 Task: Find Airbnb properties in Hilton Head Island with access amazing views.
Action: Mouse moved to (518, 73)
Screenshot: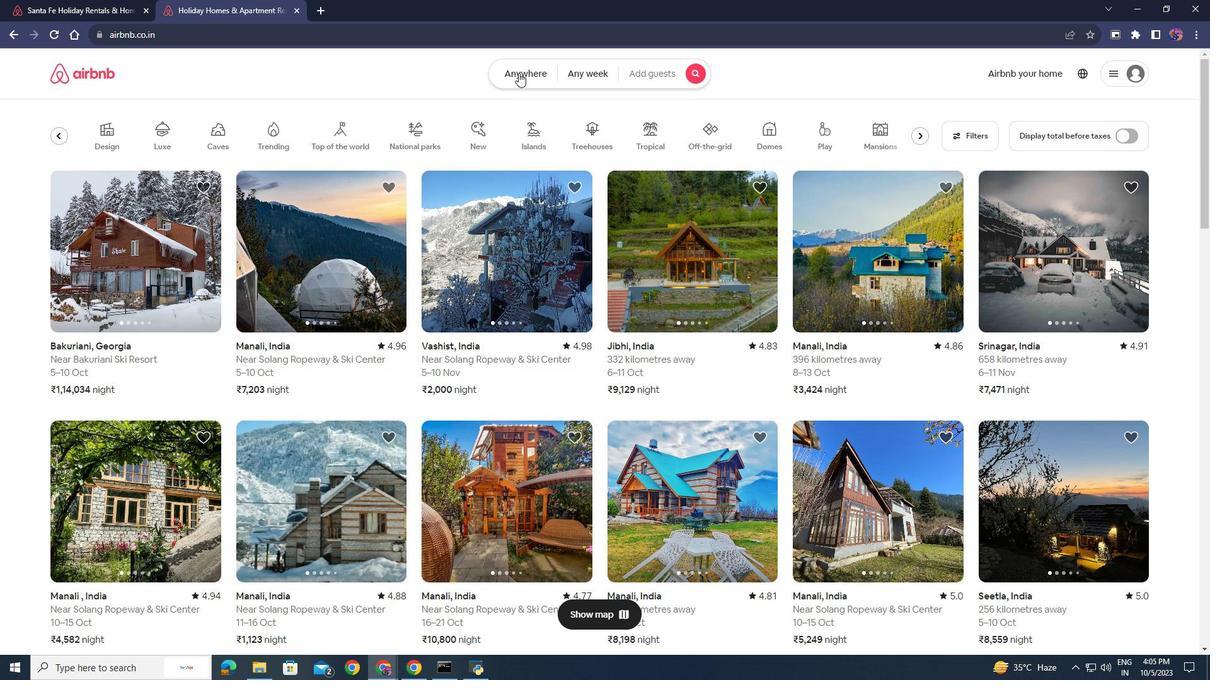 
Action: Mouse pressed left at (518, 73)
Screenshot: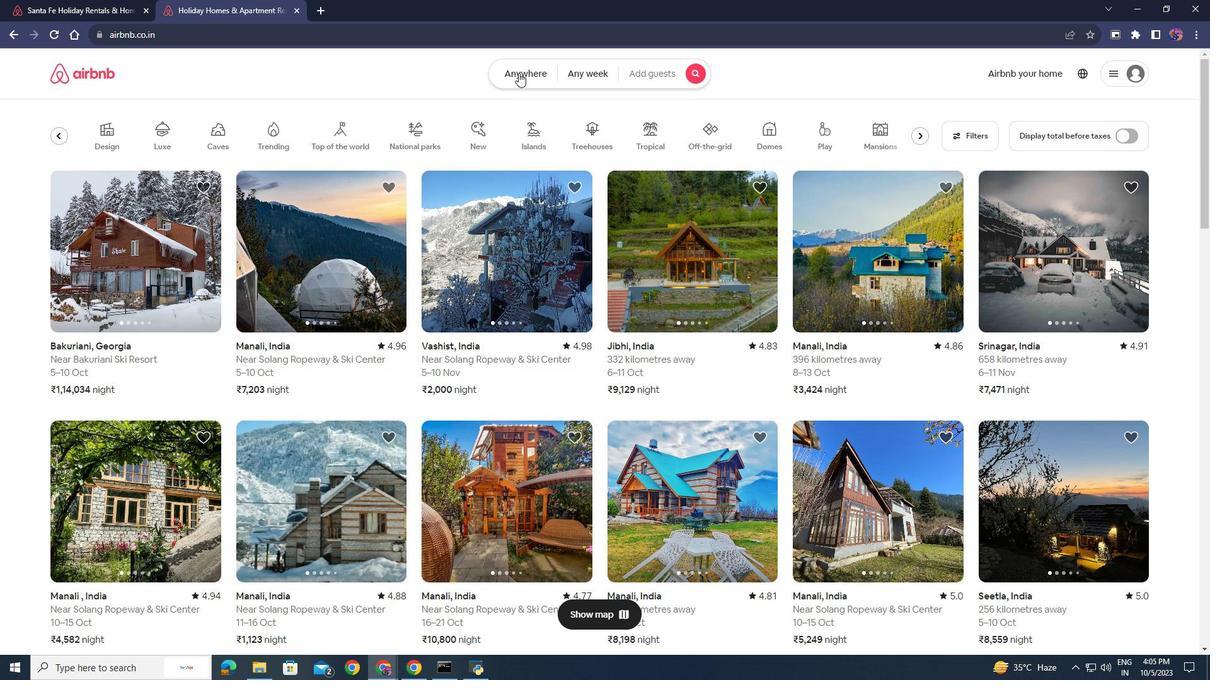
Action: Mouse moved to (402, 122)
Screenshot: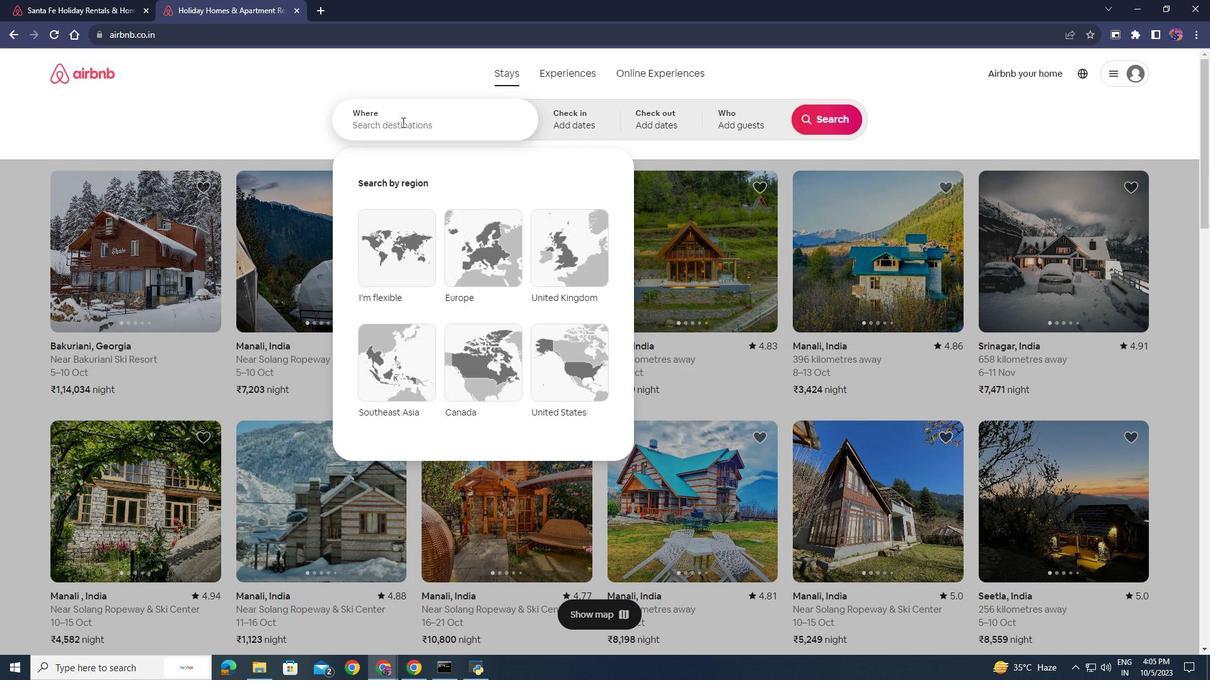 
Action: Mouse pressed left at (402, 122)
Screenshot: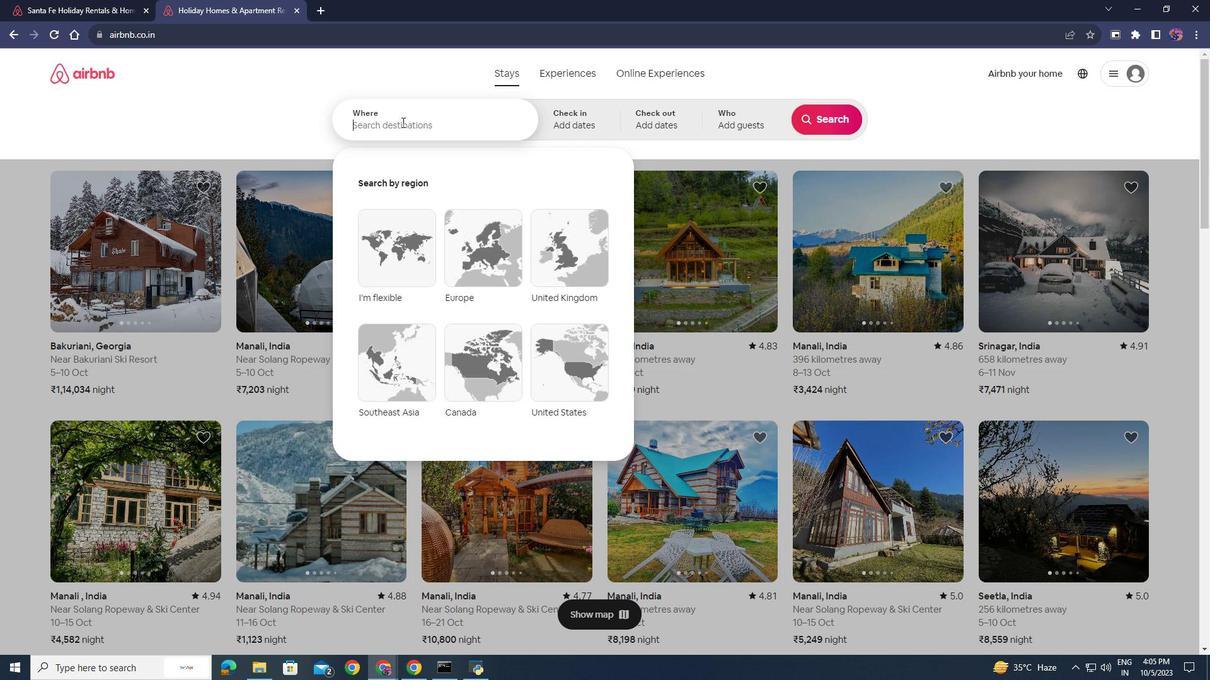 
Action: Key pressed hilton<Key.space>head<Key.space>island<Key.enter>
Screenshot: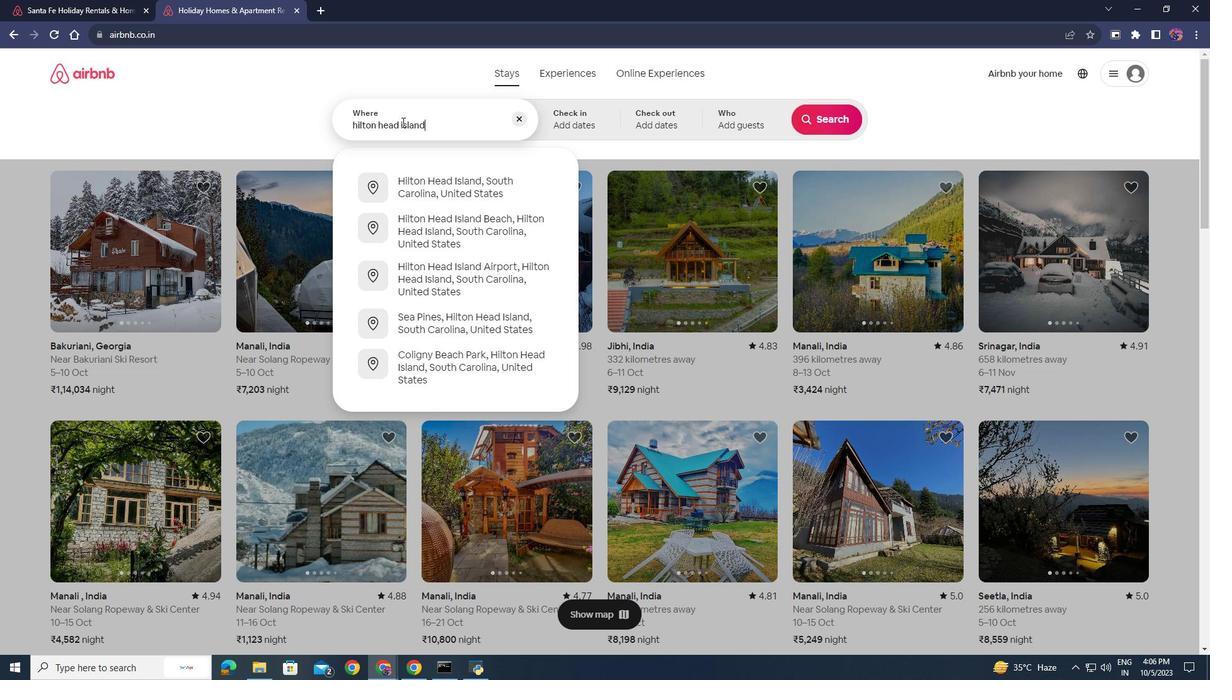 
Action: Mouse moved to (810, 115)
Screenshot: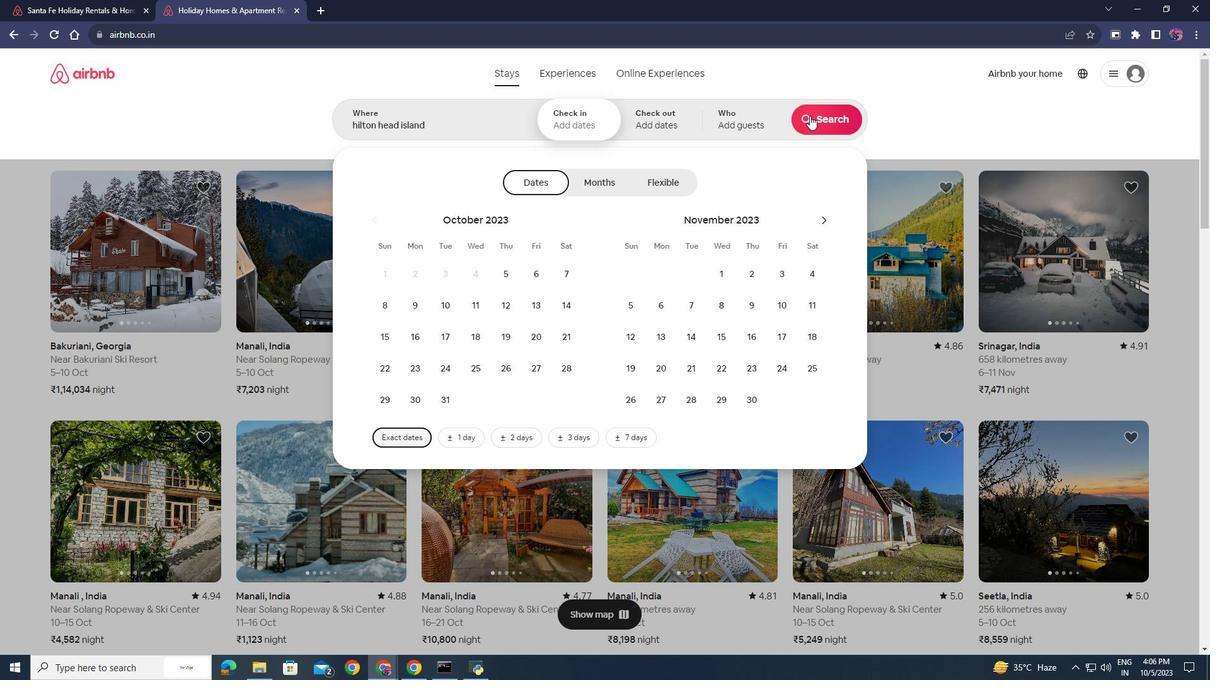 
Action: Mouse pressed left at (810, 115)
Screenshot: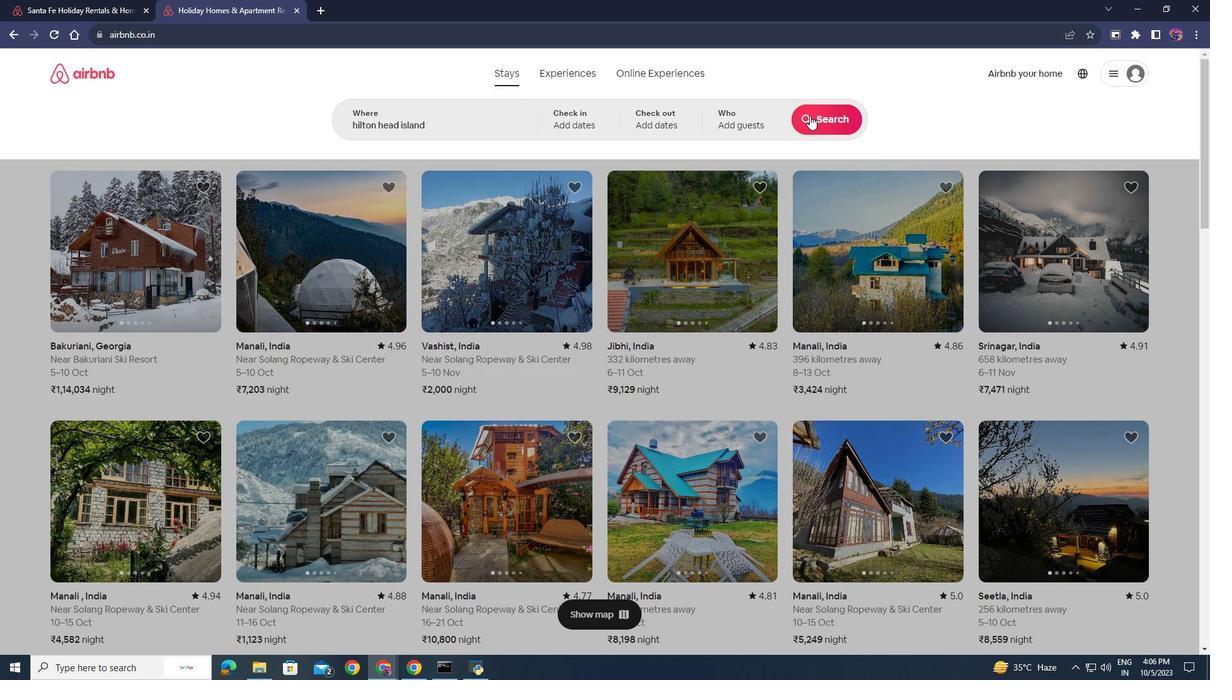
Action: Mouse moved to (194, 122)
Screenshot: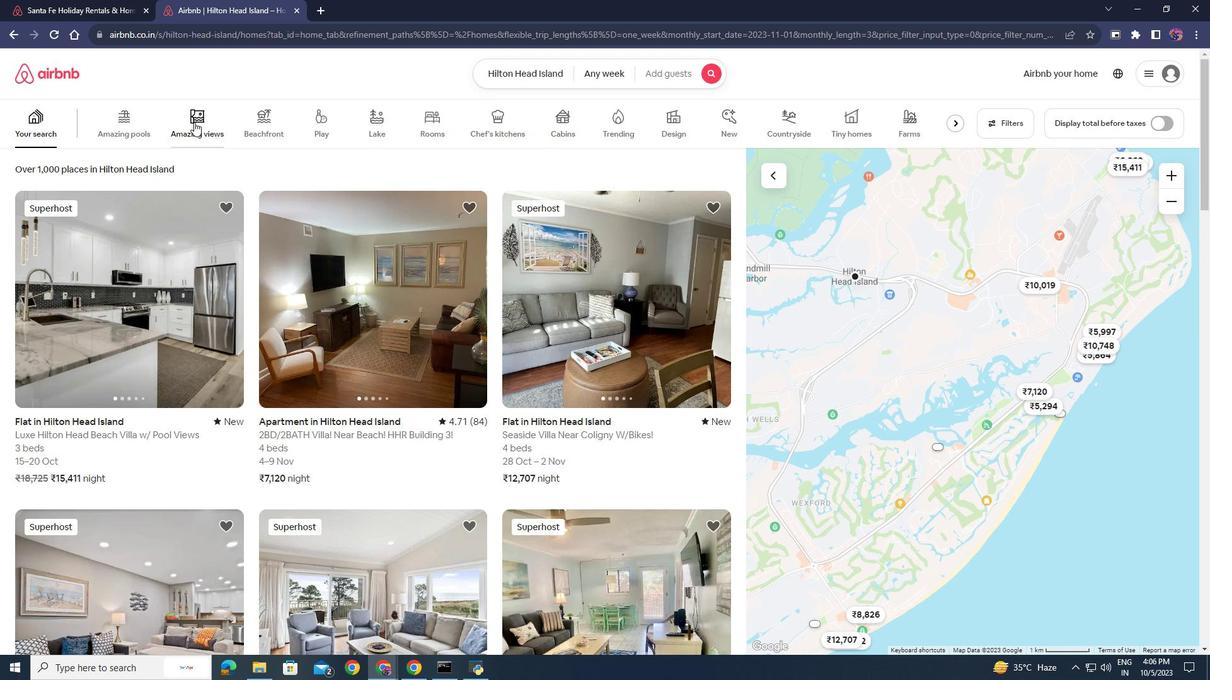
Action: Mouse pressed left at (194, 122)
Screenshot: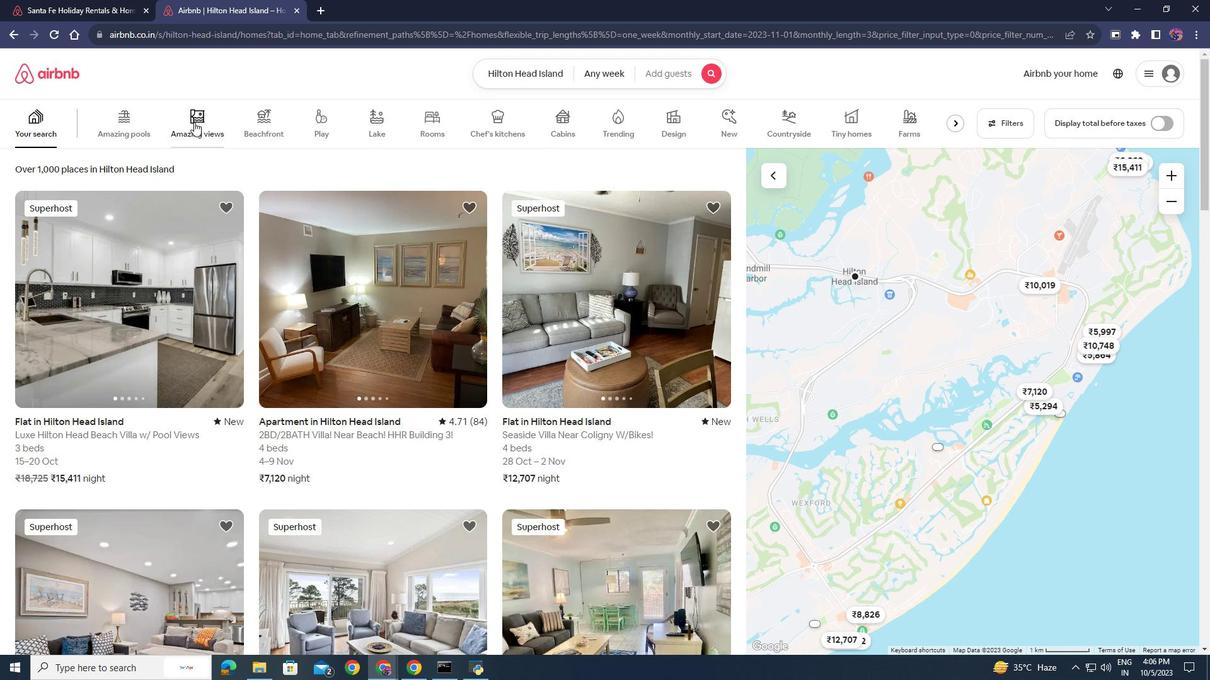 
Action: Mouse moved to (233, 346)
Screenshot: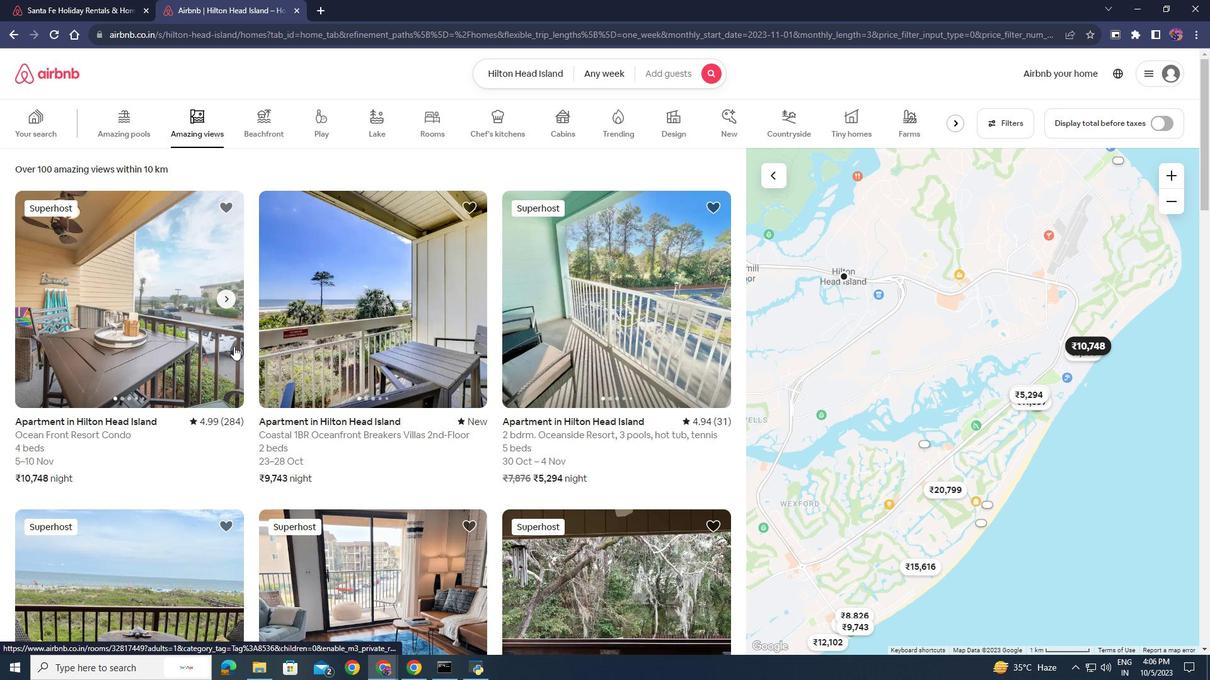 
Action: Mouse scrolled (233, 346) with delta (0, 0)
Screenshot: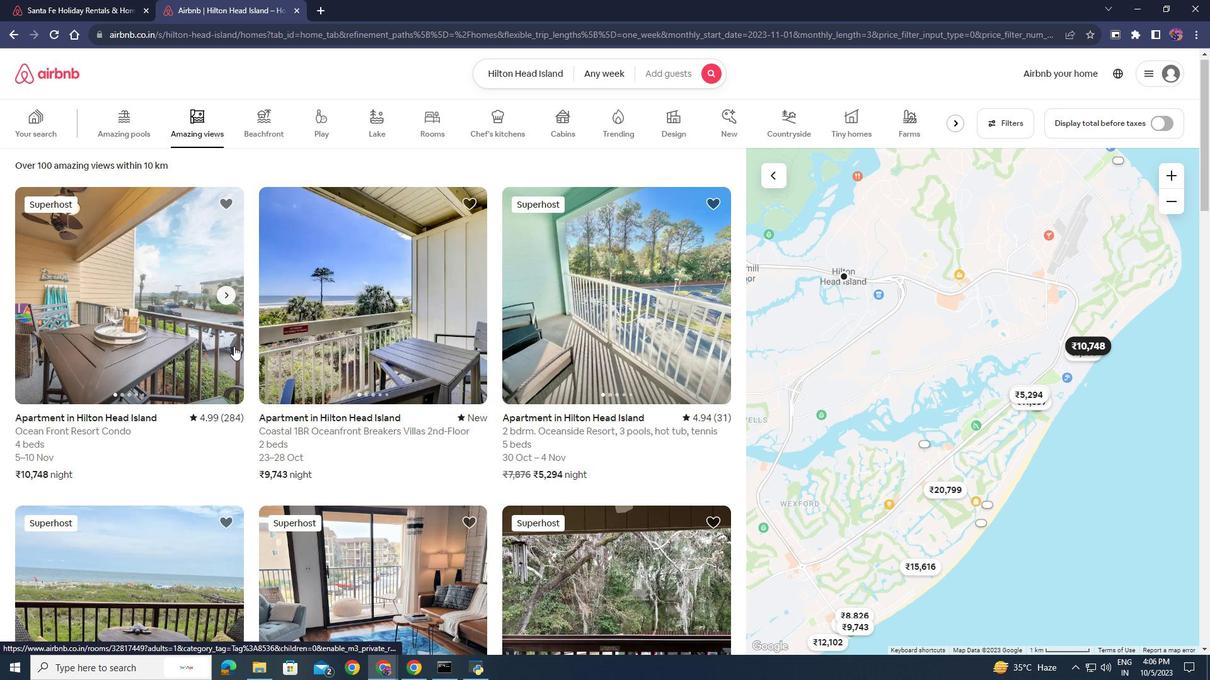
Action: Mouse scrolled (233, 346) with delta (0, 0)
Screenshot: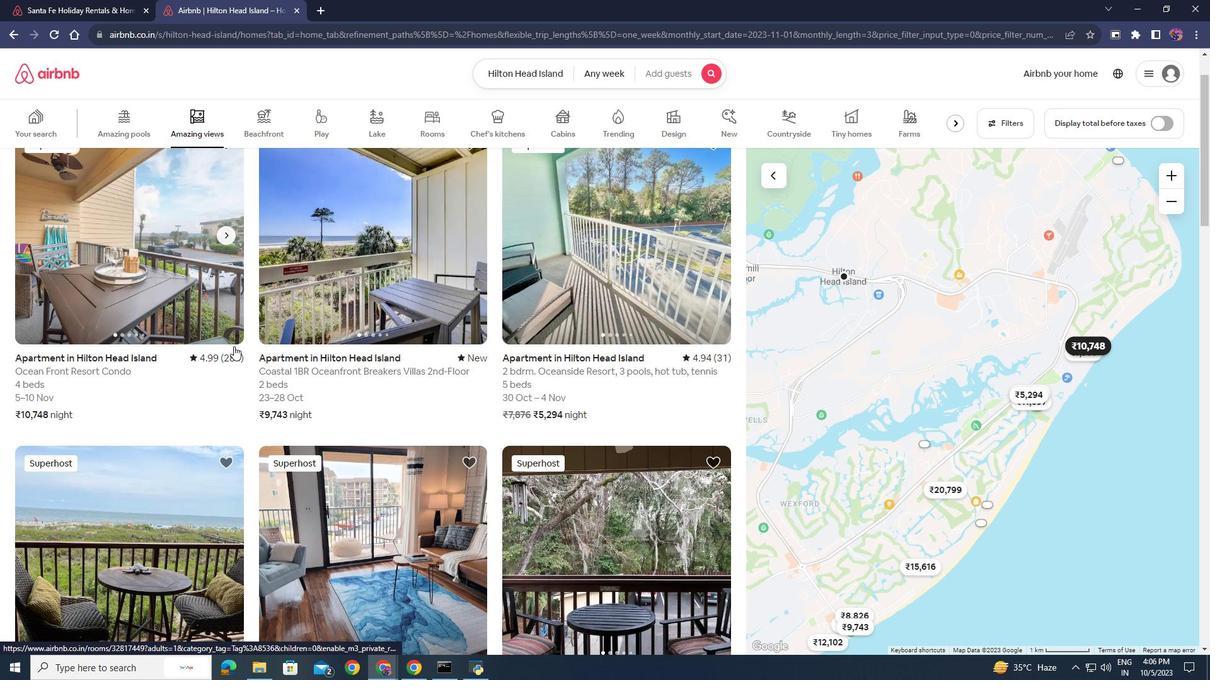 
Action: Mouse scrolled (233, 346) with delta (0, 0)
Screenshot: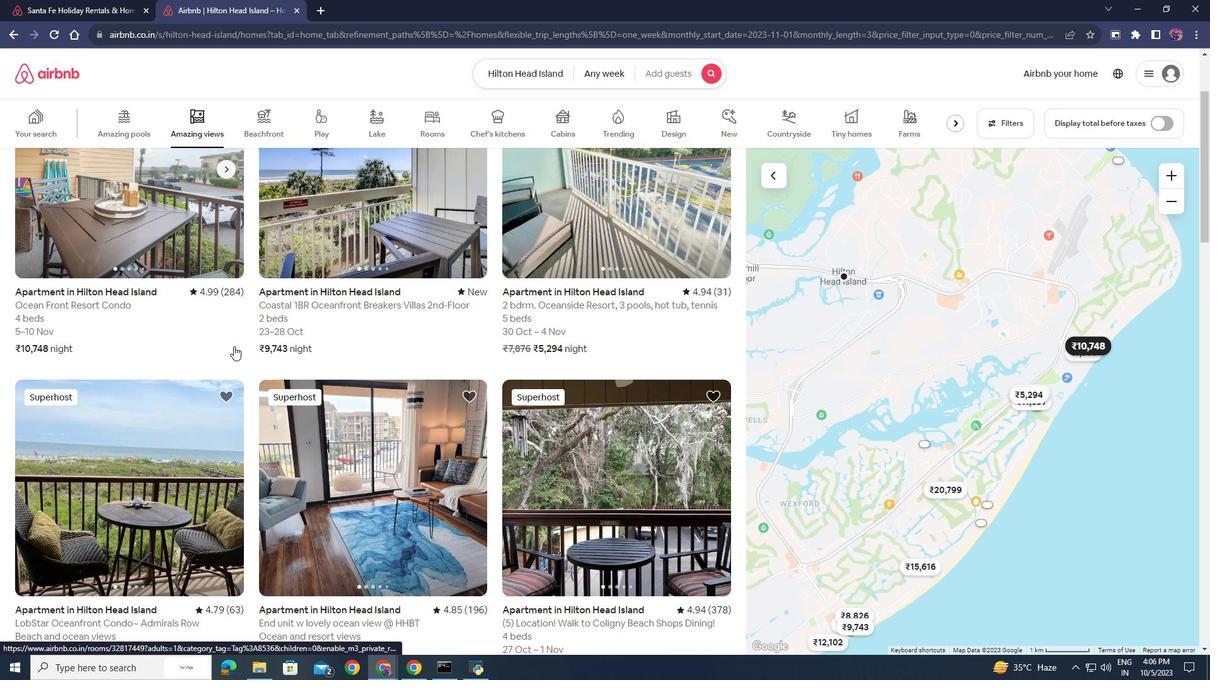 
Action: Mouse scrolled (233, 346) with delta (0, 0)
Screenshot: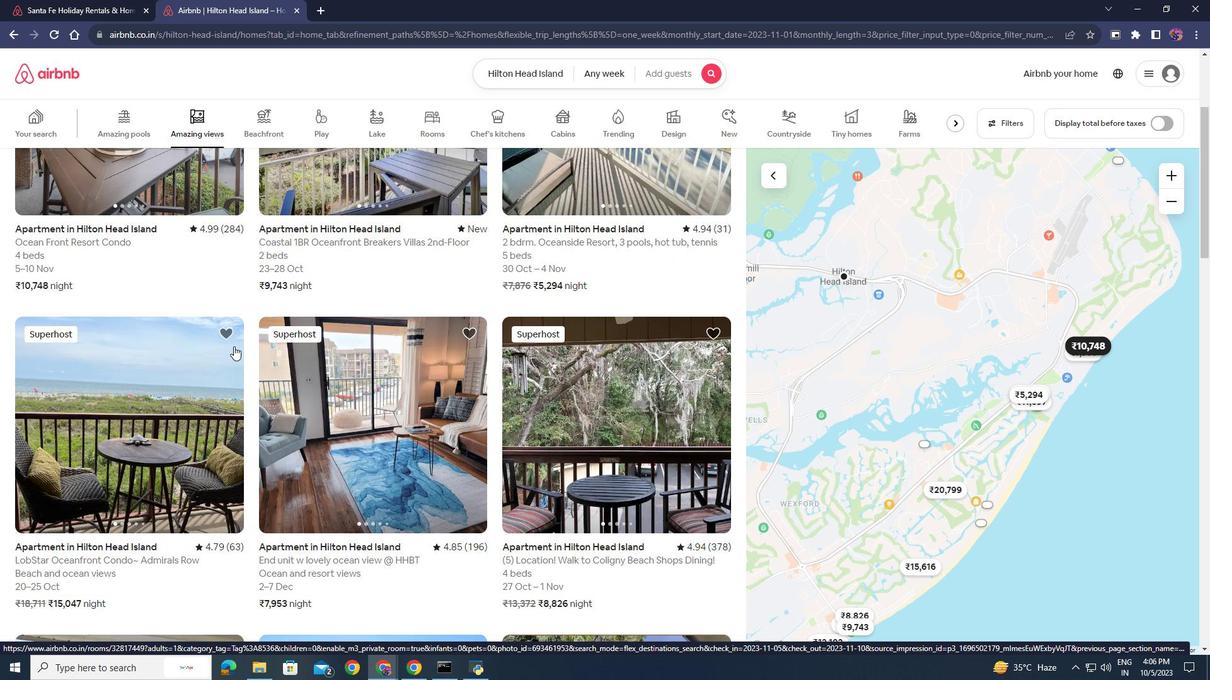 
Action: Mouse scrolled (233, 346) with delta (0, 0)
Screenshot: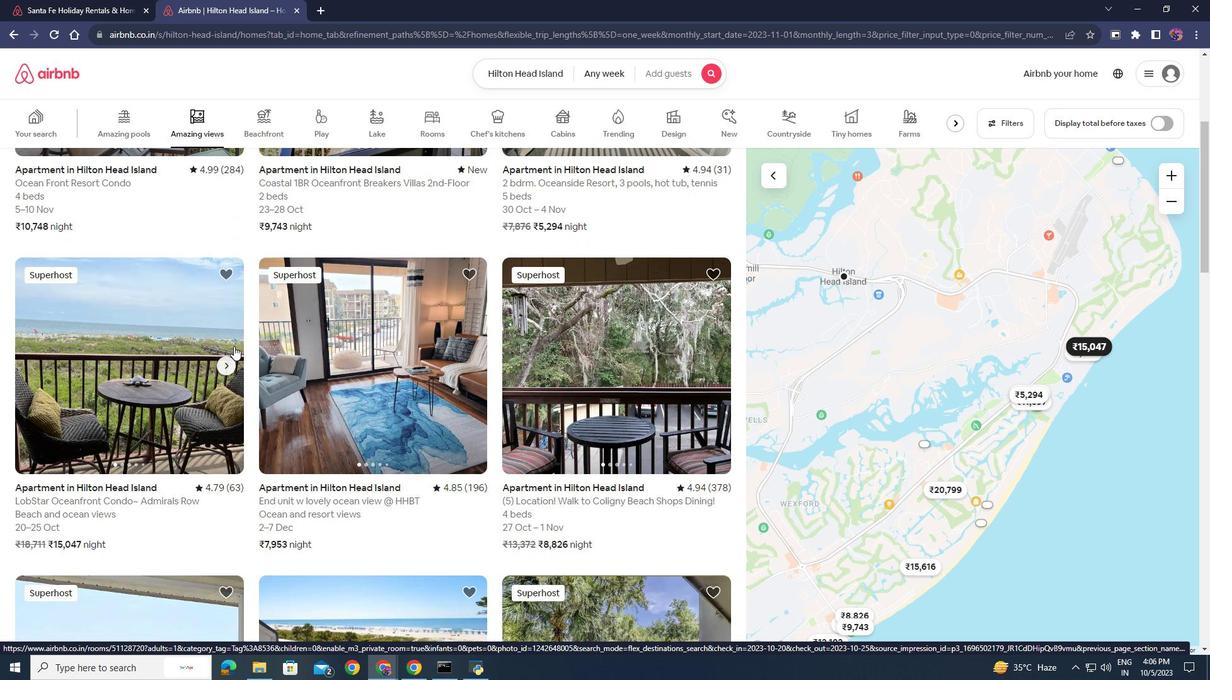 
Action: Mouse scrolled (233, 346) with delta (0, 0)
Screenshot: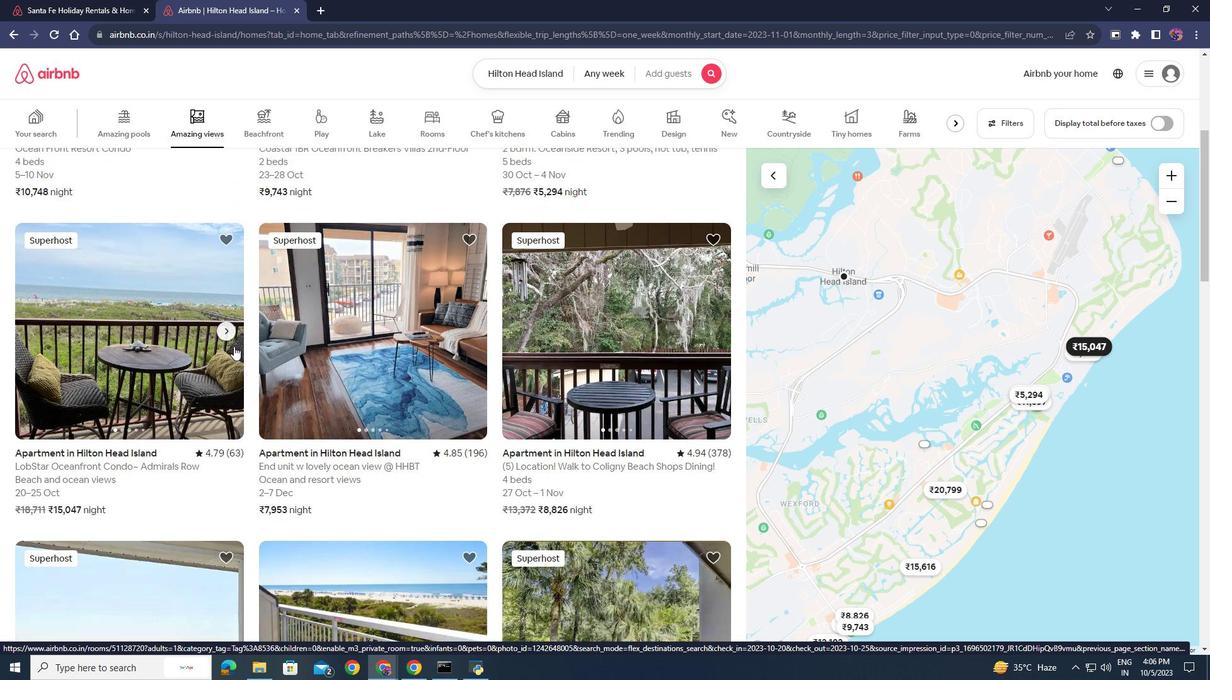 
Action: Mouse scrolled (233, 346) with delta (0, 0)
Screenshot: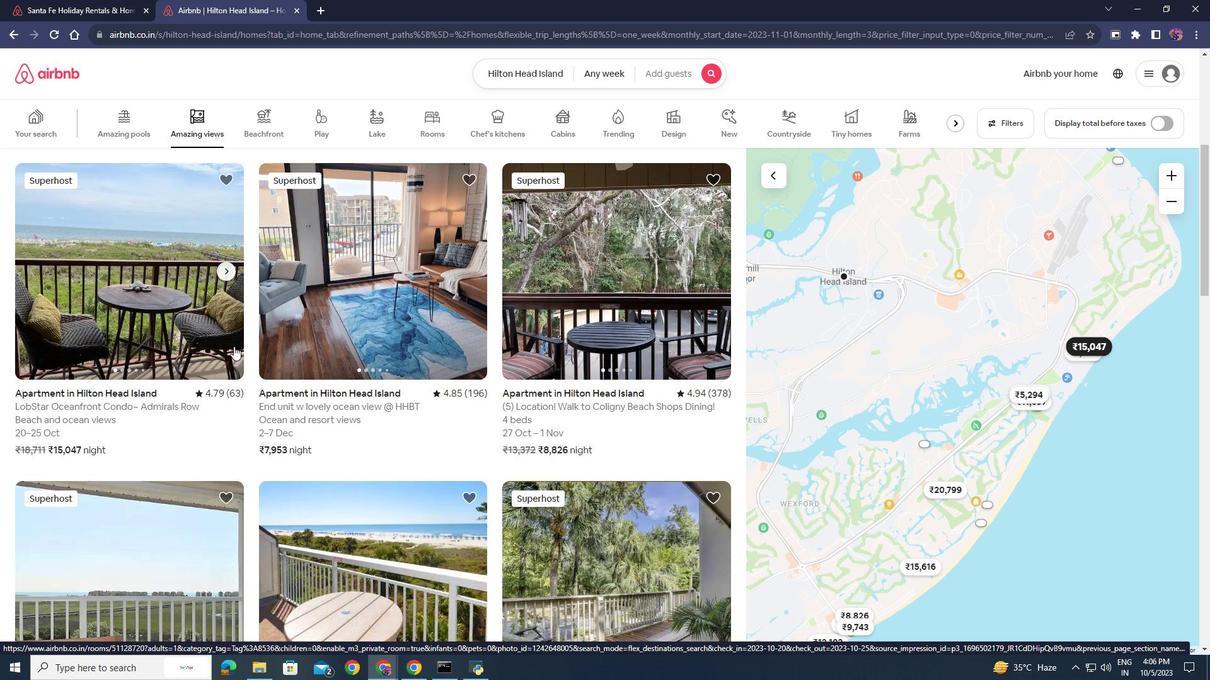 
Action: Mouse scrolled (233, 346) with delta (0, 0)
Screenshot: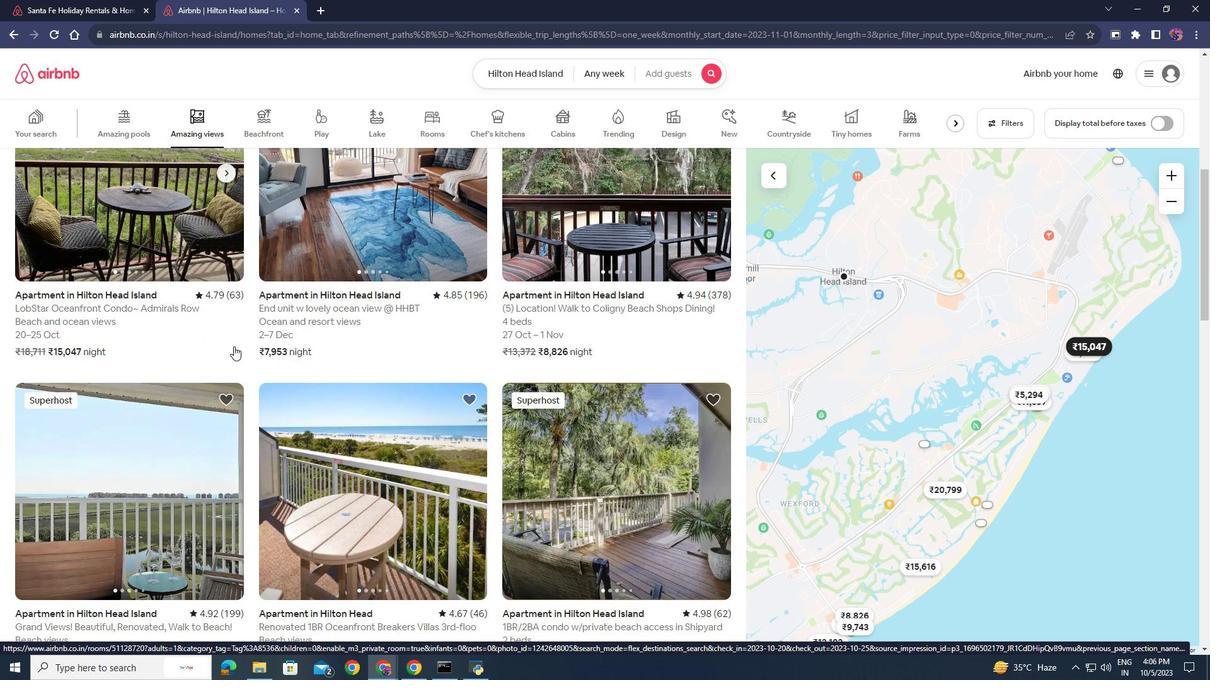 
Action: Mouse scrolled (233, 346) with delta (0, 0)
Screenshot: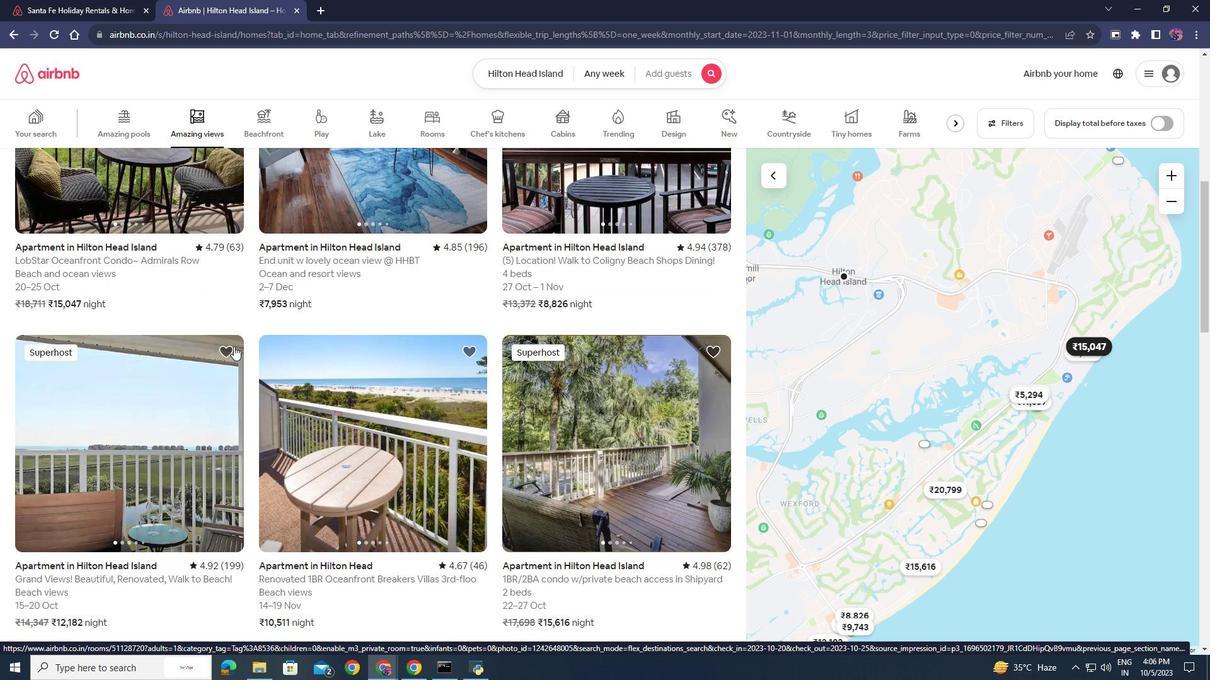 
Action: Mouse scrolled (233, 346) with delta (0, 0)
Screenshot: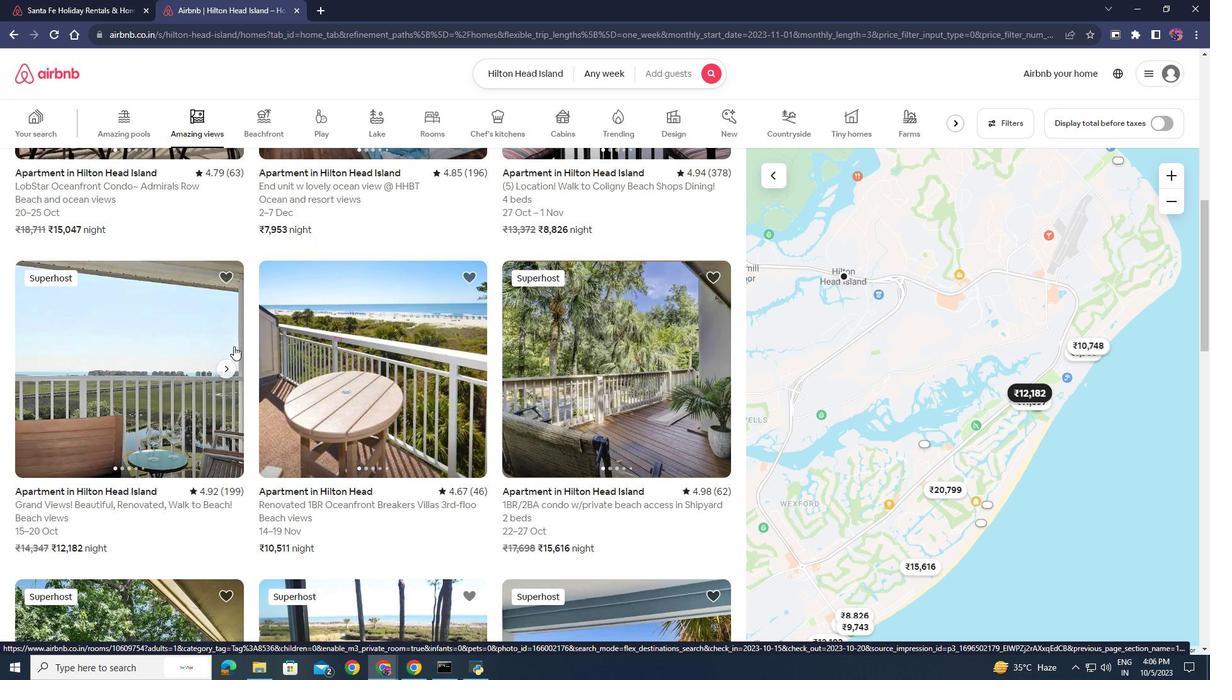 
Action: Mouse scrolled (233, 346) with delta (0, 0)
Screenshot: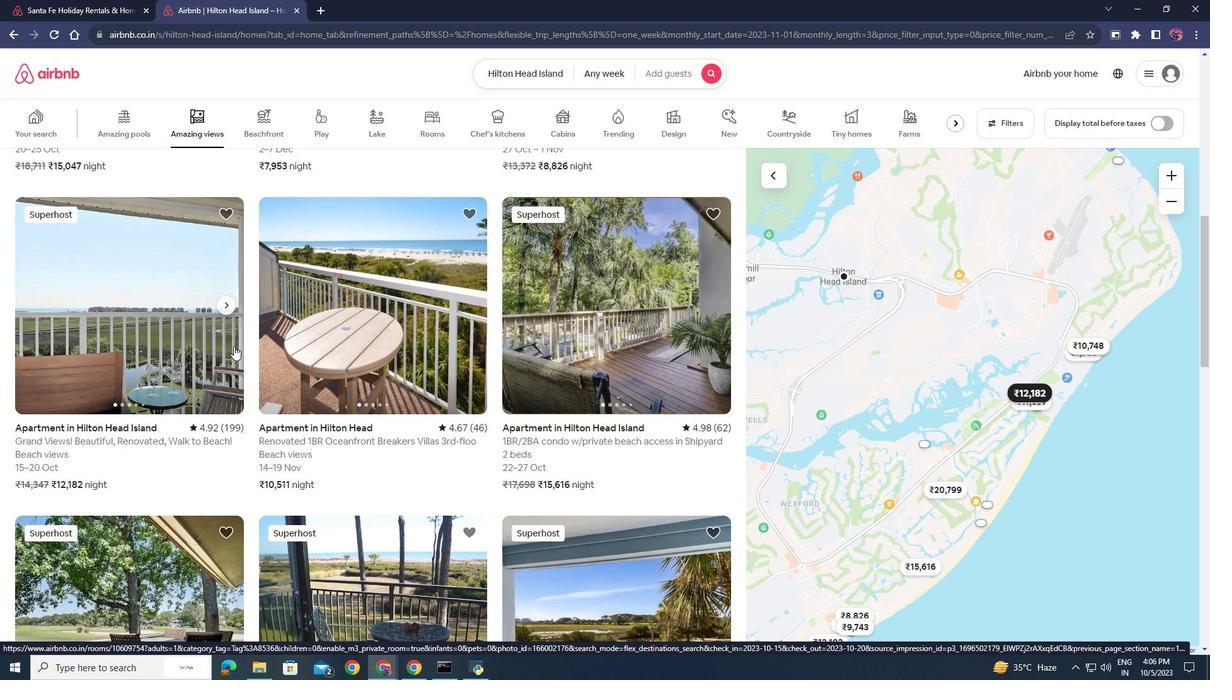 
Action: Mouse scrolled (233, 346) with delta (0, 0)
Screenshot: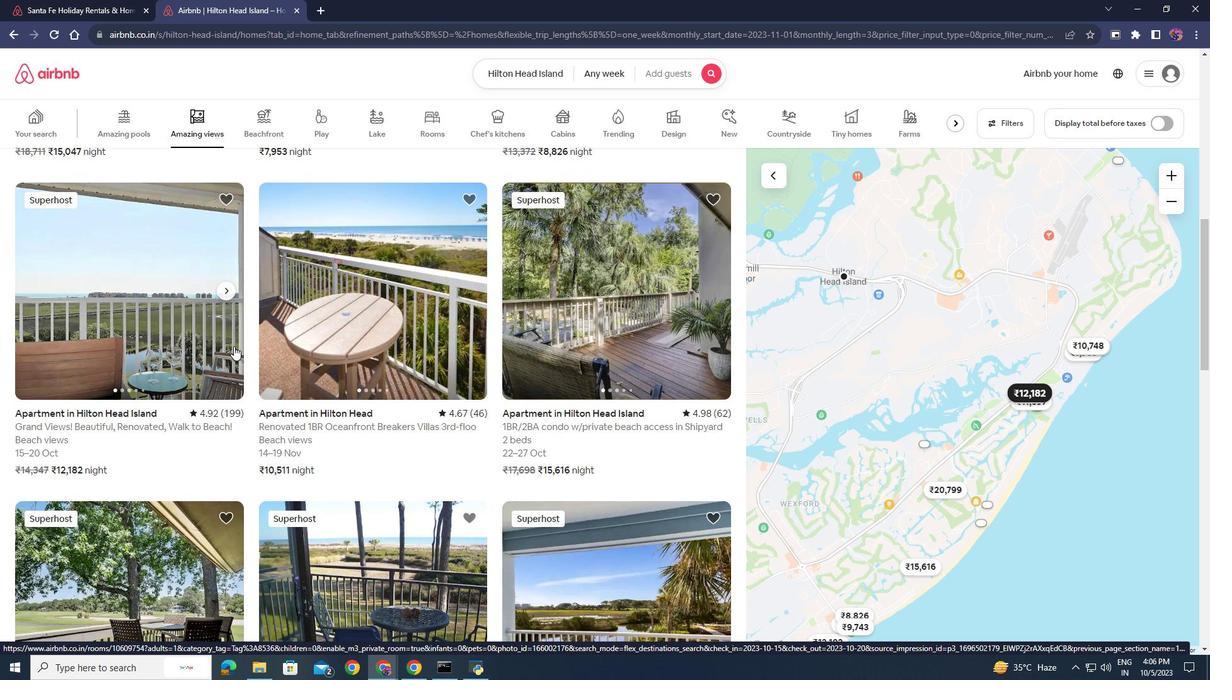 
Action: Mouse scrolled (233, 346) with delta (0, 0)
Screenshot: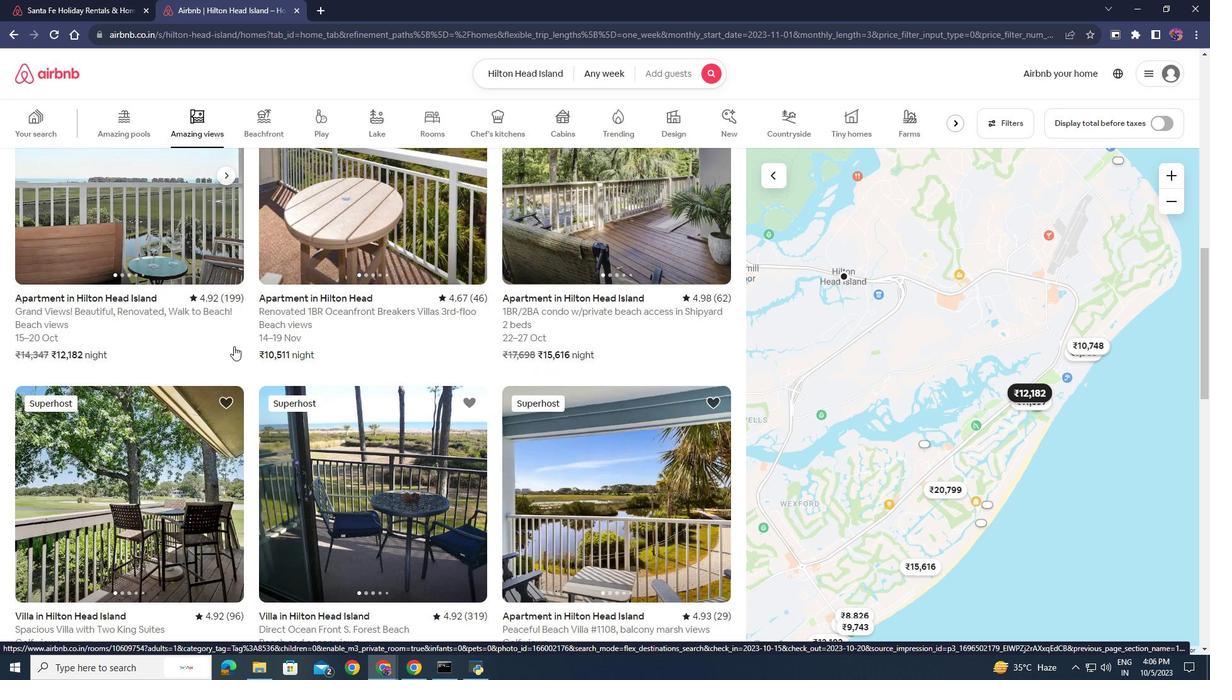 
Action: Mouse scrolled (233, 346) with delta (0, 0)
Screenshot: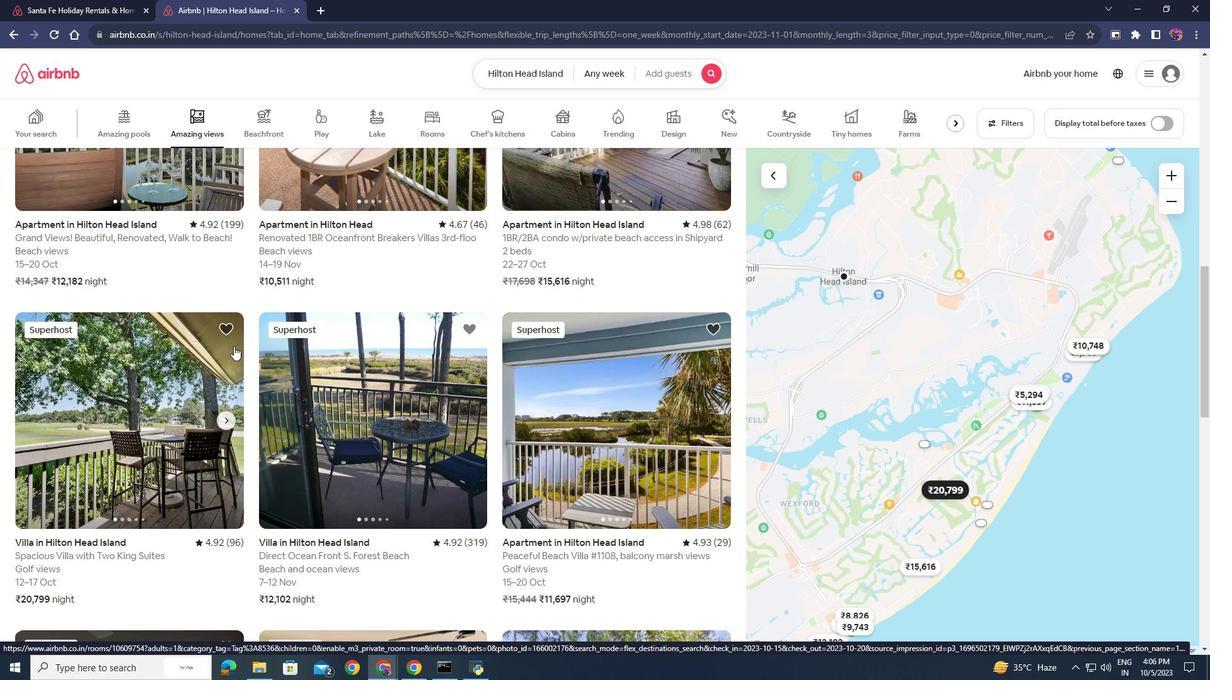 
Action: Mouse scrolled (233, 346) with delta (0, 0)
Screenshot: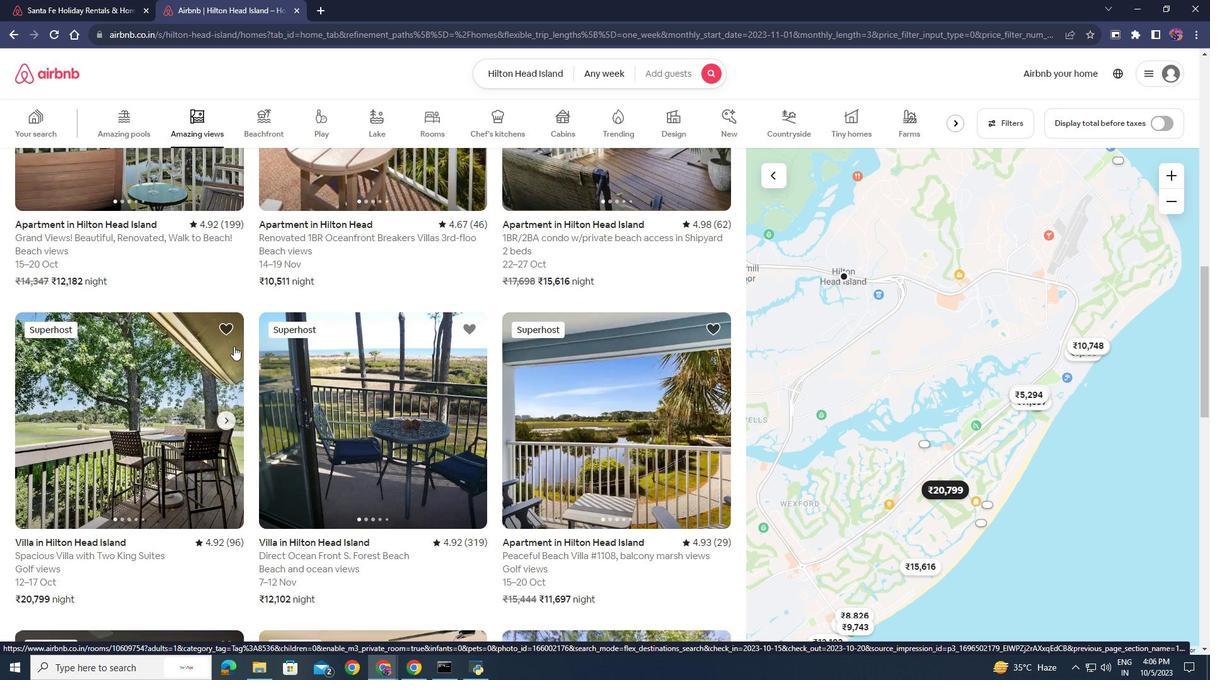
Action: Mouse scrolled (233, 346) with delta (0, 0)
Screenshot: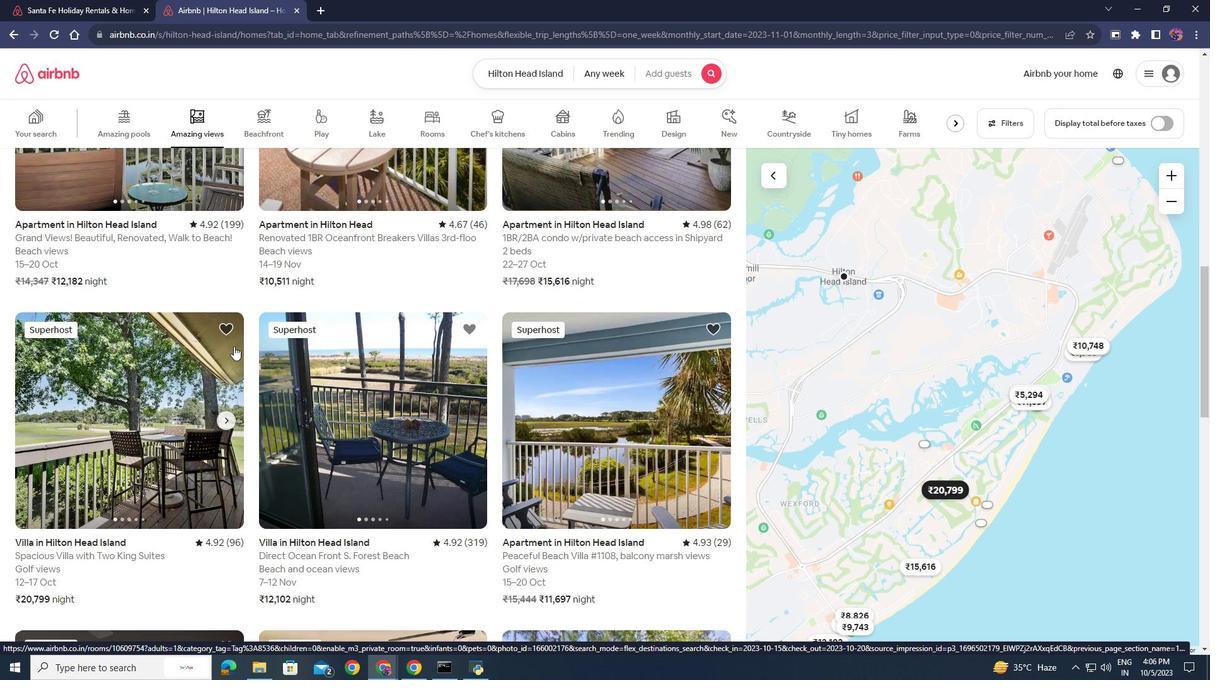 
Action: Mouse scrolled (233, 346) with delta (0, 0)
Screenshot: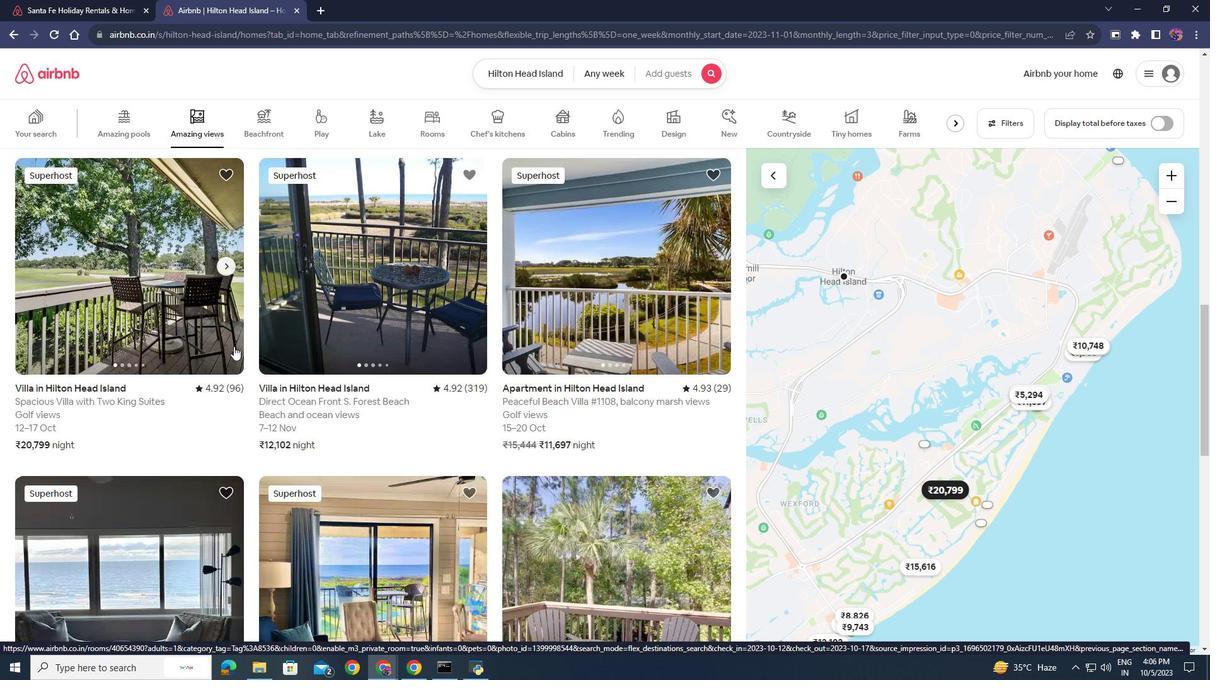 
Action: Mouse scrolled (233, 346) with delta (0, 0)
Screenshot: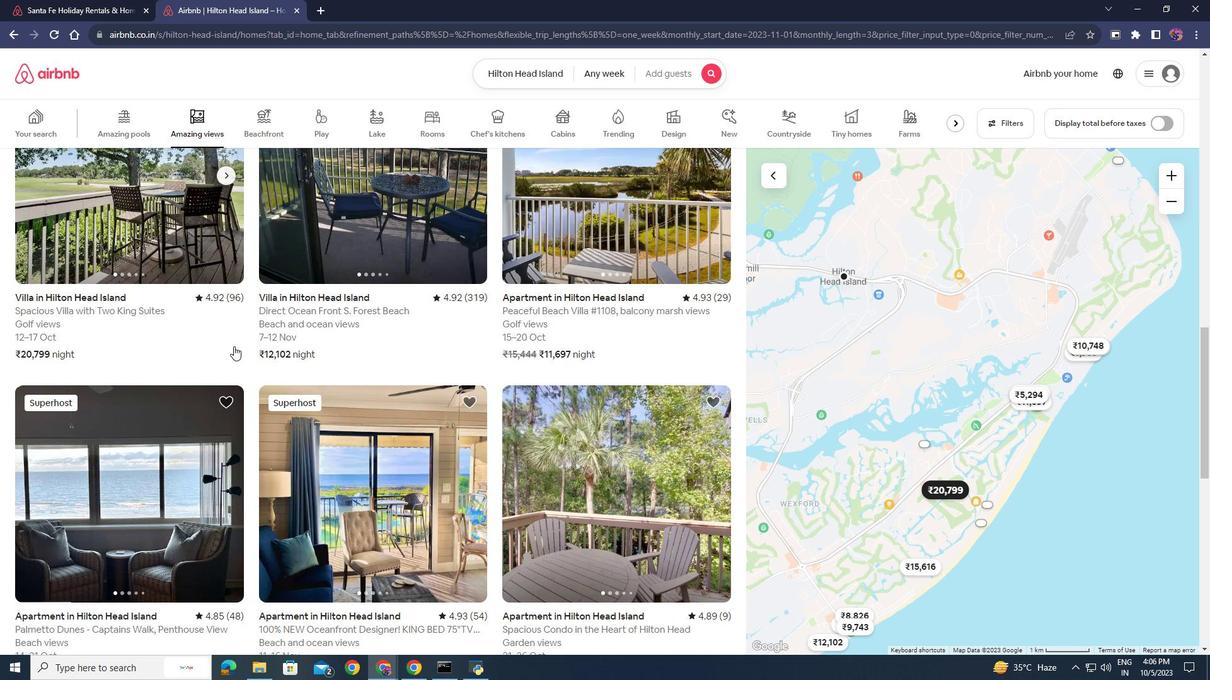 
Action: Mouse scrolled (233, 346) with delta (0, 0)
Screenshot: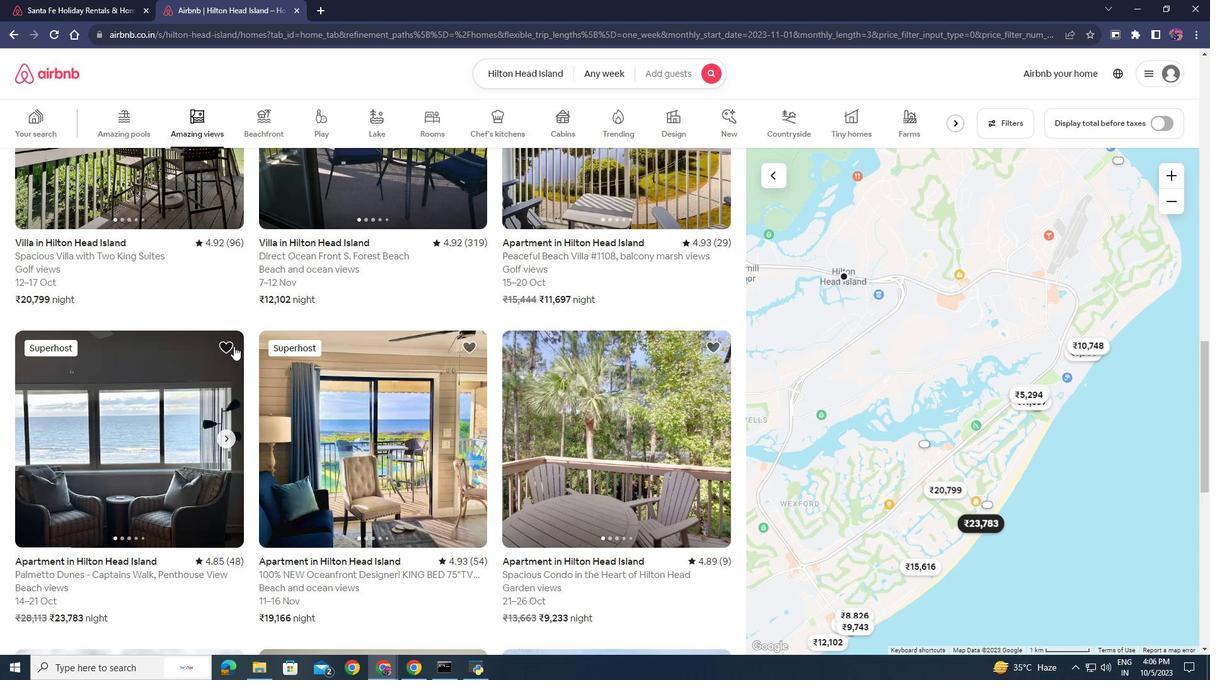
Action: Mouse scrolled (233, 346) with delta (0, 0)
Screenshot: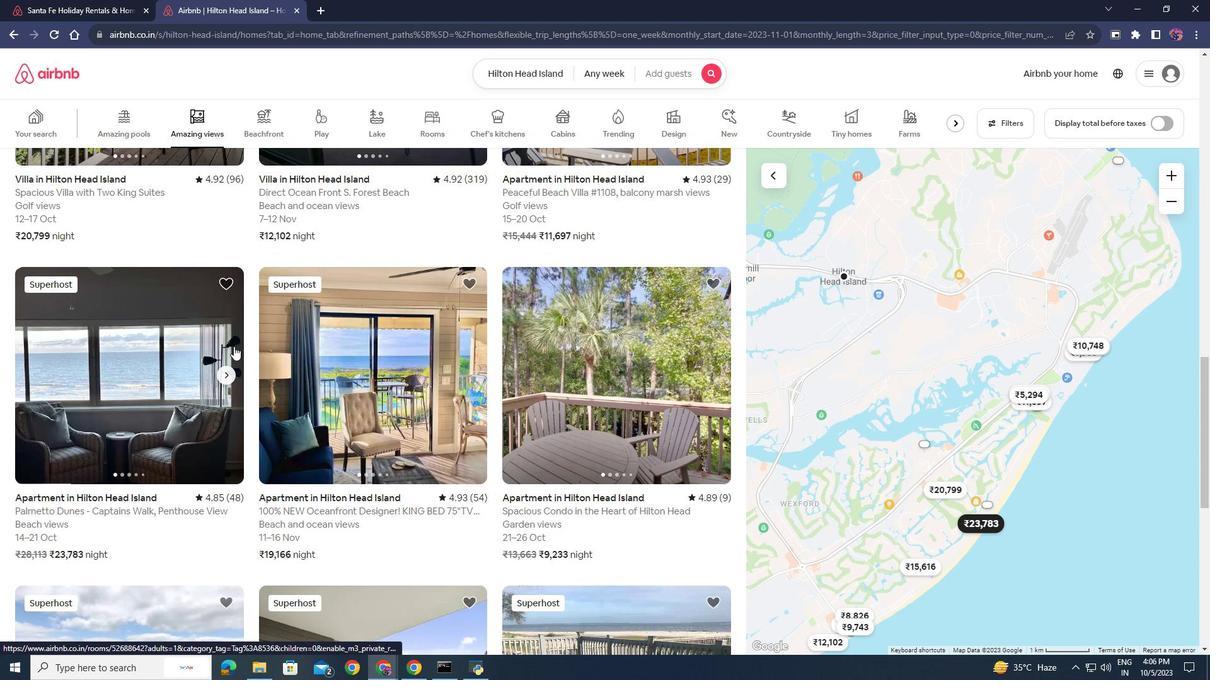 
Action: Mouse scrolled (233, 346) with delta (0, 0)
Screenshot: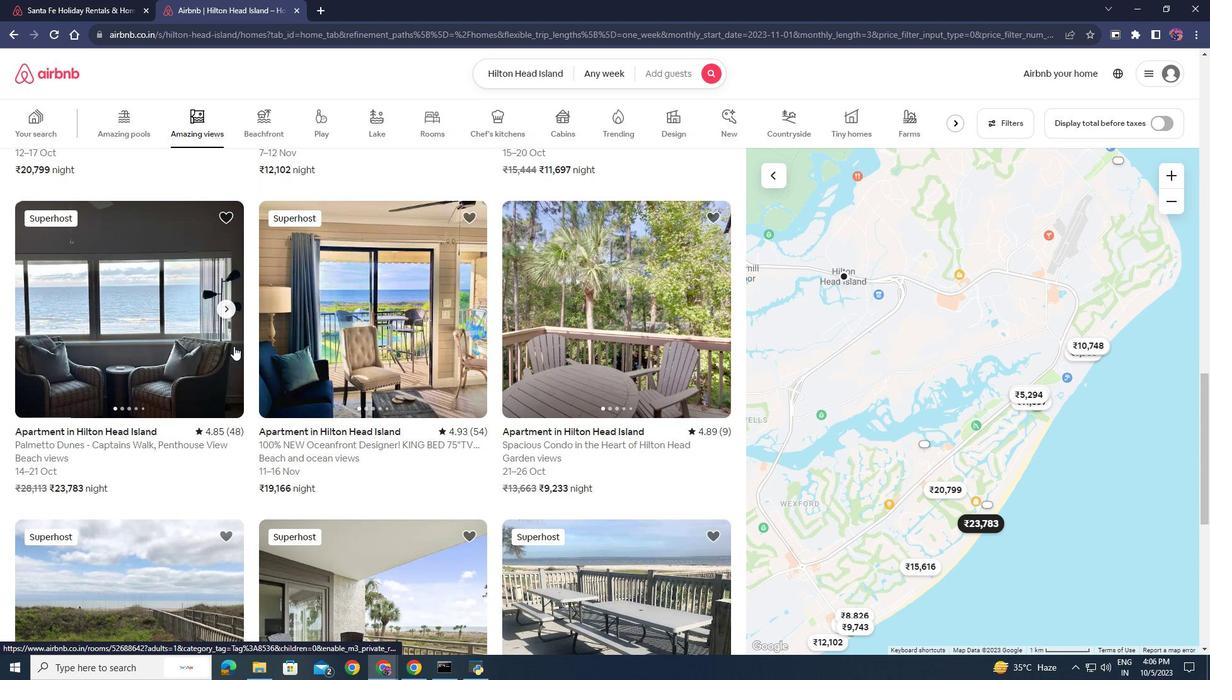 
Action: Mouse scrolled (233, 346) with delta (0, 0)
Screenshot: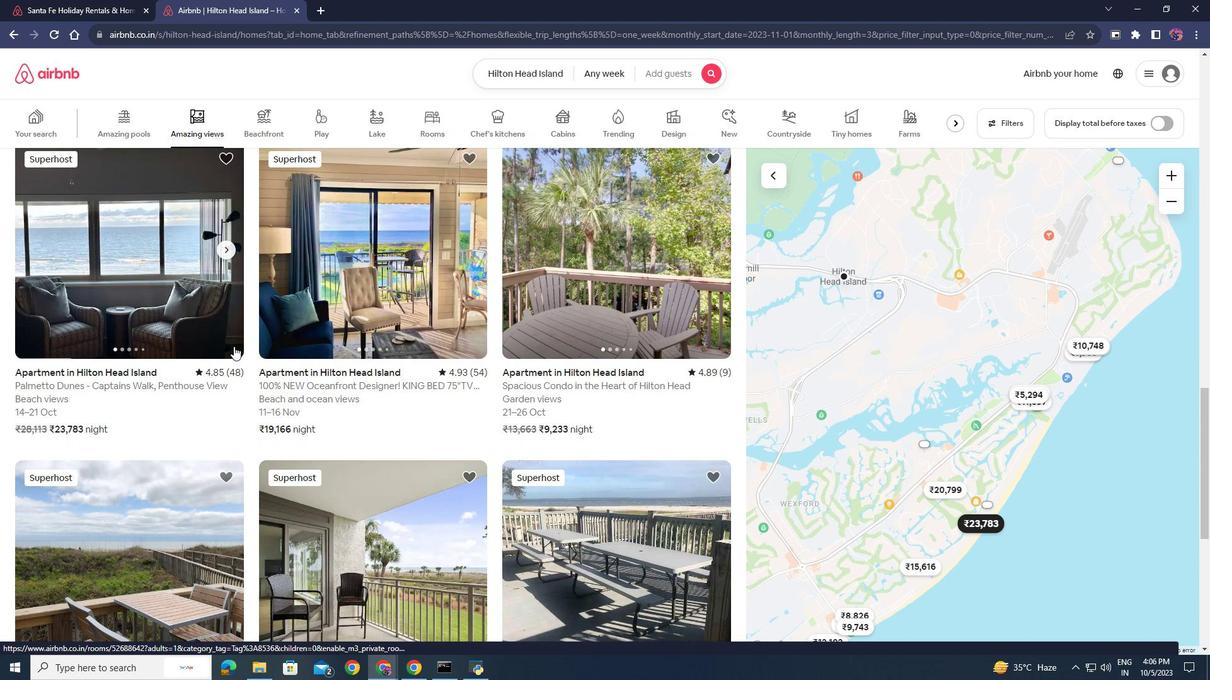 
Action: Mouse scrolled (233, 346) with delta (0, 0)
Screenshot: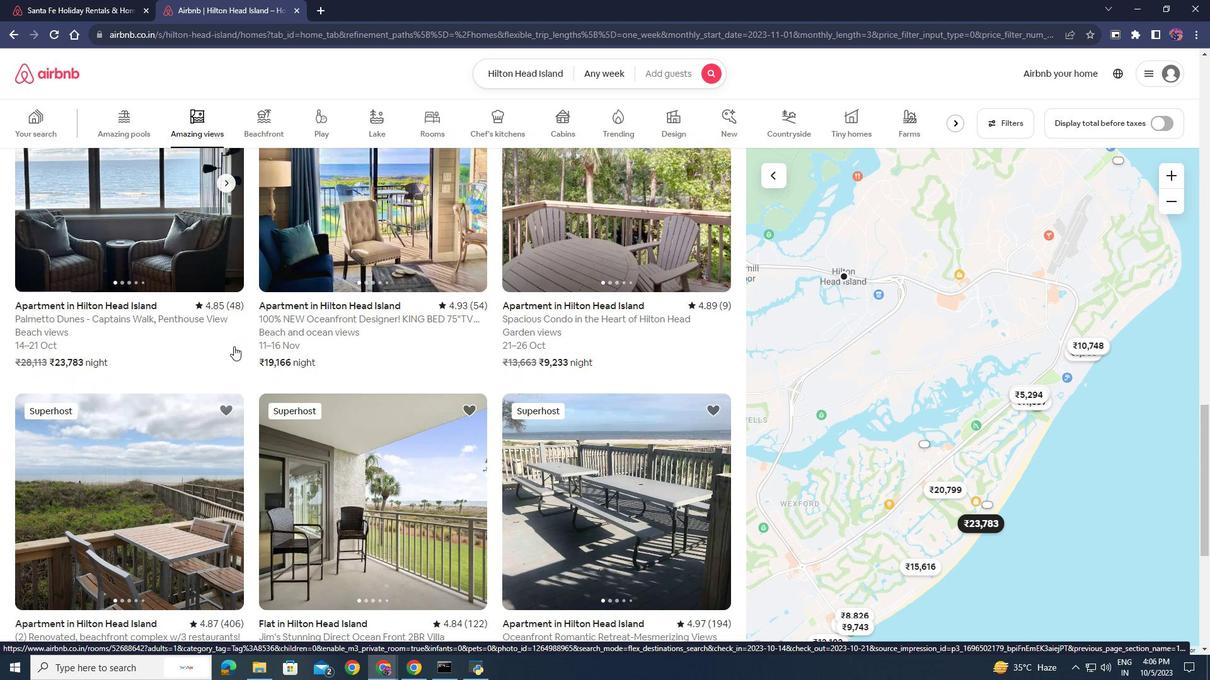 
Action: Mouse scrolled (233, 346) with delta (0, 0)
Screenshot: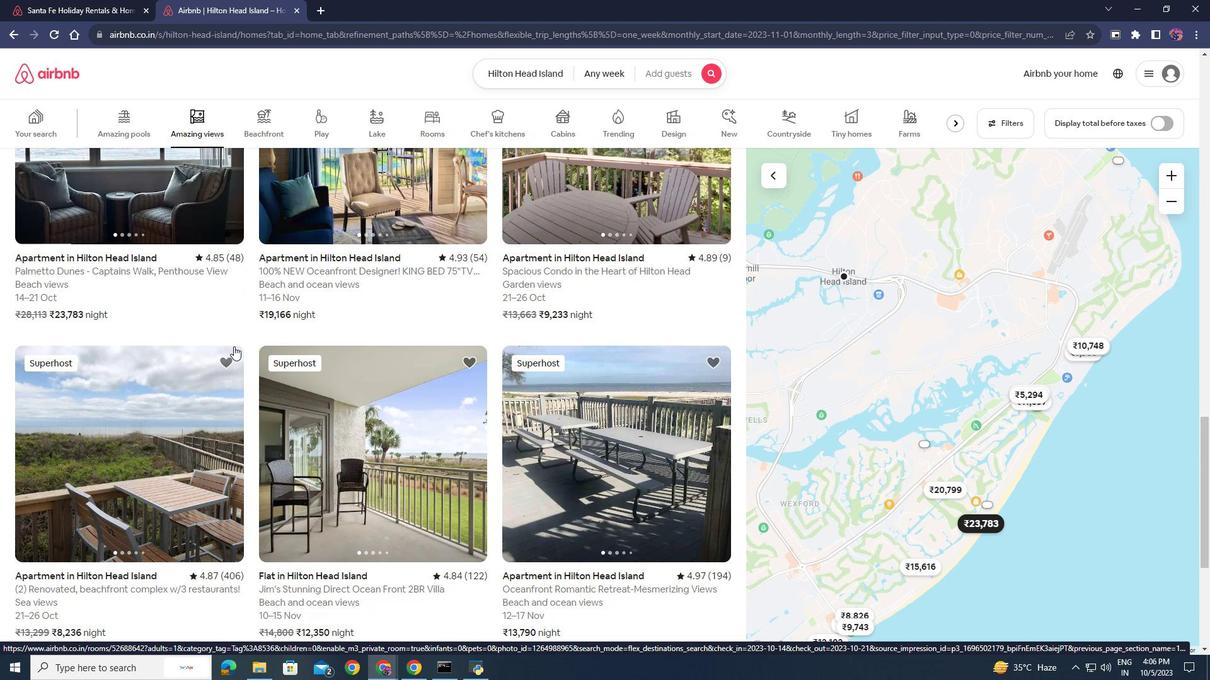 
Action: Mouse scrolled (233, 346) with delta (0, 0)
Screenshot: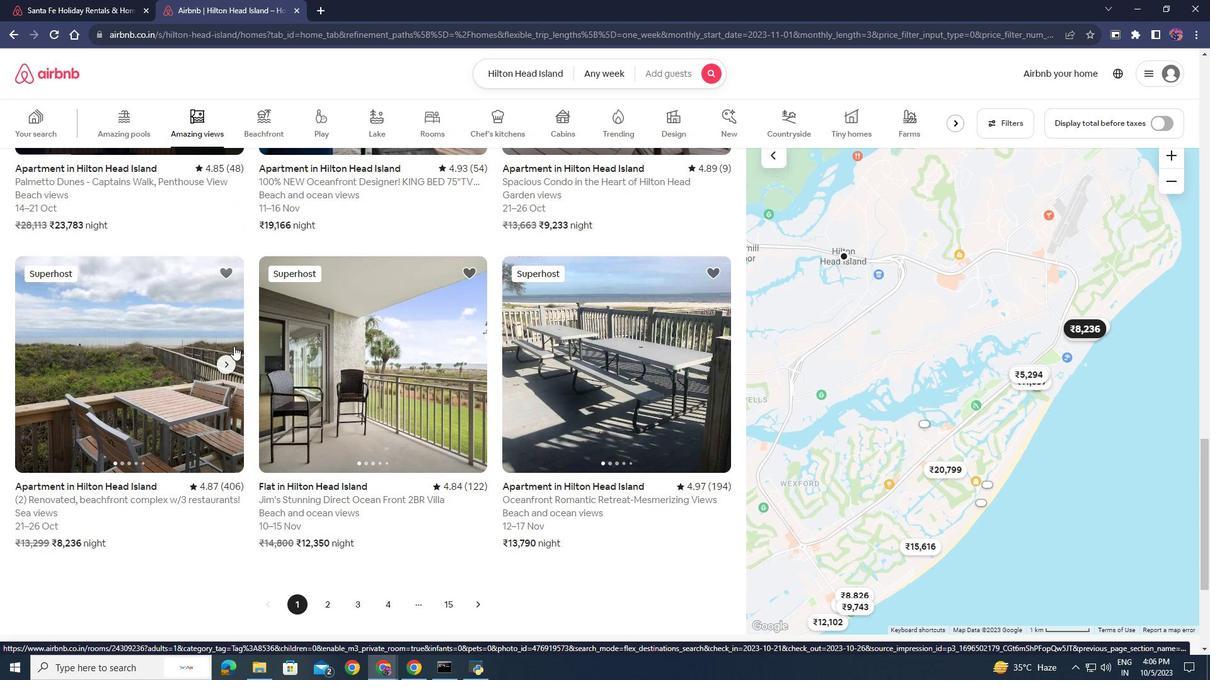 
Action: Mouse scrolled (233, 346) with delta (0, 0)
Screenshot: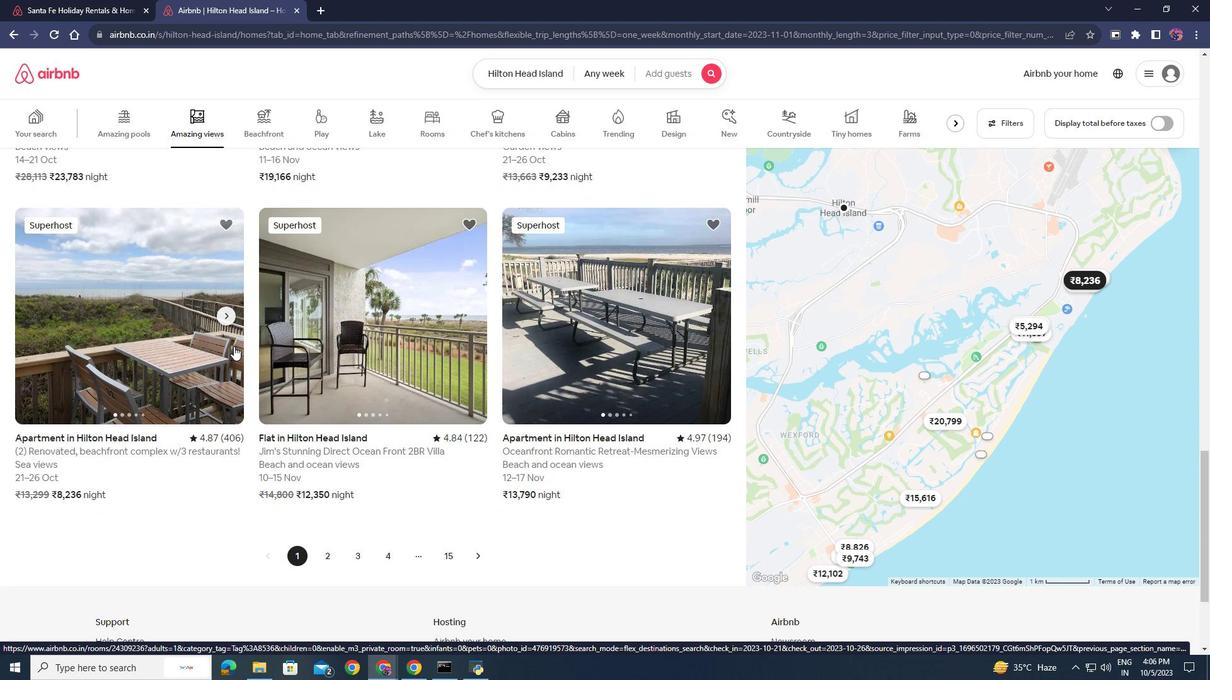 
Action: Mouse scrolled (233, 346) with delta (0, 0)
Screenshot: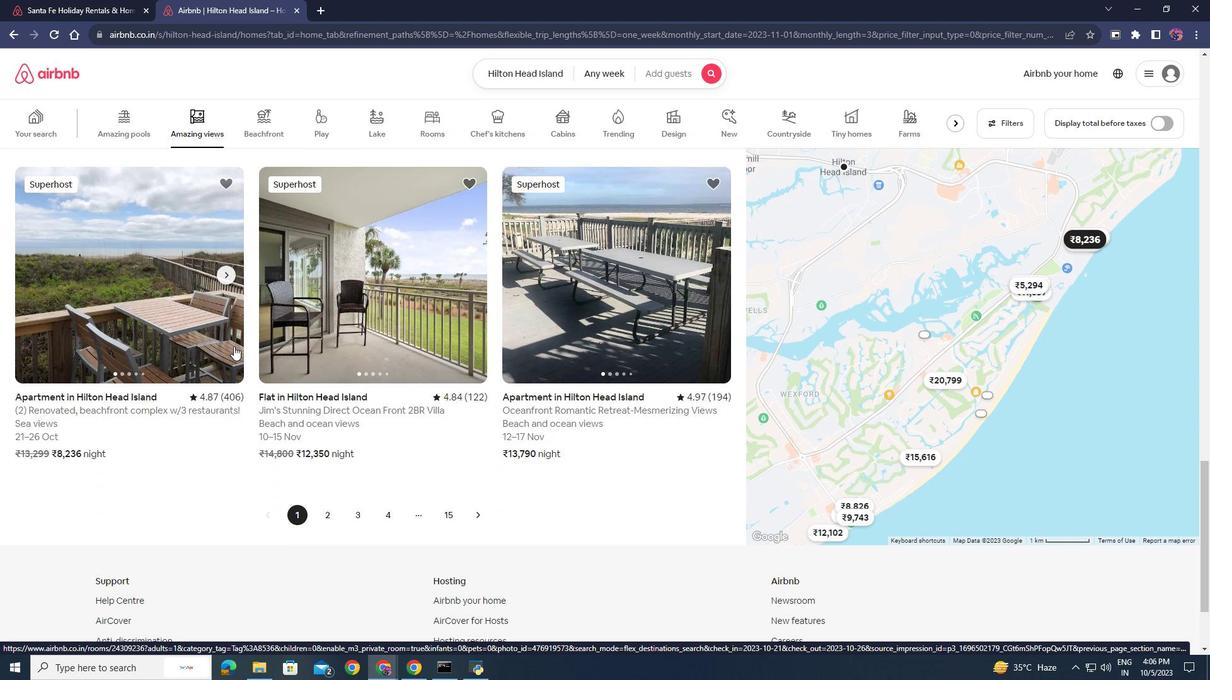 
Action: Mouse scrolled (233, 346) with delta (0, 0)
Screenshot: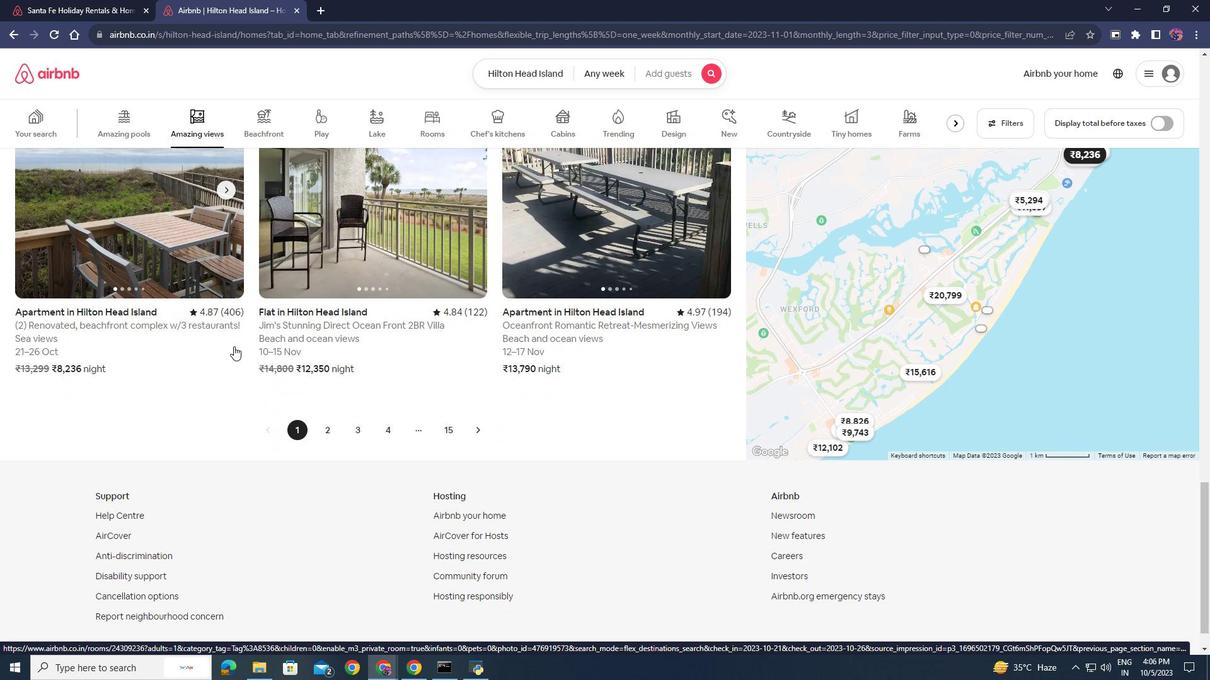 
Action: Mouse scrolled (233, 347) with delta (0, 0)
Screenshot: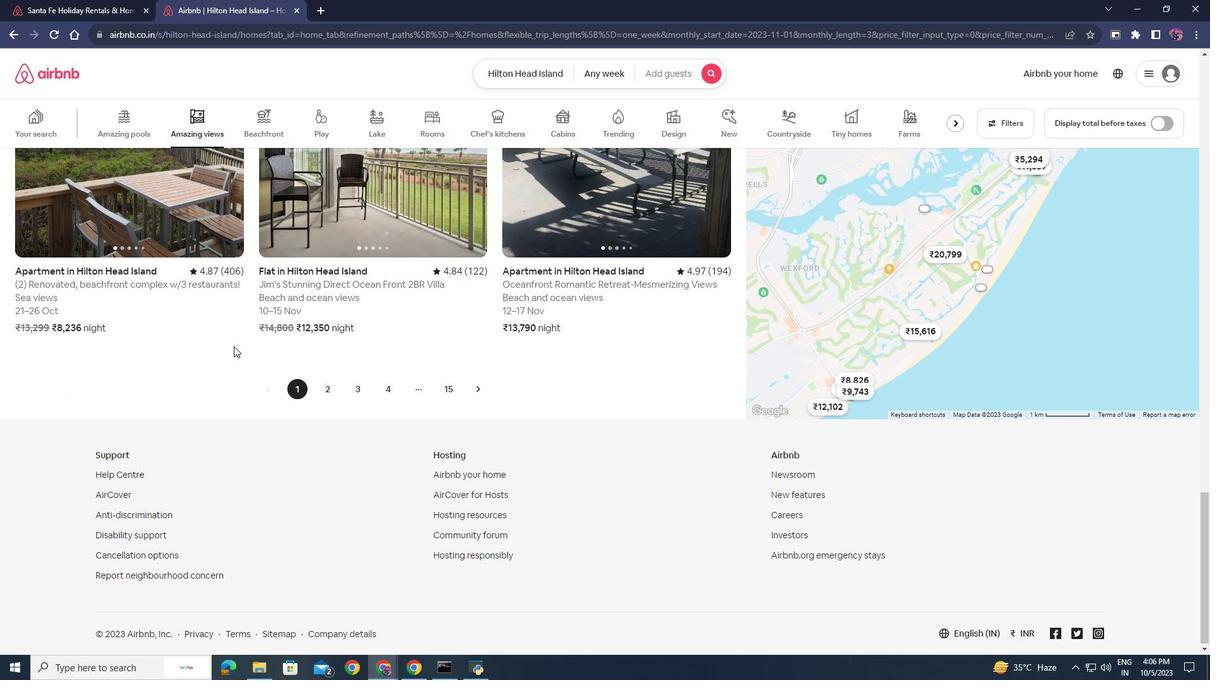
Action: Mouse scrolled (233, 347) with delta (0, 0)
Screenshot: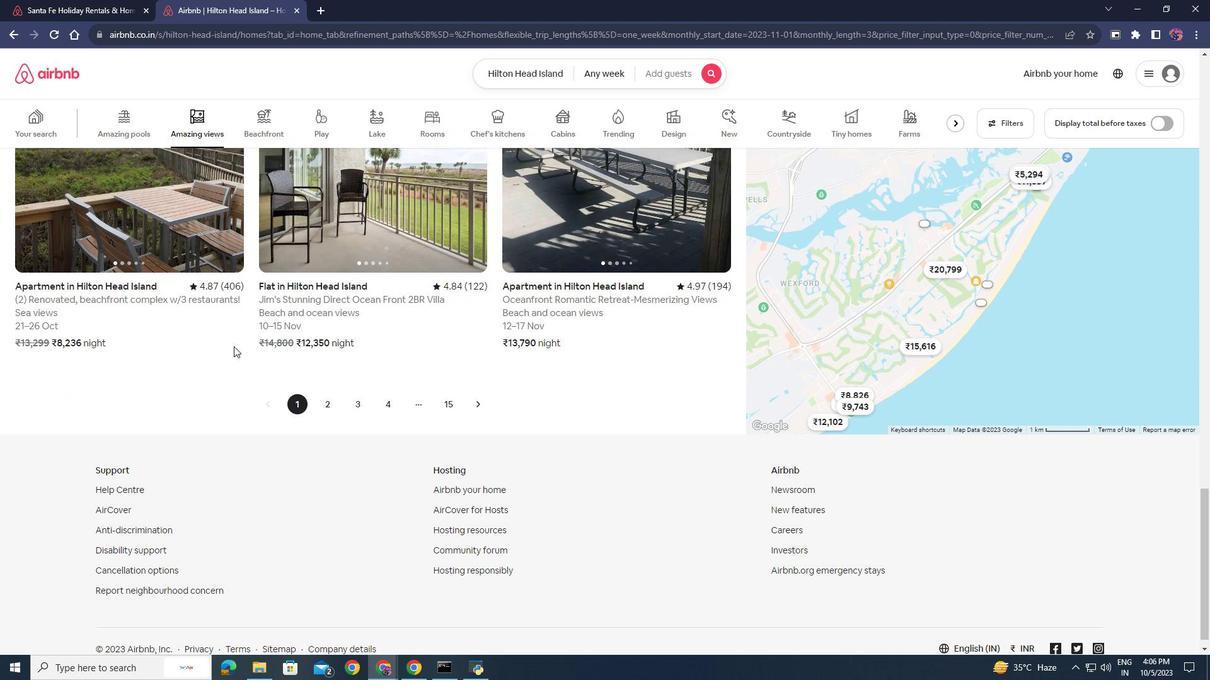
Action: Mouse scrolled (233, 347) with delta (0, 0)
Screenshot: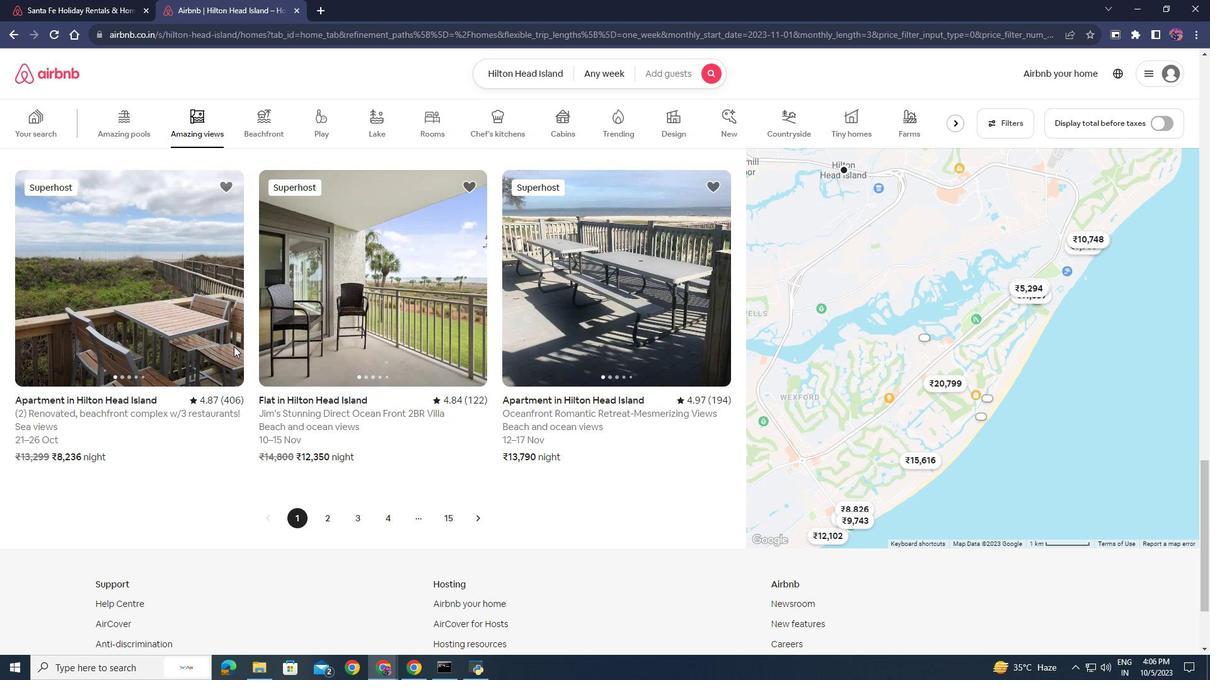 
Action: Mouse scrolled (233, 347) with delta (0, 0)
Screenshot: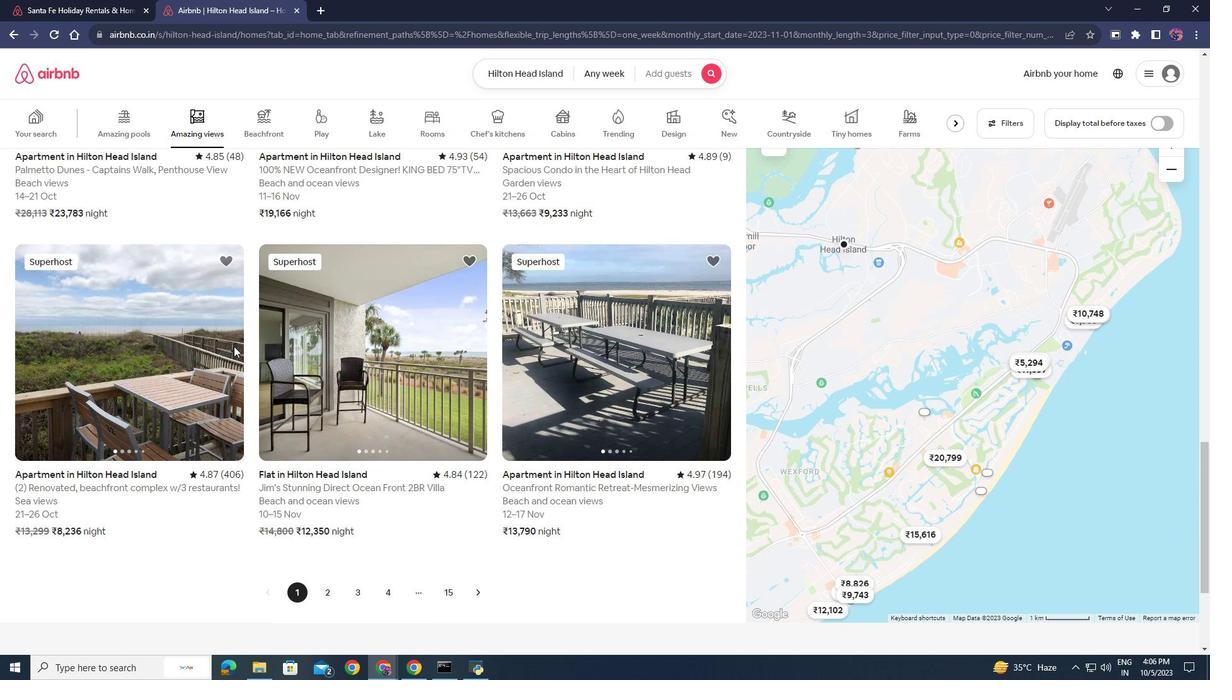 
Action: Mouse scrolled (233, 347) with delta (0, 0)
Screenshot: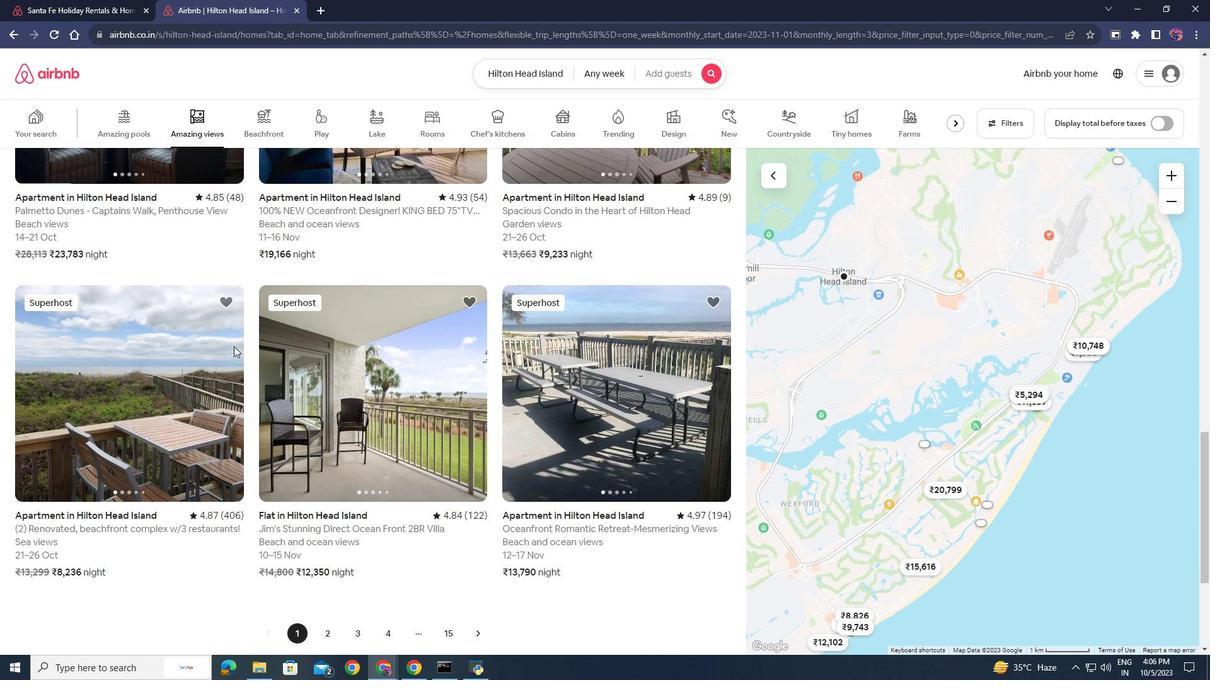 
Action: Mouse scrolled (233, 347) with delta (0, 0)
Screenshot: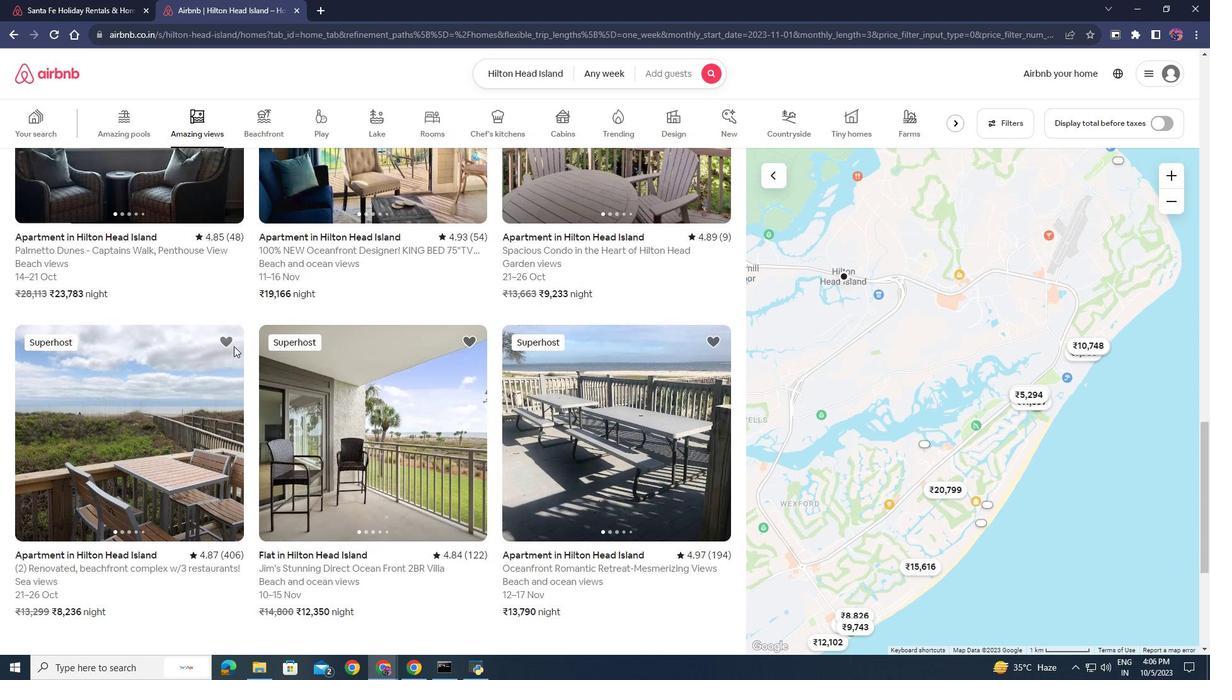 
Action: Mouse scrolled (233, 347) with delta (0, 0)
Screenshot: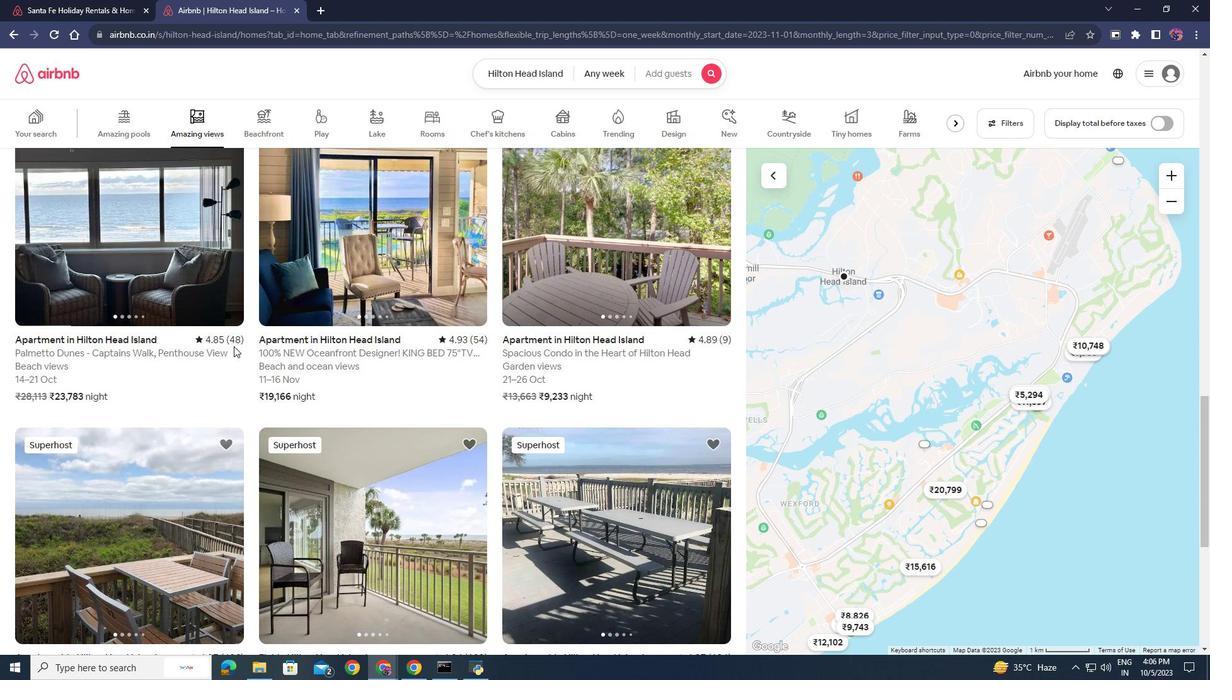 
Action: Mouse scrolled (233, 347) with delta (0, 0)
Screenshot: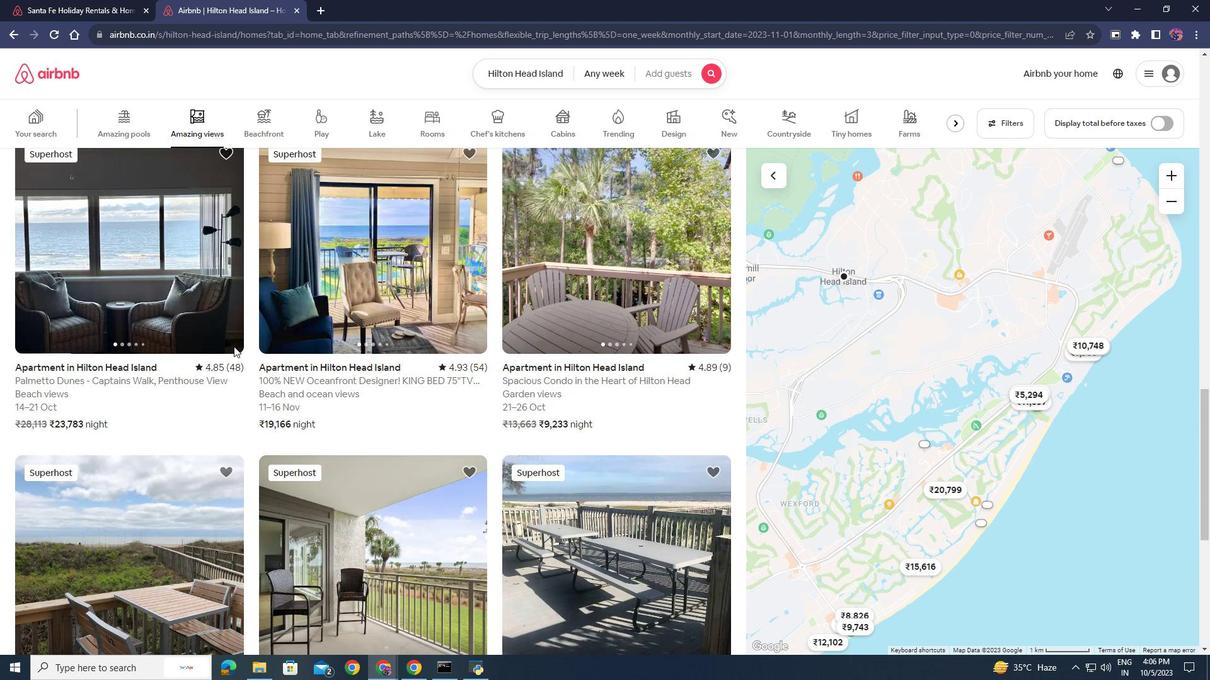 
Action: Mouse moved to (228, 334)
Screenshot: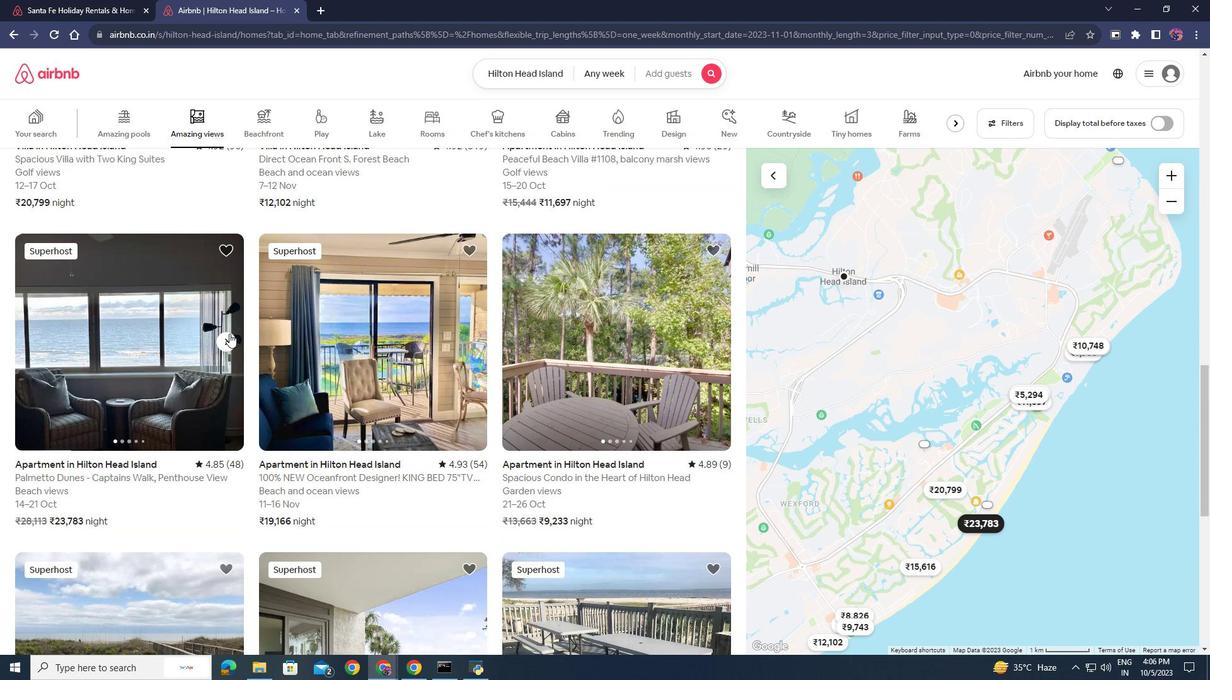 
Action: Mouse scrolled (228, 334) with delta (0, 0)
Screenshot: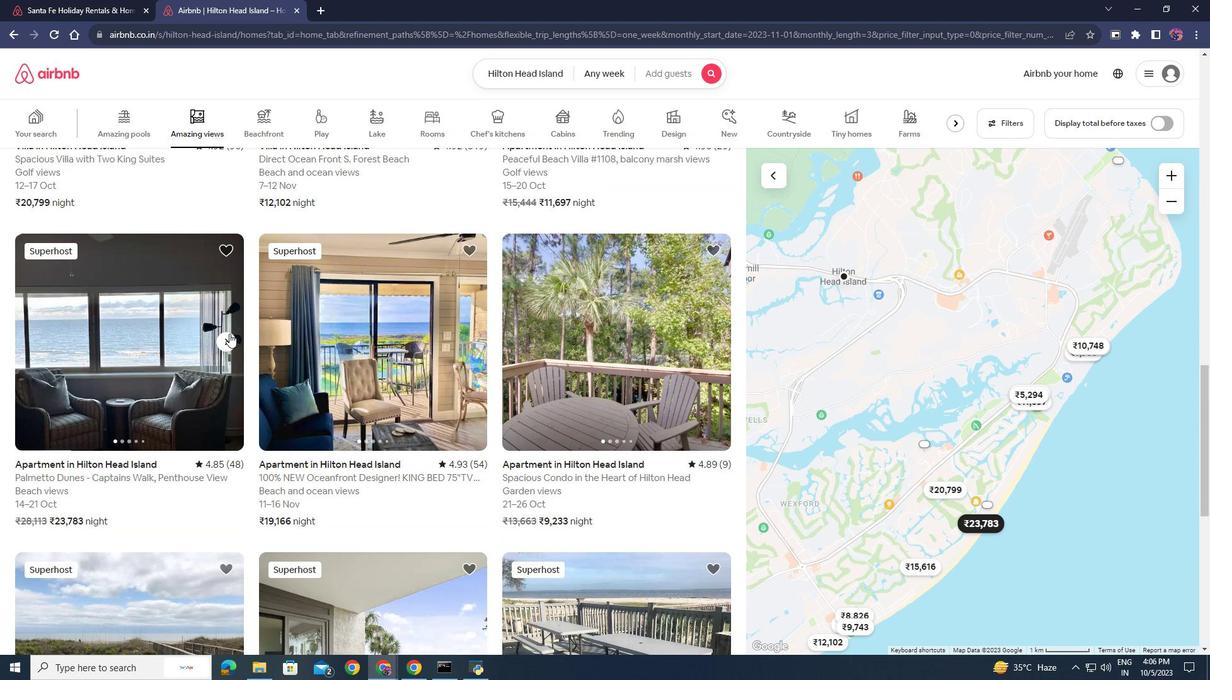 
Action: Mouse moved to (228, 334)
Screenshot: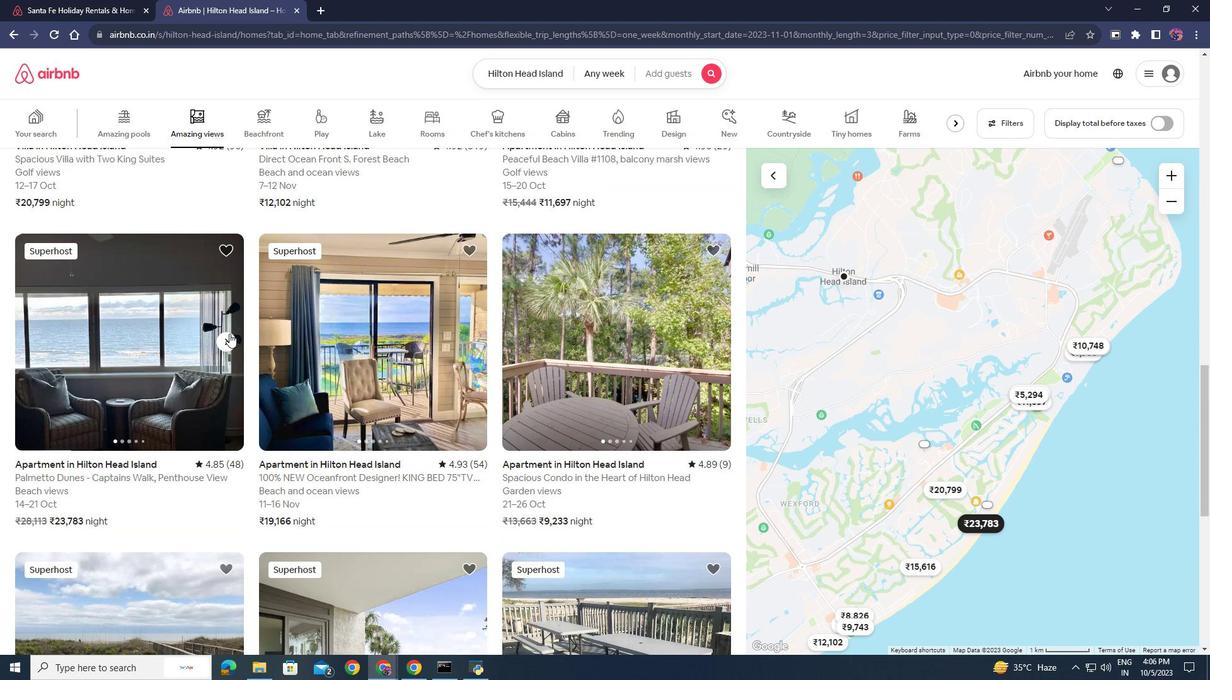 
Action: Mouse scrolled (228, 334) with delta (0, 0)
Screenshot: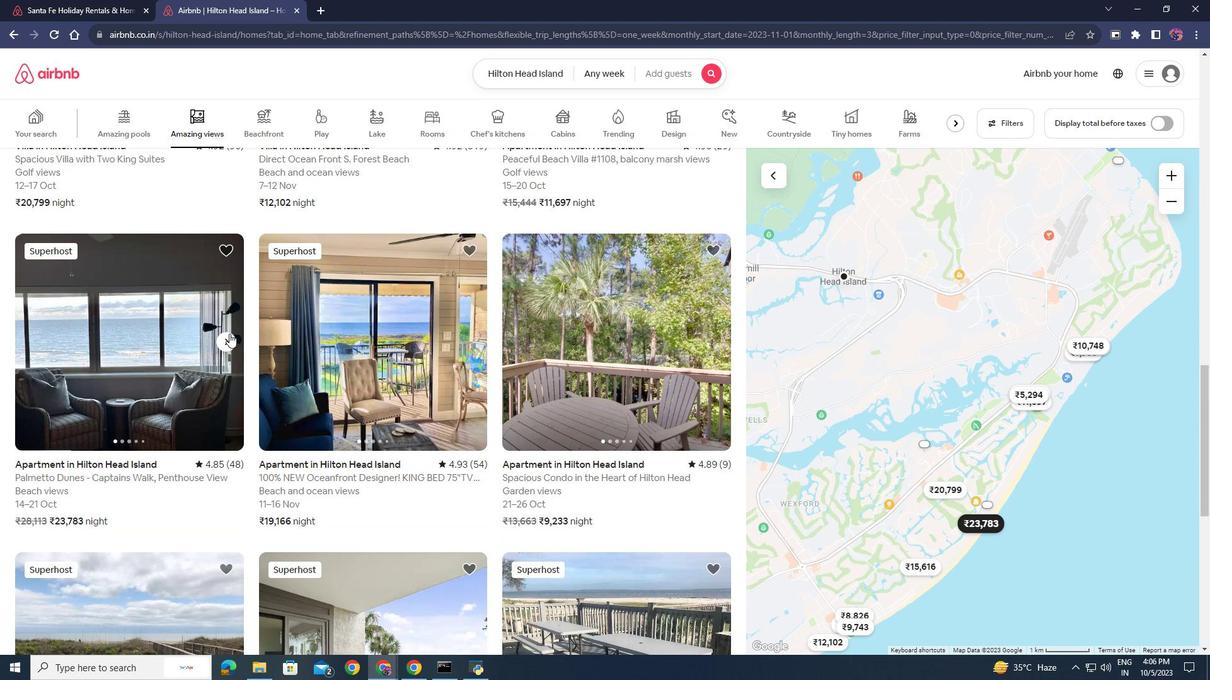 
Action: Mouse moved to (229, 334)
Screenshot: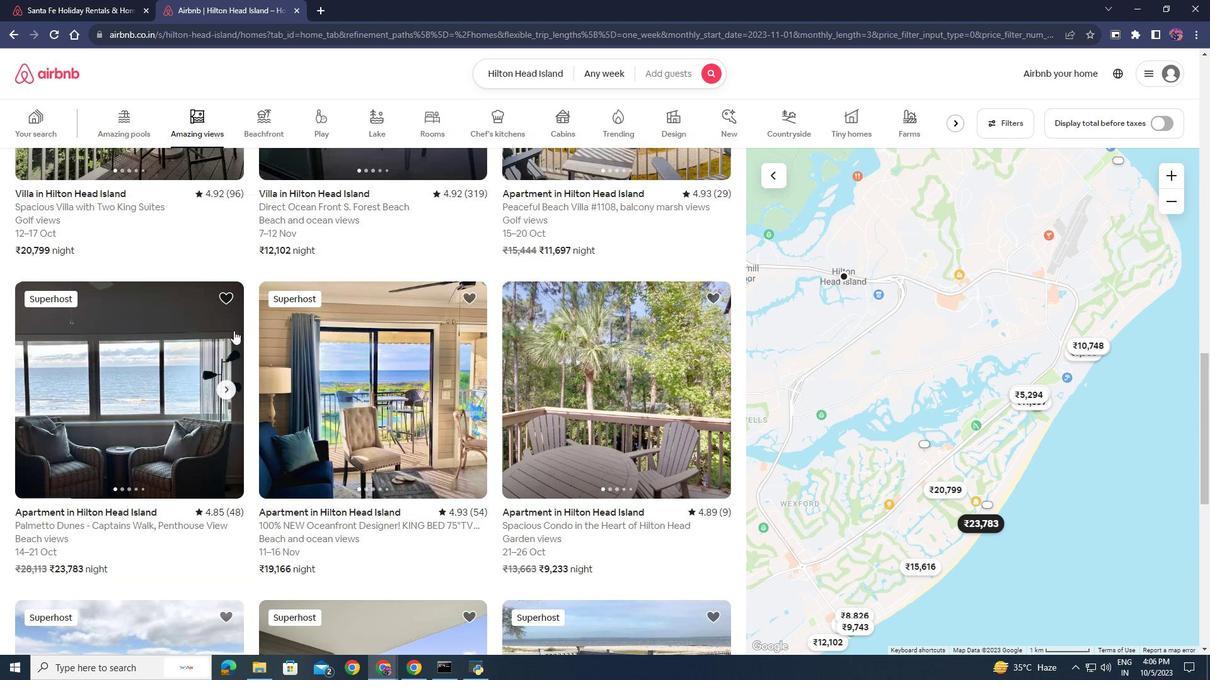 
Action: Mouse scrolled (229, 334) with delta (0, 0)
Screenshot: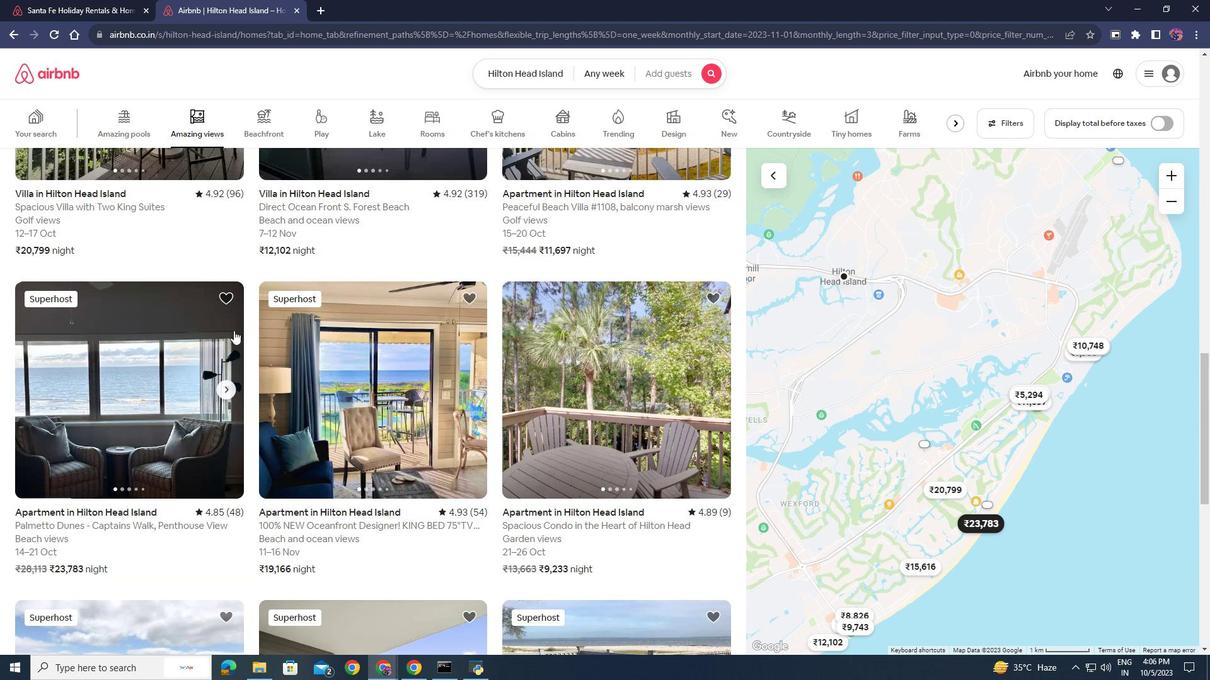 
Action: Mouse scrolled (229, 334) with delta (0, 0)
Screenshot: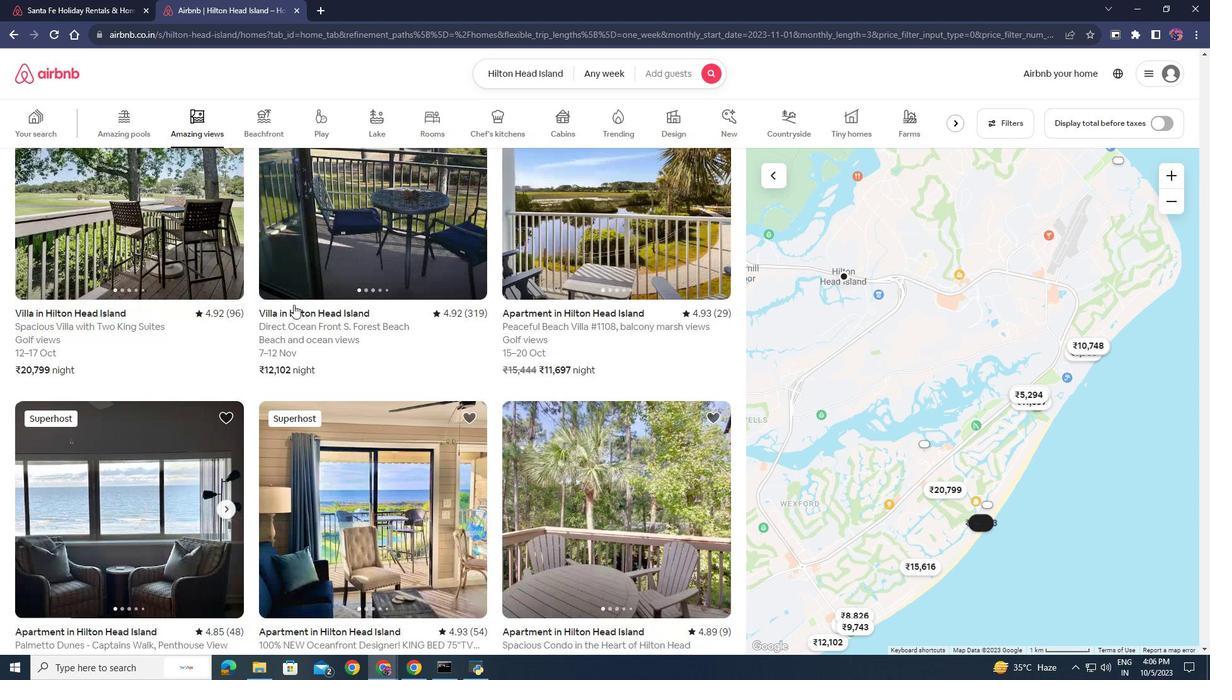 
Action: Mouse moved to (956, 121)
Screenshot: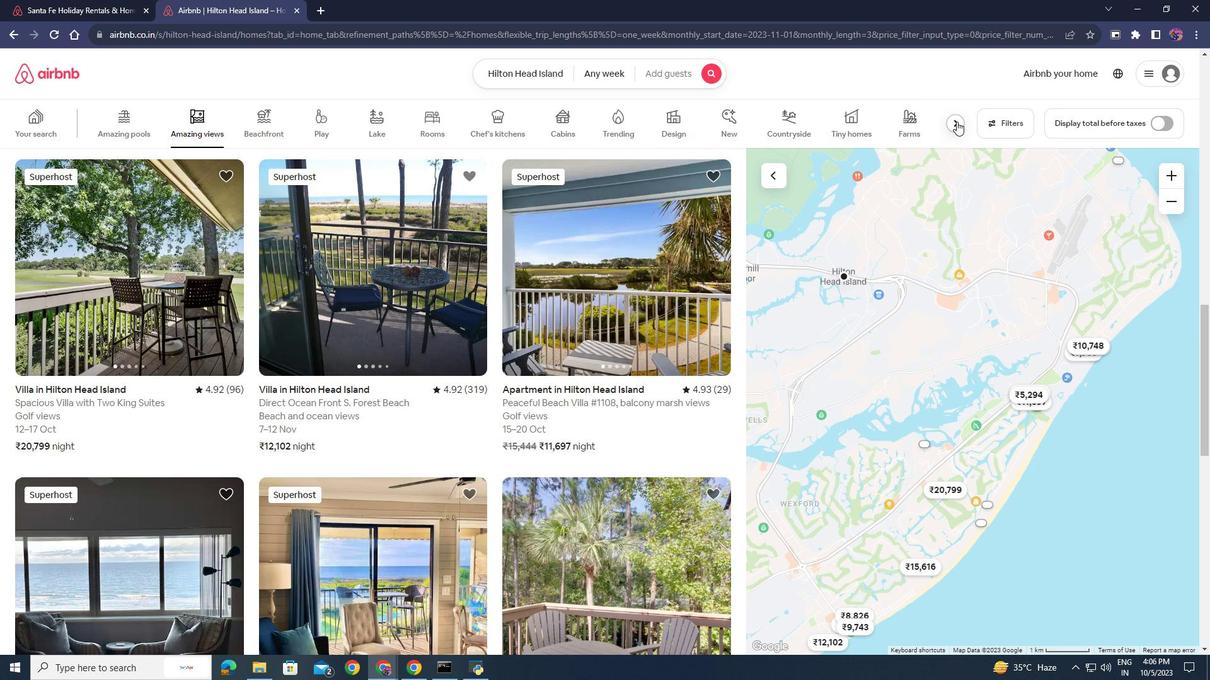 
Action: Mouse pressed left at (956, 121)
Screenshot: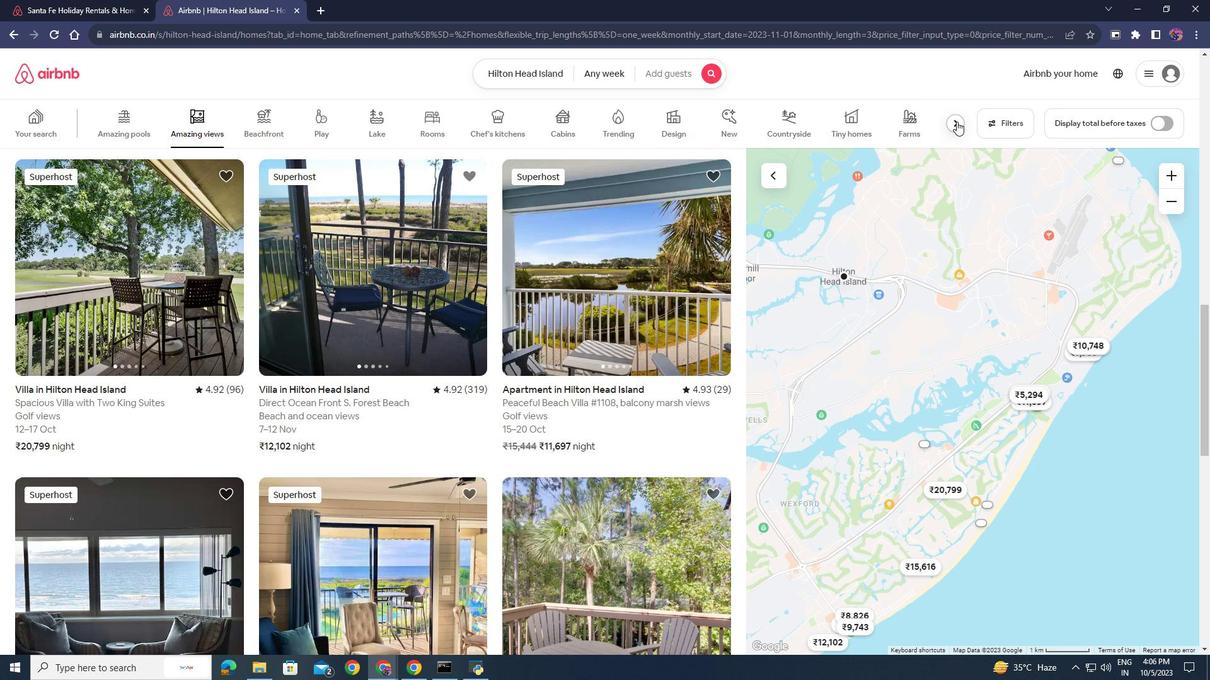 
Action: Mouse moved to (19, 117)
Screenshot: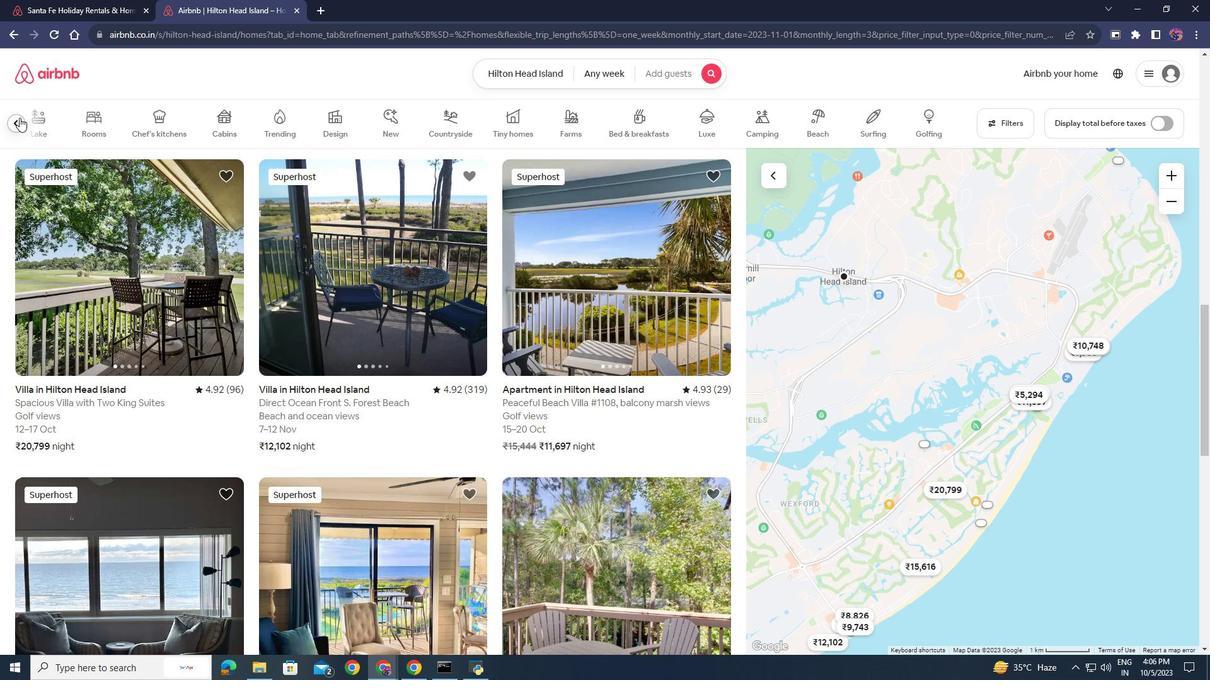 
Action: Mouse pressed left at (19, 117)
Screenshot: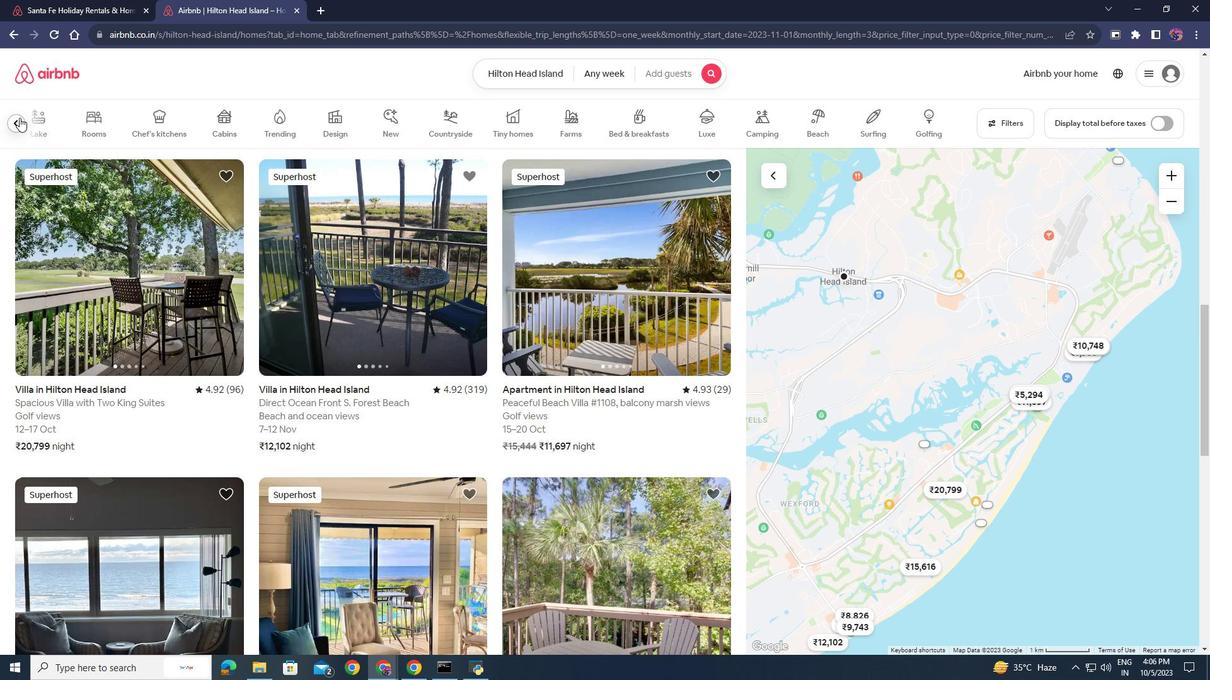 
Action: Mouse moved to (376, 388)
Screenshot: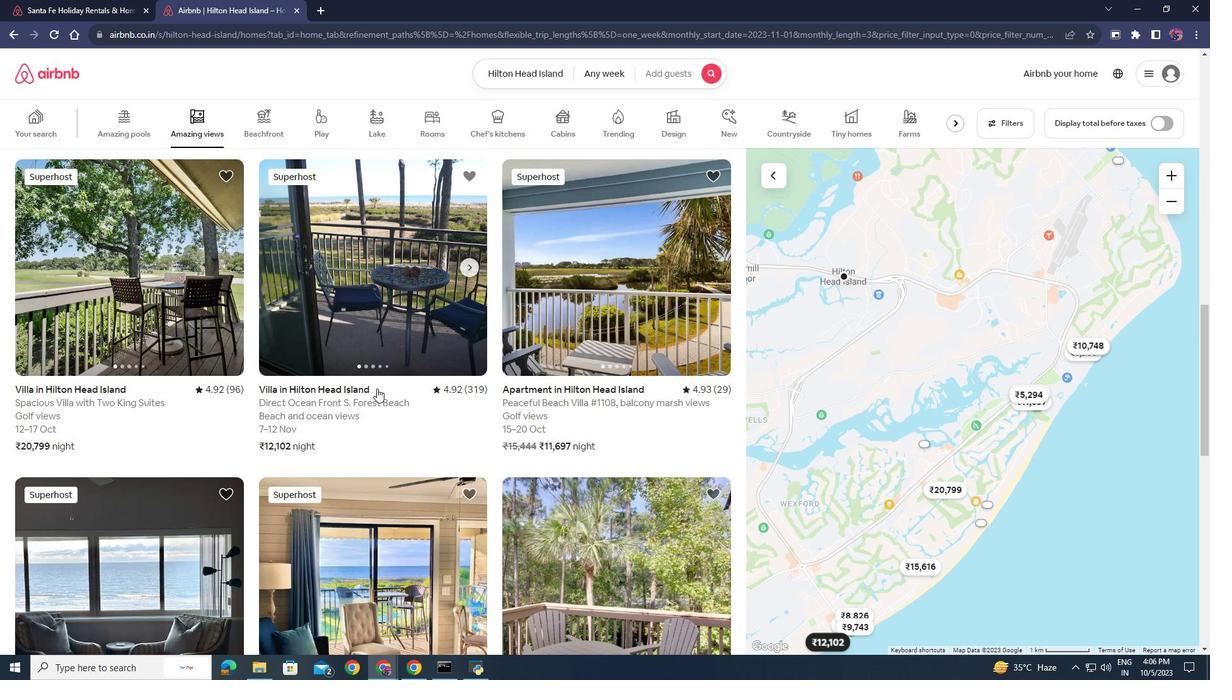 
Action: Mouse scrolled (376, 388) with delta (0, 0)
Screenshot: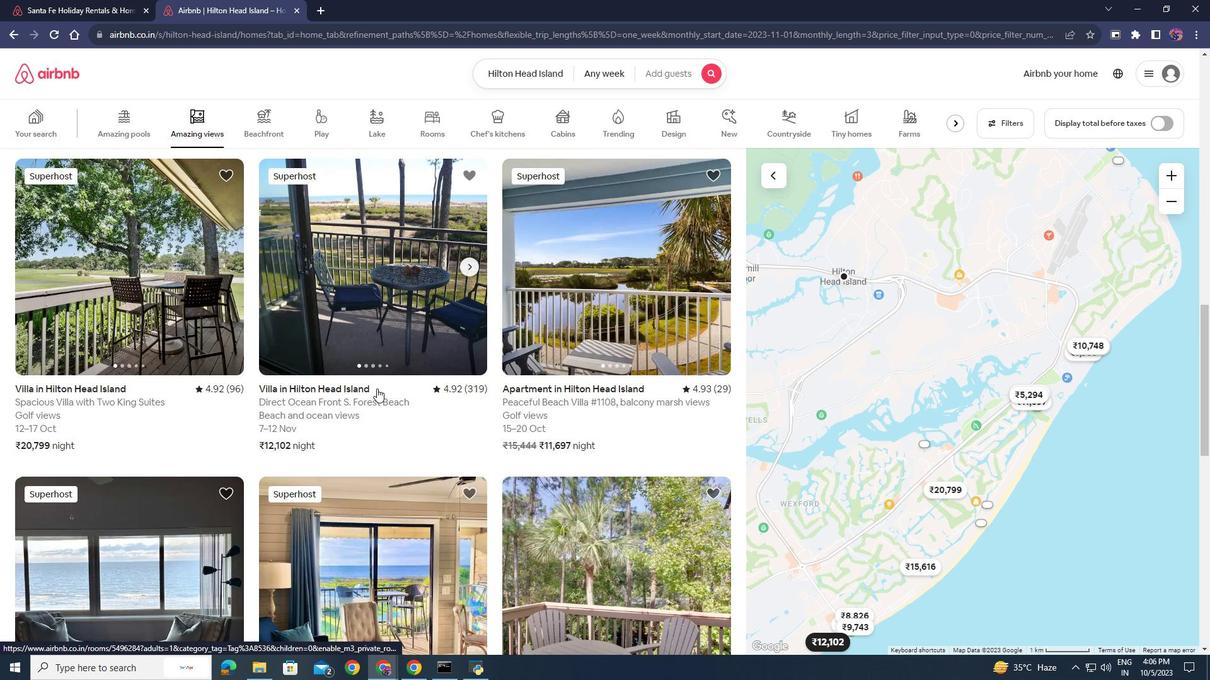 
Action: Mouse scrolled (376, 388) with delta (0, 0)
Screenshot: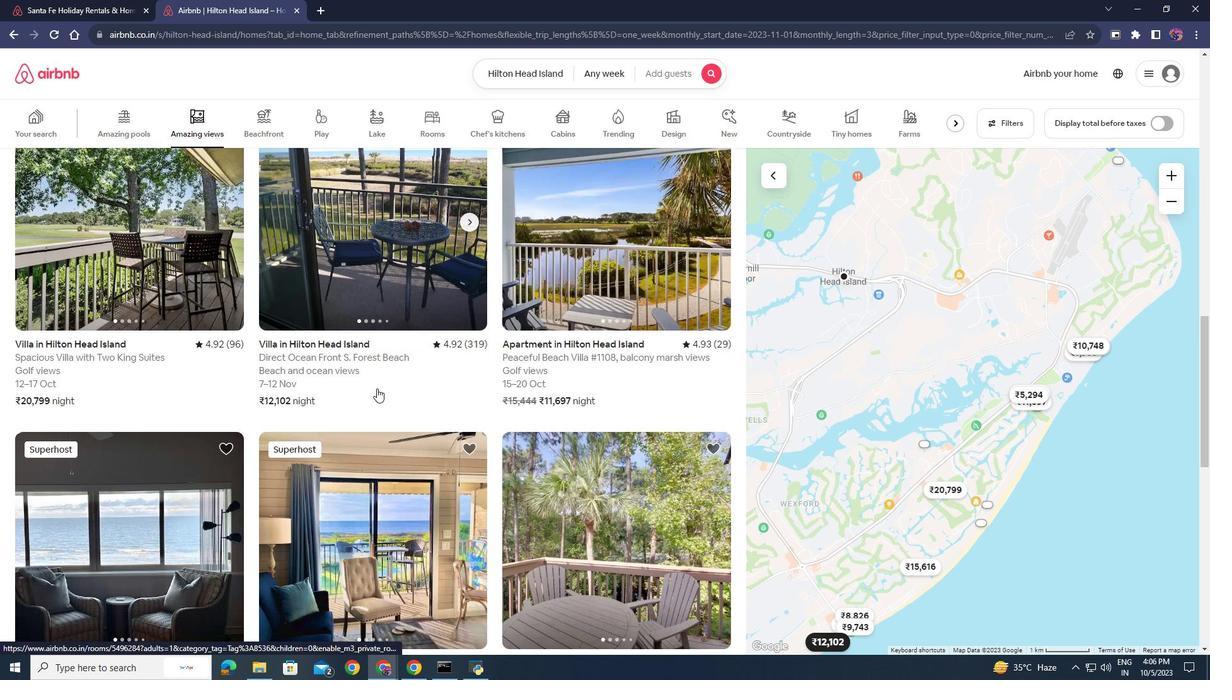 
Action: Mouse scrolled (376, 388) with delta (0, 0)
Screenshot: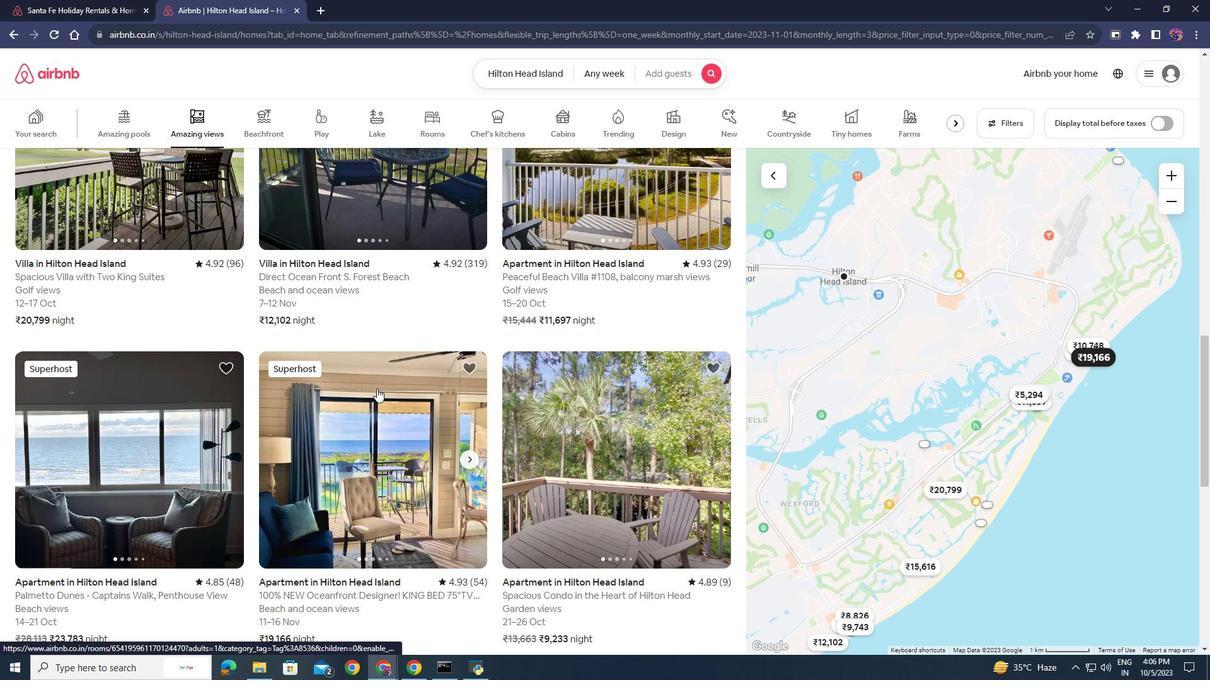 
Action: Mouse scrolled (376, 388) with delta (0, 0)
Screenshot: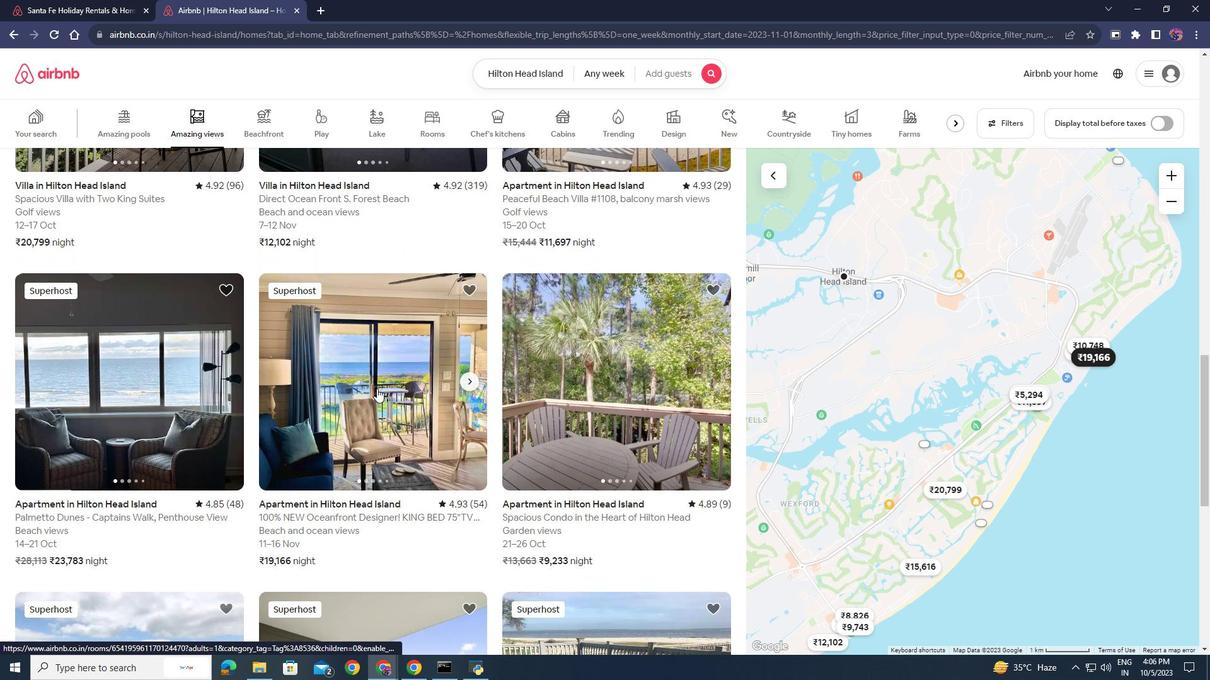 
Action: Mouse scrolled (376, 388) with delta (0, 0)
Screenshot: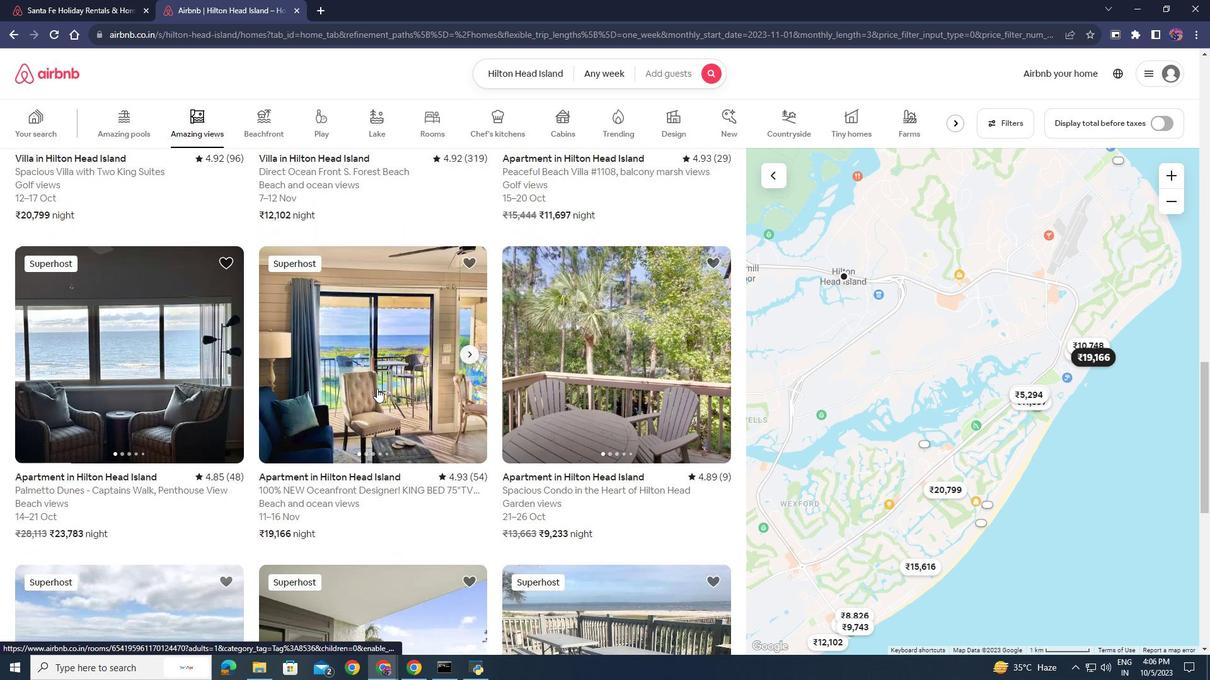 
Action: Mouse scrolled (376, 388) with delta (0, 0)
Screenshot: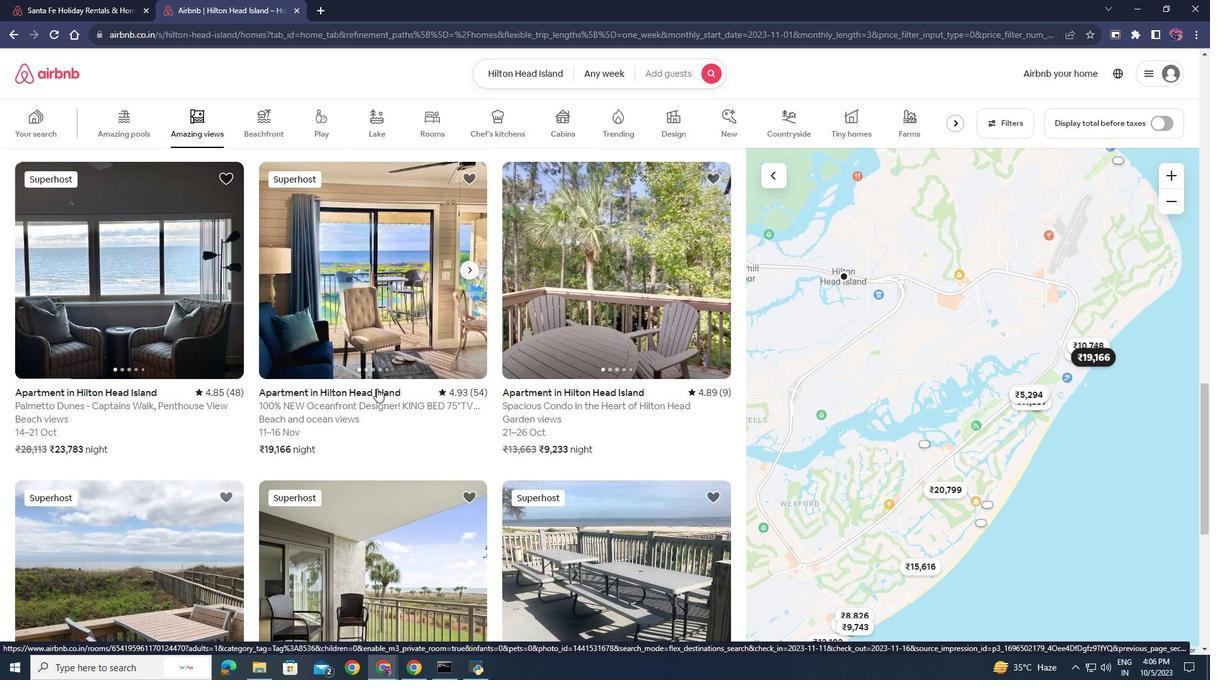 
Action: Mouse scrolled (376, 388) with delta (0, 0)
Screenshot: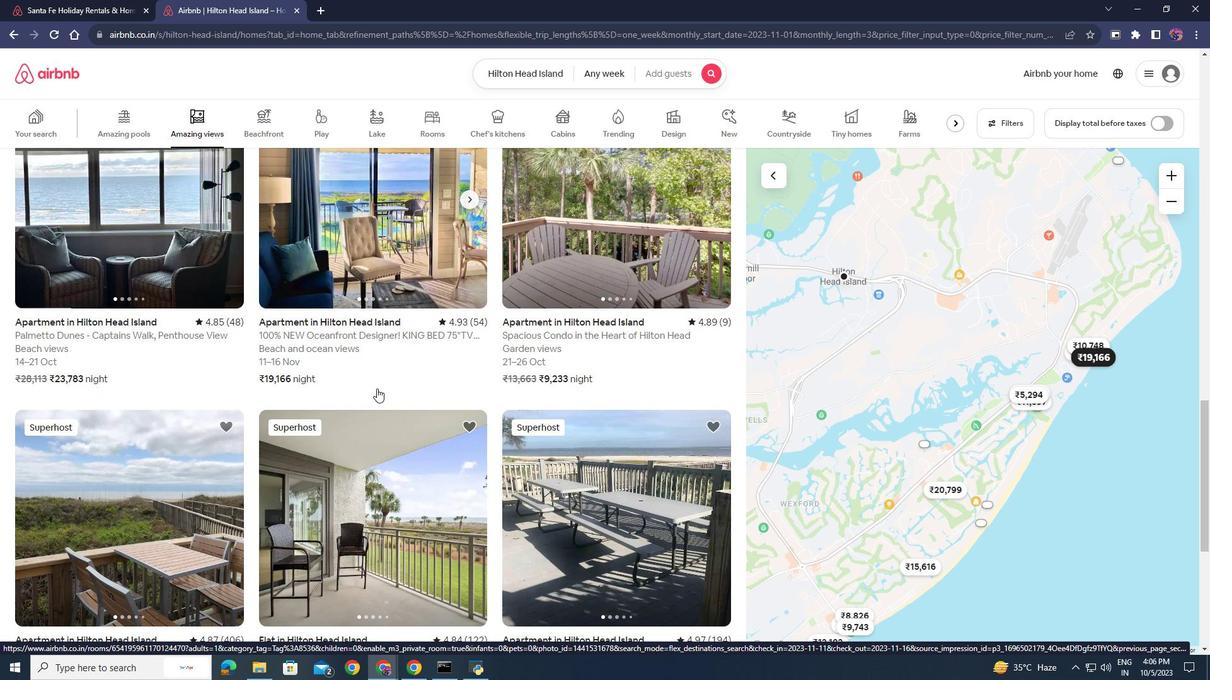 
Action: Mouse scrolled (376, 388) with delta (0, 0)
Screenshot: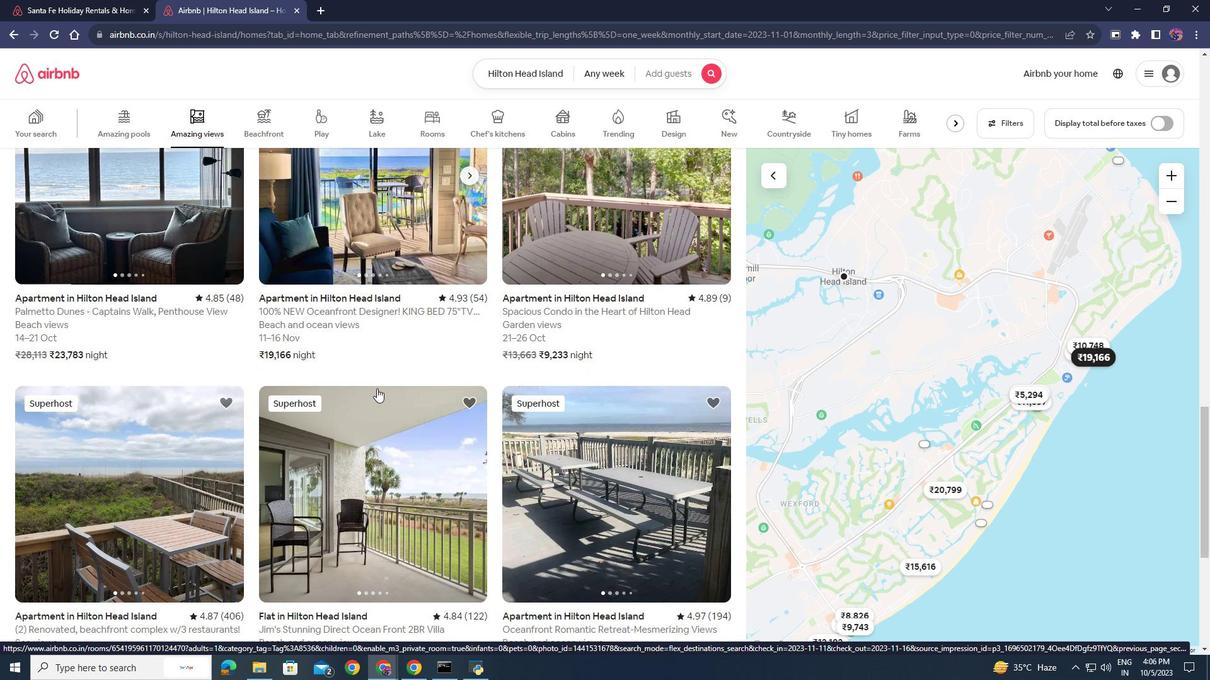 
Action: Mouse scrolled (376, 388) with delta (0, 0)
Screenshot: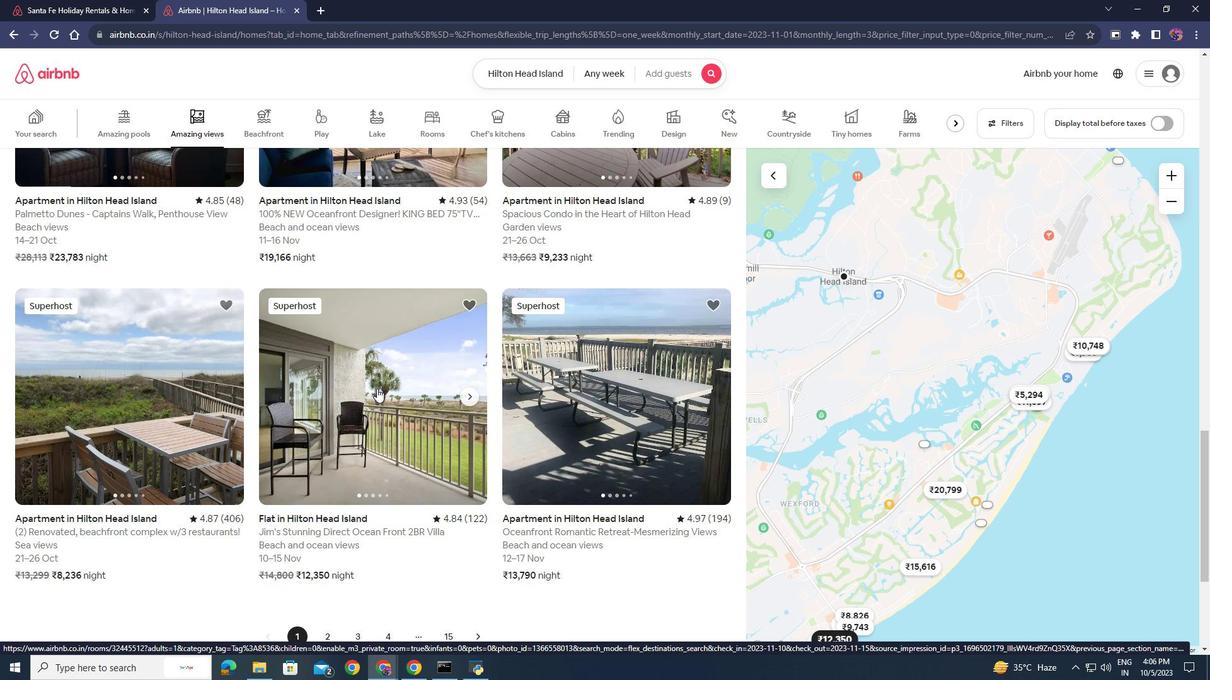 
Action: Mouse scrolled (376, 388) with delta (0, 0)
Screenshot: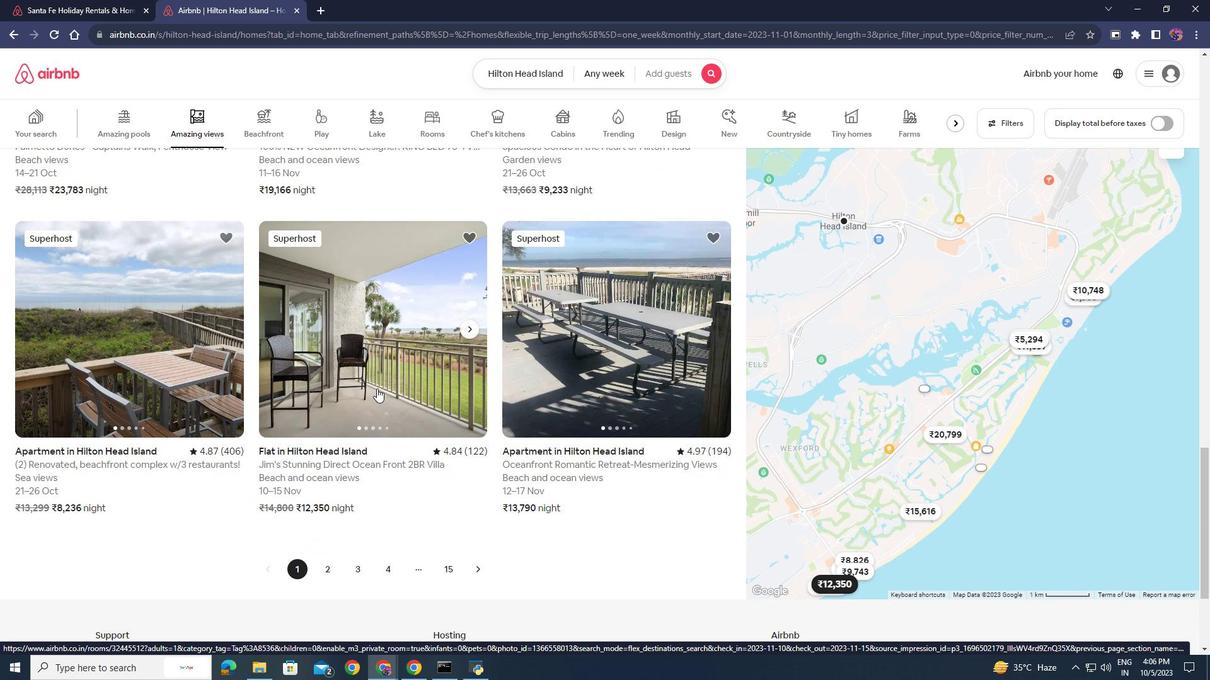 
Action: Mouse moved to (100, 269)
Screenshot: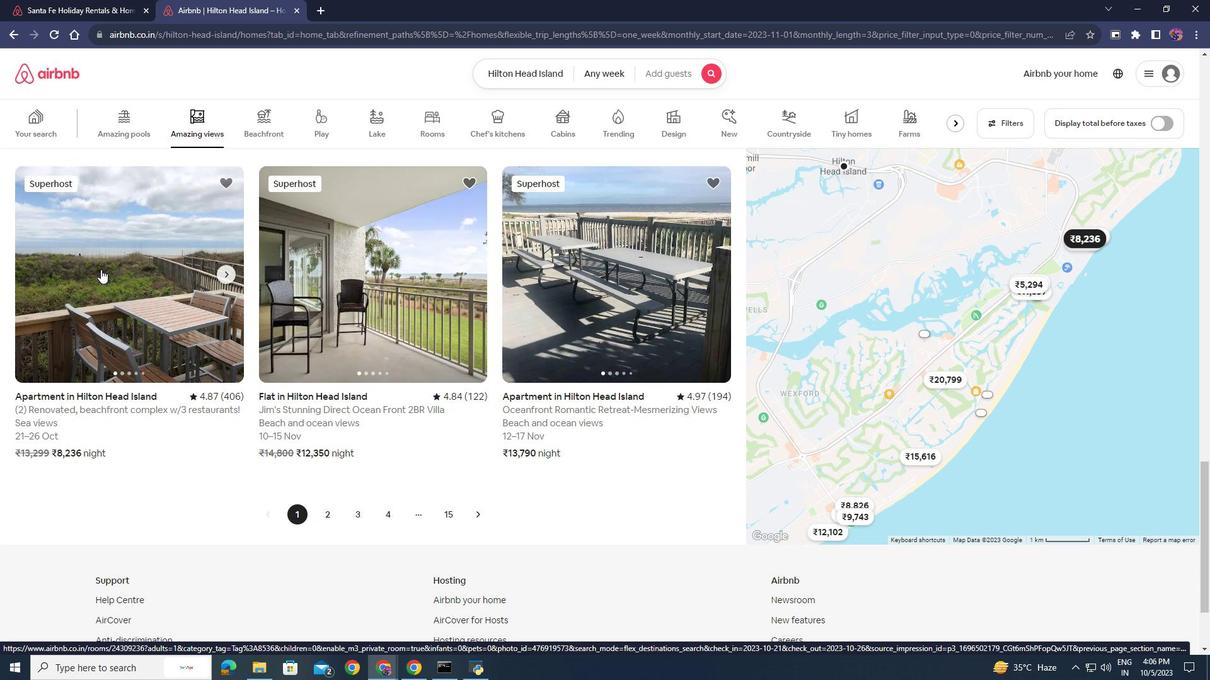 
Action: Mouse pressed left at (100, 269)
Screenshot: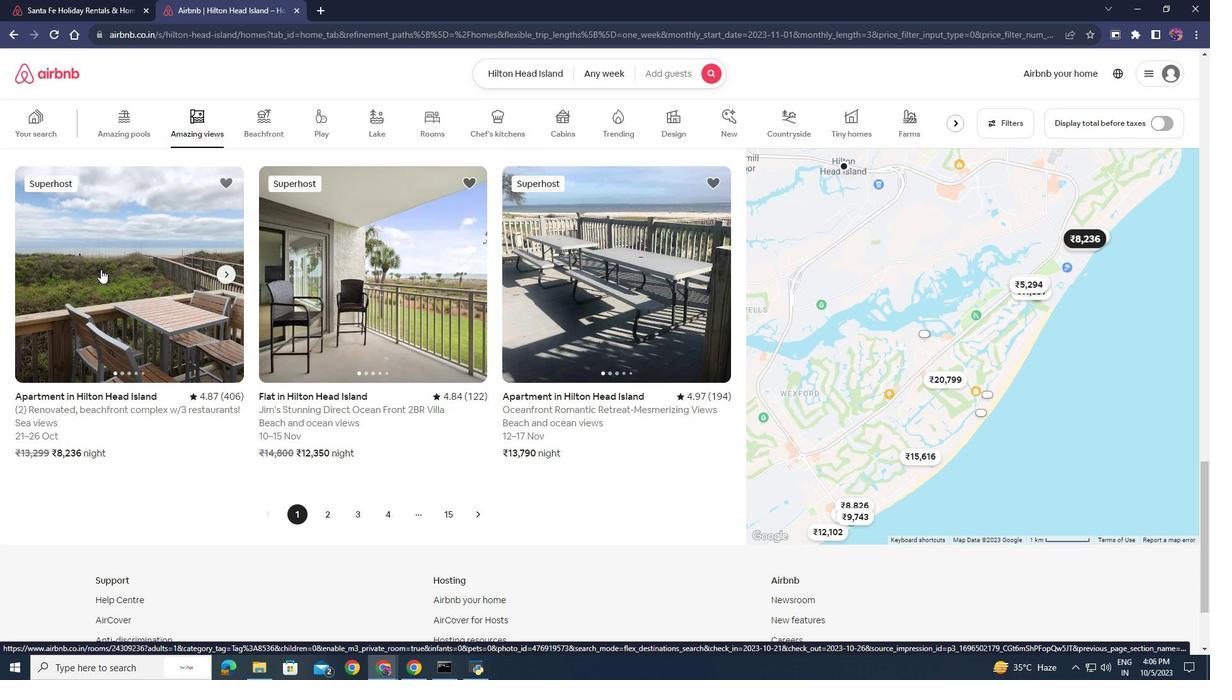 
Action: Mouse moved to (412, 344)
Screenshot: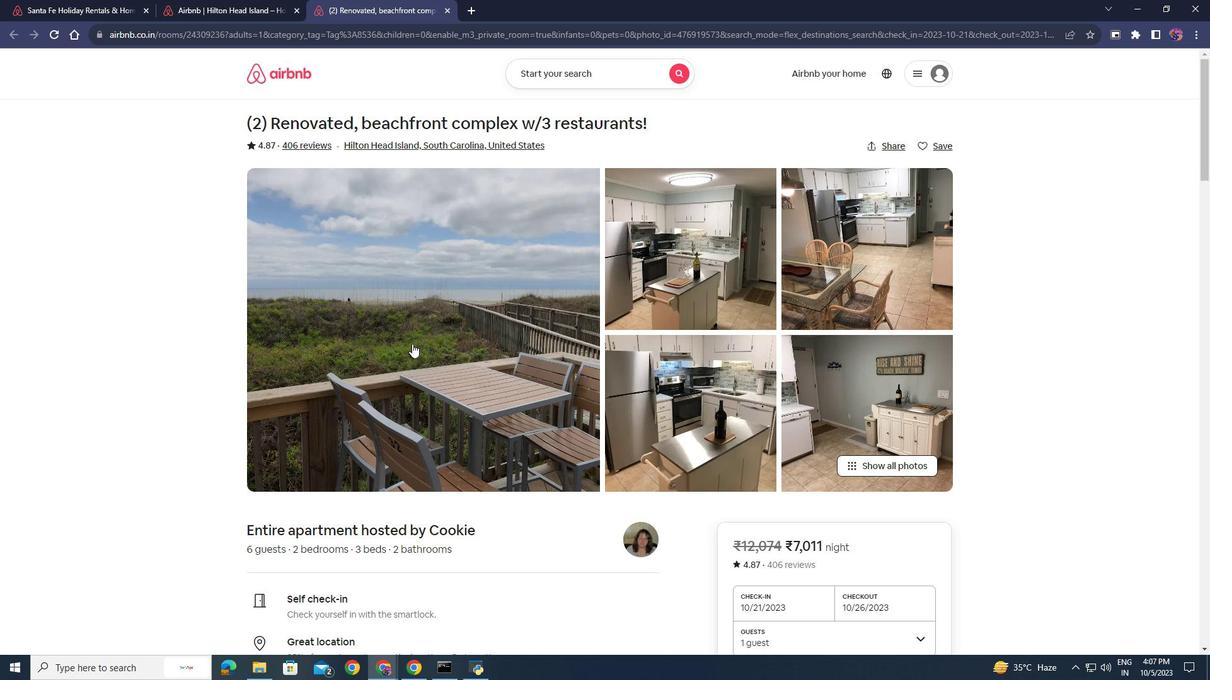 
Action: Mouse pressed left at (412, 344)
Screenshot: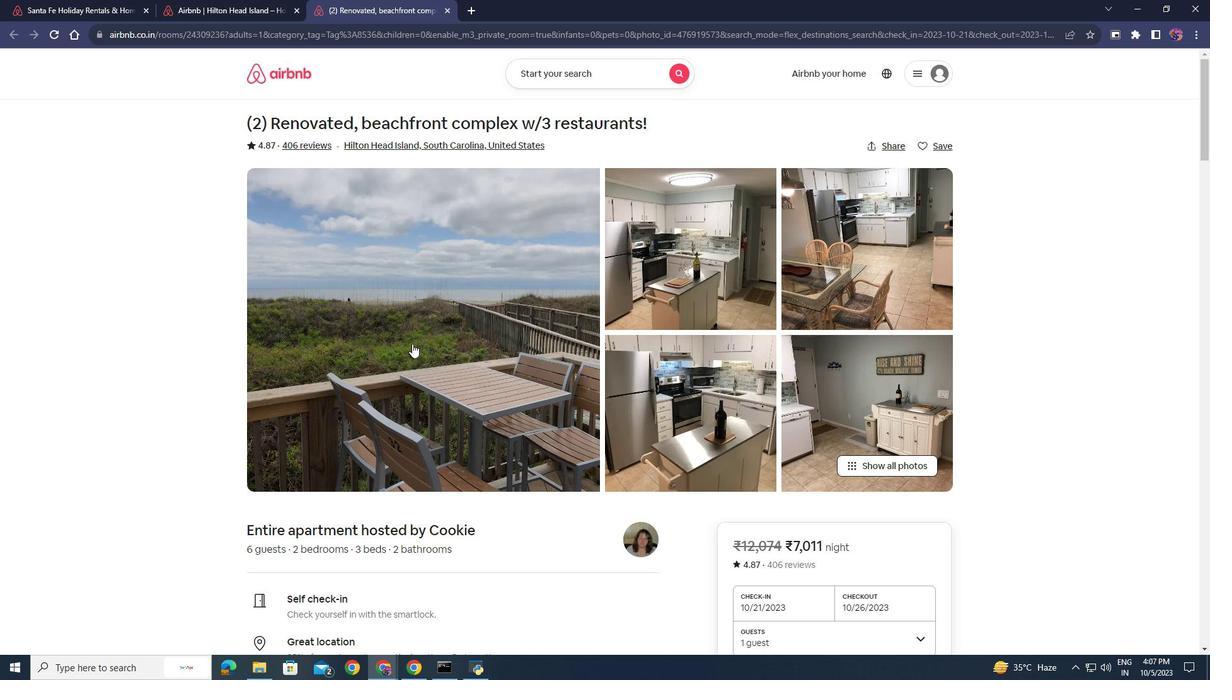 
Action: Mouse moved to (526, 423)
Screenshot: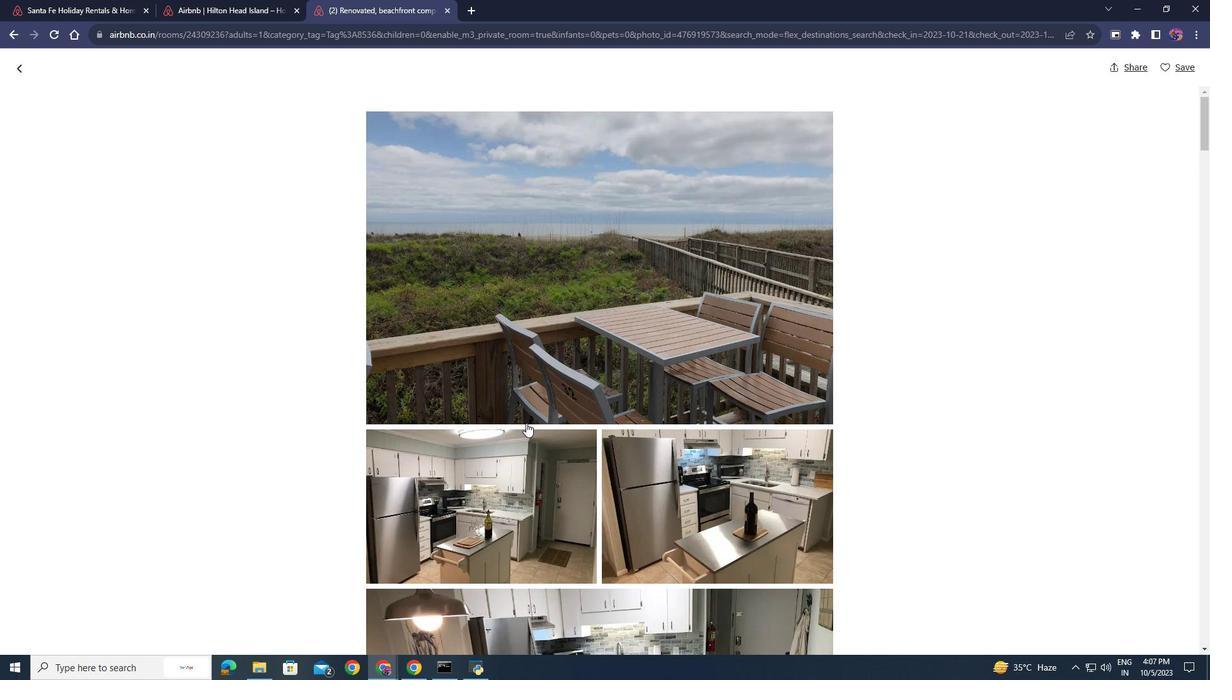
Action: Mouse scrolled (526, 423) with delta (0, 0)
Screenshot: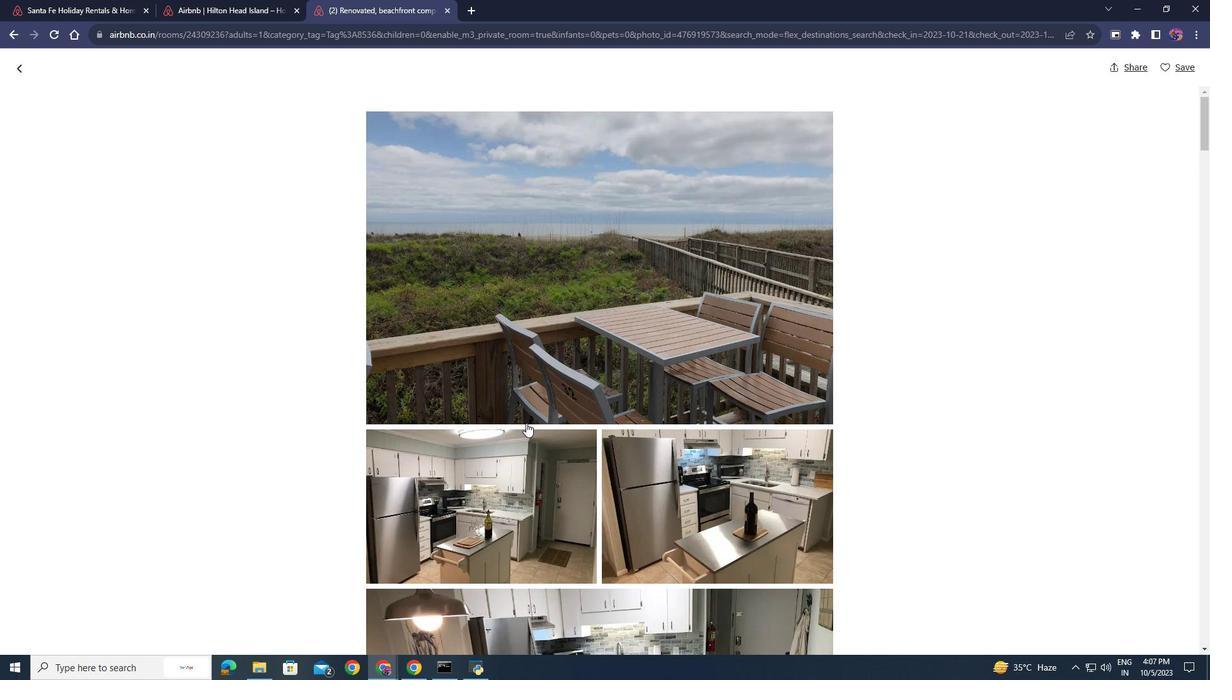 
Action: Mouse scrolled (526, 423) with delta (0, 0)
Screenshot: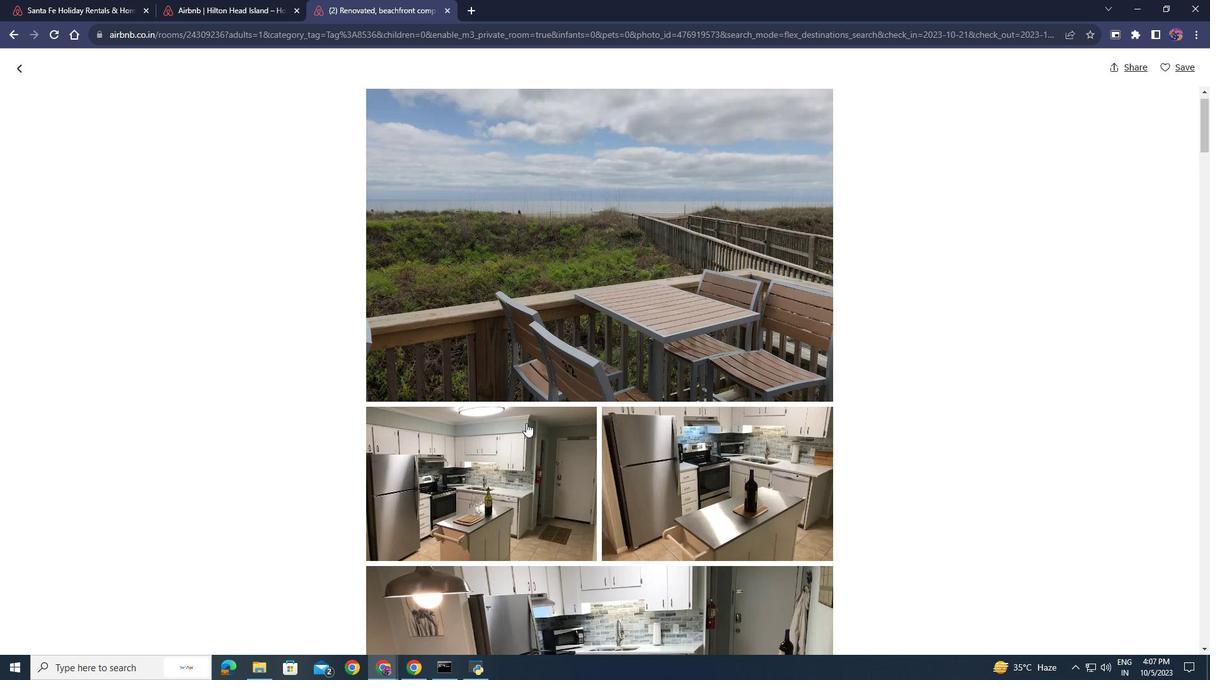 
Action: Mouse scrolled (526, 423) with delta (0, 0)
Screenshot: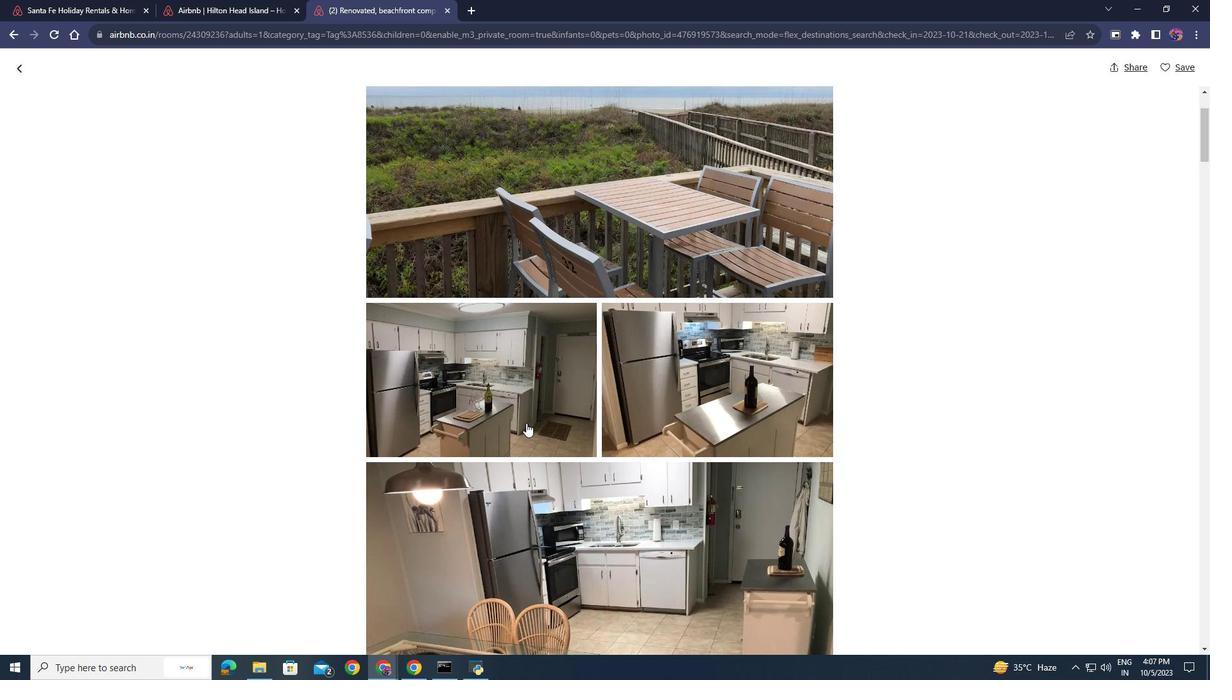 
Action: Mouse scrolled (526, 423) with delta (0, 0)
Screenshot: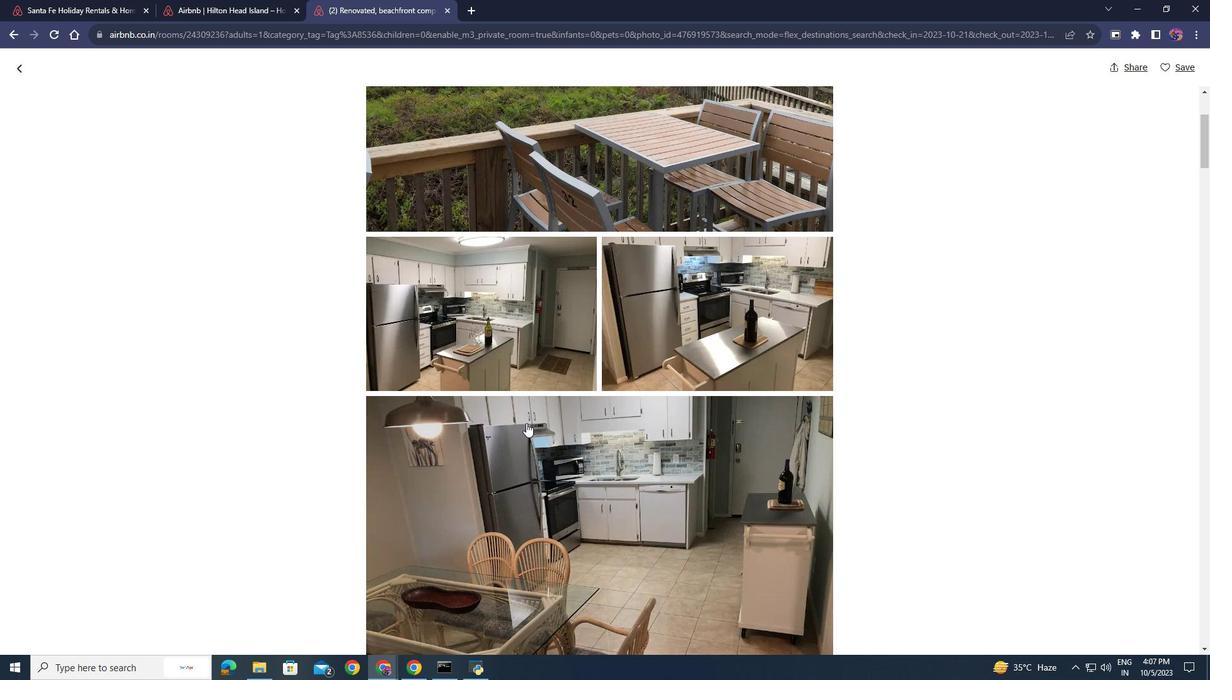 
Action: Mouse scrolled (526, 423) with delta (0, 0)
Screenshot: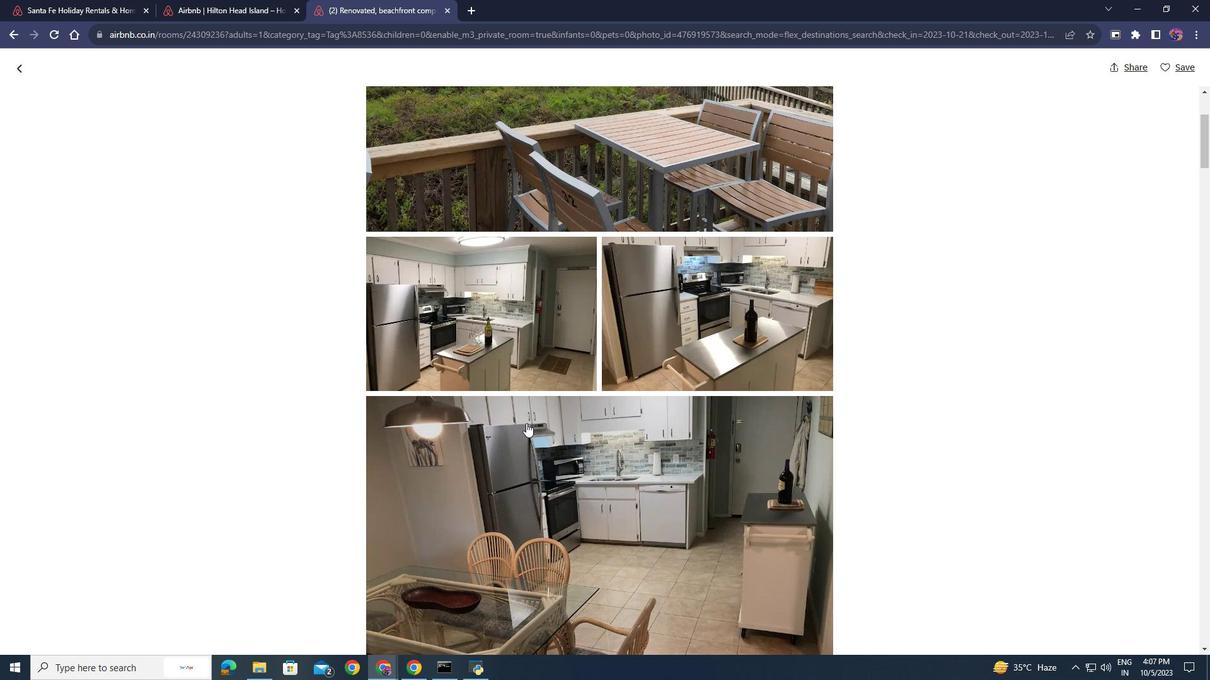 
Action: Mouse scrolled (526, 423) with delta (0, 0)
Screenshot: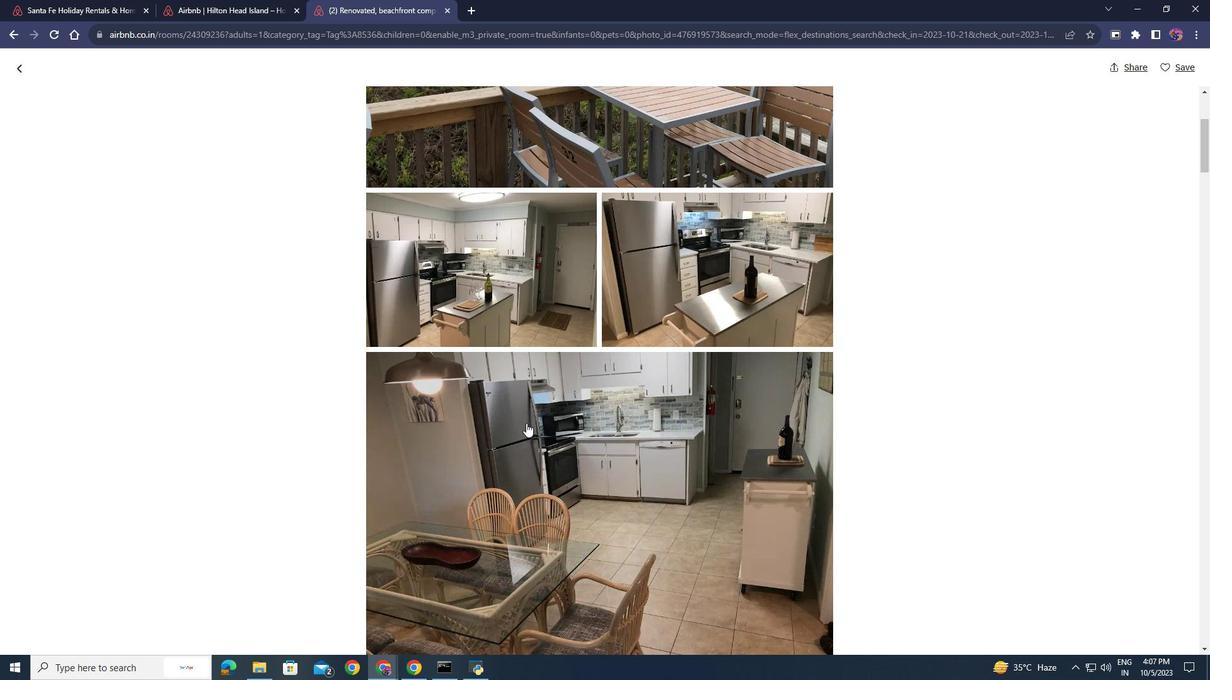 
Action: Mouse scrolled (526, 423) with delta (0, 0)
Screenshot: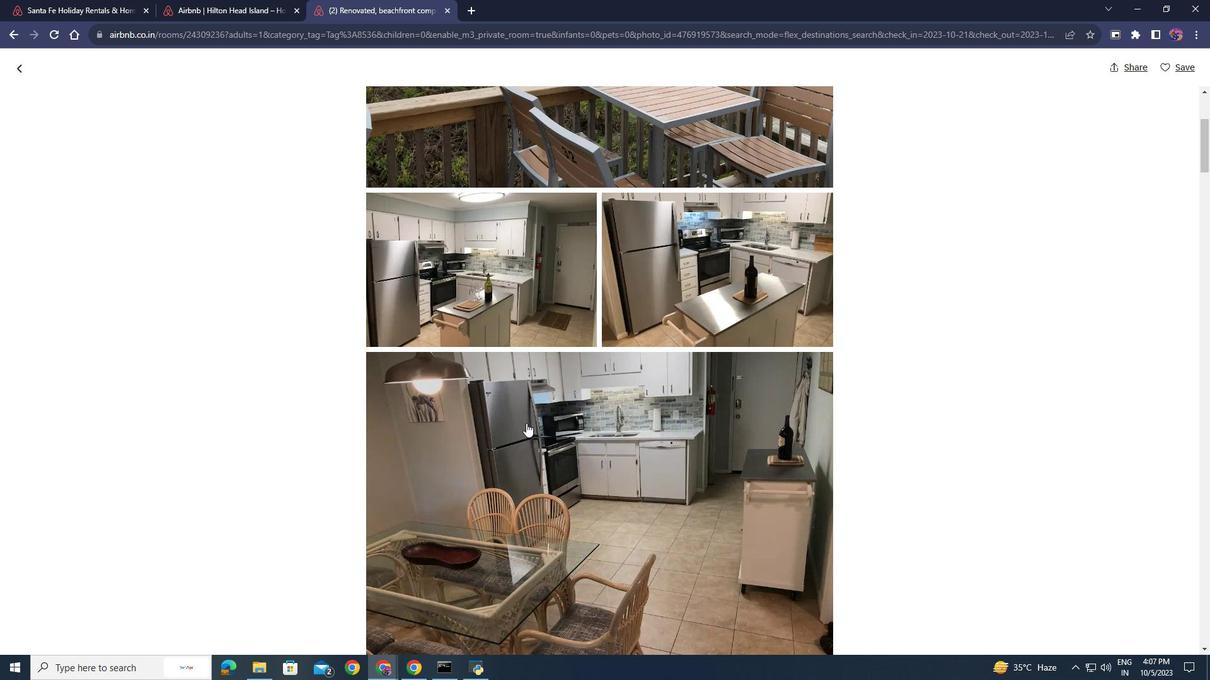 
Action: Mouse scrolled (526, 423) with delta (0, 0)
Screenshot: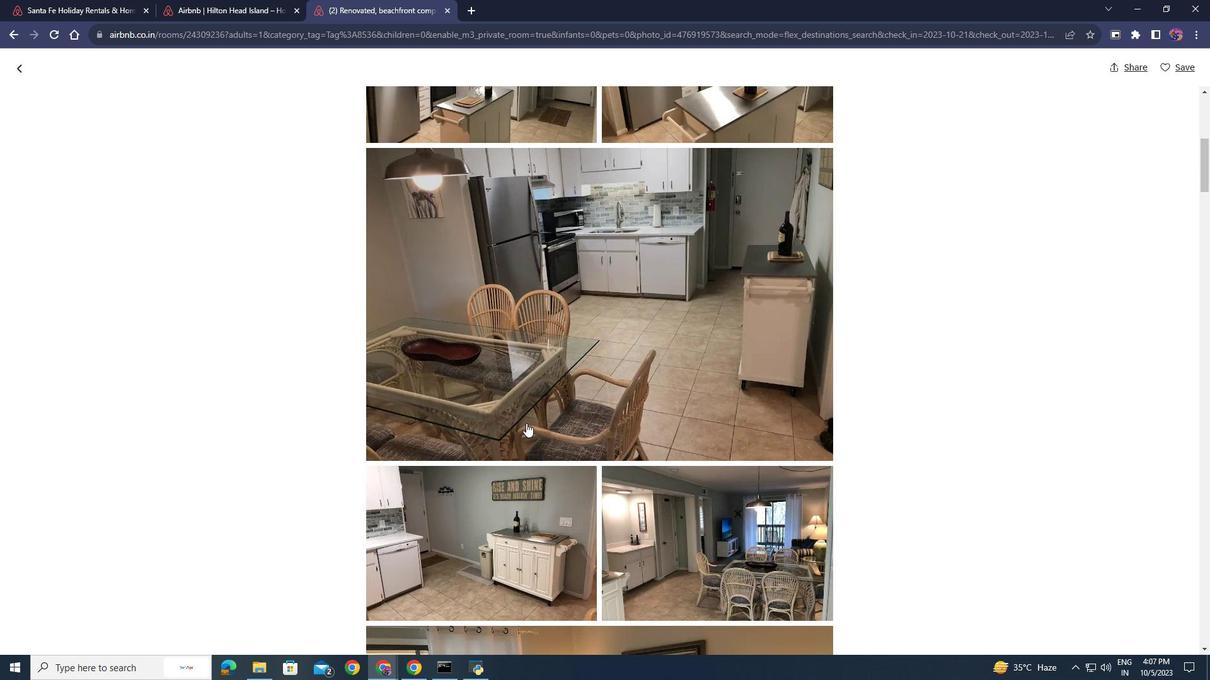 
Action: Mouse moved to (523, 422)
Screenshot: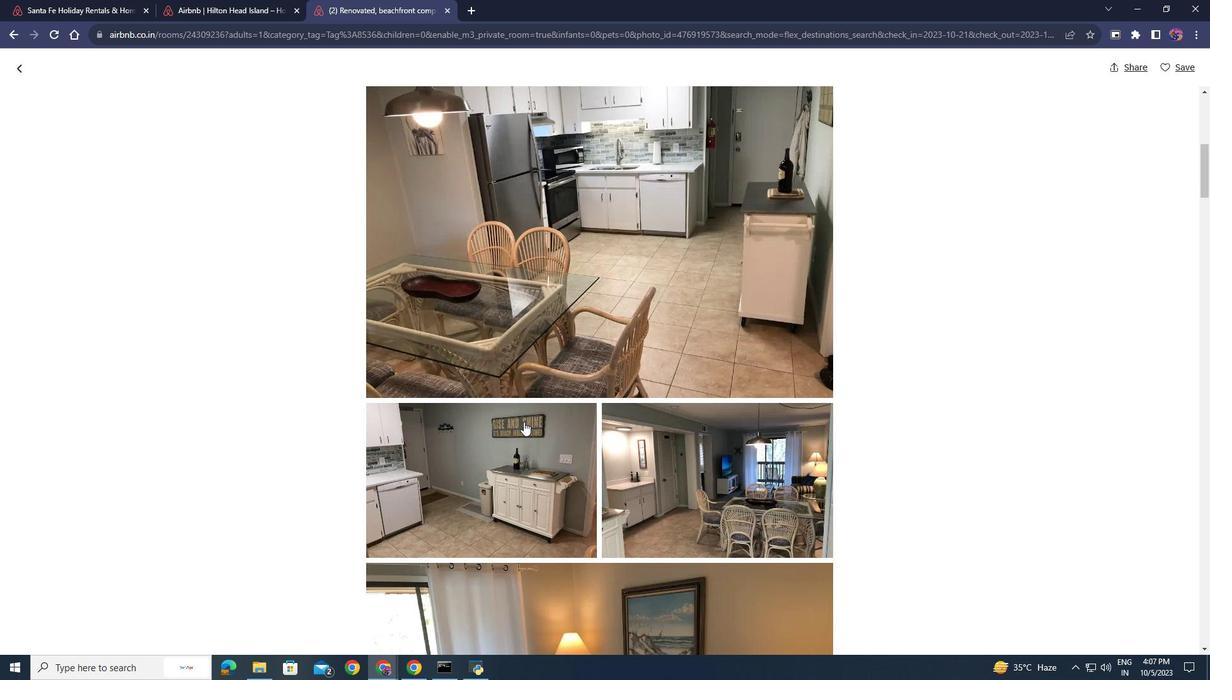 
Action: Mouse scrolled (523, 421) with delta (0, 0)
Screenshot: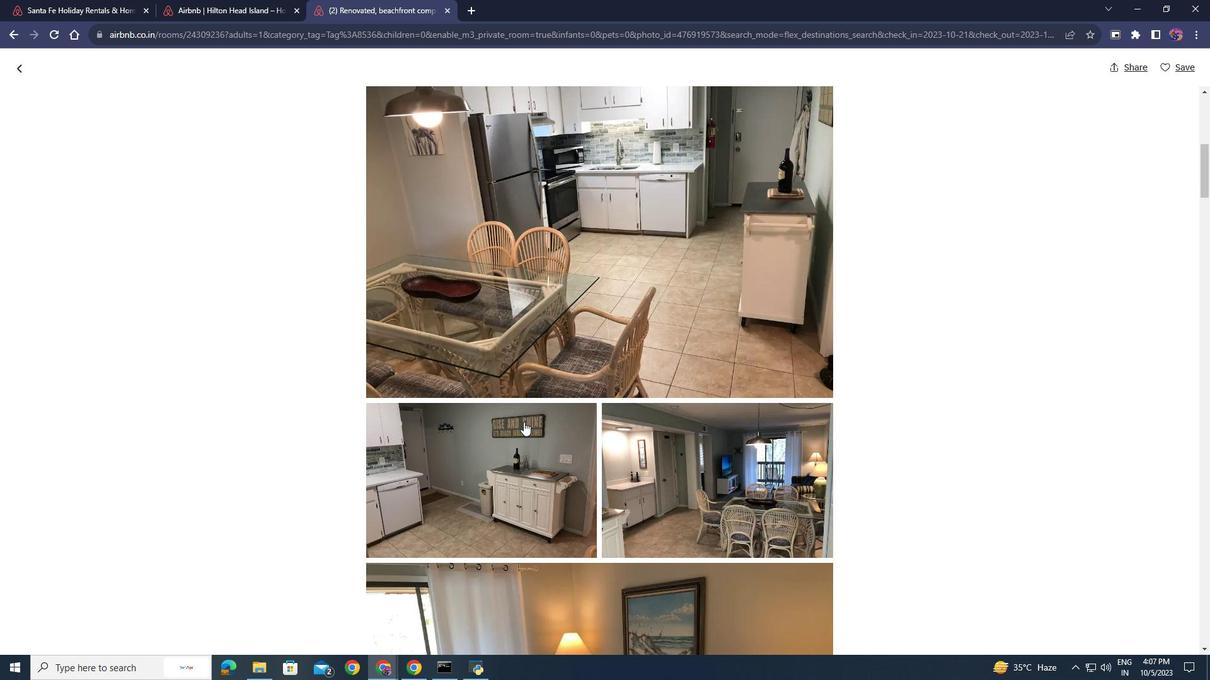 
Action: Mouse scrolled (523, 421) with delta (0, 0)
Screenshot: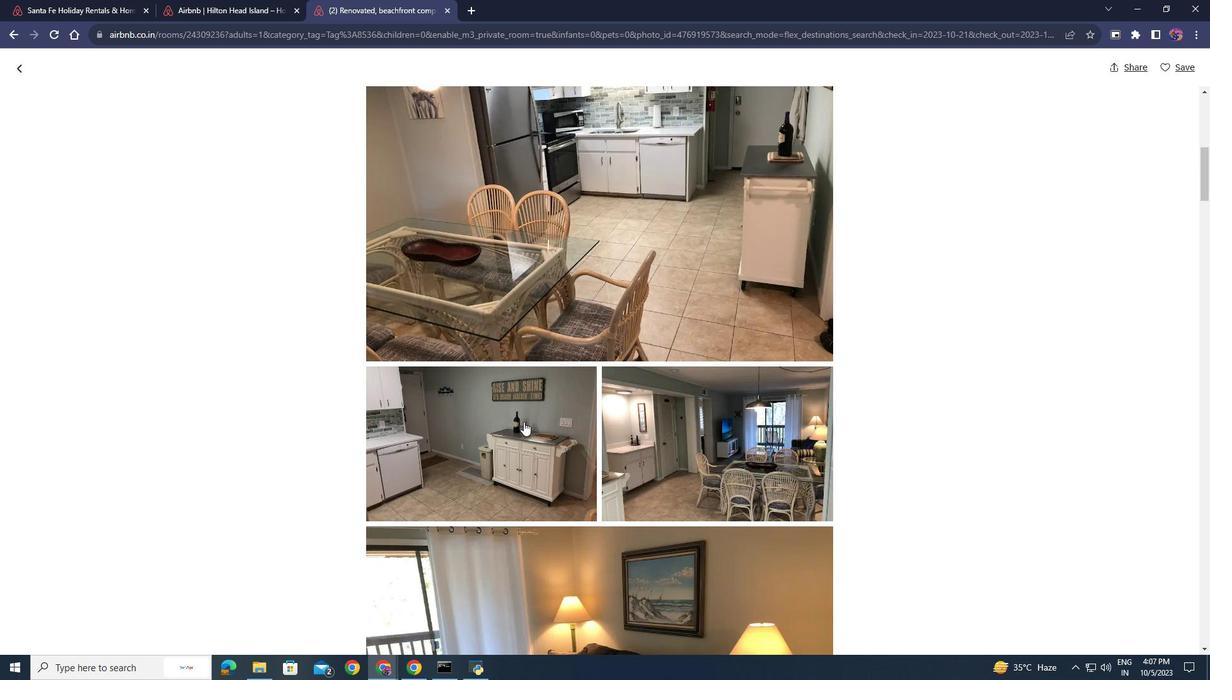 
Action: Mouse scrolled (523, 421) with delta (0, 0)
Screenshot: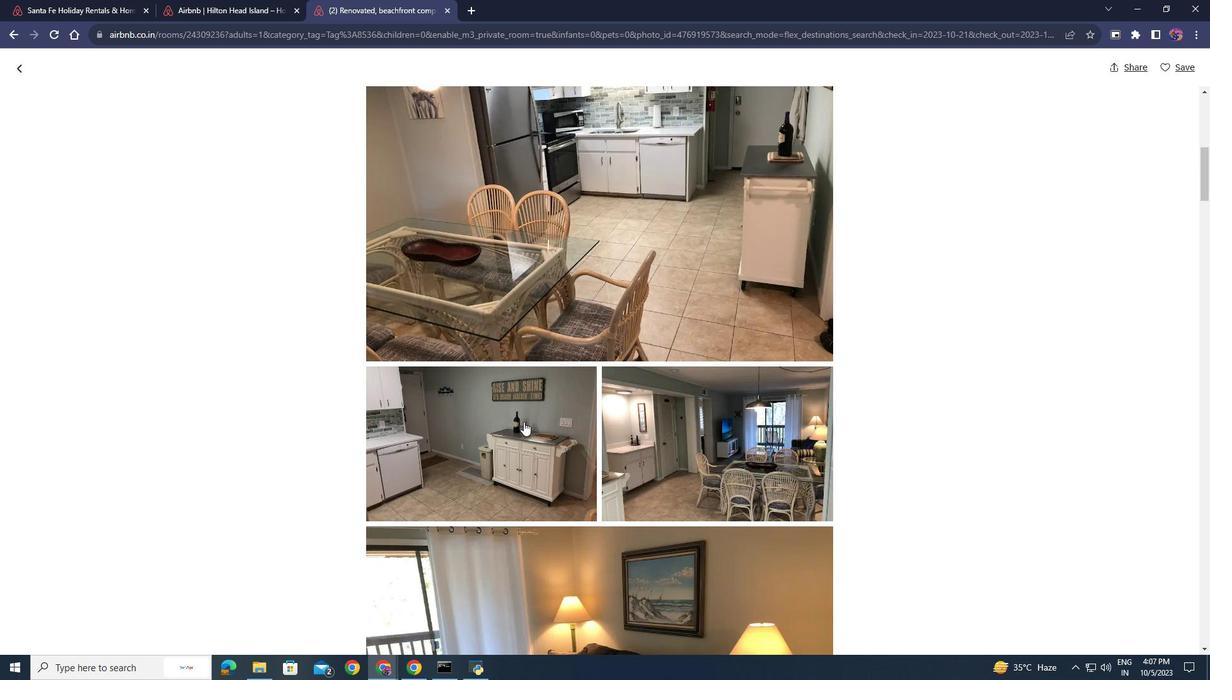 
Action: Mouse scrolled (523, 421) with delta (0, 0)
Screenshot: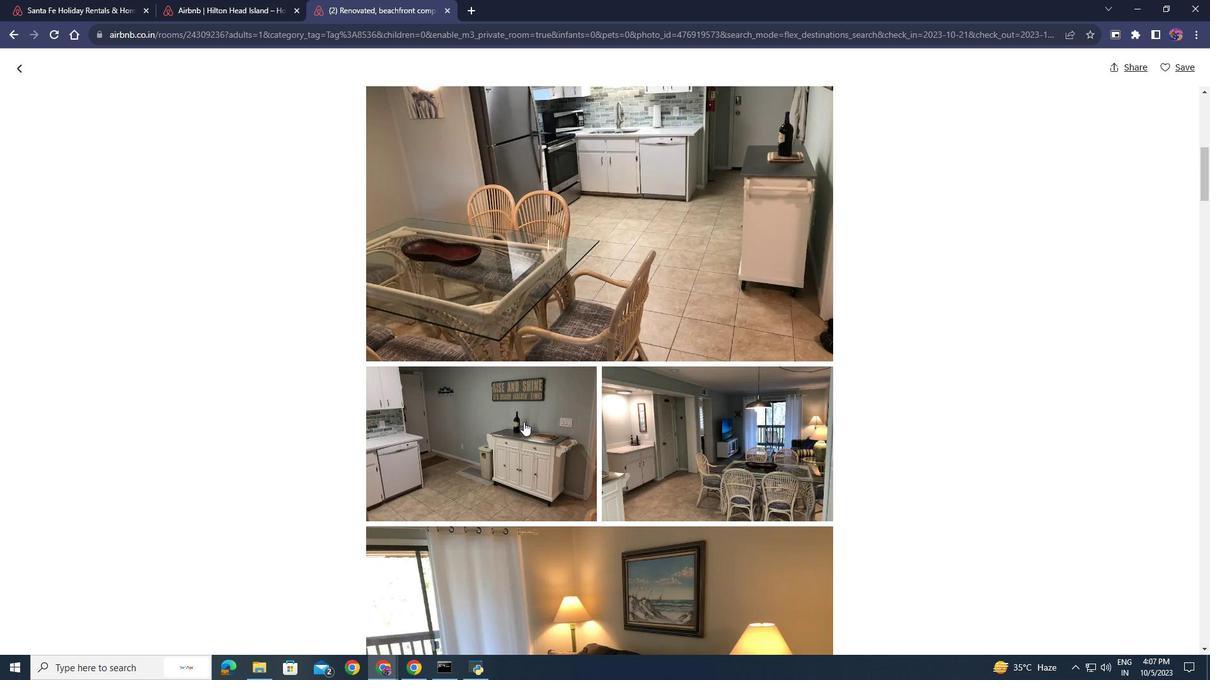 
Action: Mouse moved to (523, 421)
Screenshot: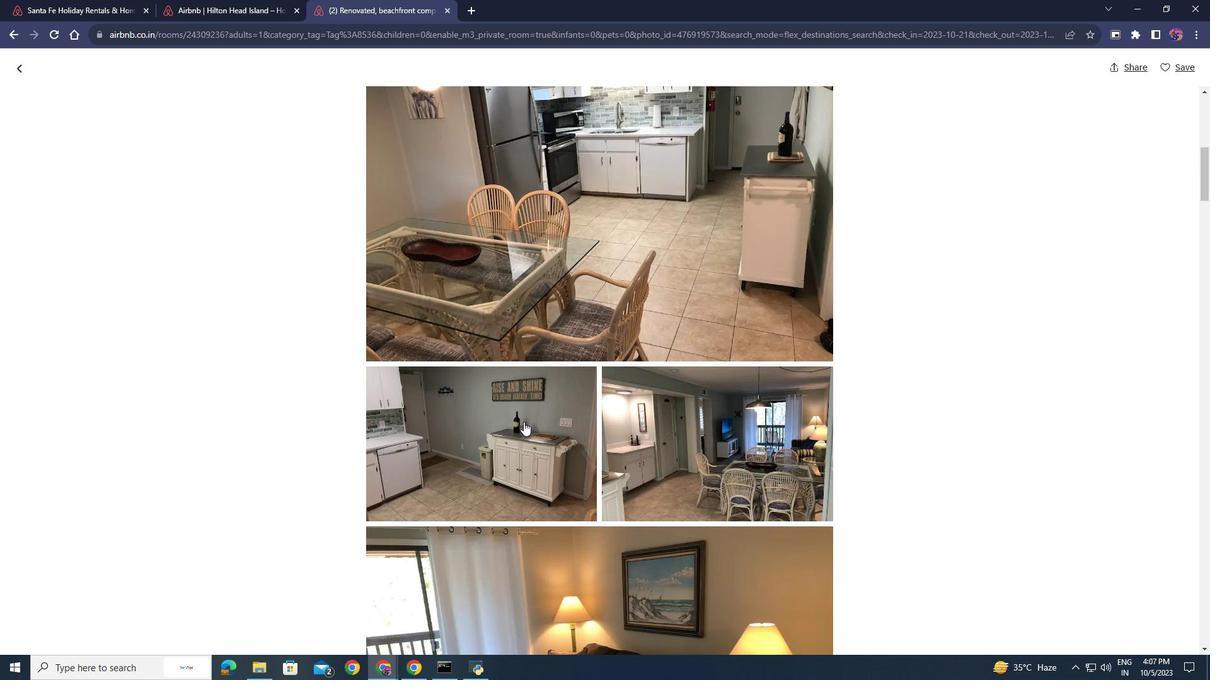 
Action: Mouse scrolled (523, 421) with delta (0, 0)
Screenshot: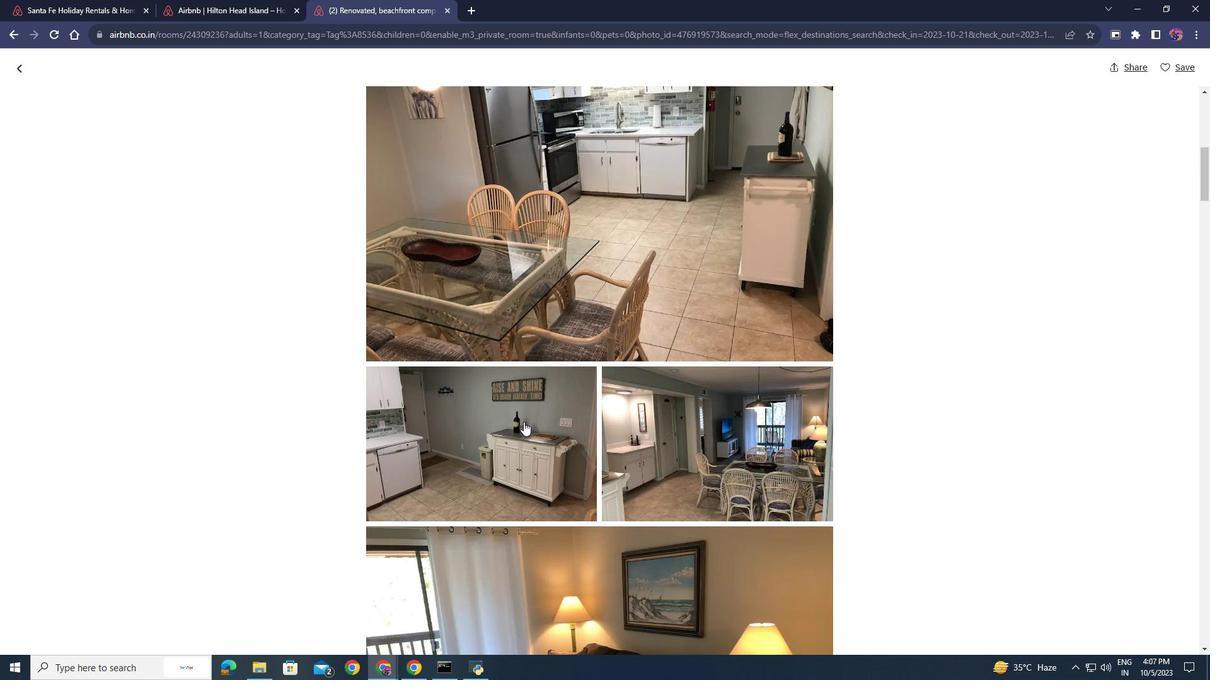 
Action: Mouse moved to (505, 316)
Screenshot: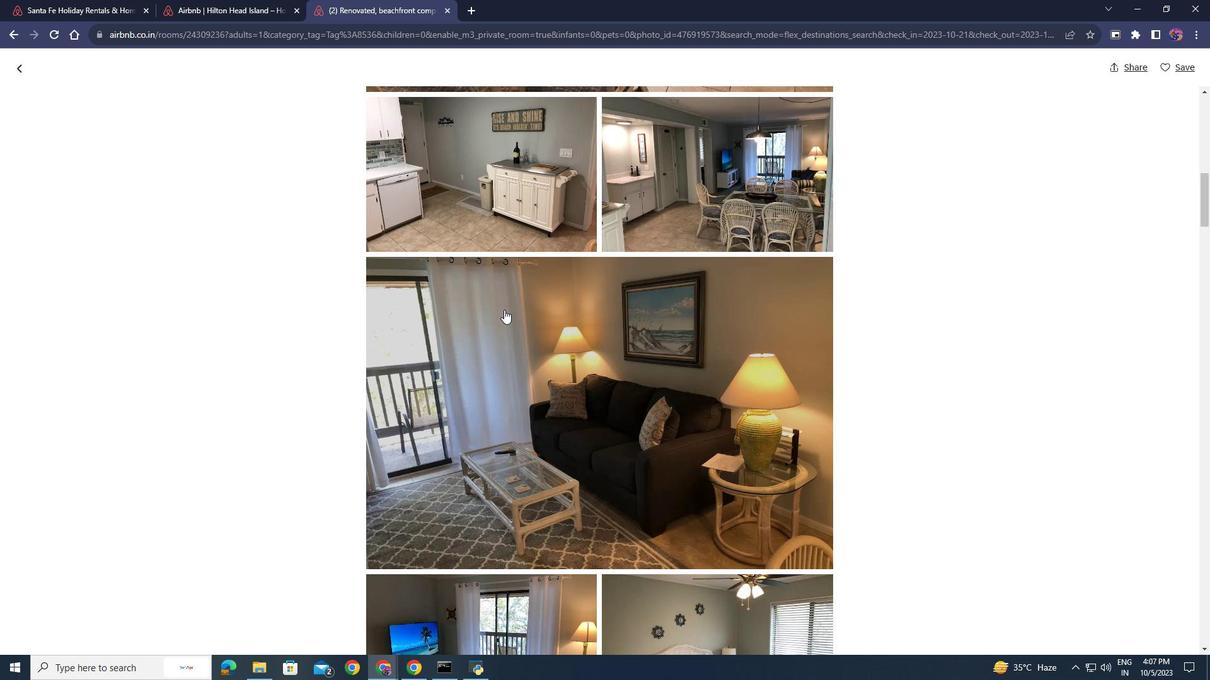 
Action: Mouse scrolled (505, 317) with delta (0, 0)
Screenshot: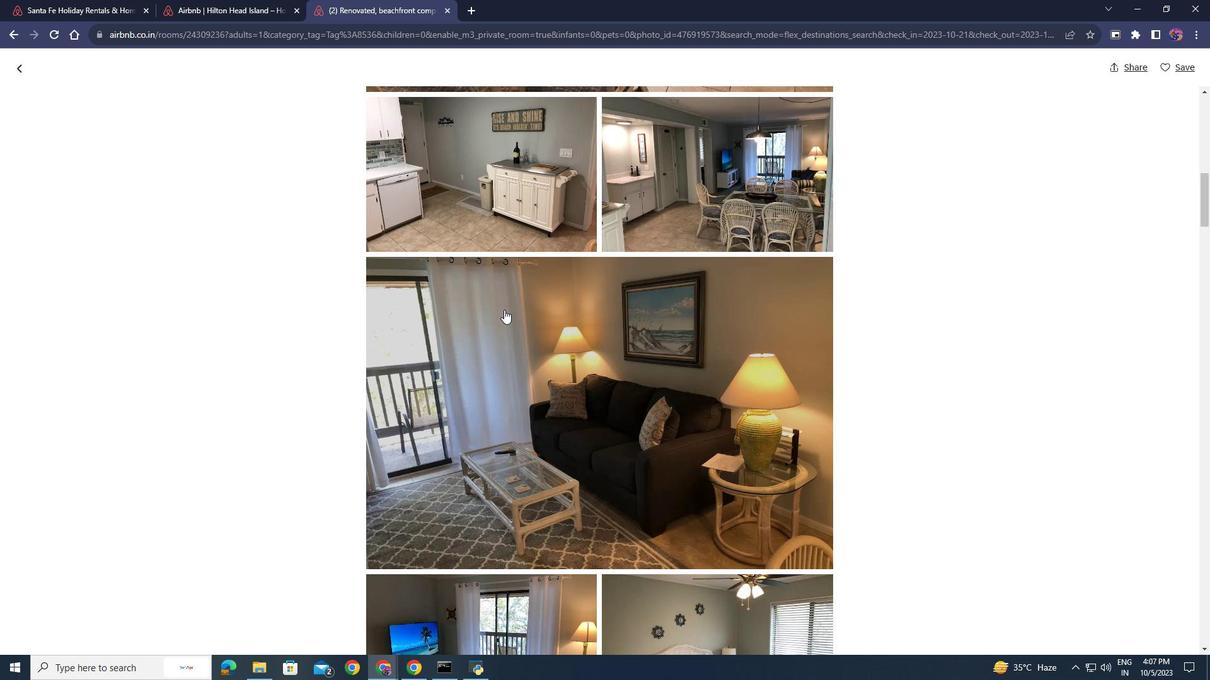 
Action: Mouse moved to (505, 315)
Screenshot: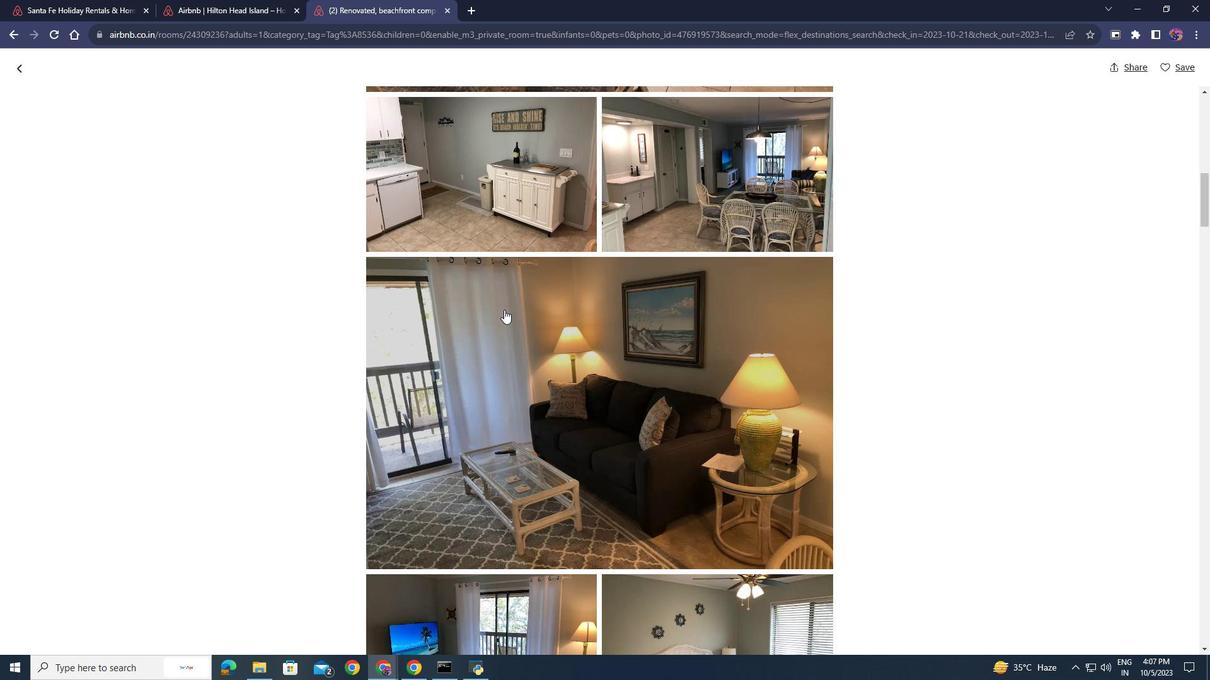 
Action: Mouse scrolled (505, 316) with delta (0, 0)
Screenshot: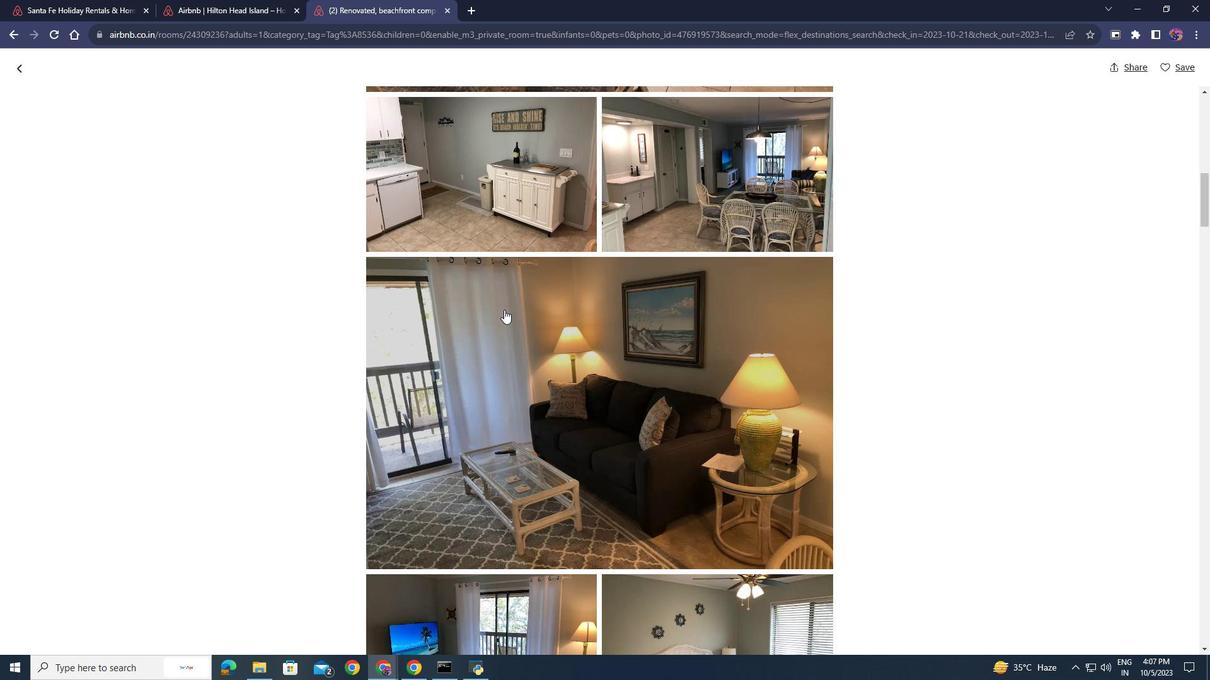 
Action: Mouse scrolled (505, 316) with delta (0, 0)
Screenshot: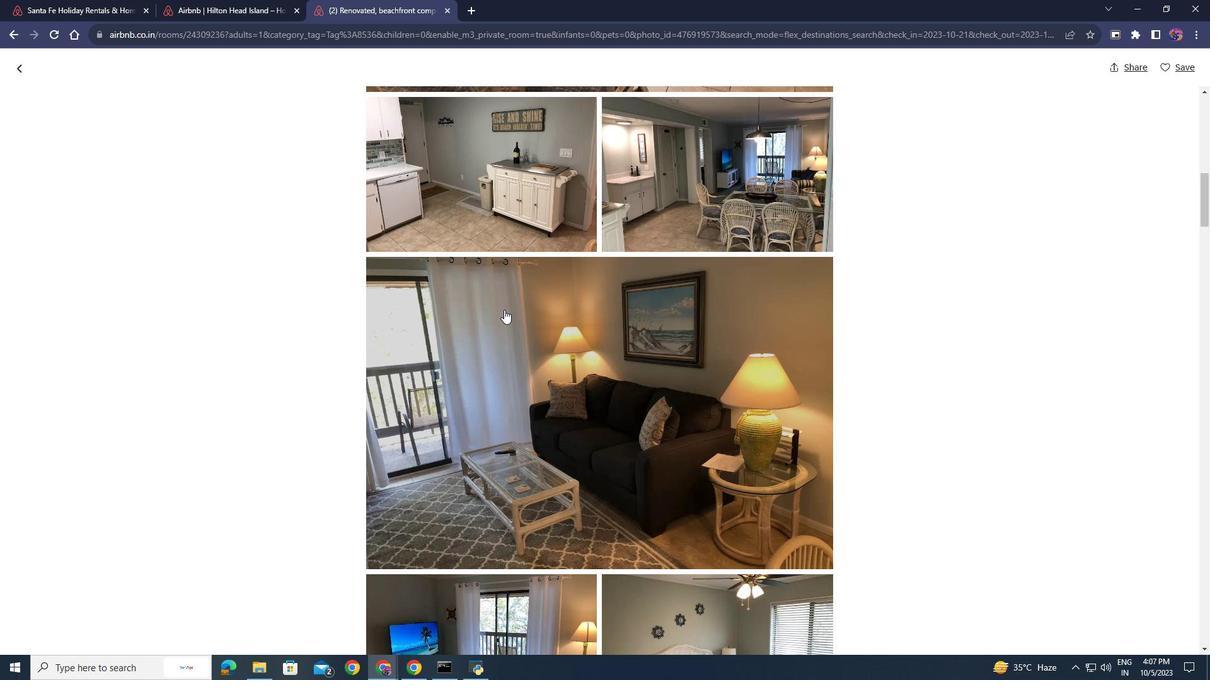 
Action: Mouse moved to (504, 312)
Screenshot: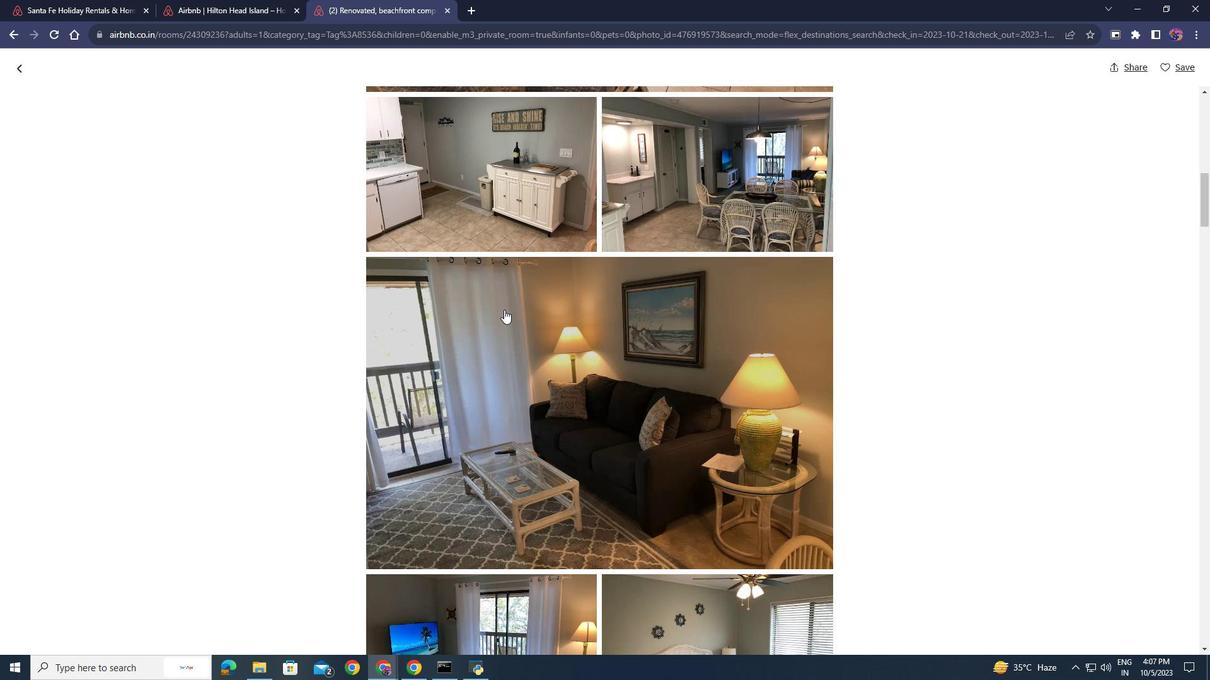 
Action: Mouse scrolled (504, 312) with delta (0, 0)
Screenshot: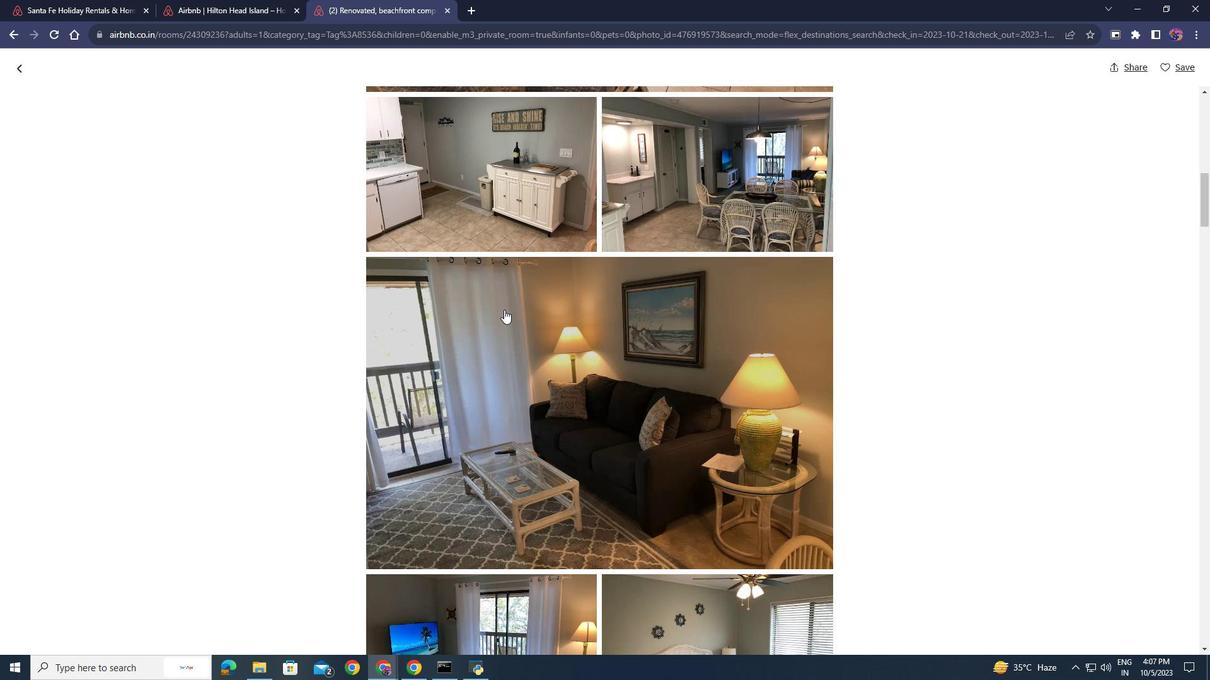 
Action: Mouse moved to (18, 68)
Screenshot: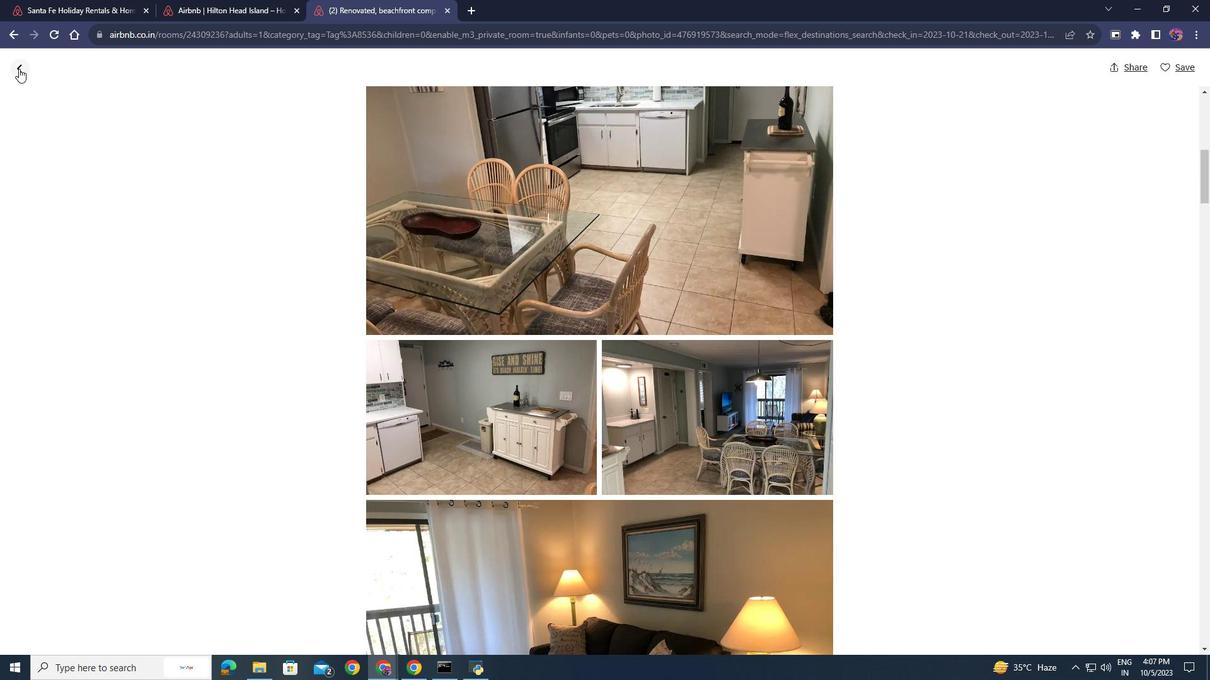 
Action: Mouse pressed left at (18, 68)
Screenshot: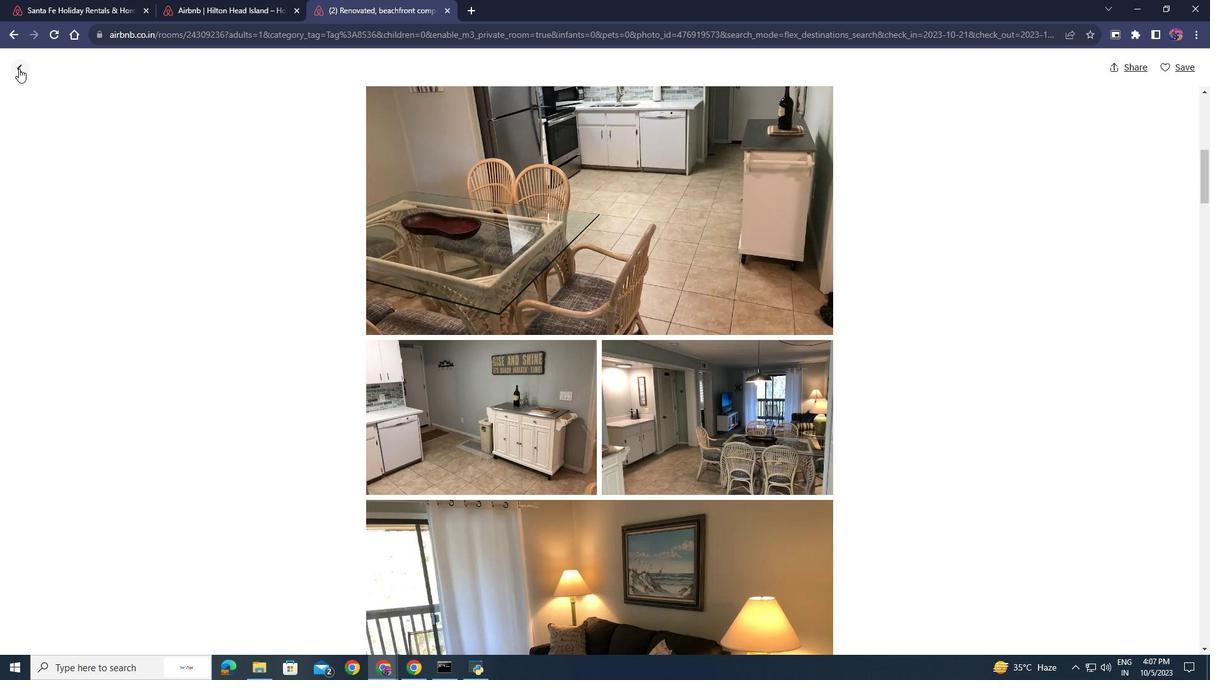 
Action: Mouse moved to (643, 427)
Screenshot: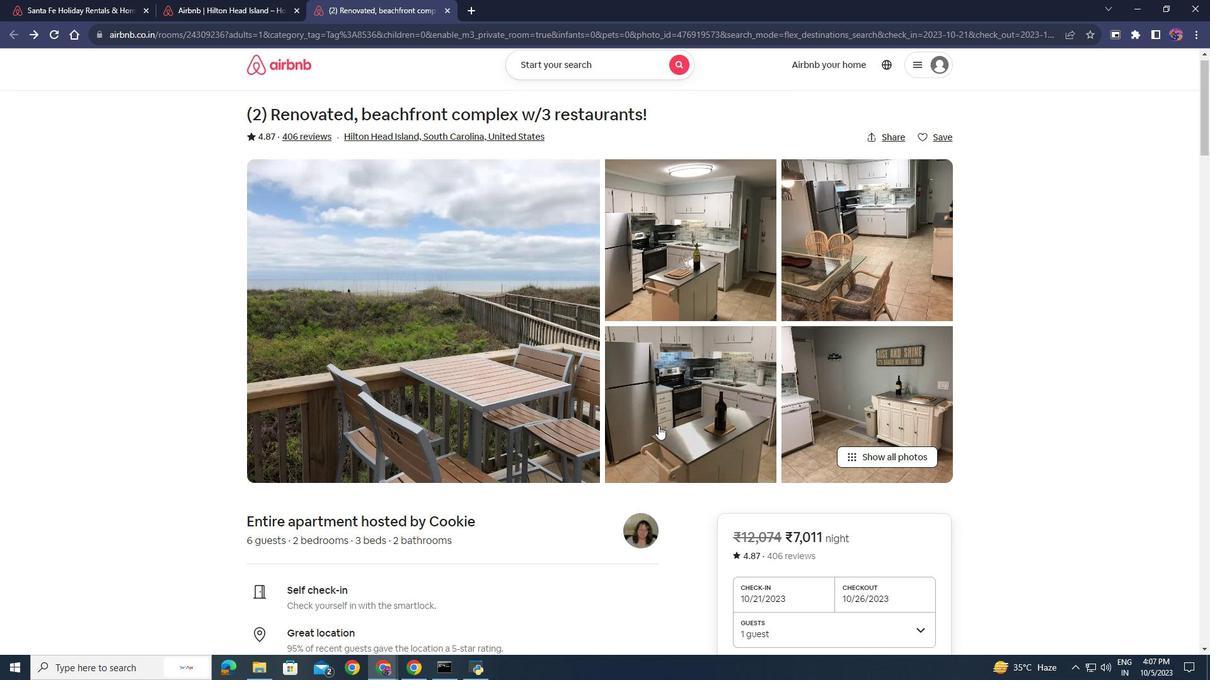 
Action: Mouse scrolled (643, 426) with delta (0, 0)
Screenshot: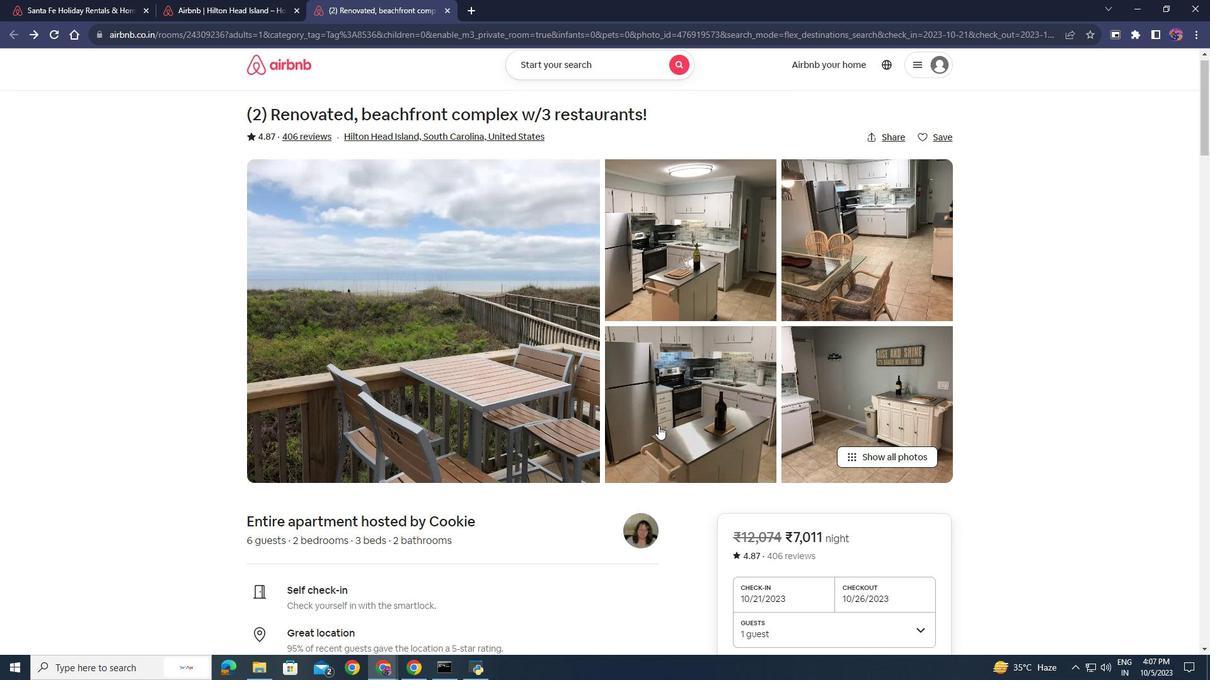 
Action: Mouse moved to (657, 426)
Screenshot: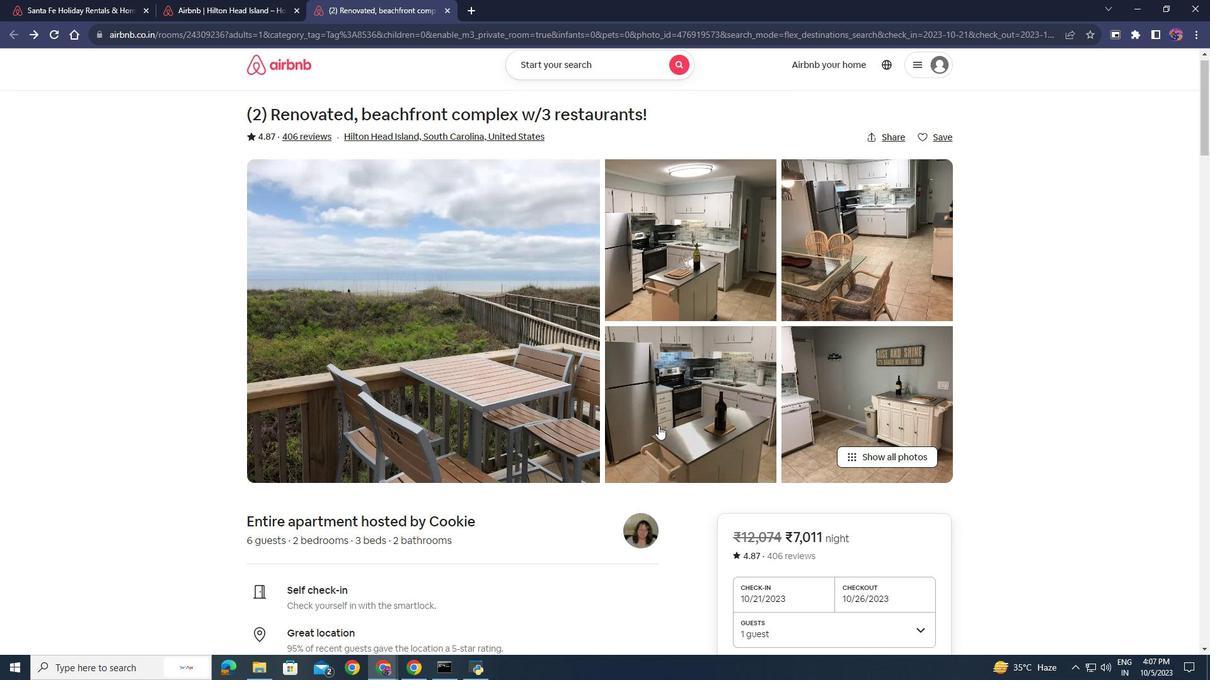 
Action: Mouse scrolled (657, 426) with delta (0, 0)
Screenshot: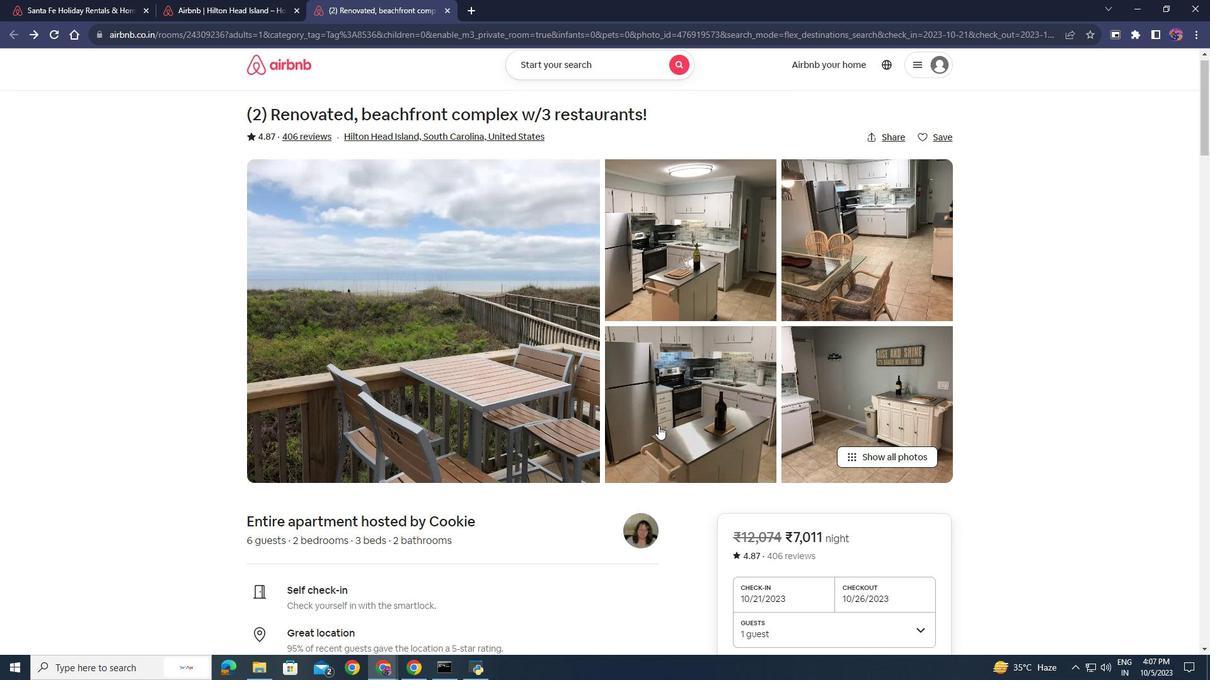 
Action: Mouse moved to (658, 426)
Screenshot: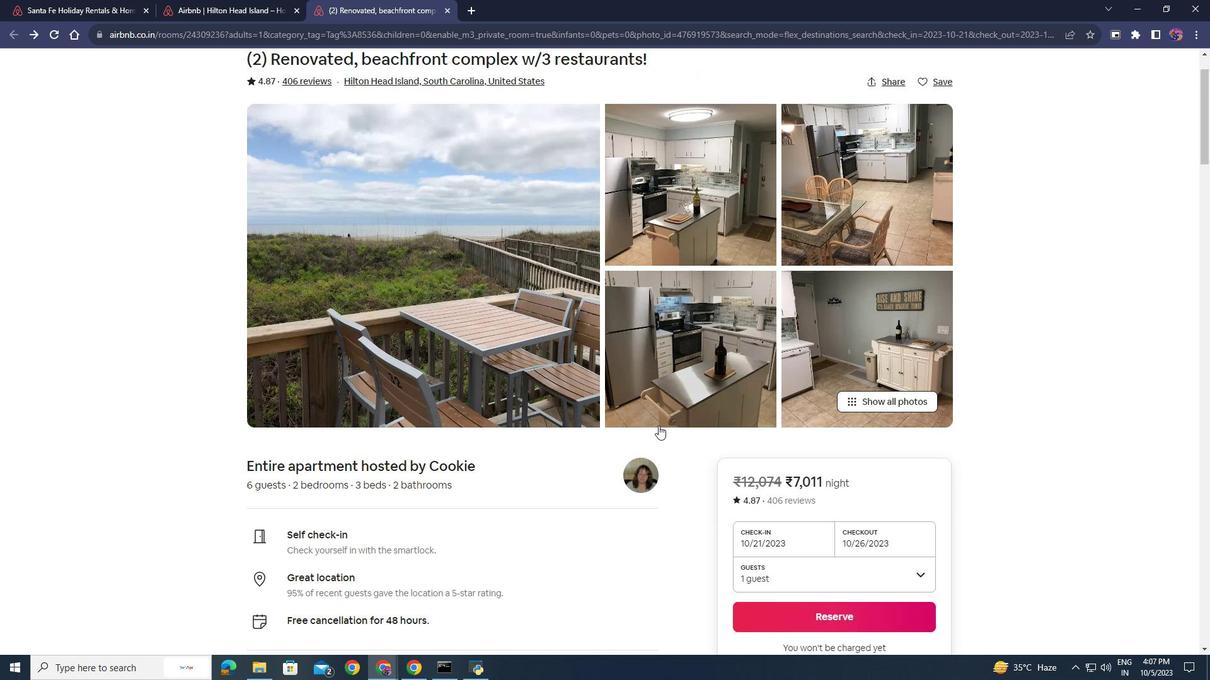 
Action: Mouse scrolled (658, 425) with delta (0, 0)
Screenshot: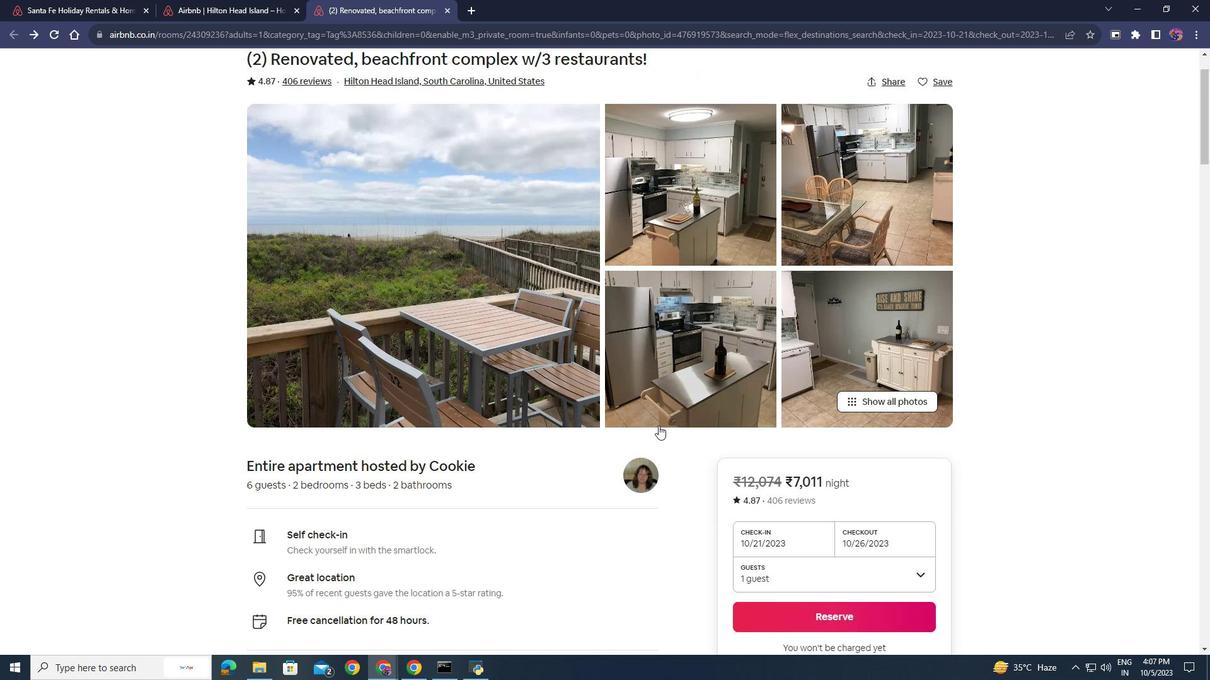 
Action: Mouse scrolled (658, 425) with delta (0, 0)
Screenshot: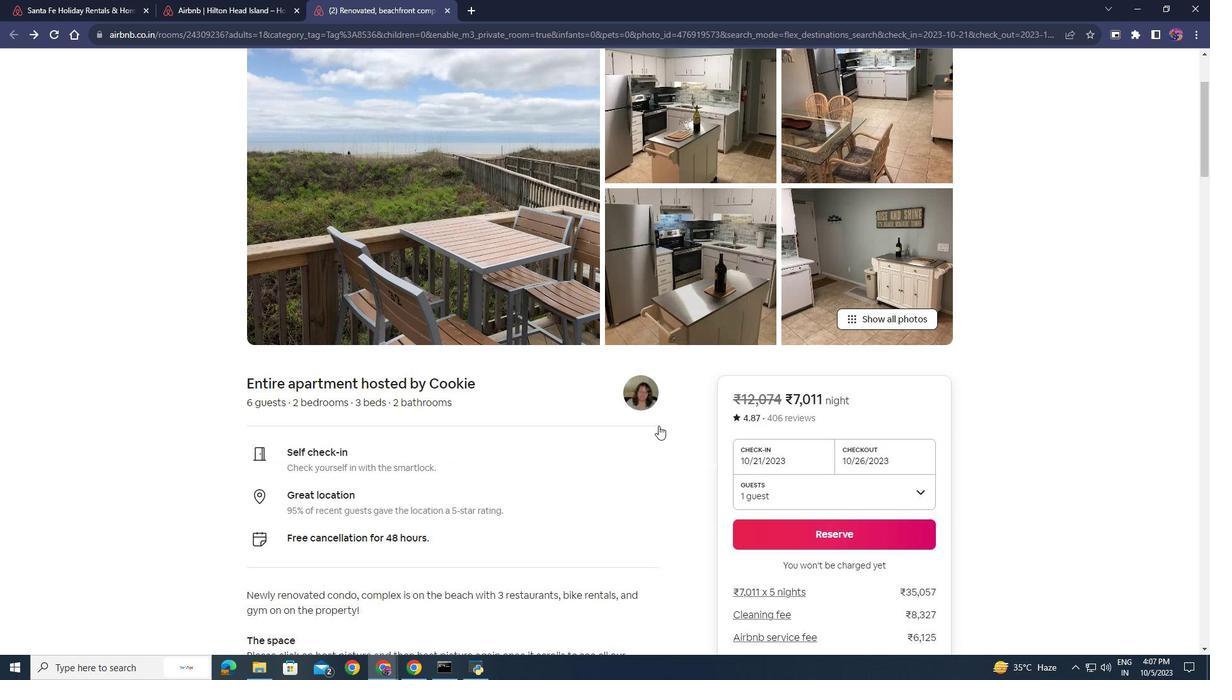 
Action: Mouse scrolled (658, 425) with delta (0, 0)
Screenshot: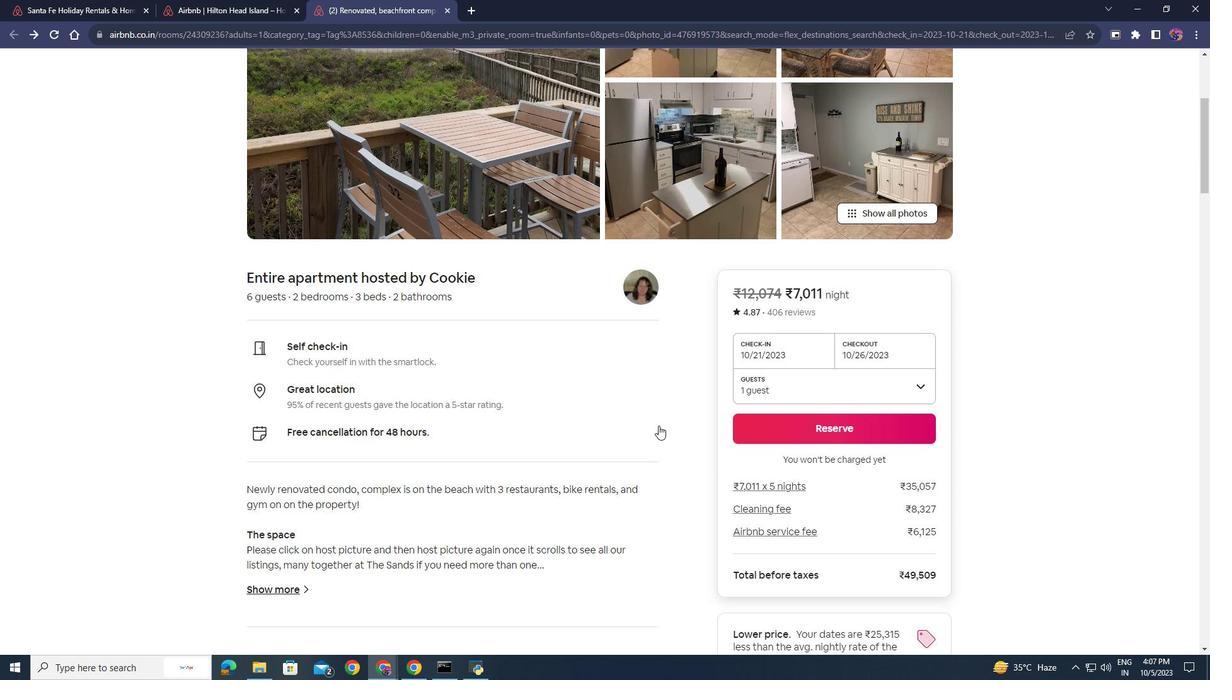 
Action: Mouse scrolled (658, 425) with delta (0, 0)
Screenshot: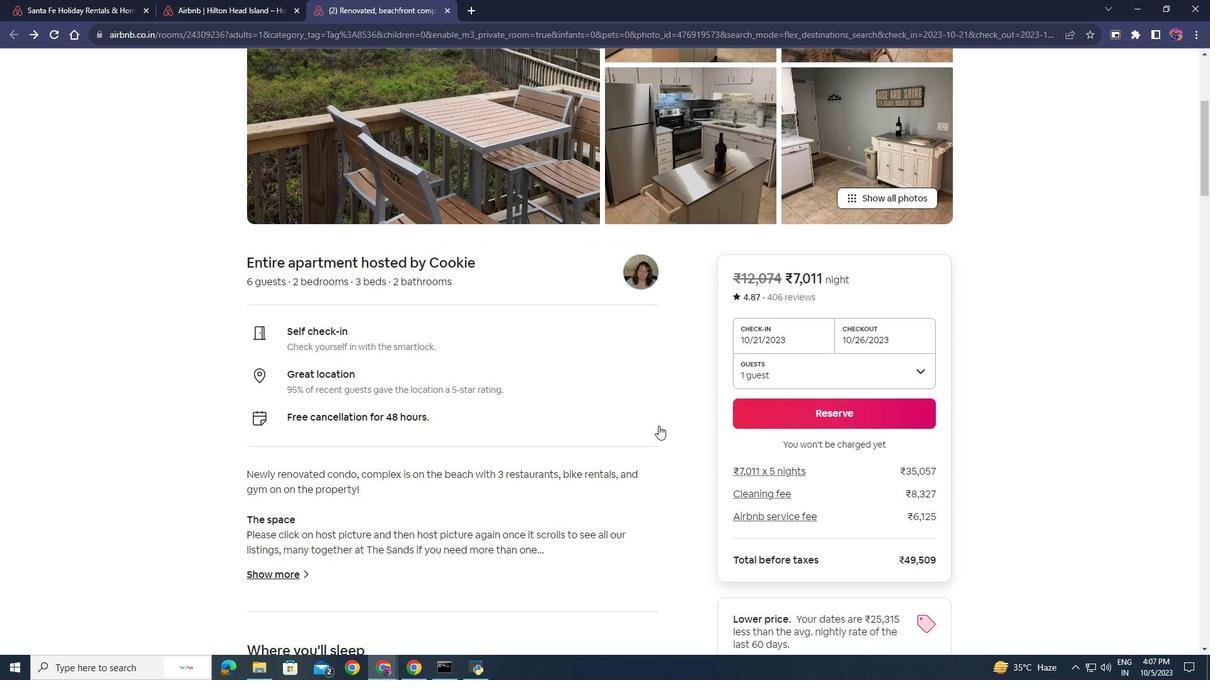 
Action: Mouse scrolled (658, 425) with delta (0, 0)
Screenshot: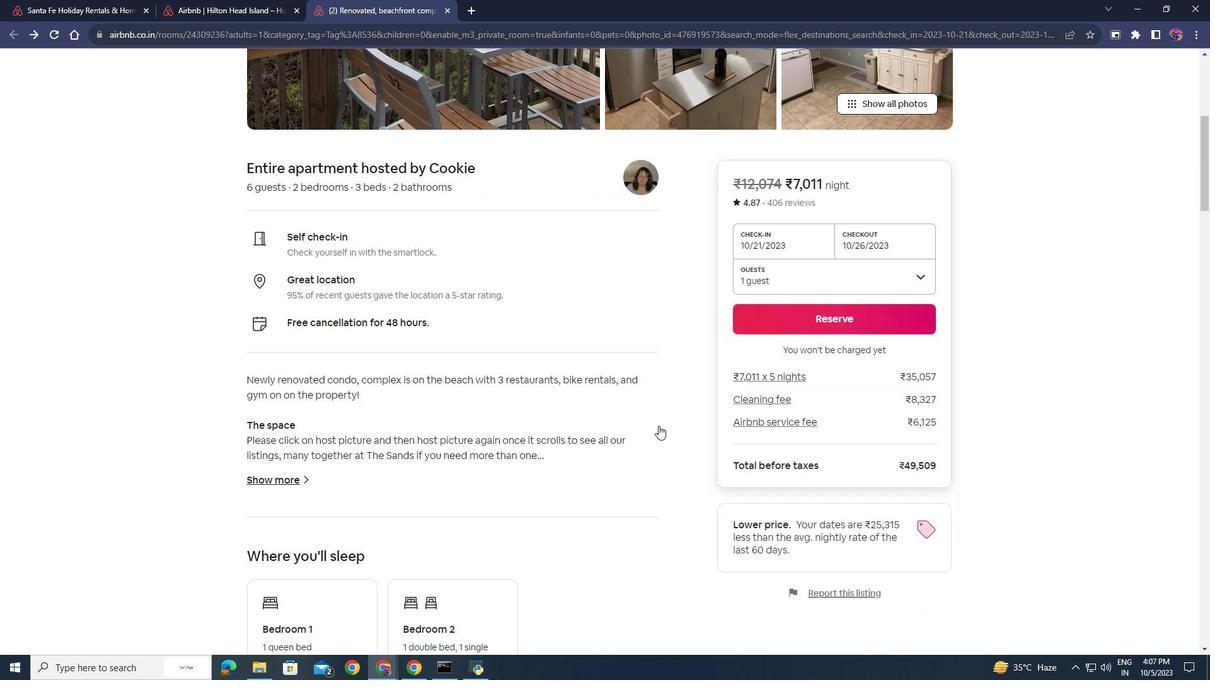 
Action: Mouse scrolled (658, 425) with delta (0, 0)
Screenshot: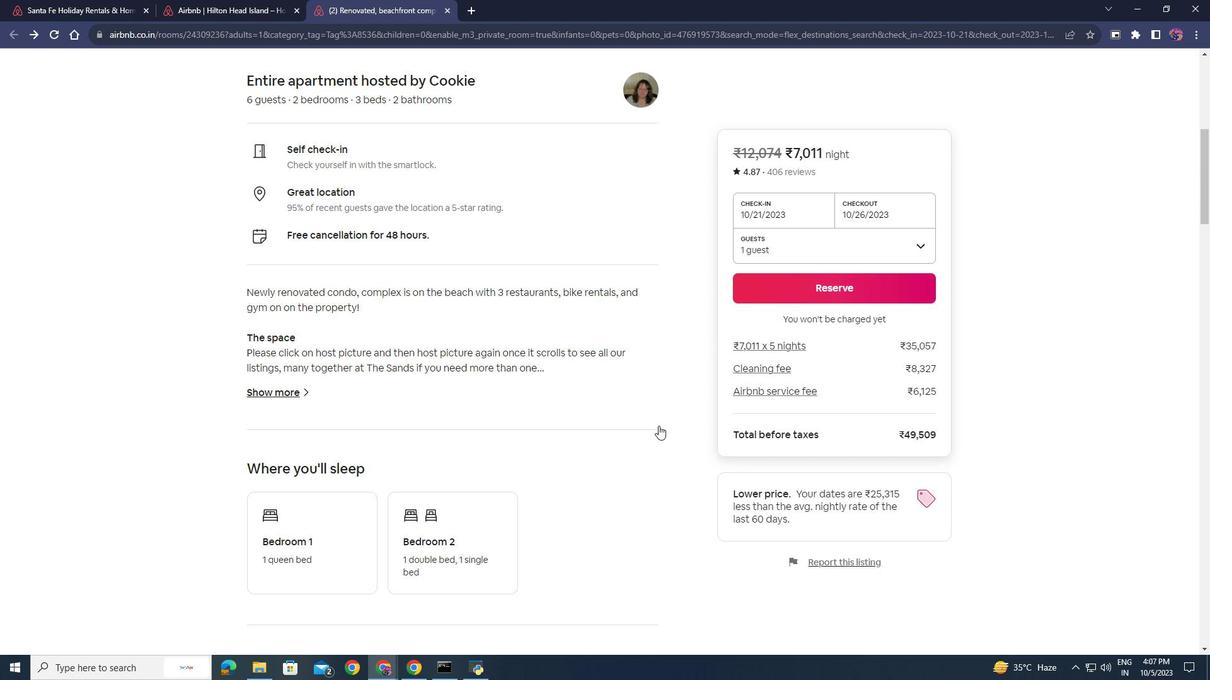 
Action: Mouse scrolled (658, 425) with delta (0, 0)
Screenshot: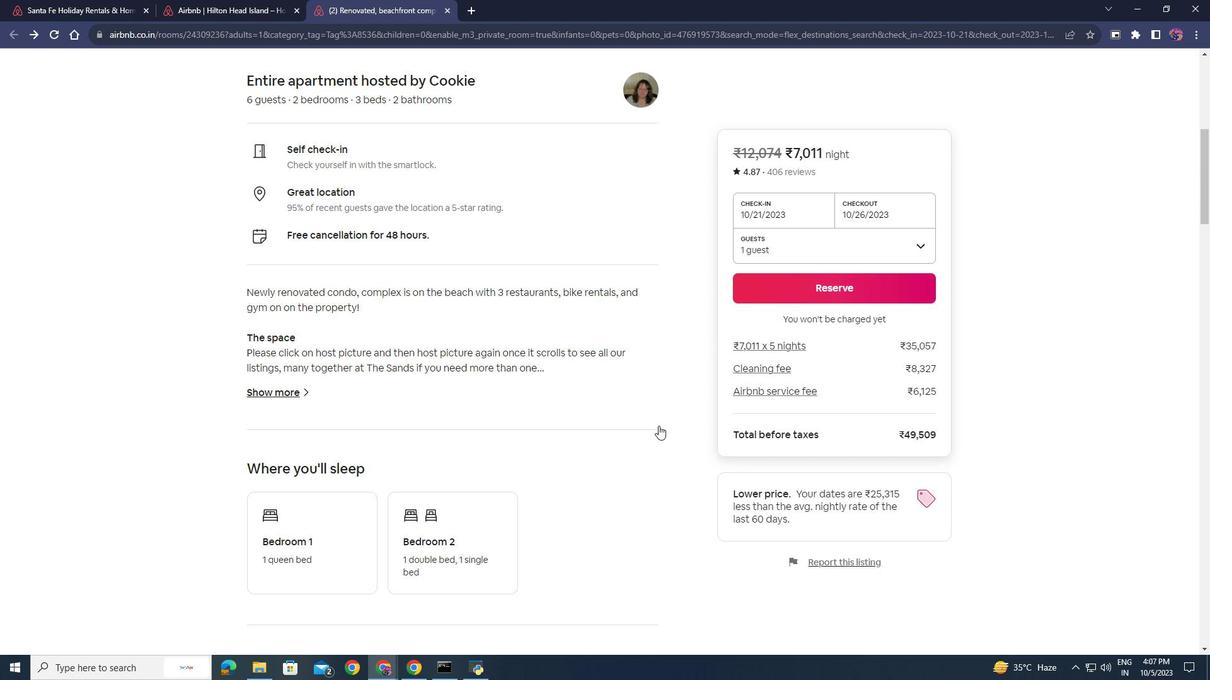 
Action: Mouse scrolled (658, 425) with delta (0, 0)
Screenshot: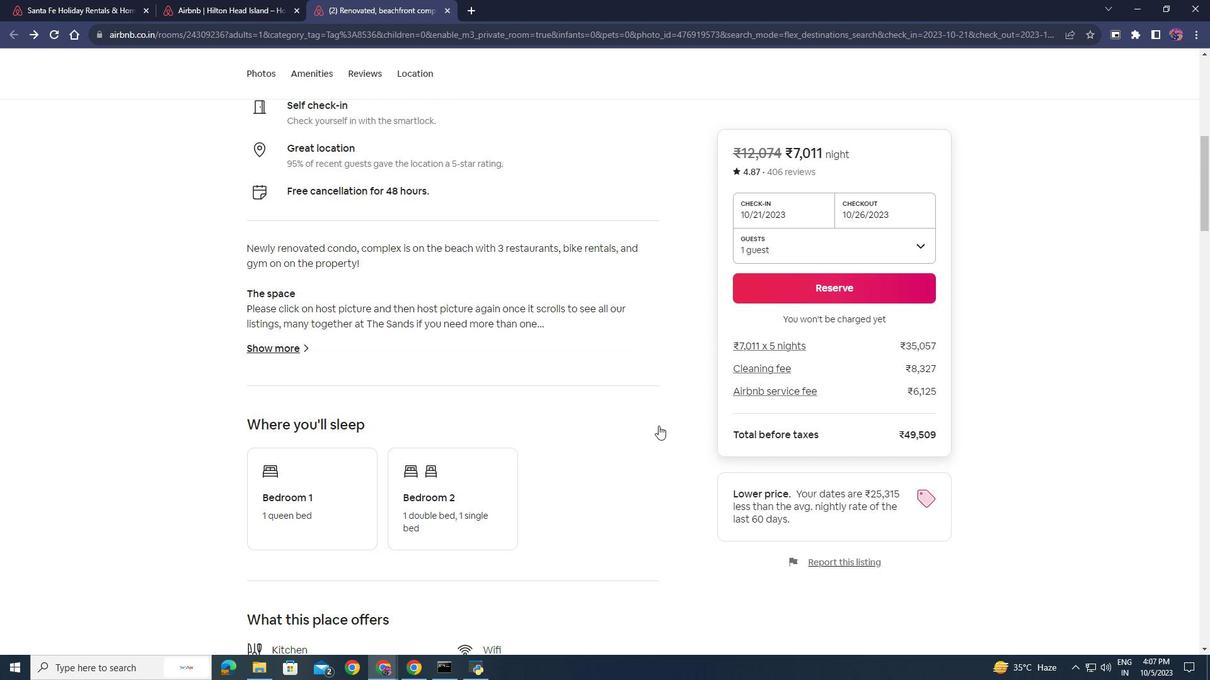 
Action: Mouse moved to (307, 69)
Screenshot: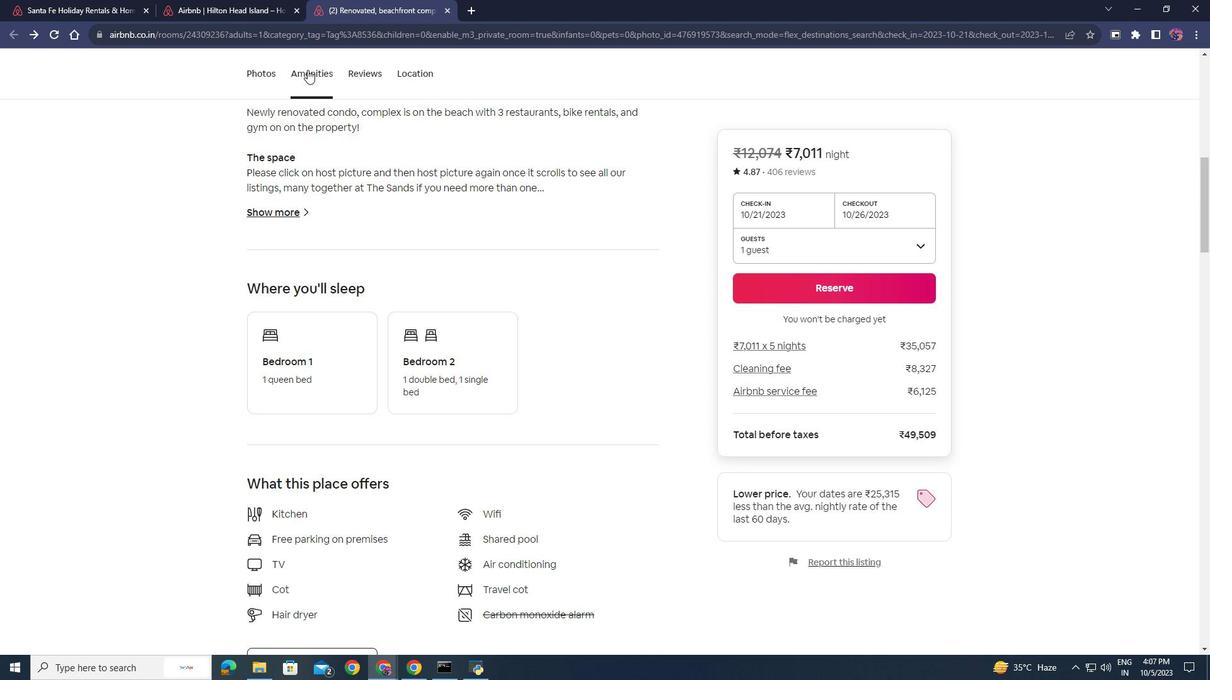 
Action: Mouse pressed left at (307, 69)
Screenshot: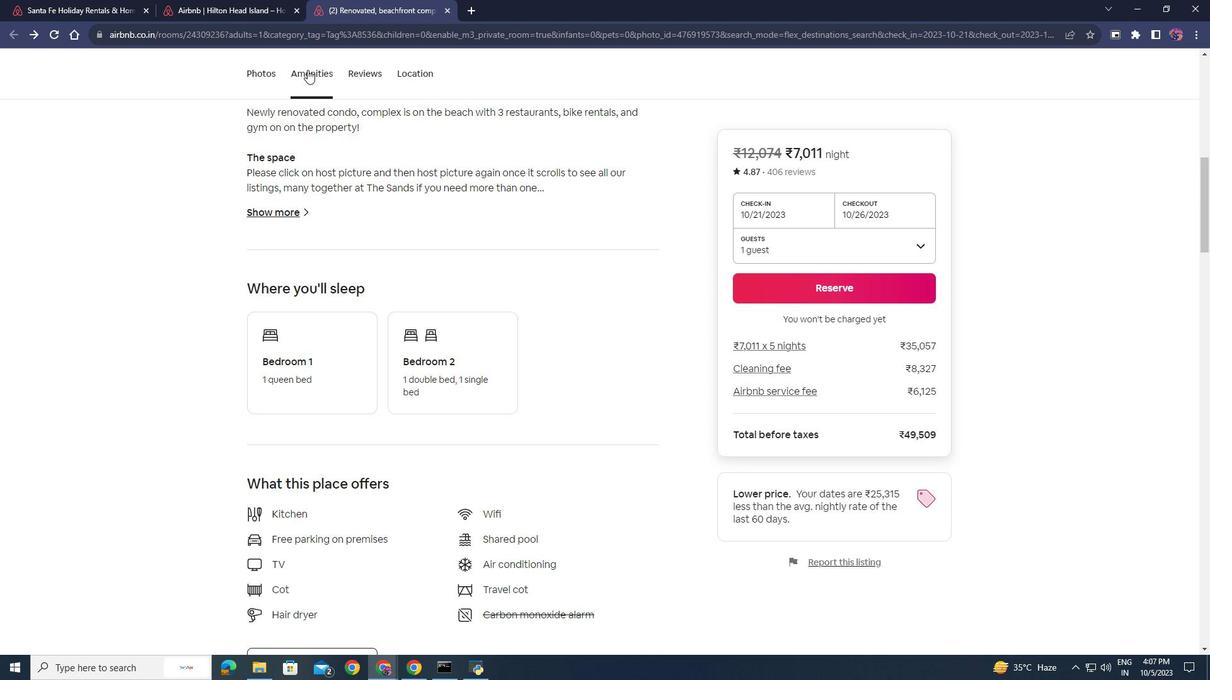 
Action: Mouse moved to (376, 69)
Screenshot: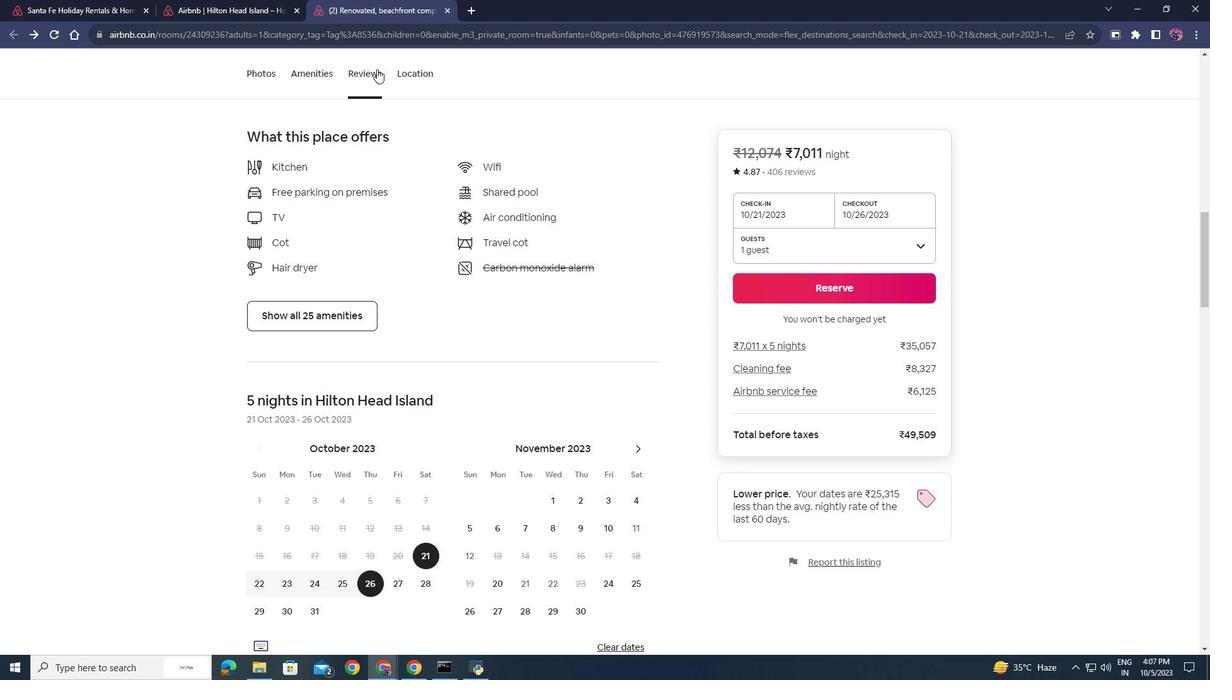 
Action: Mouse pressed left at (376, 69)
Screenshot: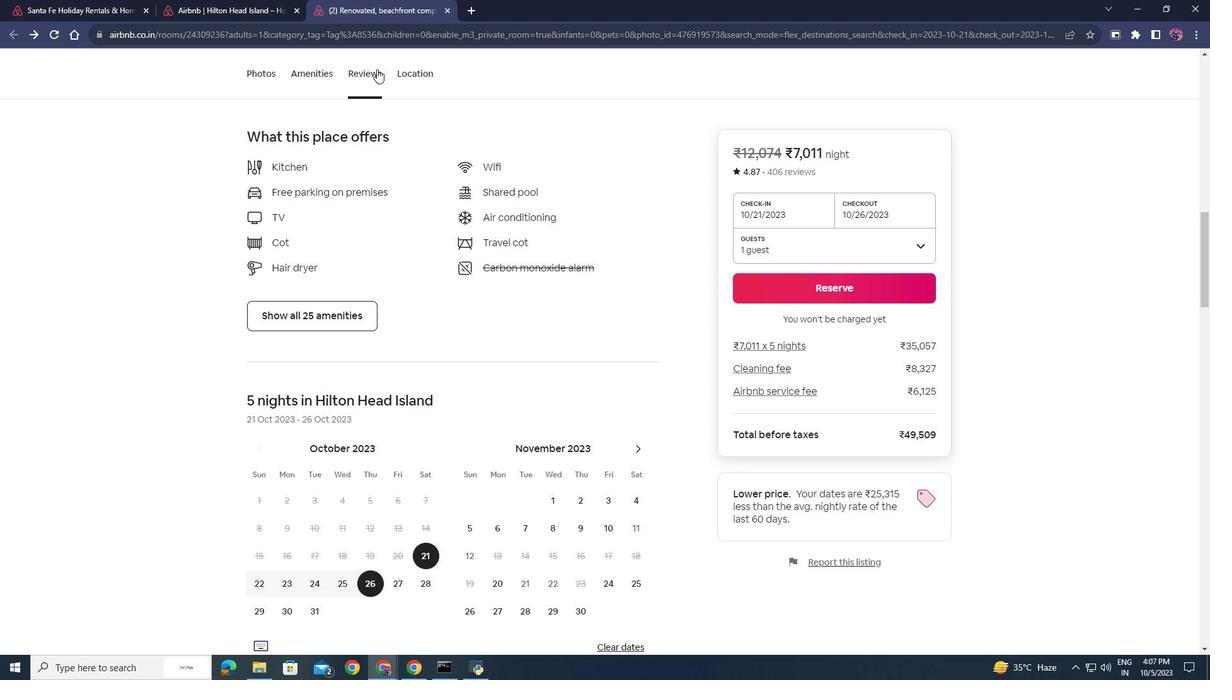 
Action: Mouse moved to (369, 387)
Screenshot: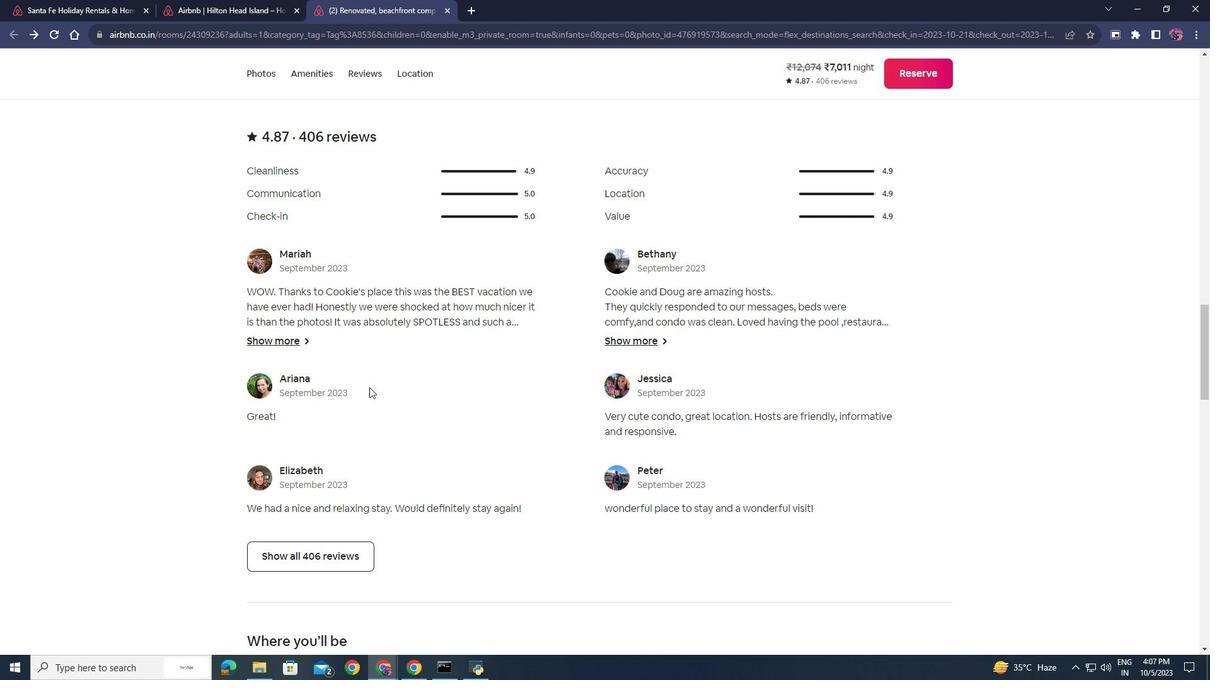 
Action: Mouse scrolled (369, 387) with delta (0, 0)
Screenshot: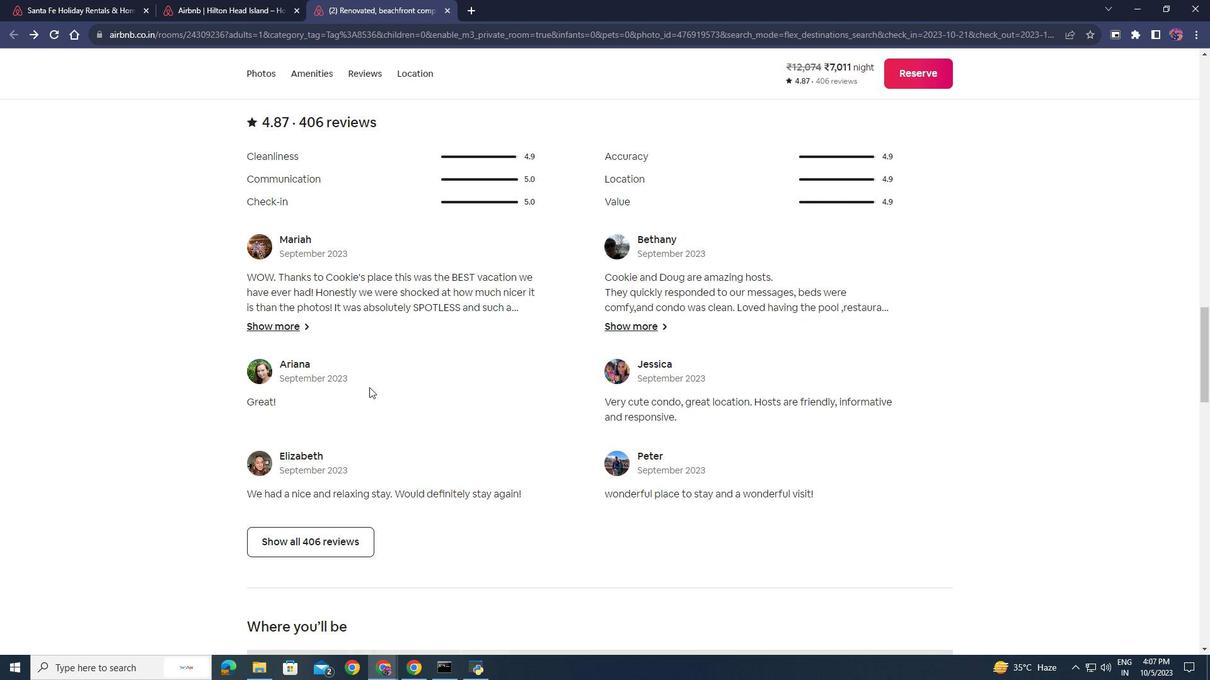 
Action: Mouse scrolled (369, 387) with delta (0, 0)
Screenshot: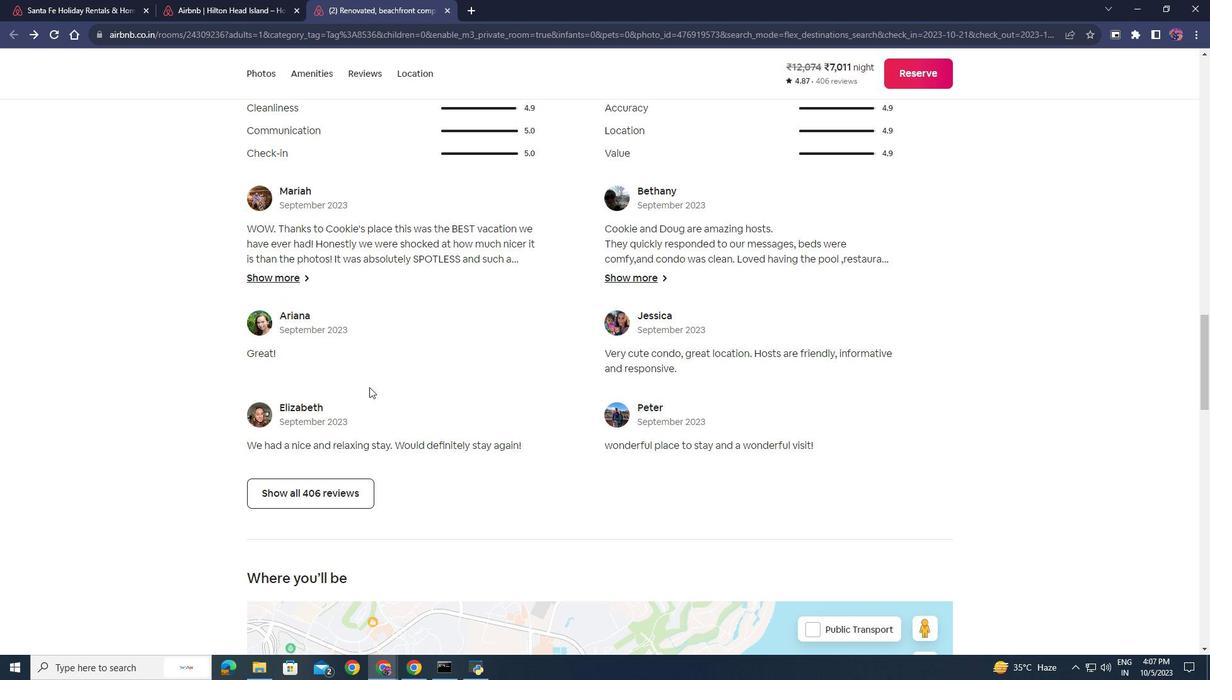 
Action: Mouse scrolled (369, 387) with delta (0, 0)
Screenshot: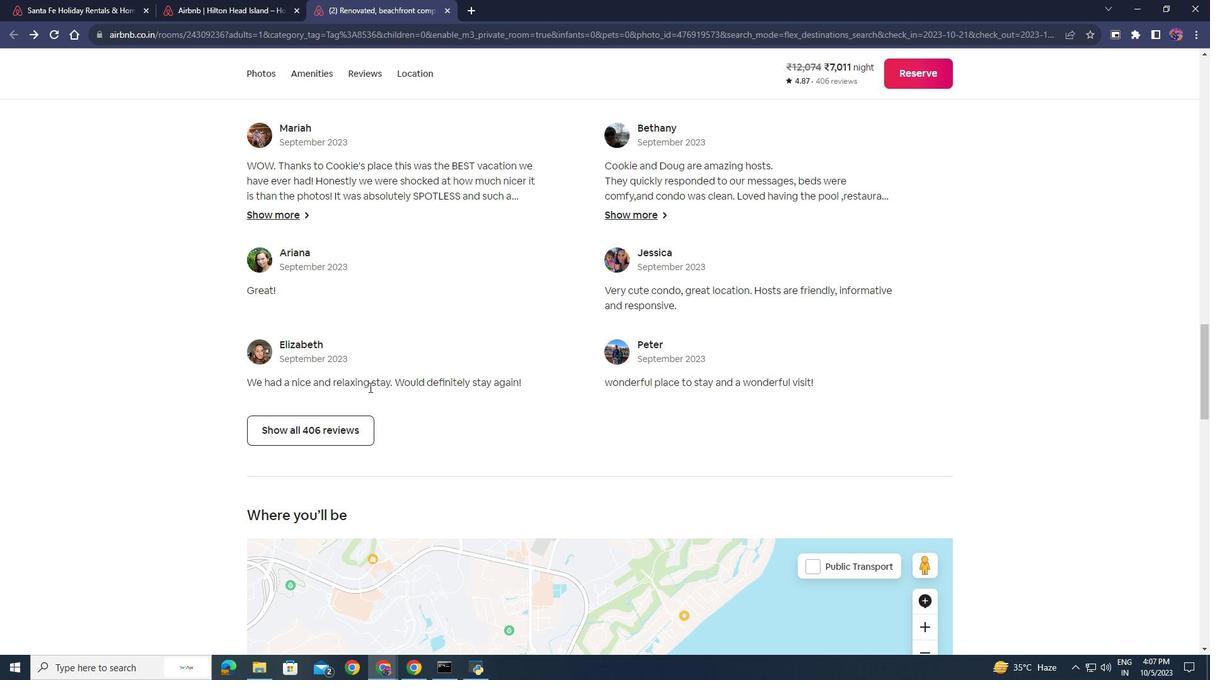 
Action: Mouse scrolled (369, 387) with delta (0, 0)
Screenshot: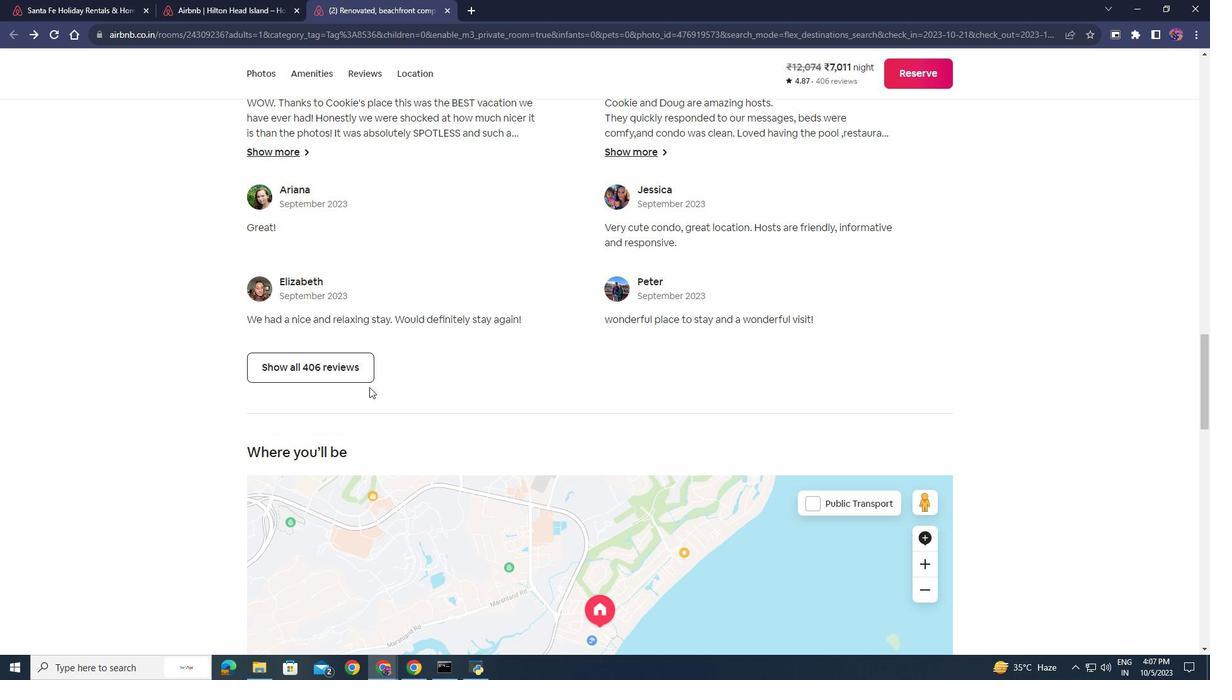 
Action: Mouse scrolled (369, 387) with delta (0, 0)
Screenshot: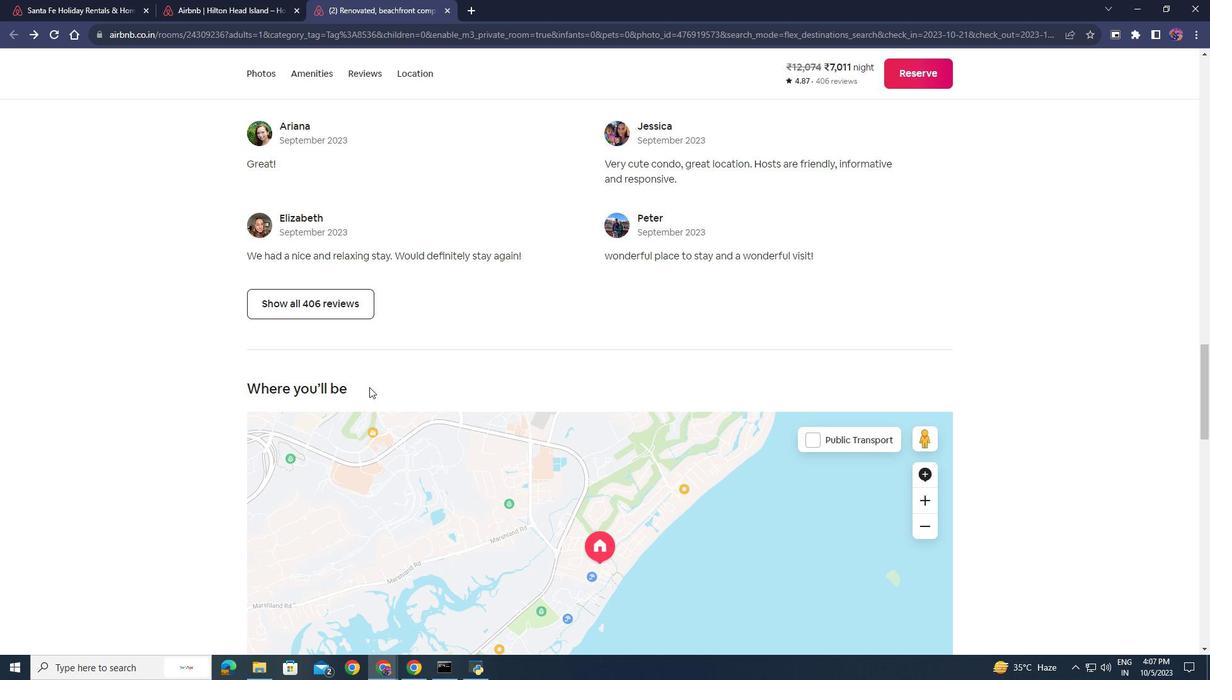 
Action: Mouse scrolled (369, 387) with delta (0, 0)
Screenshot: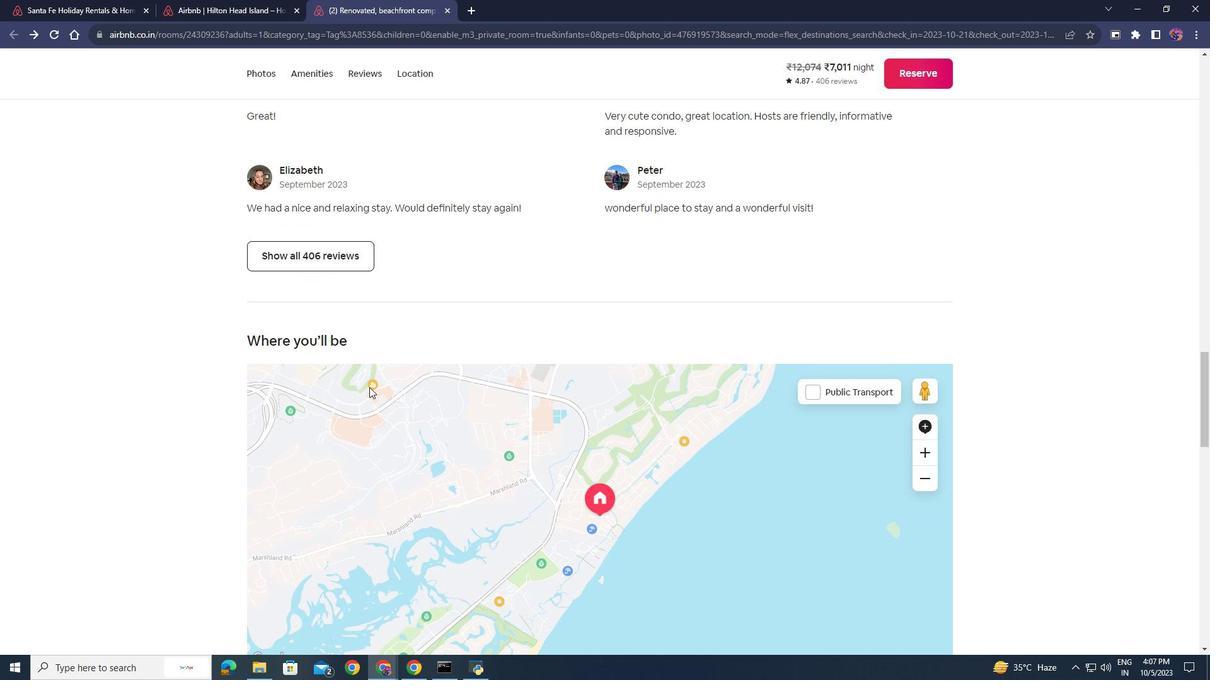 
Action: Mouse scrolled (369, 387) with delta (0, 0)
Screenshot: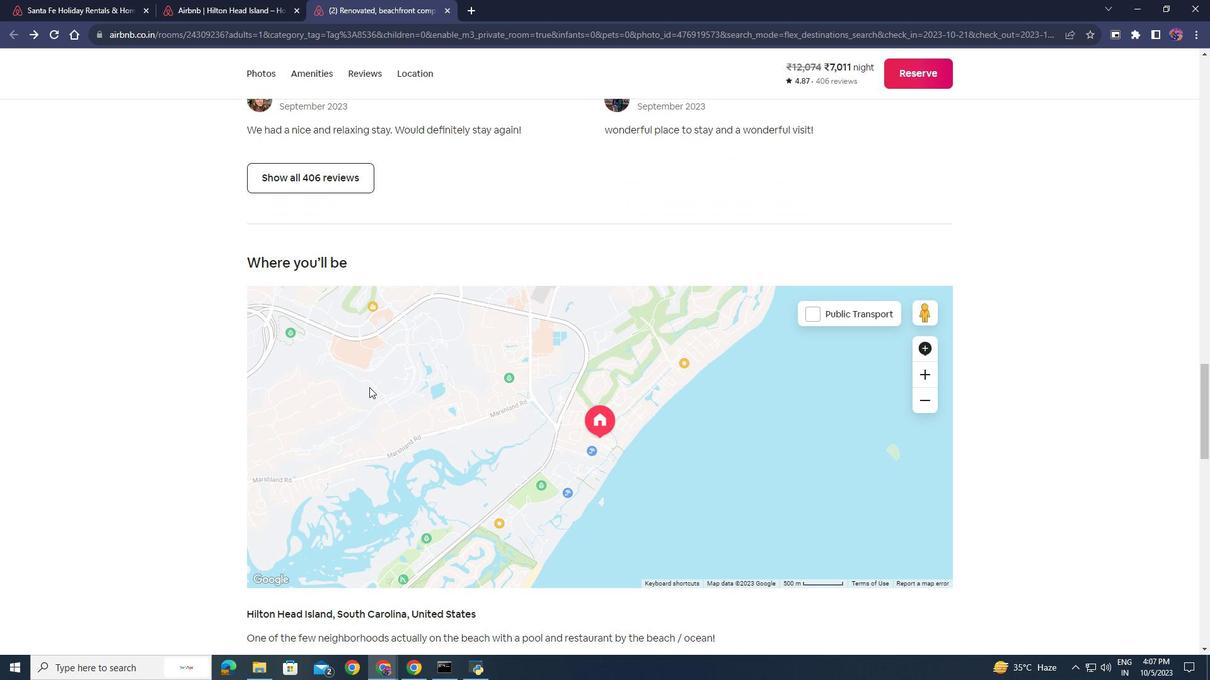 
Action: Mouse scrolled (369, 387) with delta (0, 0)
Screenshot: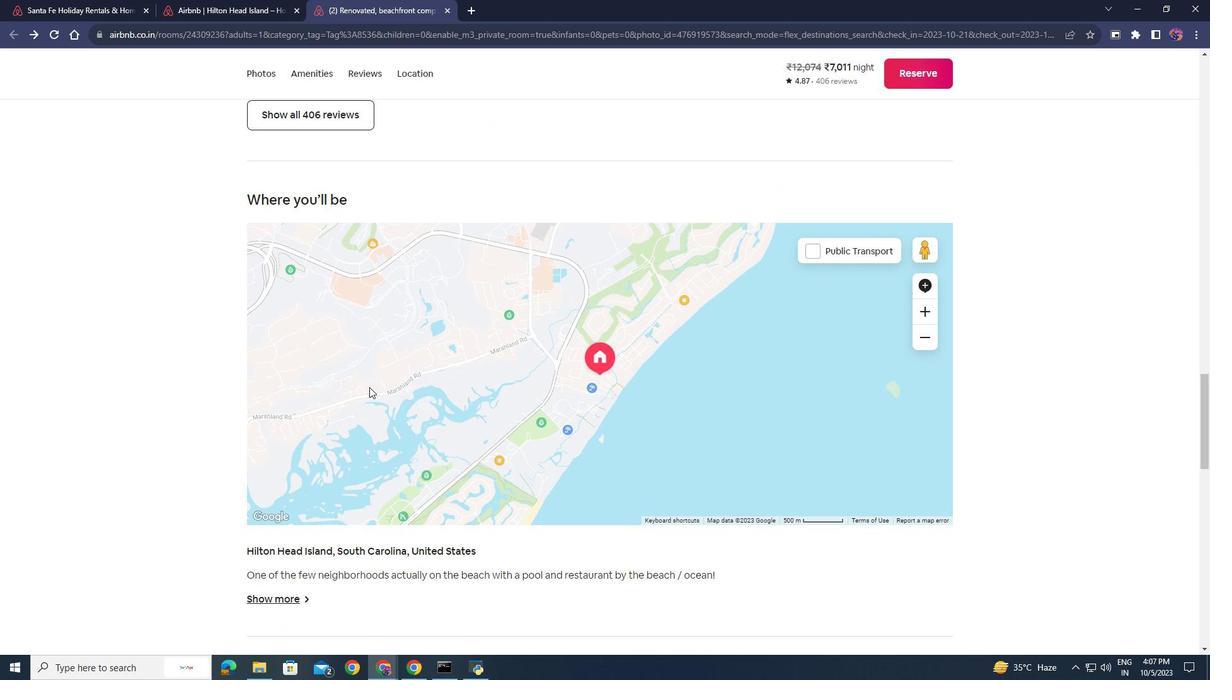 
Action: Mouse scrolled (369, 387) with delta (0, 0)
Screenshot: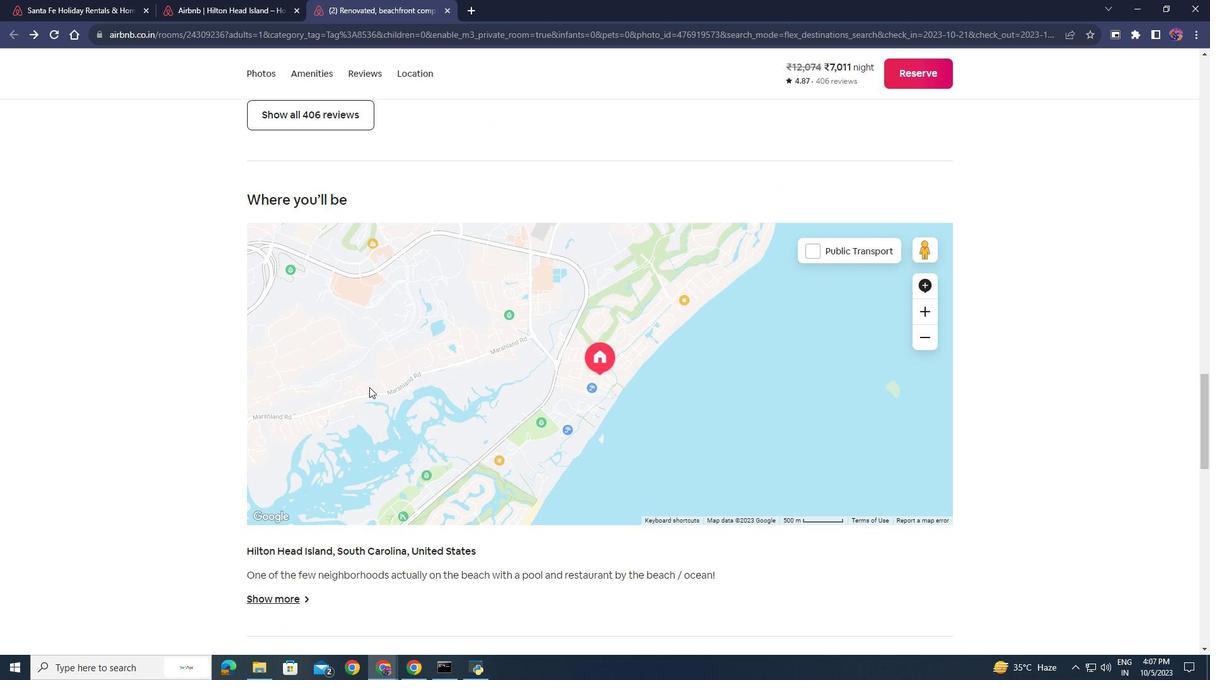 
Action: Mouse moved to (407, 241)
Screenshot: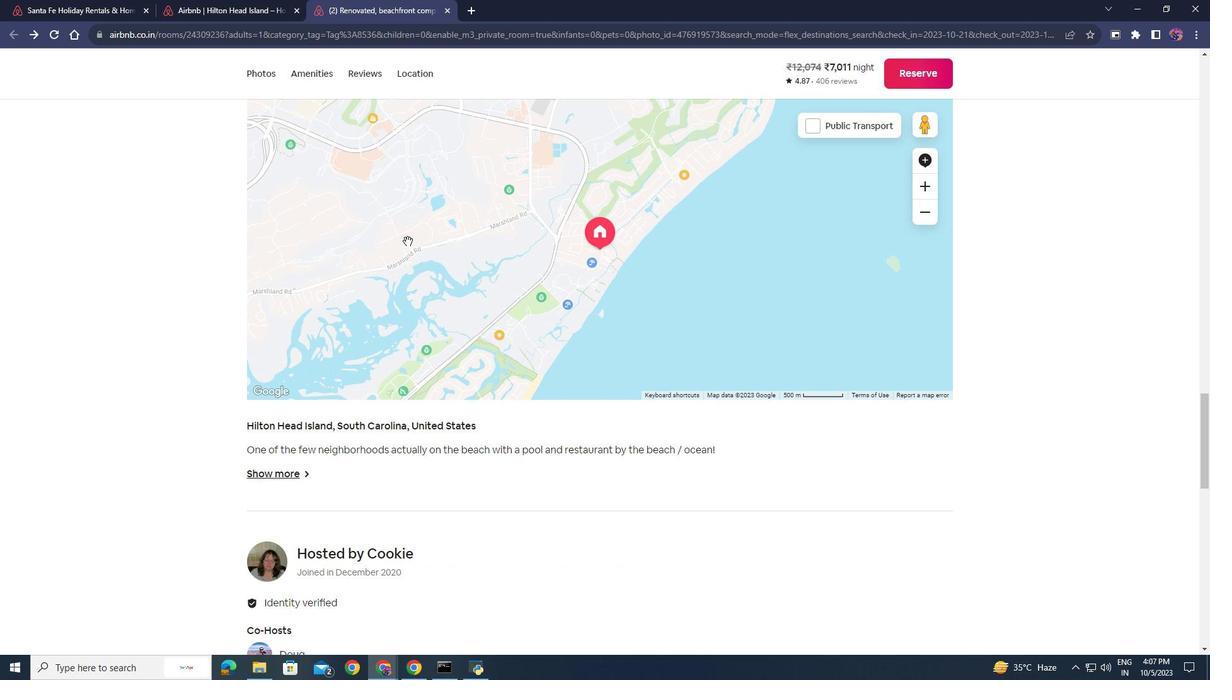 
Action: Mouse scrolled (407, 240) with delta (0, 0)
Screenshot: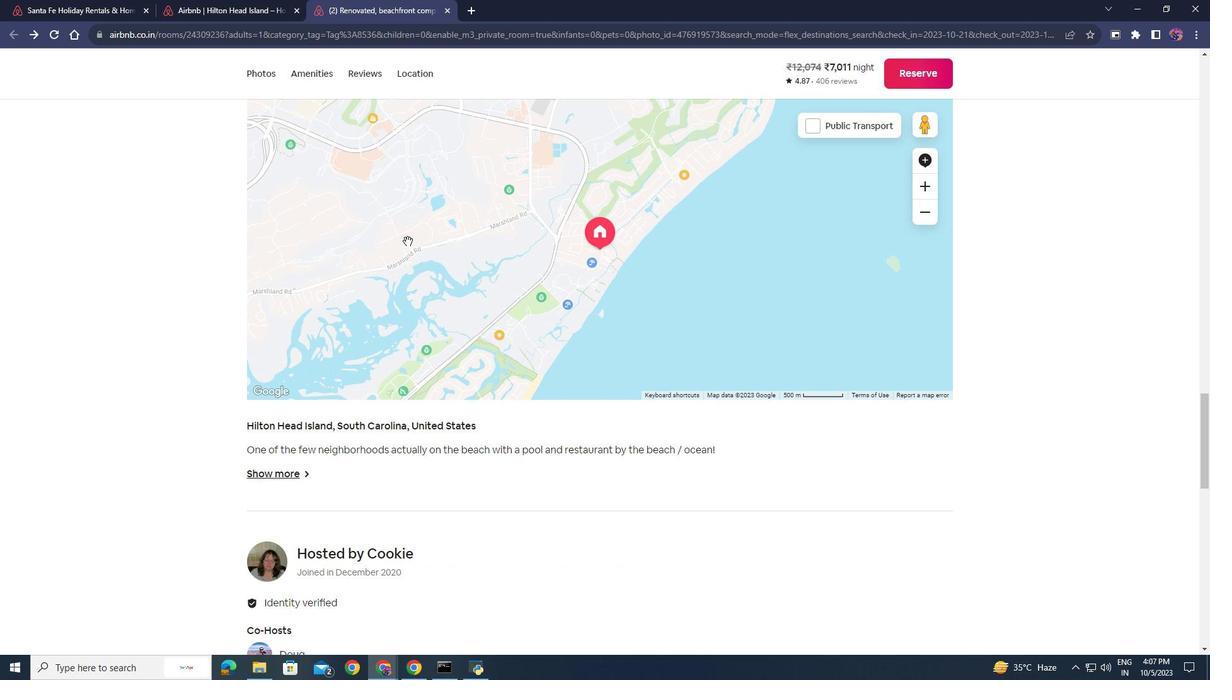 
Action: Mouse scrolled (407, 240) with delta (0, 0)
Screenshot: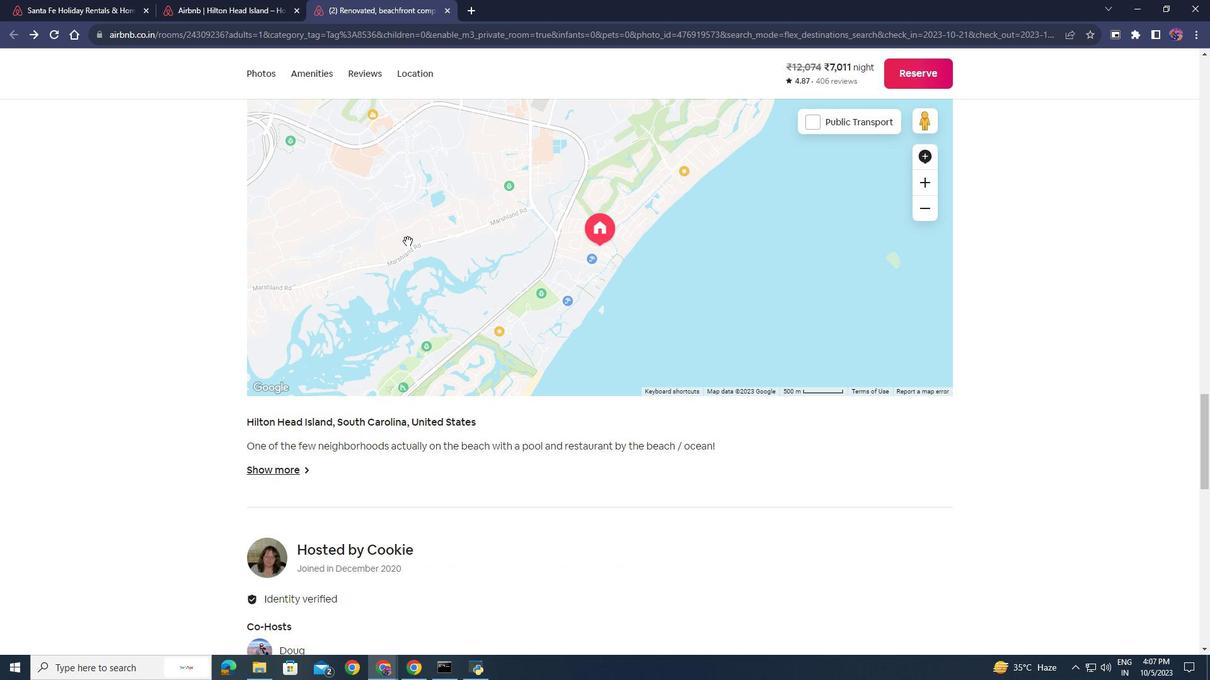 
Action: Mouse scrolled (407, 240) with delta (0, 0)
Screenshot: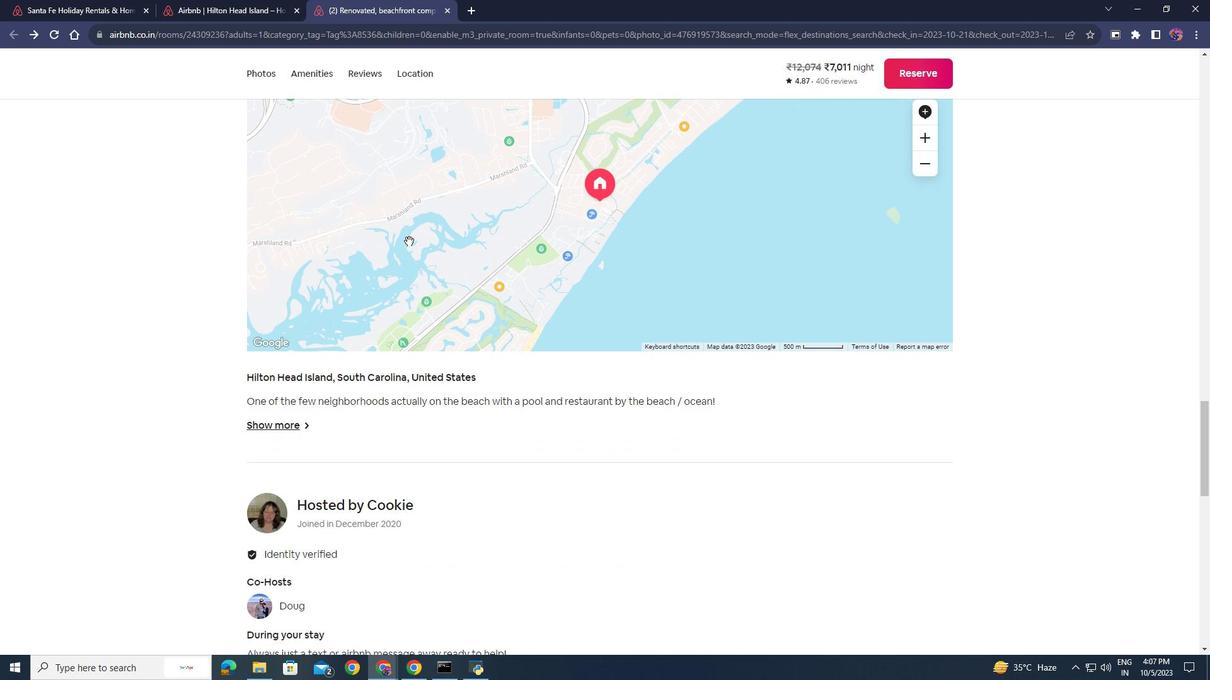 
Action: Mouse moved to (415, 73)
Screenshot: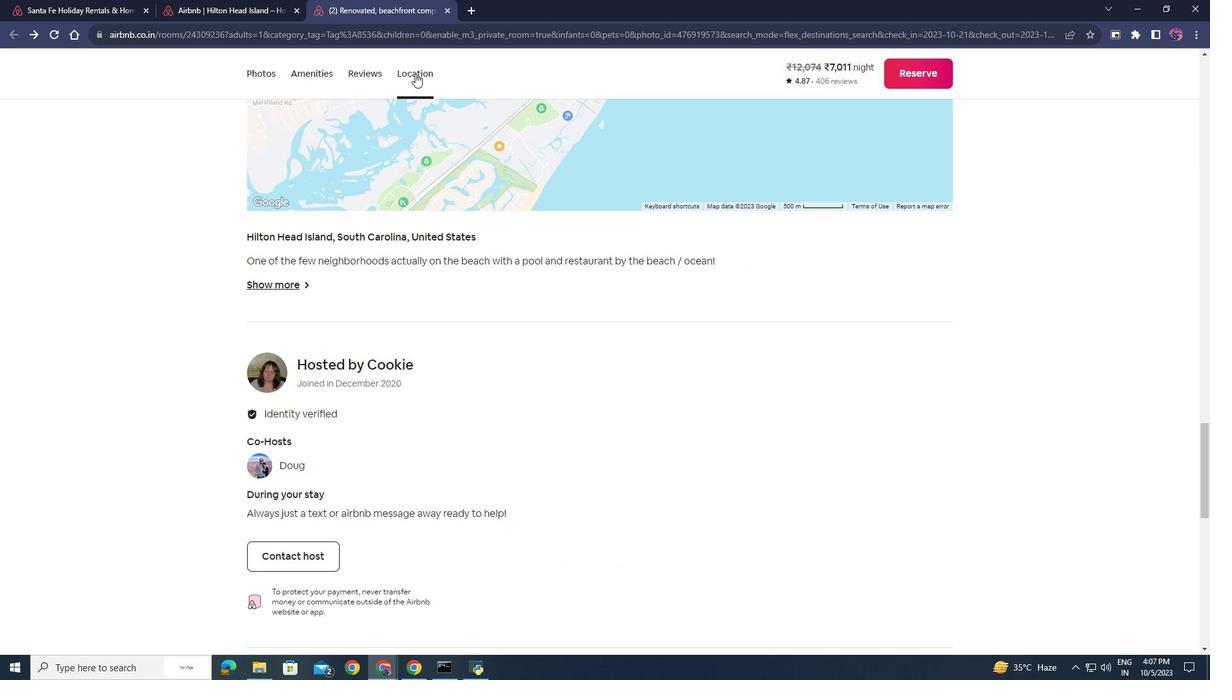 
Action: Mouse pressed left at (415, 73)
Screenshot: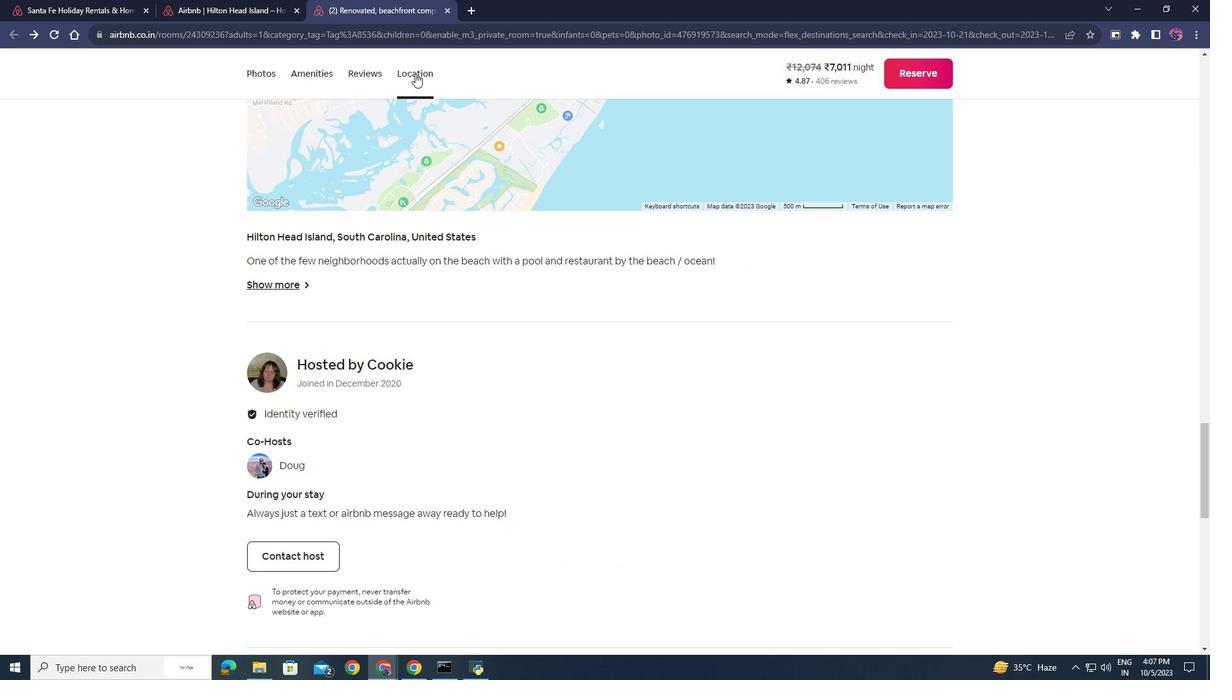 
Action: Mouse moved to (448, 9)
Screenshot: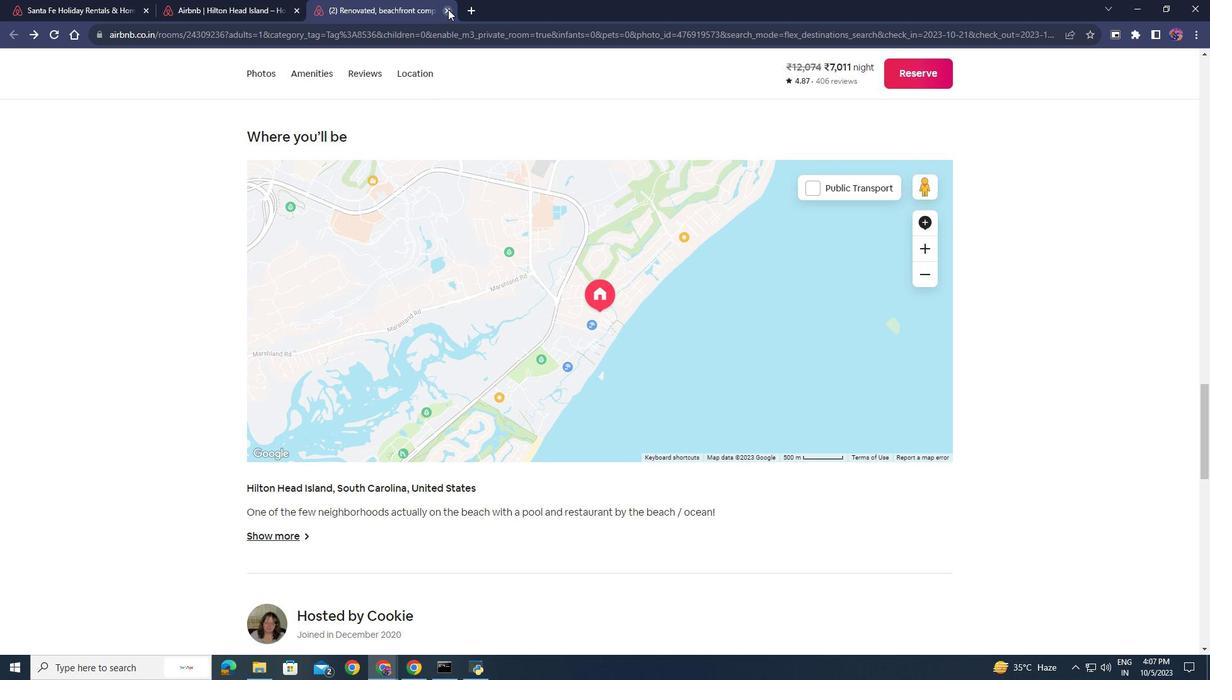 
Action: Mouse pressed left at (448, 9)
Screenshot: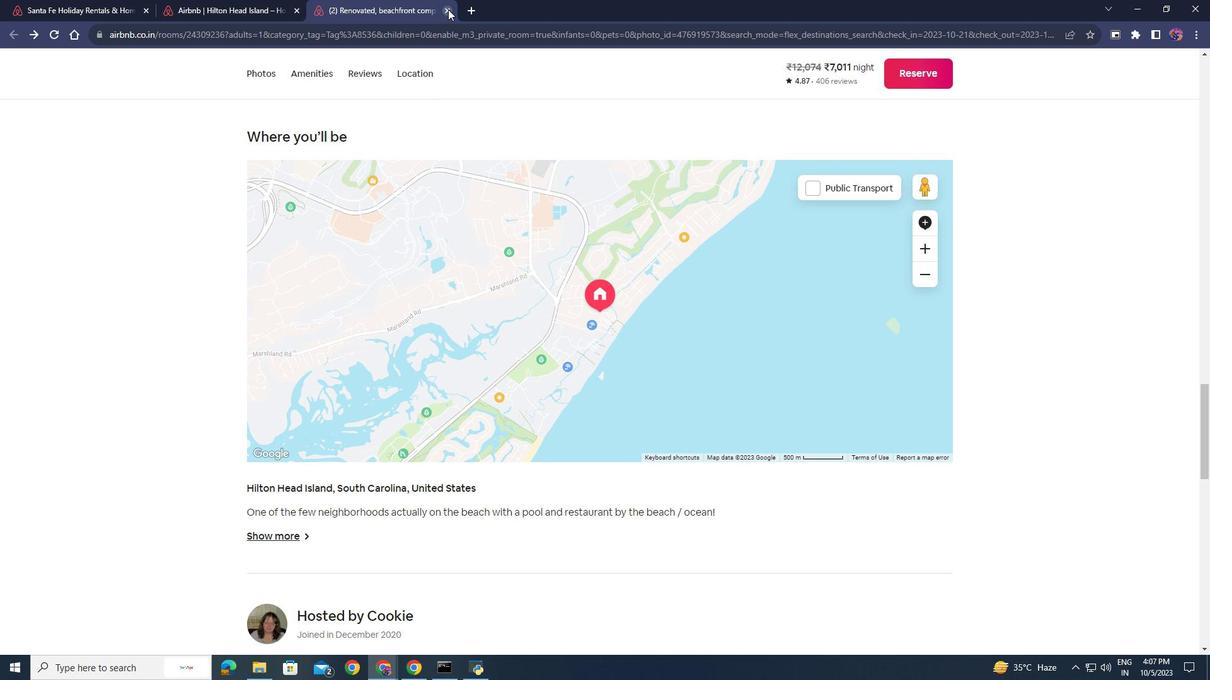 
Action: Mouse moved to (384, 343)
Screenshot: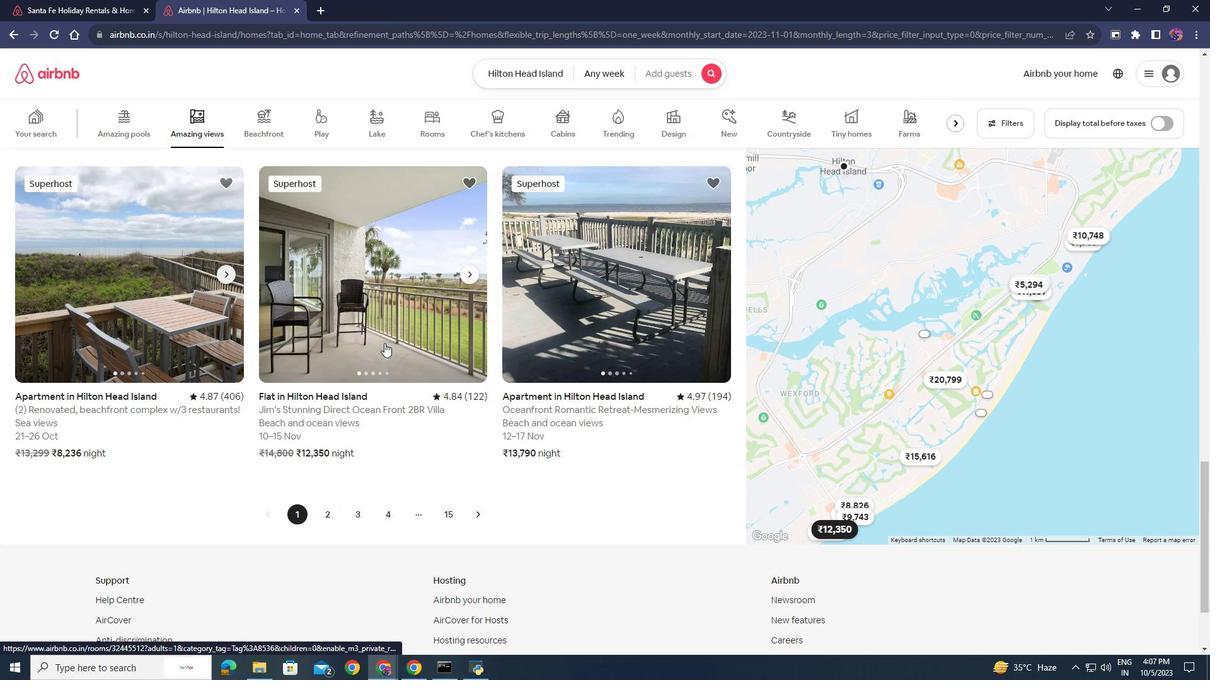 
Action: Mouse scrolled (384, 342) with delta (0, 0)
Screenshot: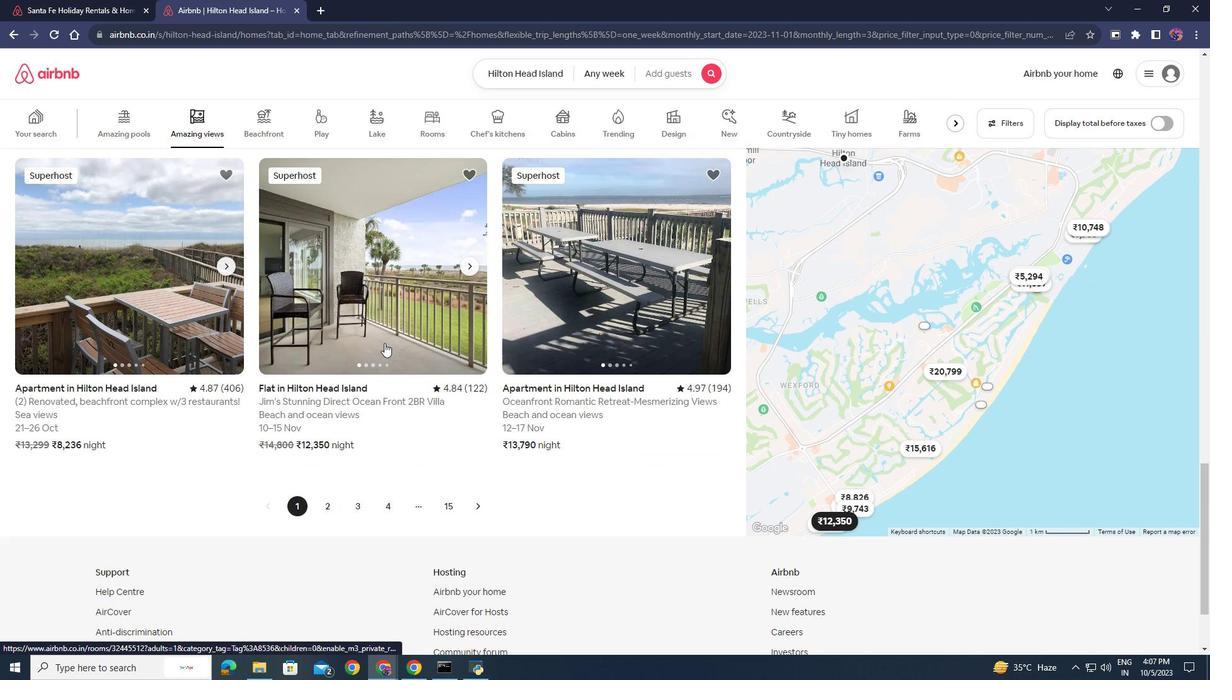 
Action: Mouse moved to (475, 313)
Screenshot: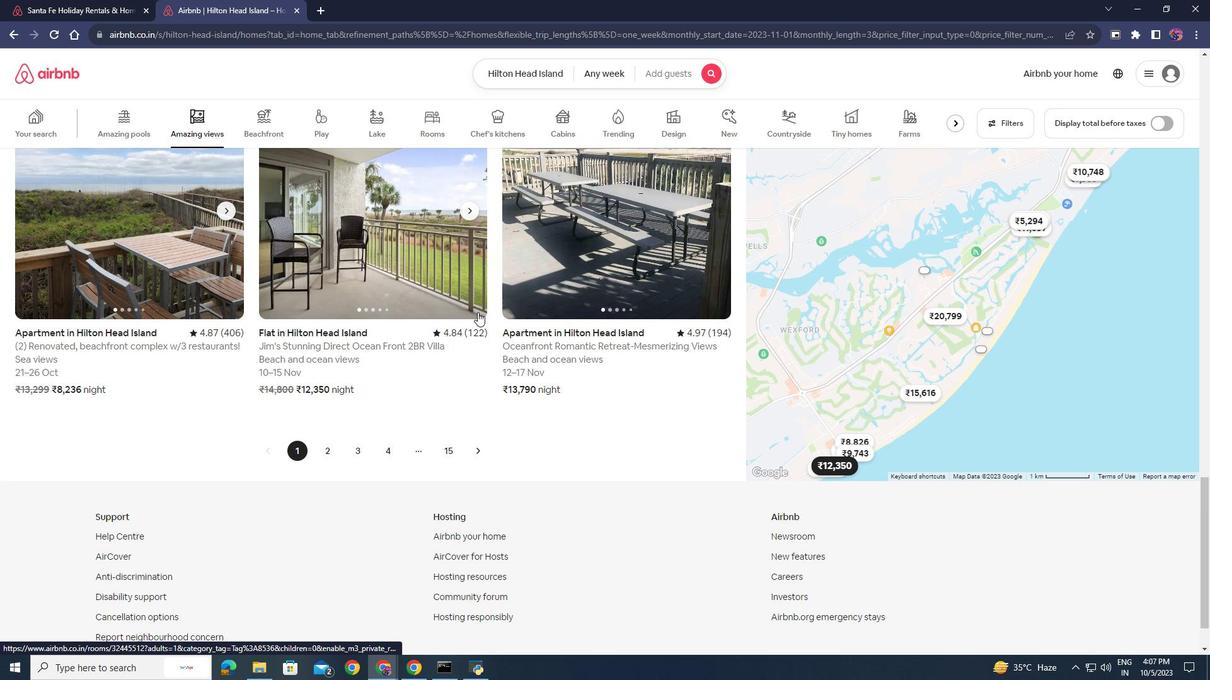 
Action: Mouse scrolled (475, 312) with delta (0, 0)
Screenshot: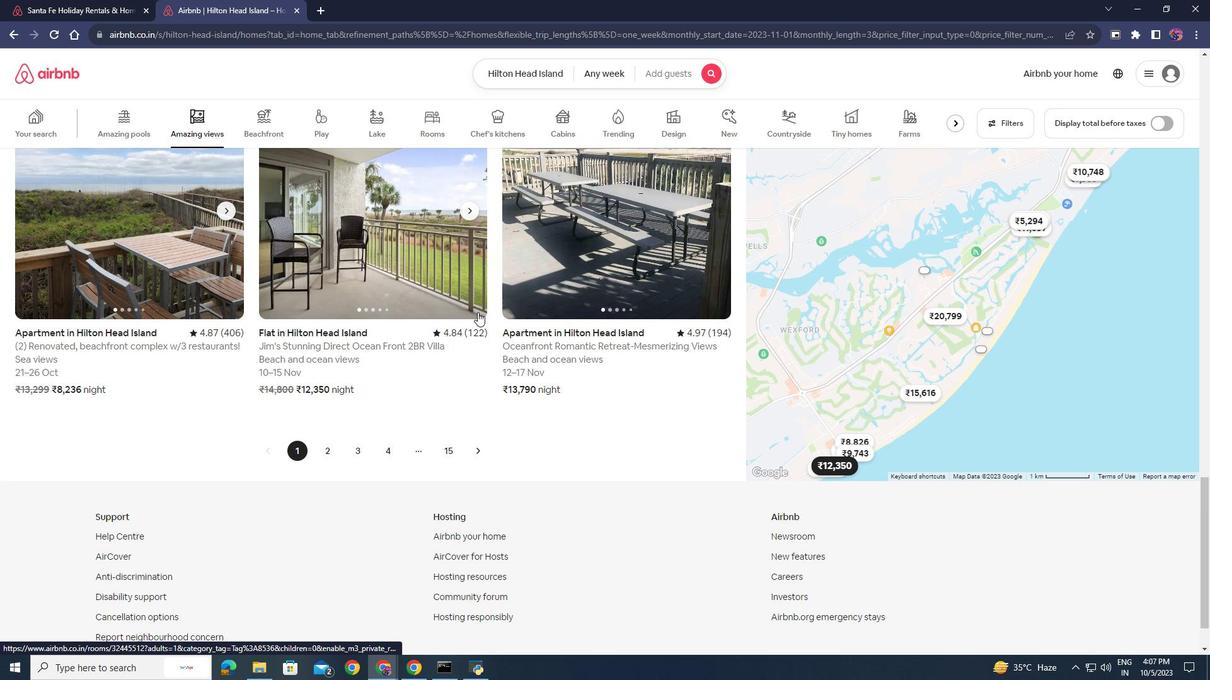 
Action: Mouse moved to (479, 312)
Screenshot: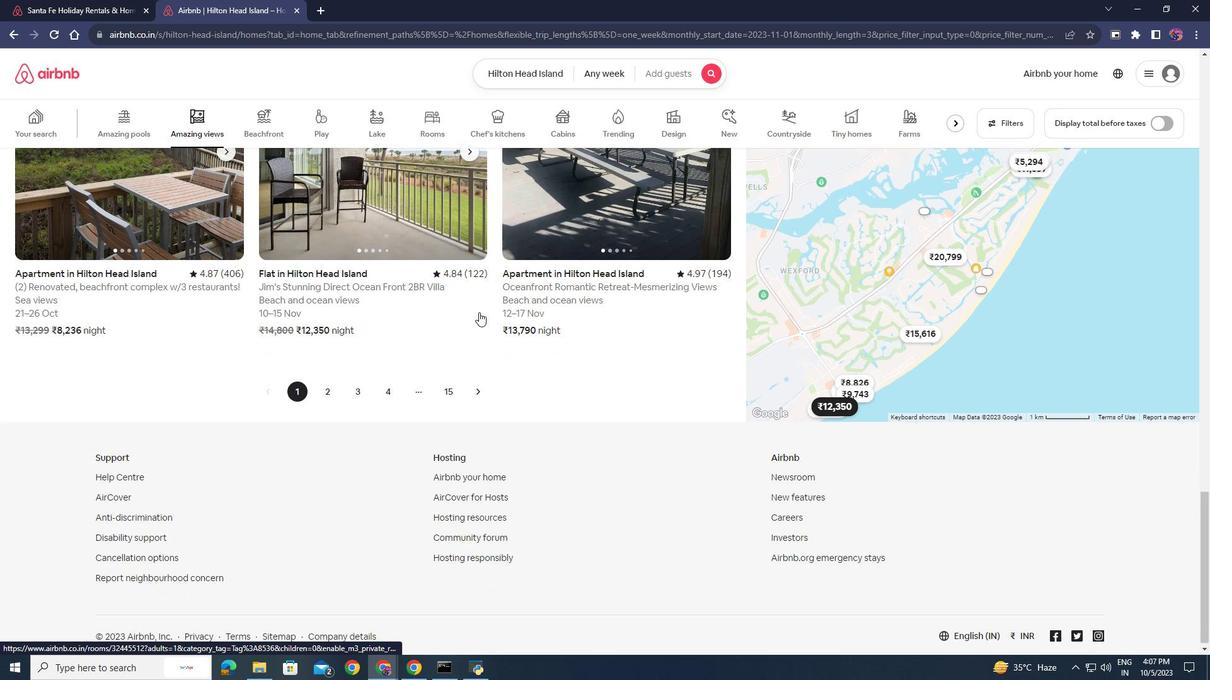 
Action: Mouse scrolled (479, 312) with delta (0, 0)
Screenshot: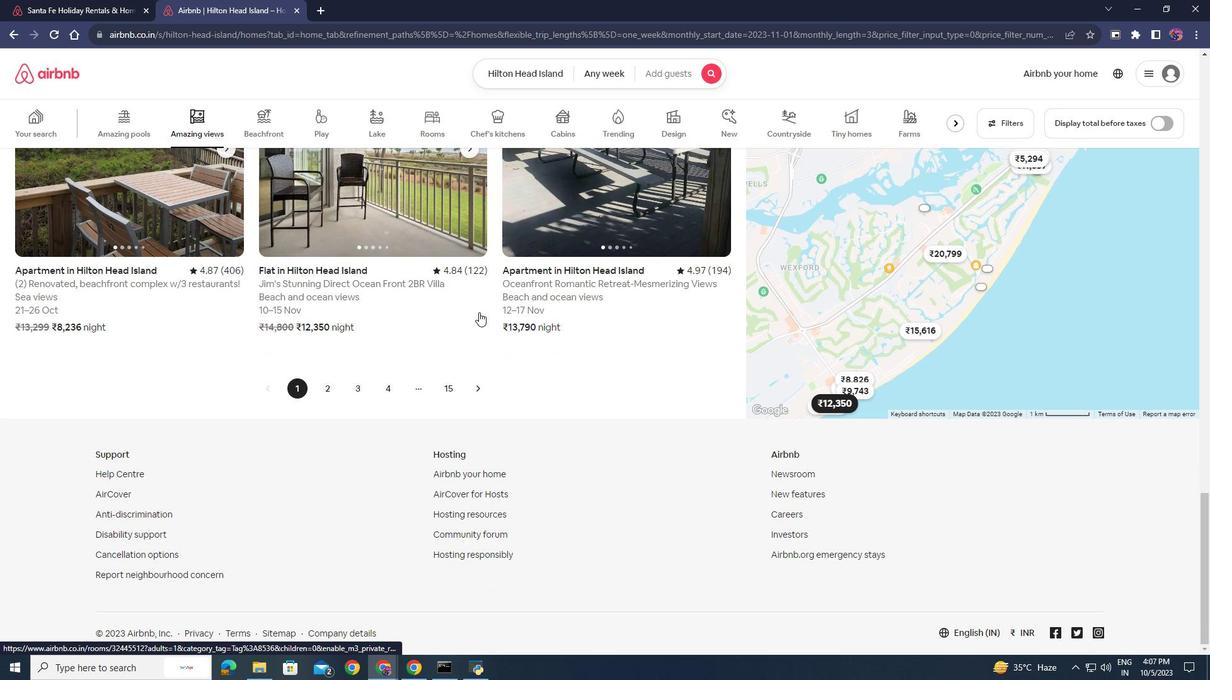 
Action: Mouse moved to (329, 390)
Screenshot: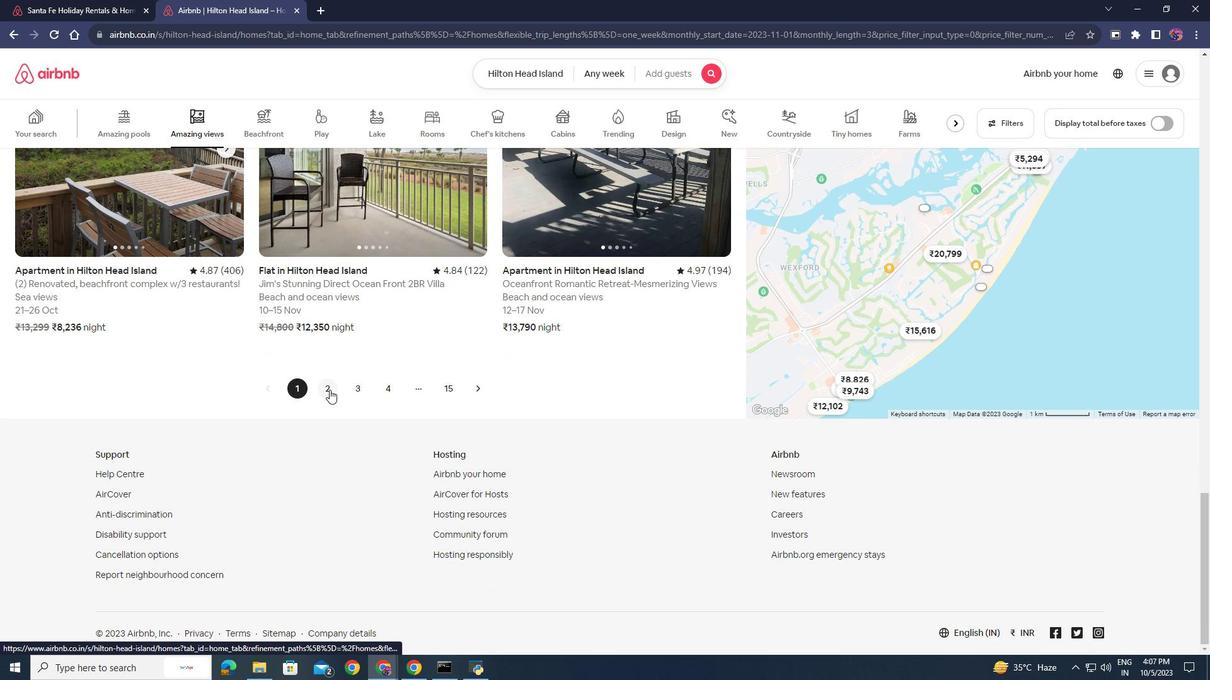 
Action: Mouse pressed left at (329, 390)
Screenshot: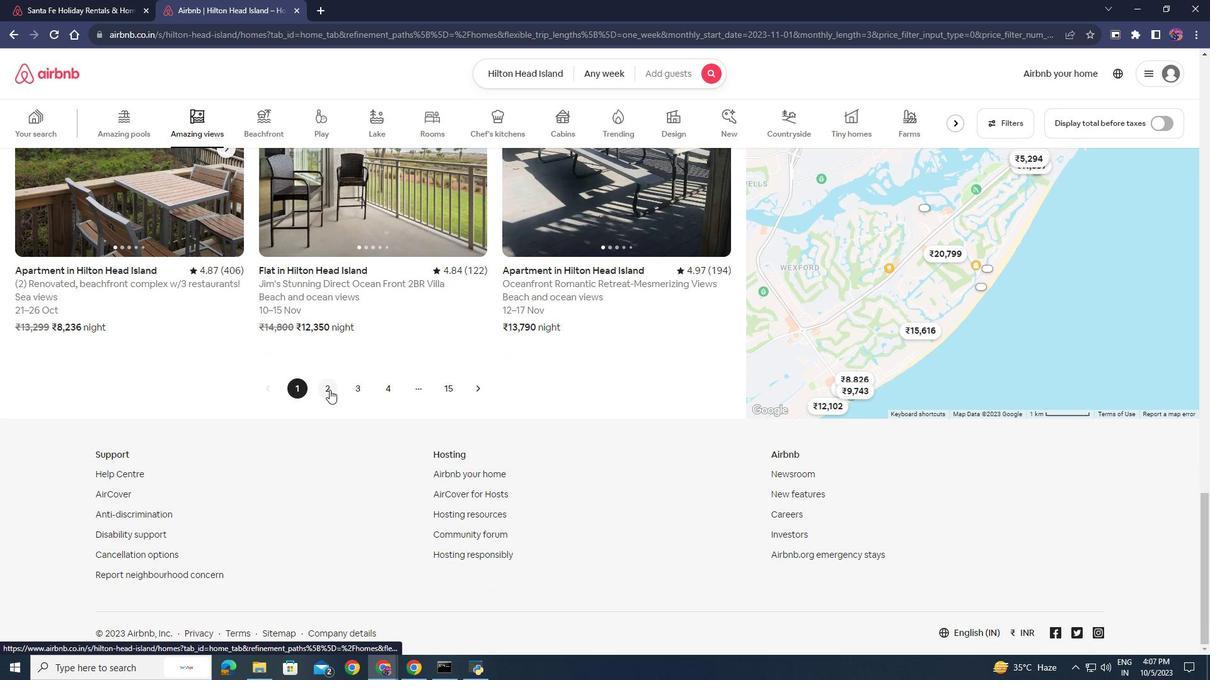 
Action: Mouse moved to (420, 404)
Screenshot: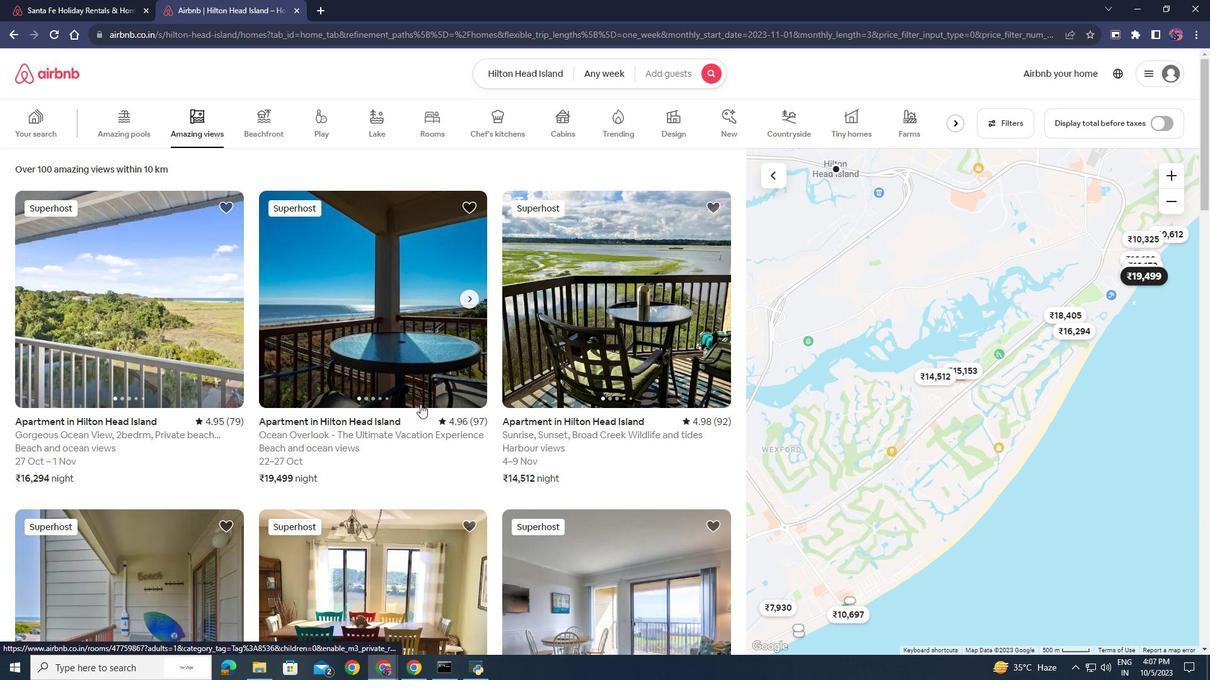 
Action: Mouse scrolled (420, 404) with delta (0, 0)
Screenshot: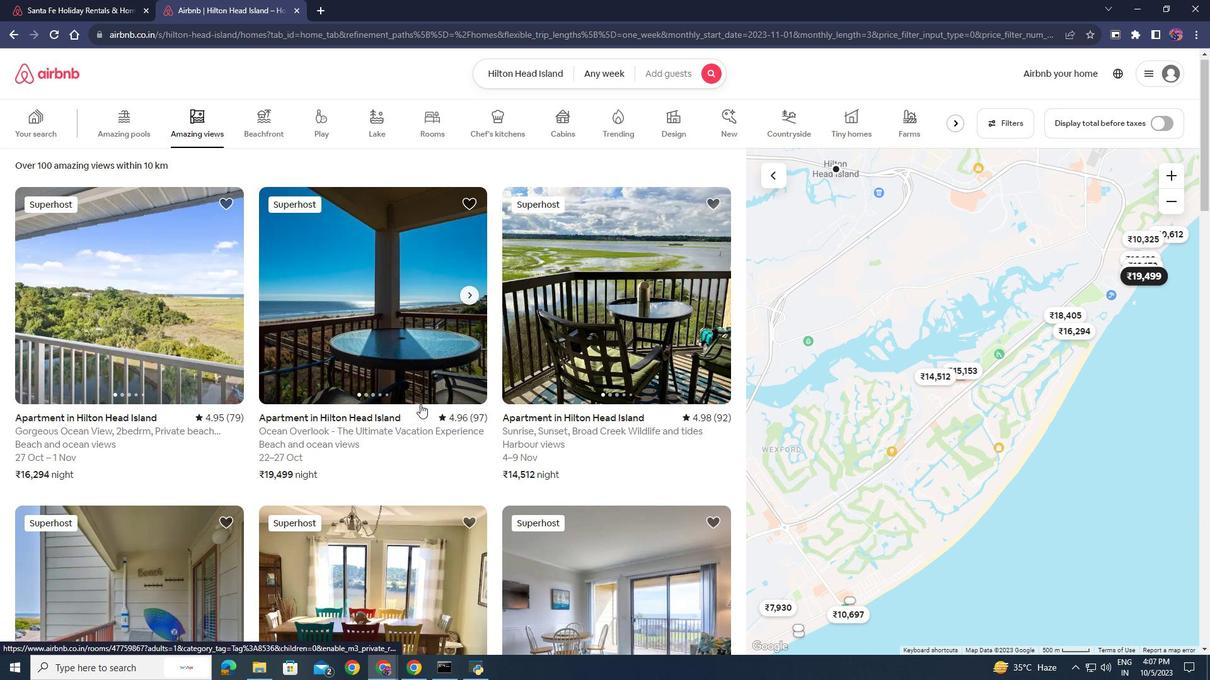 
Action: Mouse scrolled (420, 404) with delta (0, 0)
Screenshot: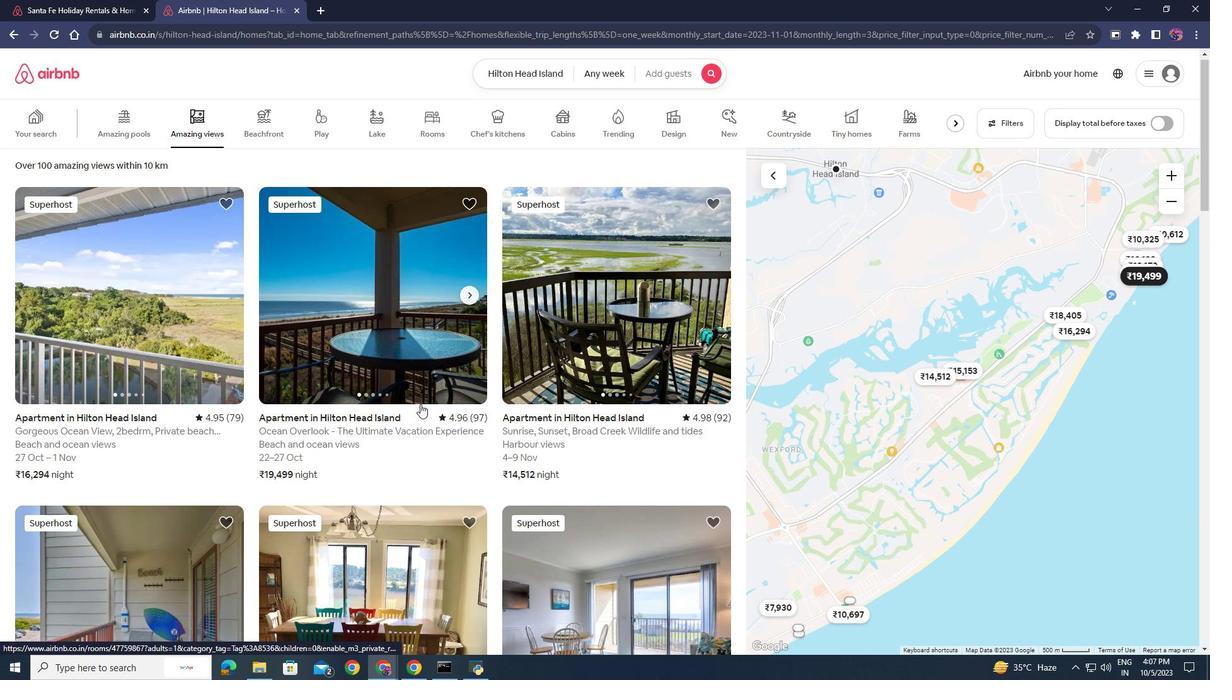 
Action: Mouse moved to (420, 404)
Screenshot: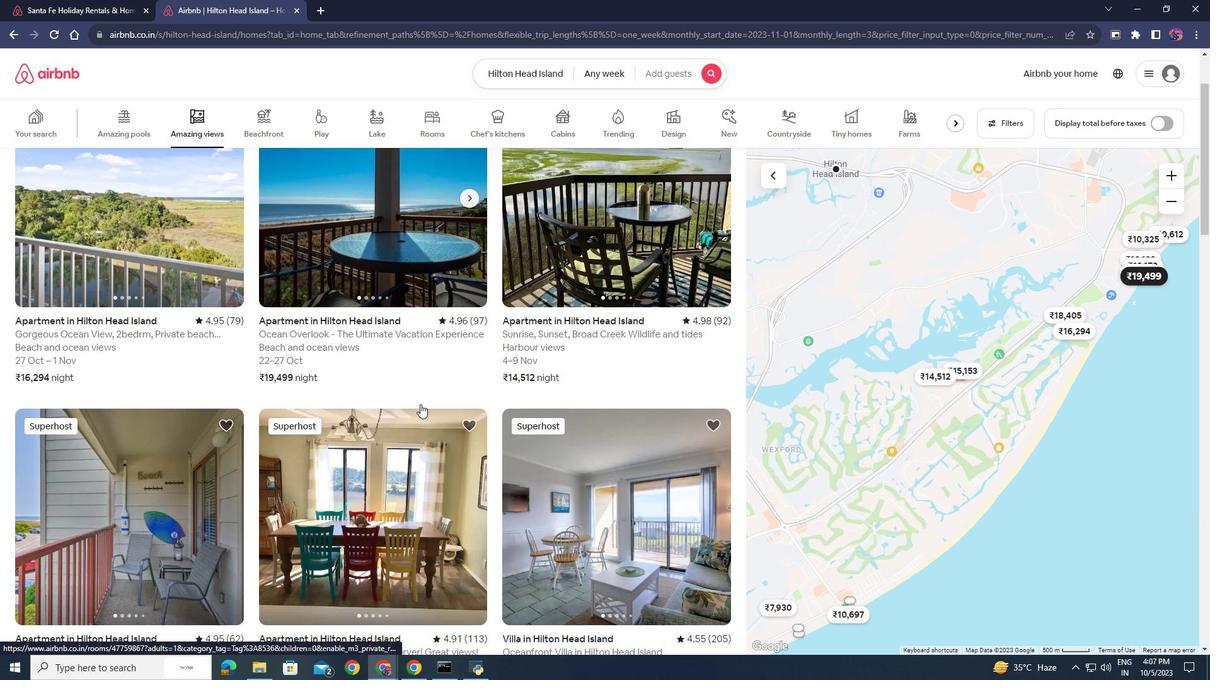 
Action: Mouse scrolled (420, 404) with delta (0, 0)
Screenshot: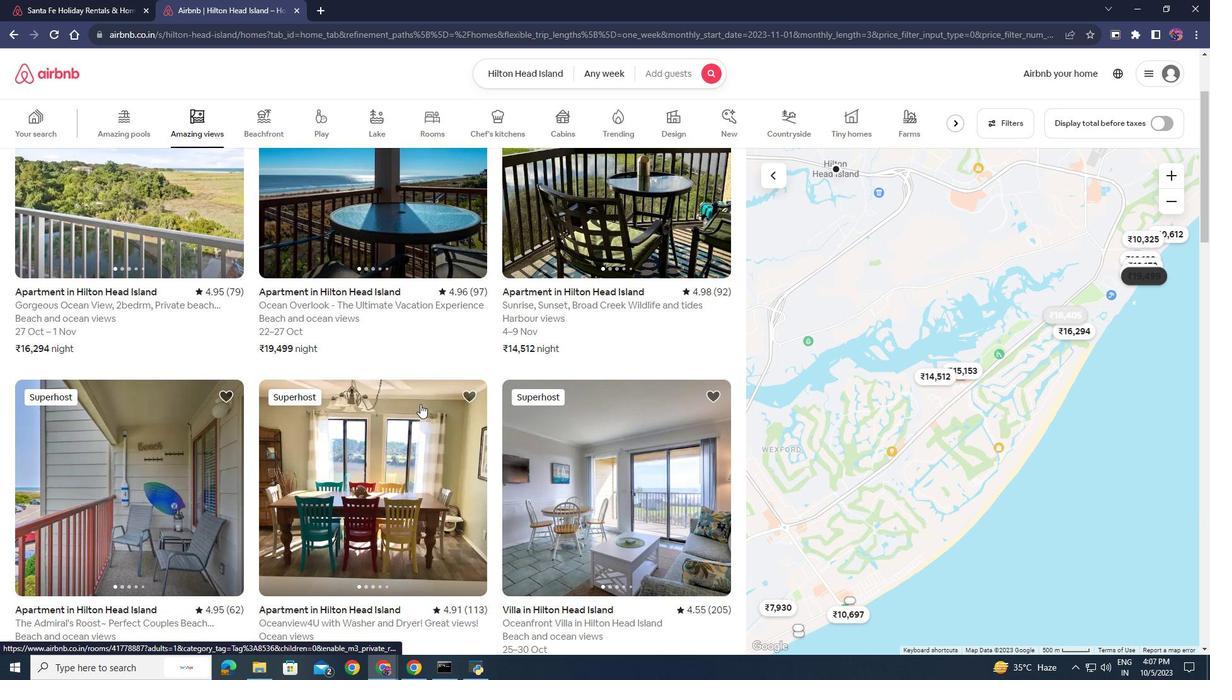 
Action: Mouse scrolled (420, 404) with delta (0, 0)
Screenshot: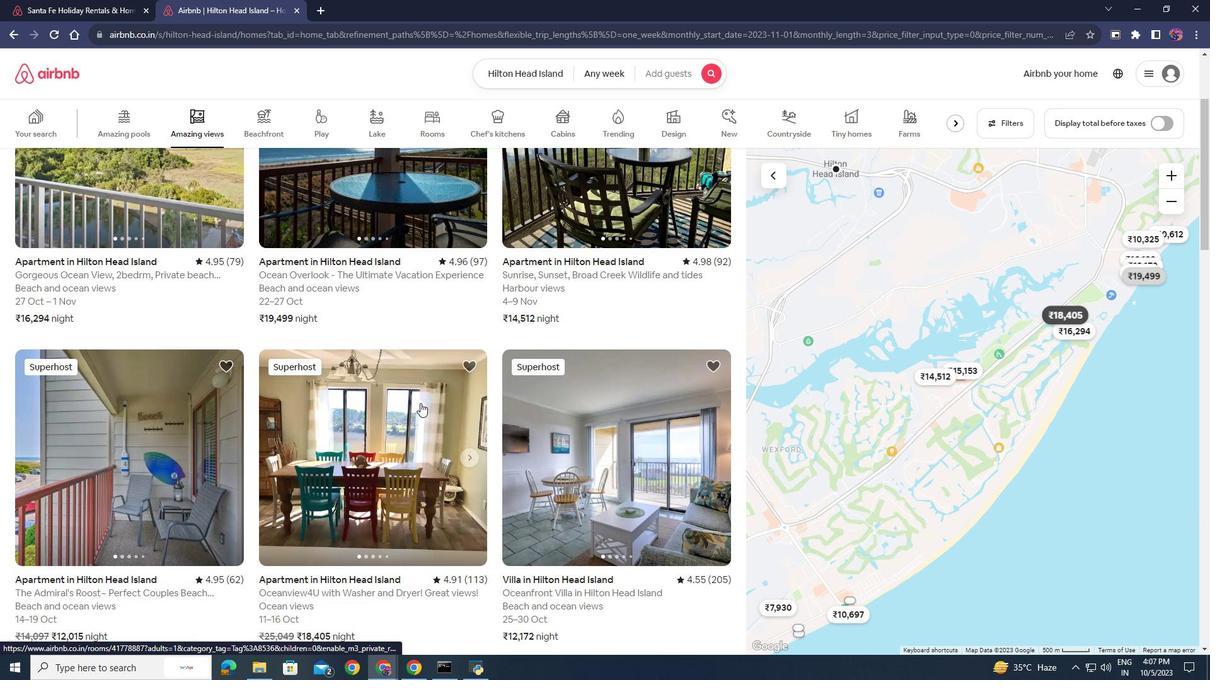 
Action: Mouse moved to (421, 402)
Screenshot: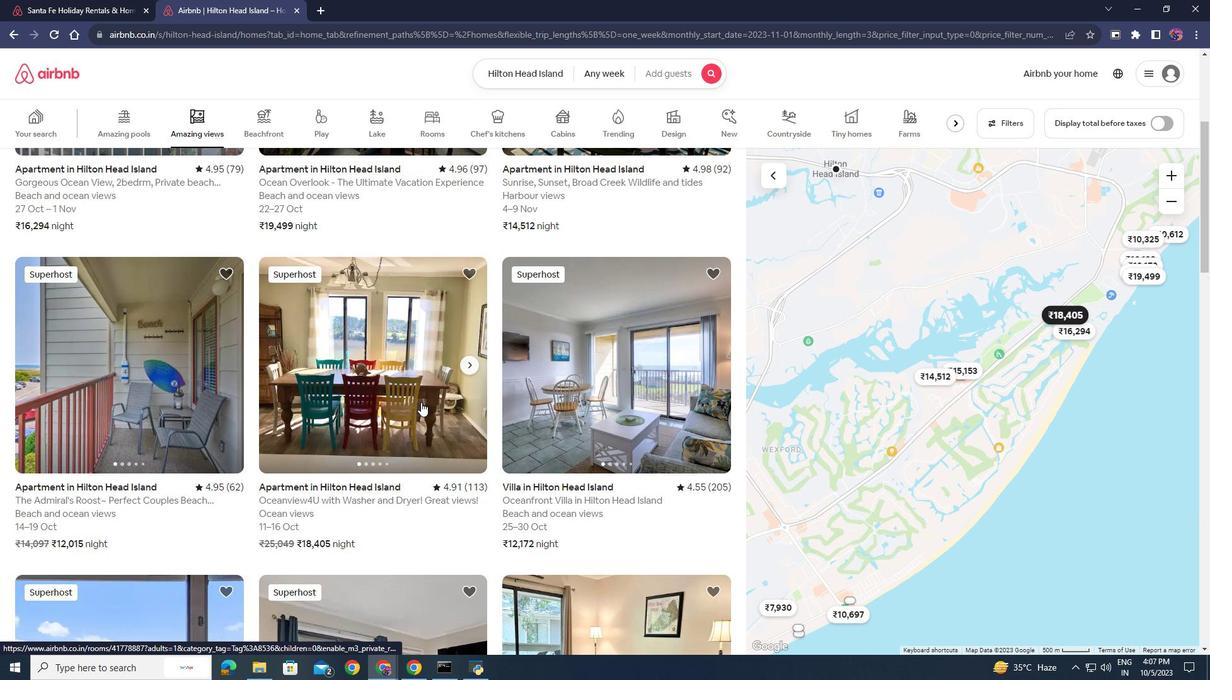 
Action: Mouse scrolled (421, 402) with delta (0, 0)
Screenshot: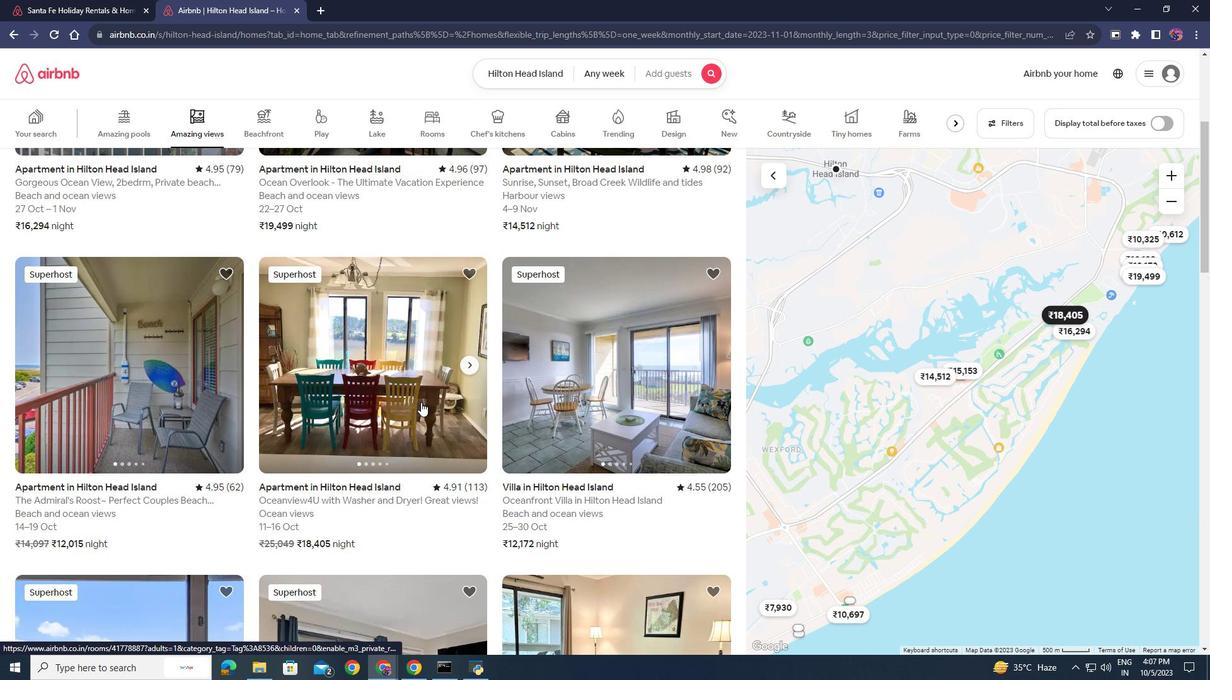 
Action: Mouse scrolled (421, 402) with delta (0, 0)
Screenshot: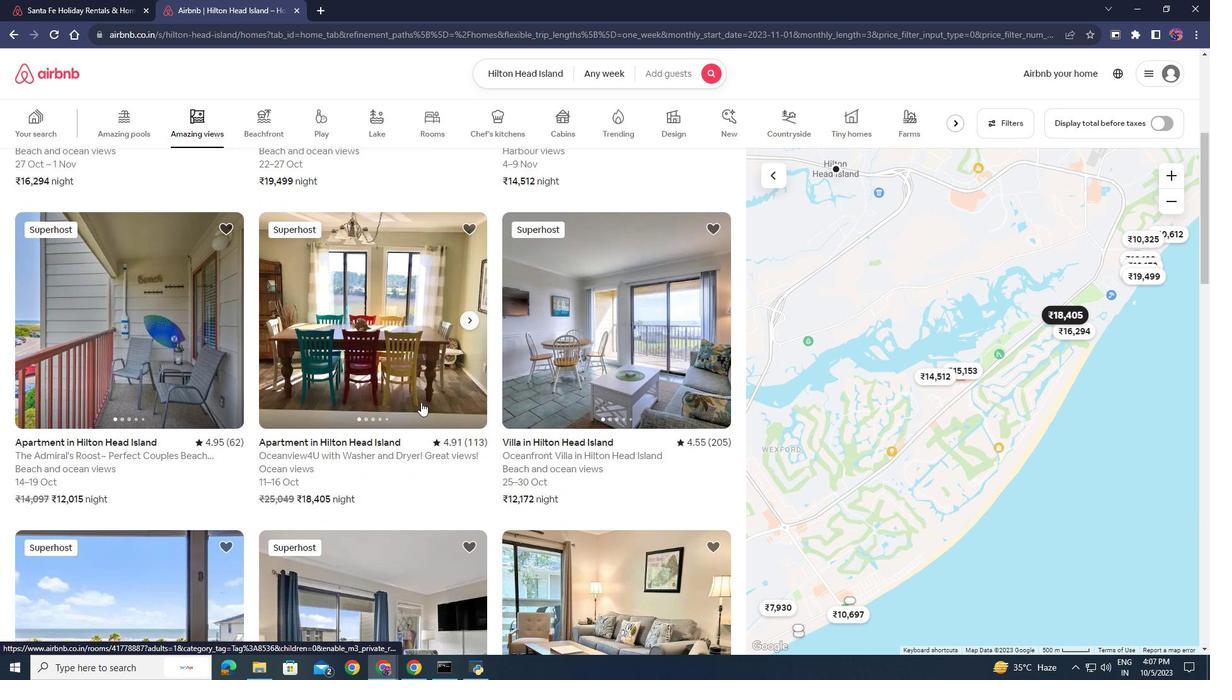 
Action: Mouse scrolled (421, 402) with delta (0, 0)
Screenshot: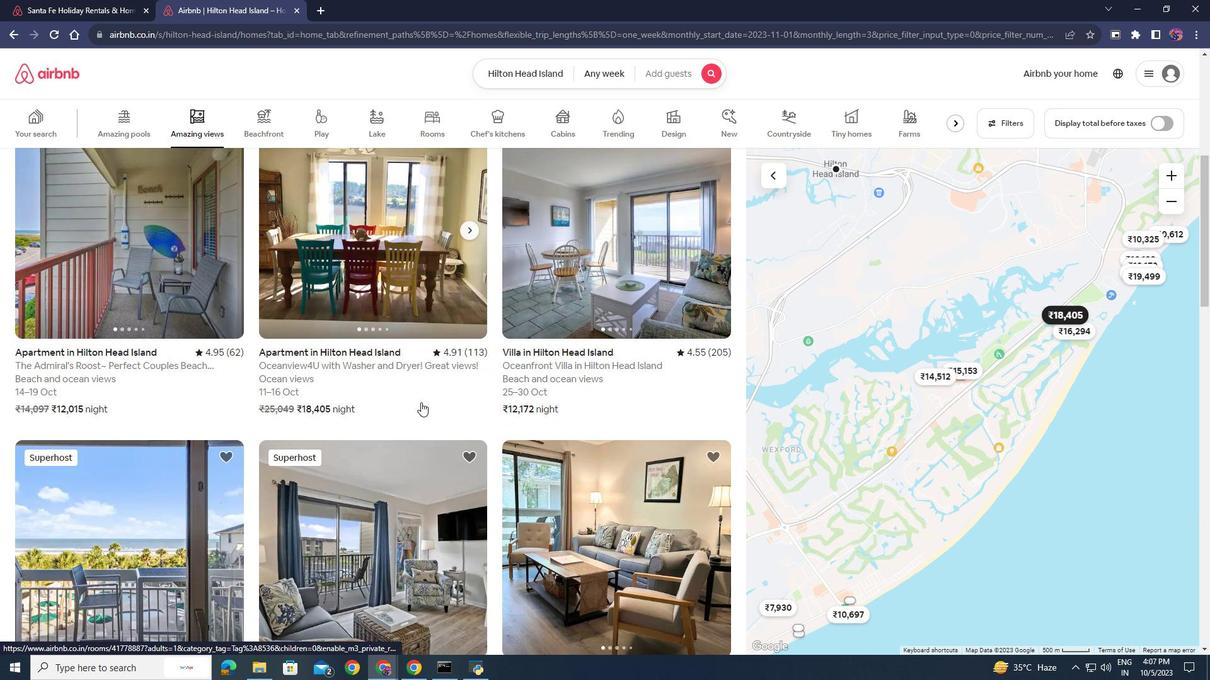 
Action: Mouse scrolled (421, 402) with delta (0, 0)
Screenshot: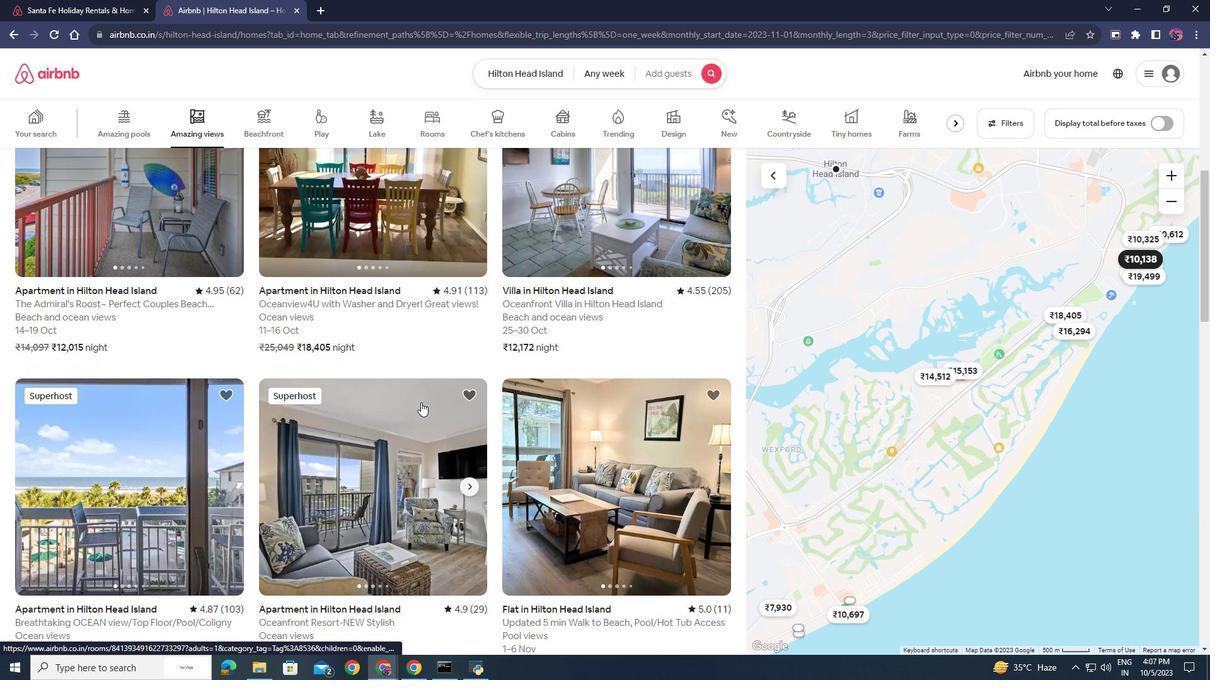 
Action: Mouse scrolled (421, 402) with delta (0, 0)
Screenshot: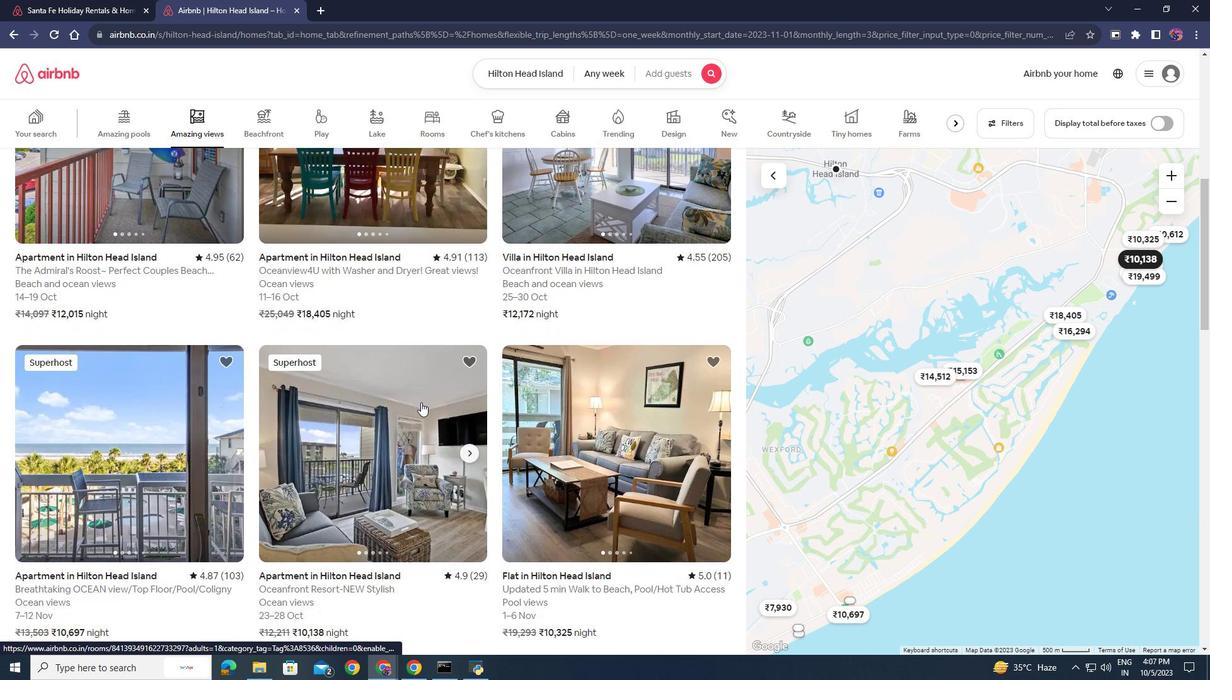 
Action: Mouse scrolled (421, 402) with delta (0, 0)
Screenshot: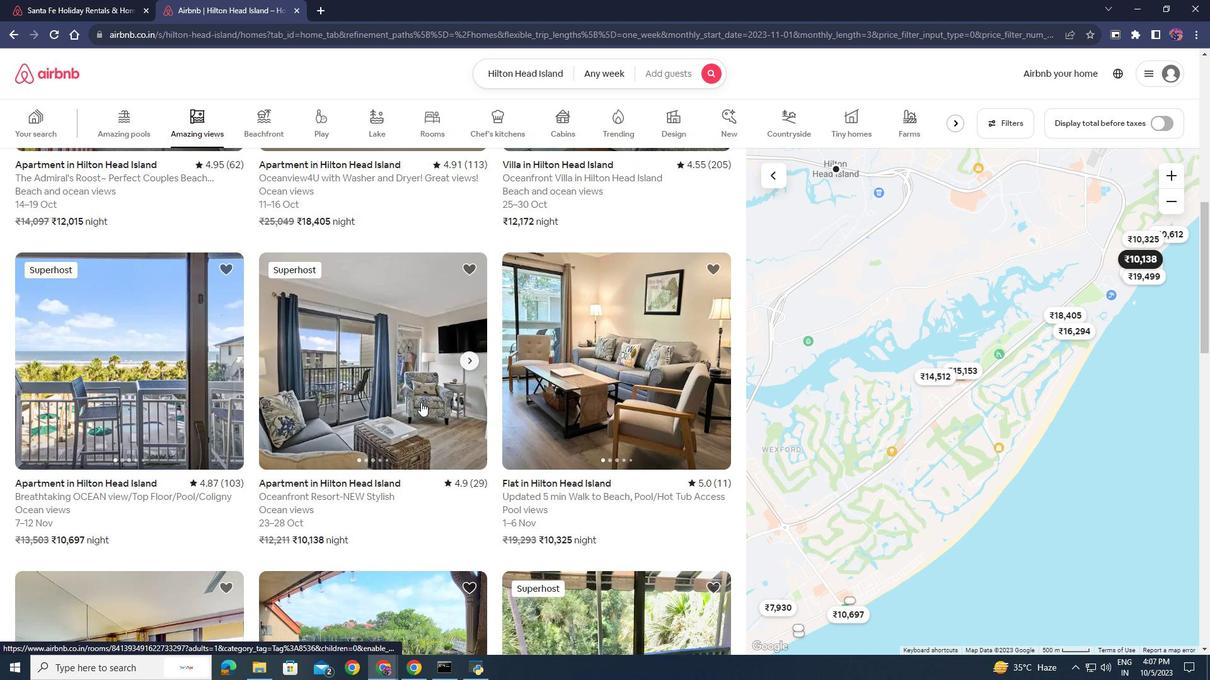 
Action: Mouse scrolled (421, 402) with delta (0, 0)
Screenshot: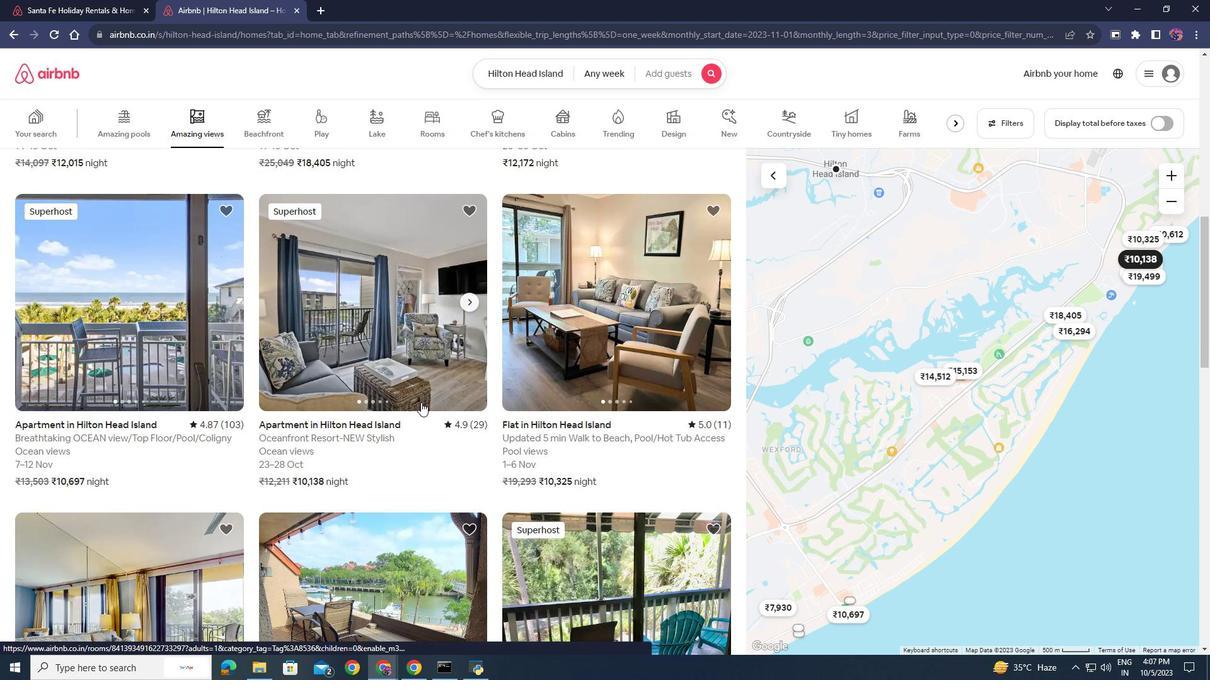 
Action: Mouse scrolled (421, 402) with delta (0, 0)
Screenshot: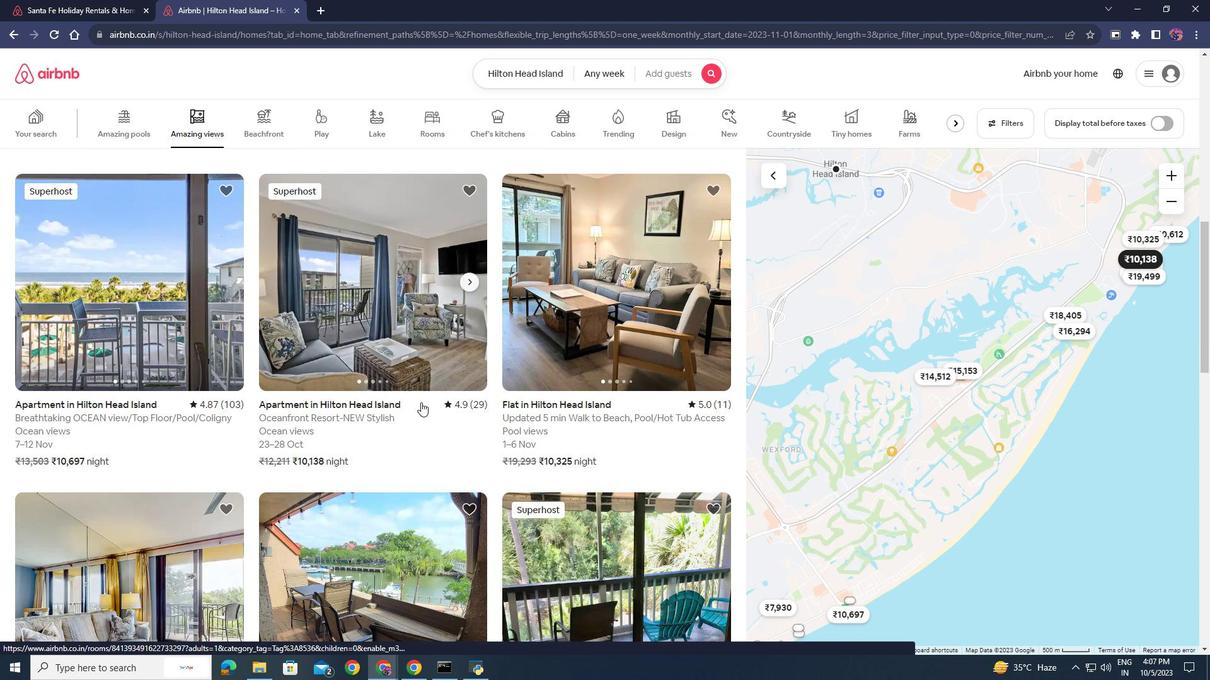 
Action: Mouse scrolled (421, 402) with delta (0, 0)
Screenshot: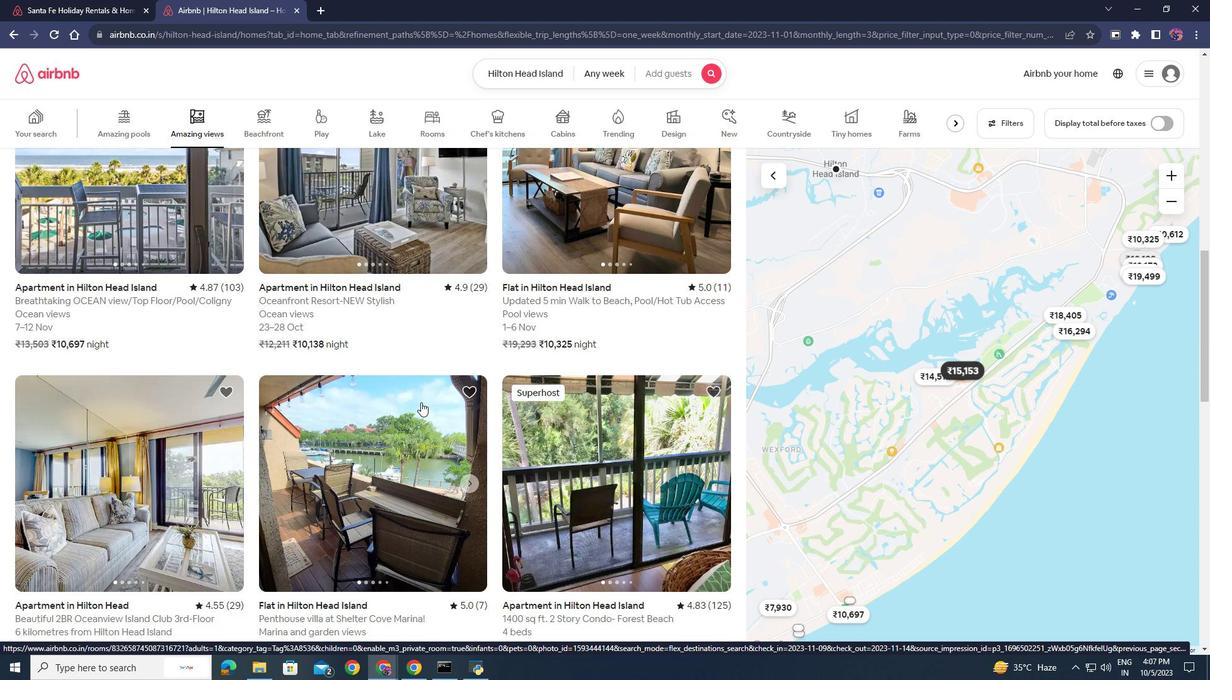 
Action: Mouse scrolled (421, 402) with delta (0, 0)
Screenshot: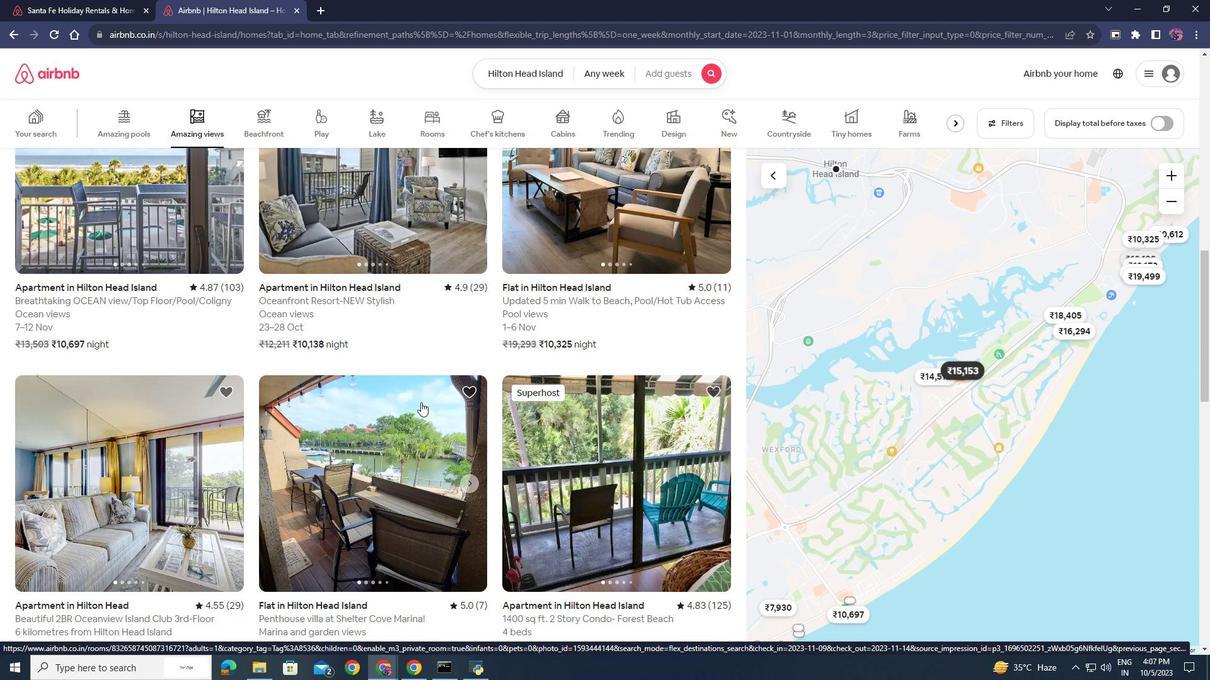 
Action: Mouse scrolled (421, 402) with delta (0, 0)
Screenshot: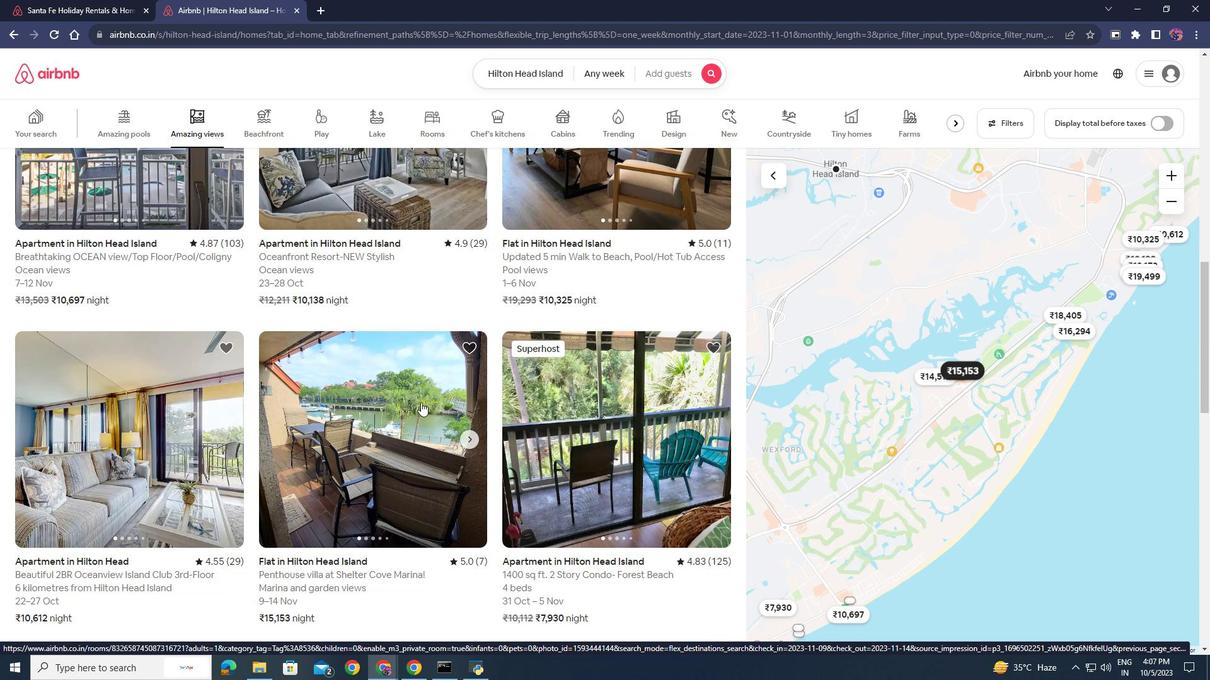 
Action: Mouse scrolled (421, 402) with delta (0, 0)
Screenshot: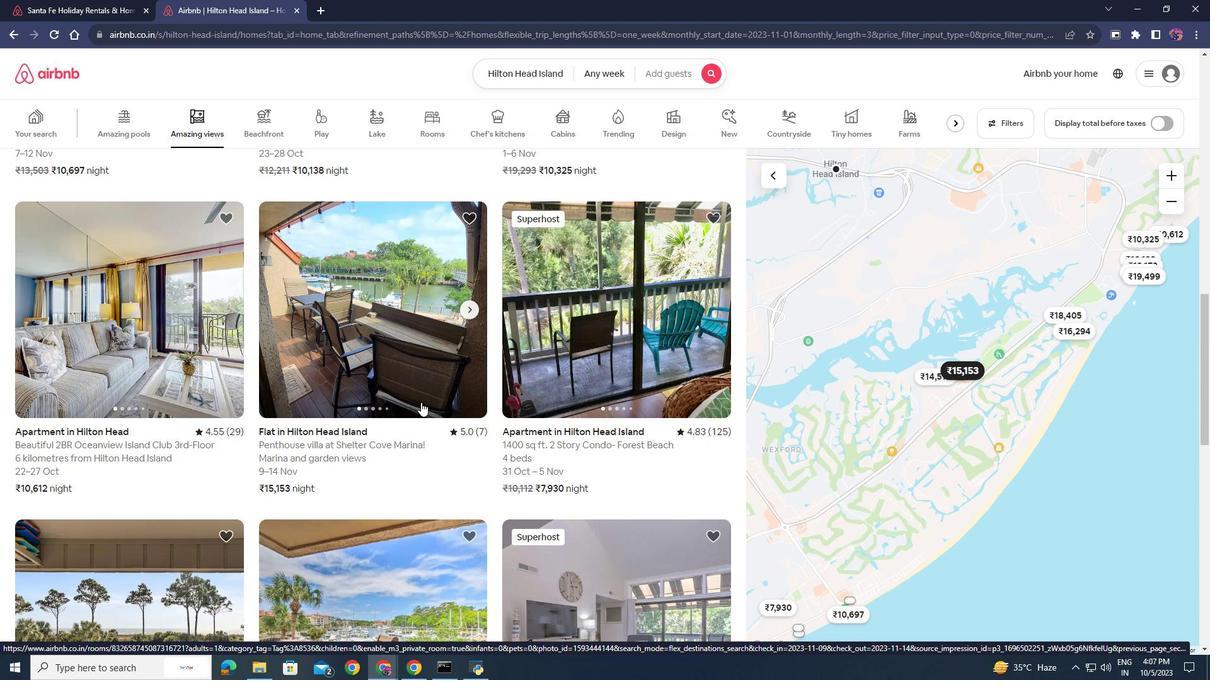 
Action: Mouse scrolled (421, 402) with delta (0, 0)
Screenshot: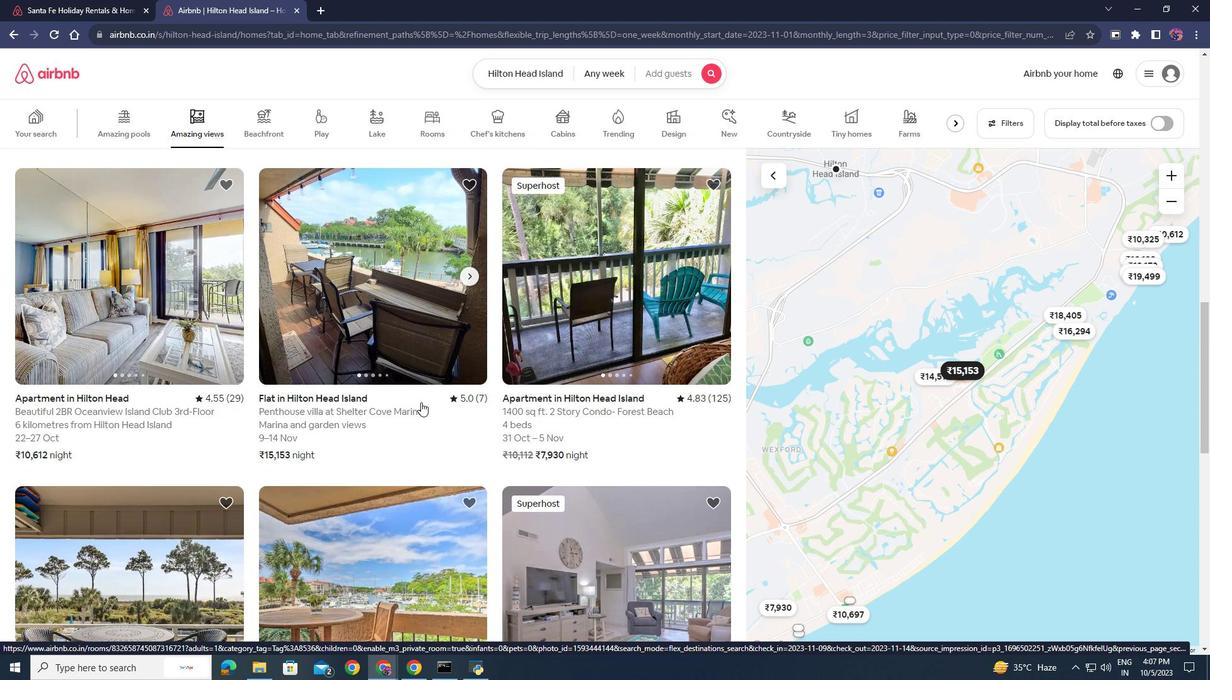 
Action: Mouse scrolled (421, 402) with delta (0, 0)
Screenshot: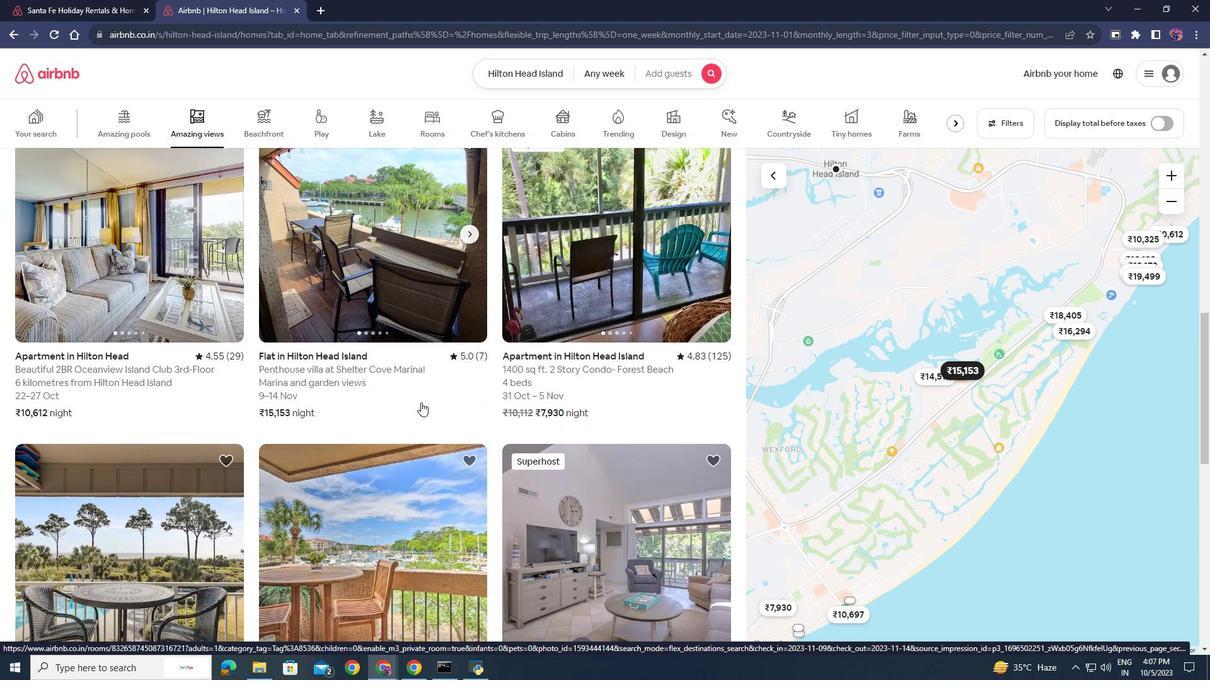 
Action: Mouse scrolled (421, 402) with delta (0, 0)
Screenshot: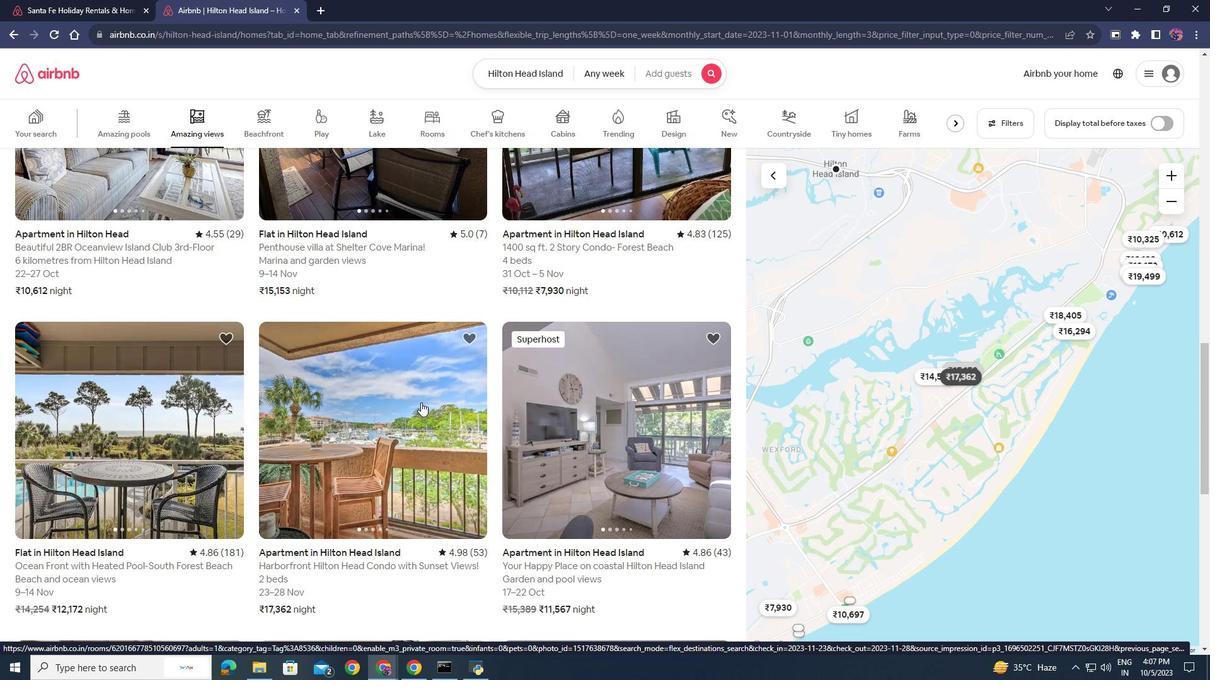
Action: Mouse scrolled (421, 402) with delta (0, 0)
Screenshot: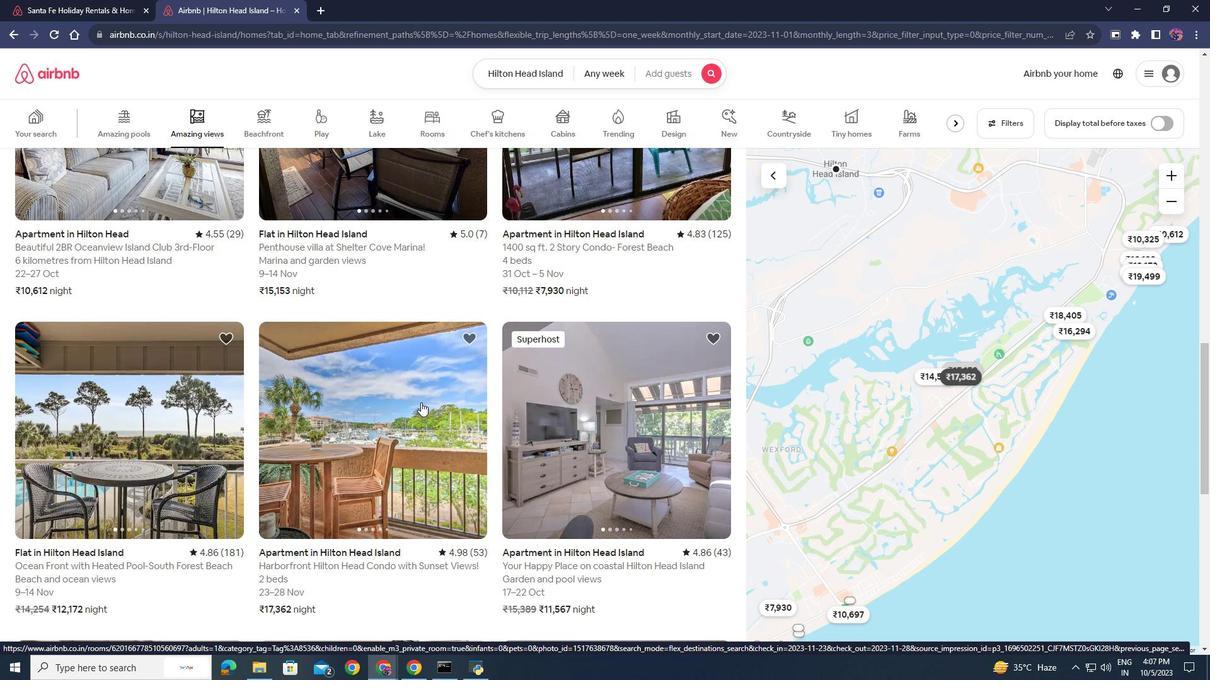 
Action: Mouse scrolled (421, 402) with delta (0, 0)
Screenshot: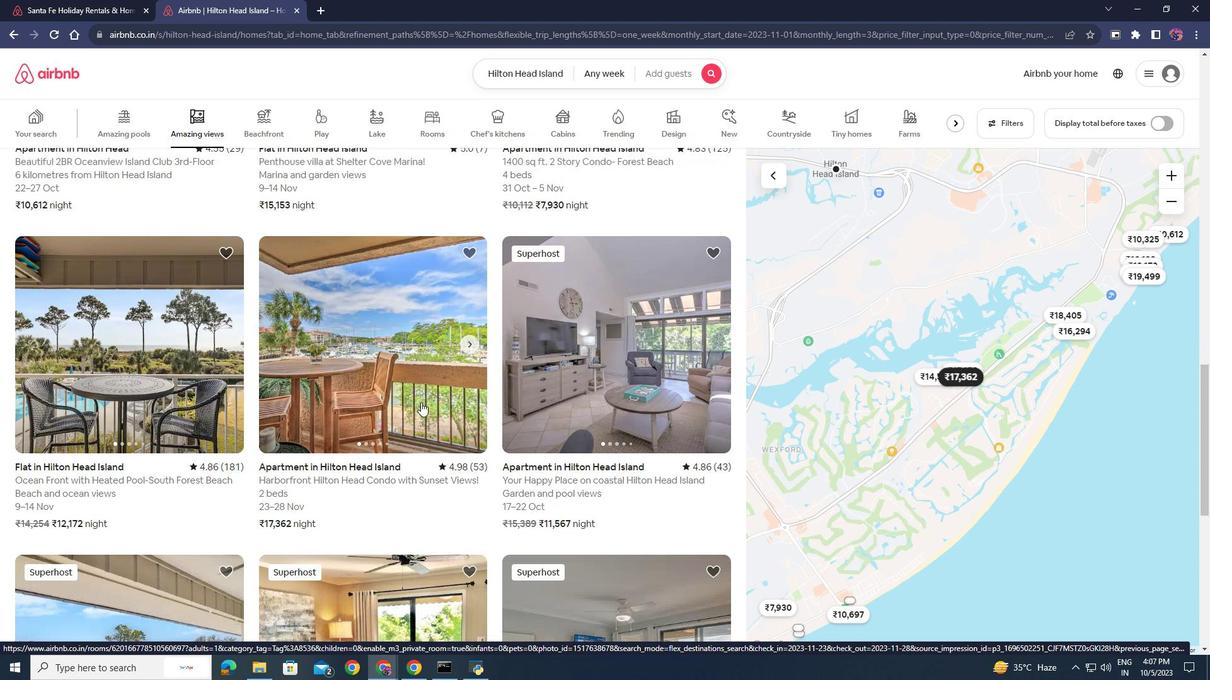 
Action: Mouse scrolled (421, 402) with delta (0, 0)
Screenshot: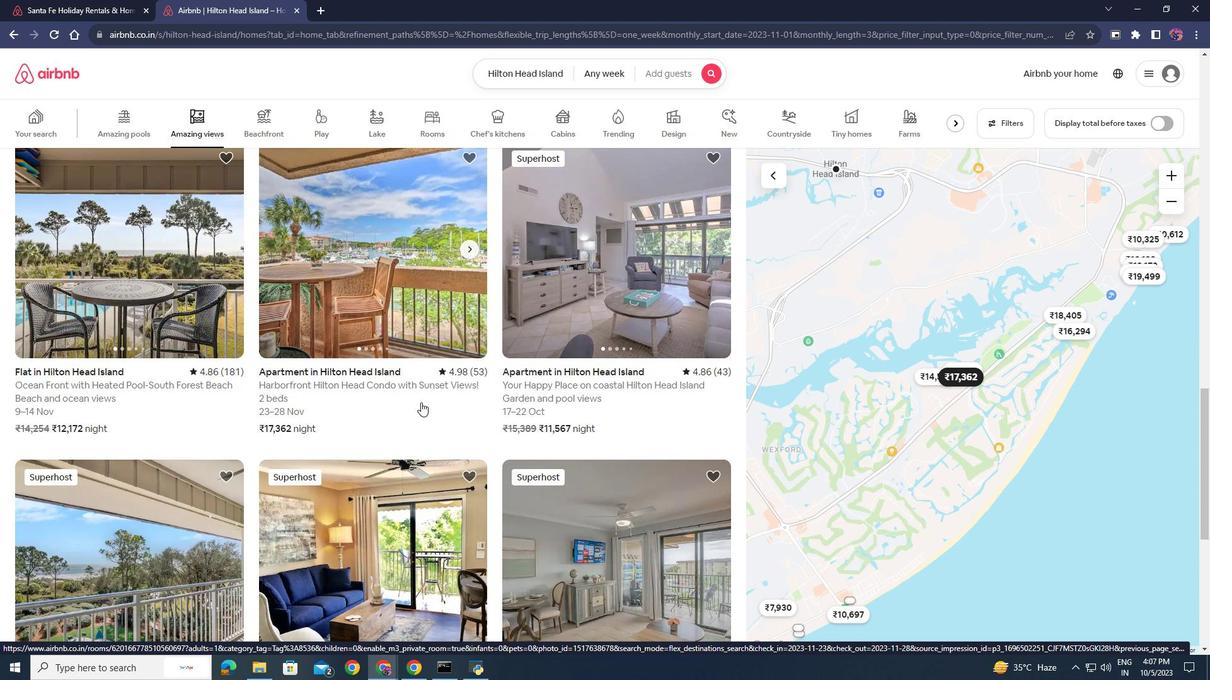 
Action: Mouse scrolled (421, 402) with delta (0, 0)
Screenshot: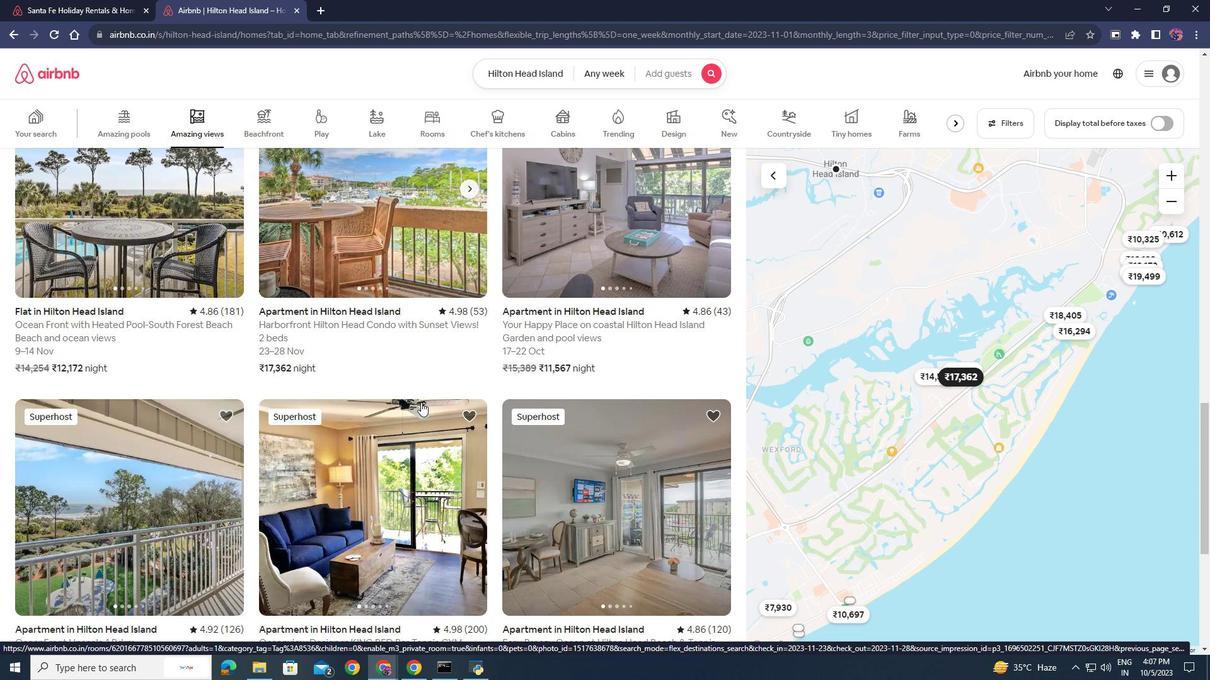 
Action: Mouse scrolled (421, 402) with delta (0, 0)
Screenshot: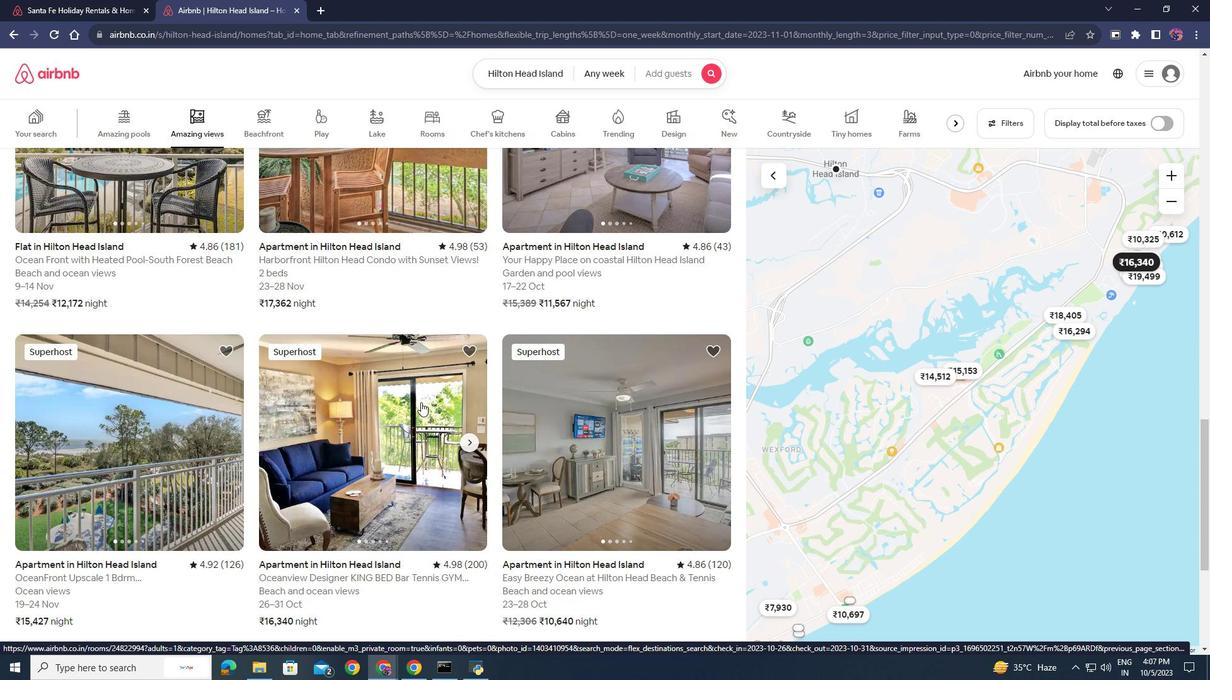 
Action: Mouse scrolled (421, 402) with delta (0, 0)
Screenshot: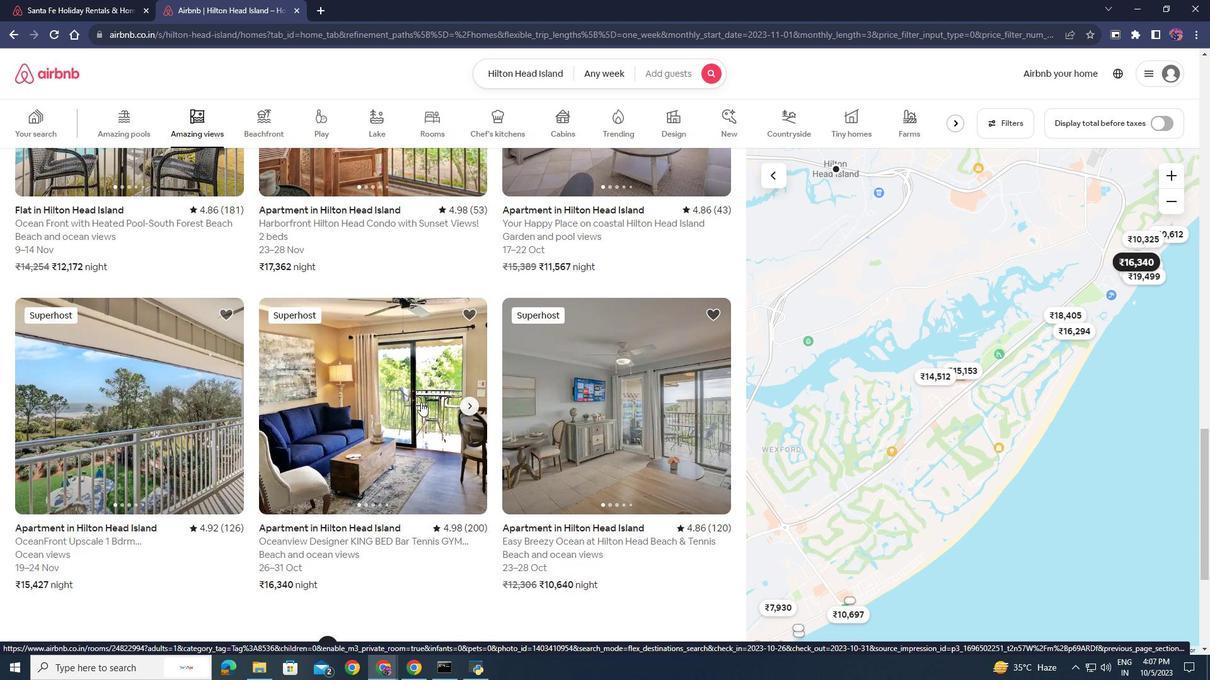 
Action: Mouse scrolled (421, 402) with delta (0, 0)
Screenshot: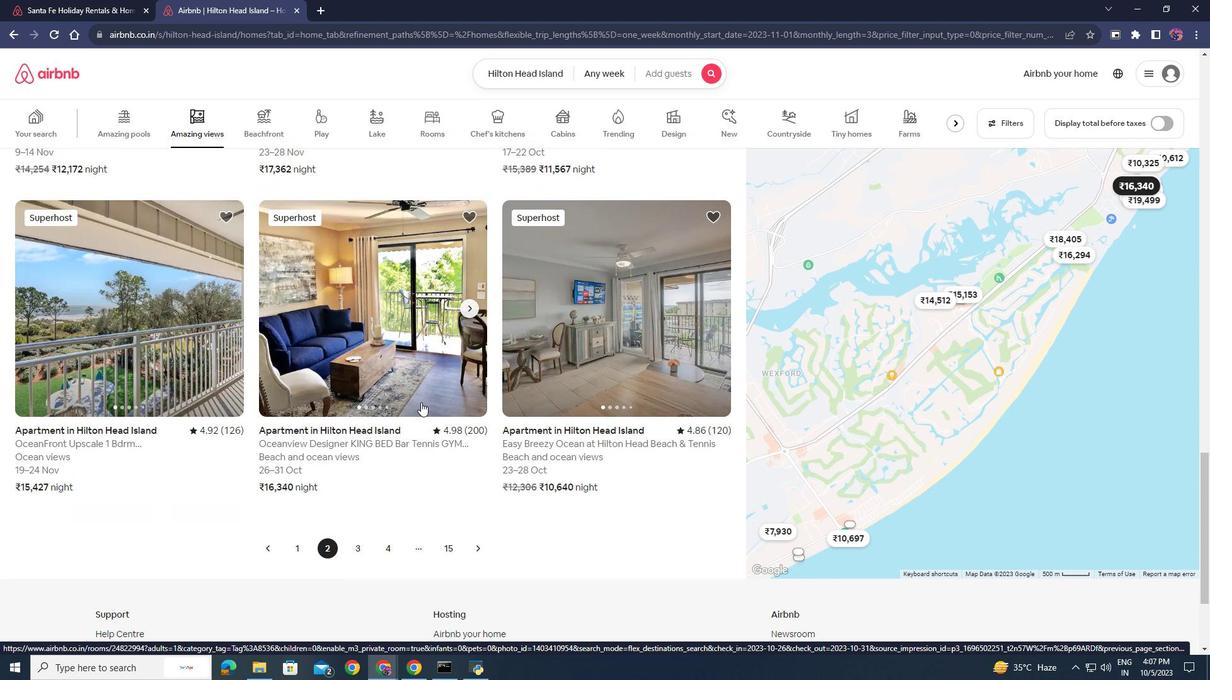 
Action: Mouse moved to (98, 233)
Screenshot: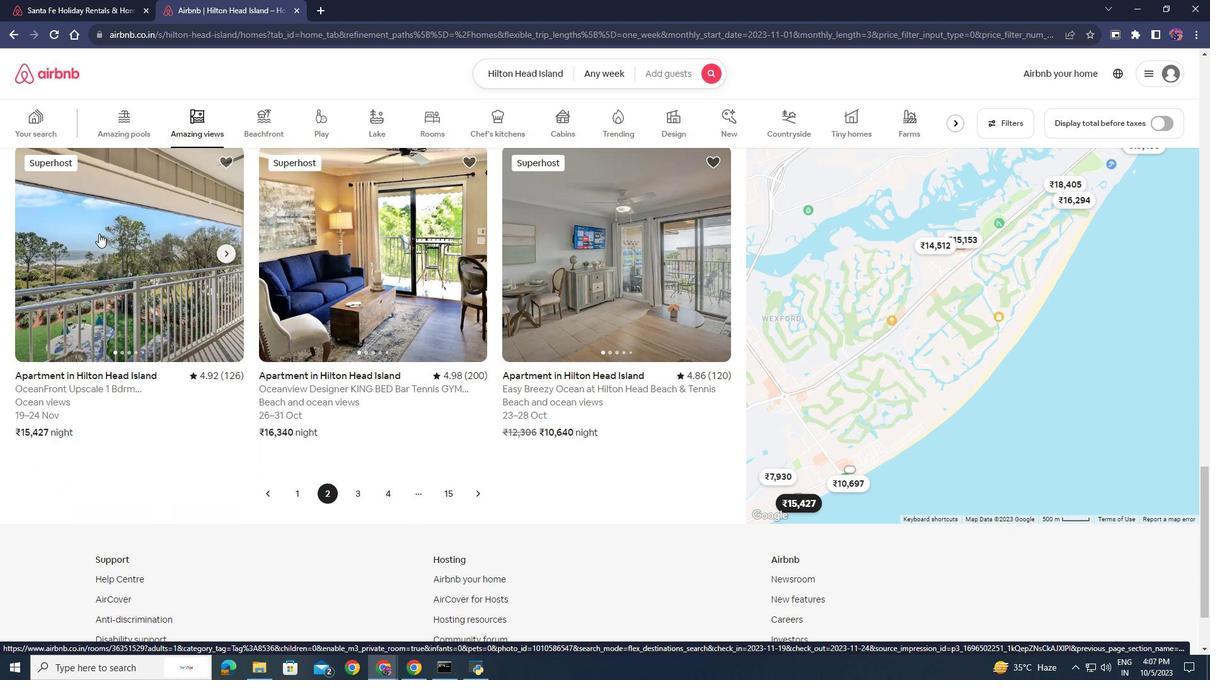 
Action: Mouse pressed left at (98, 233)
Screenshot: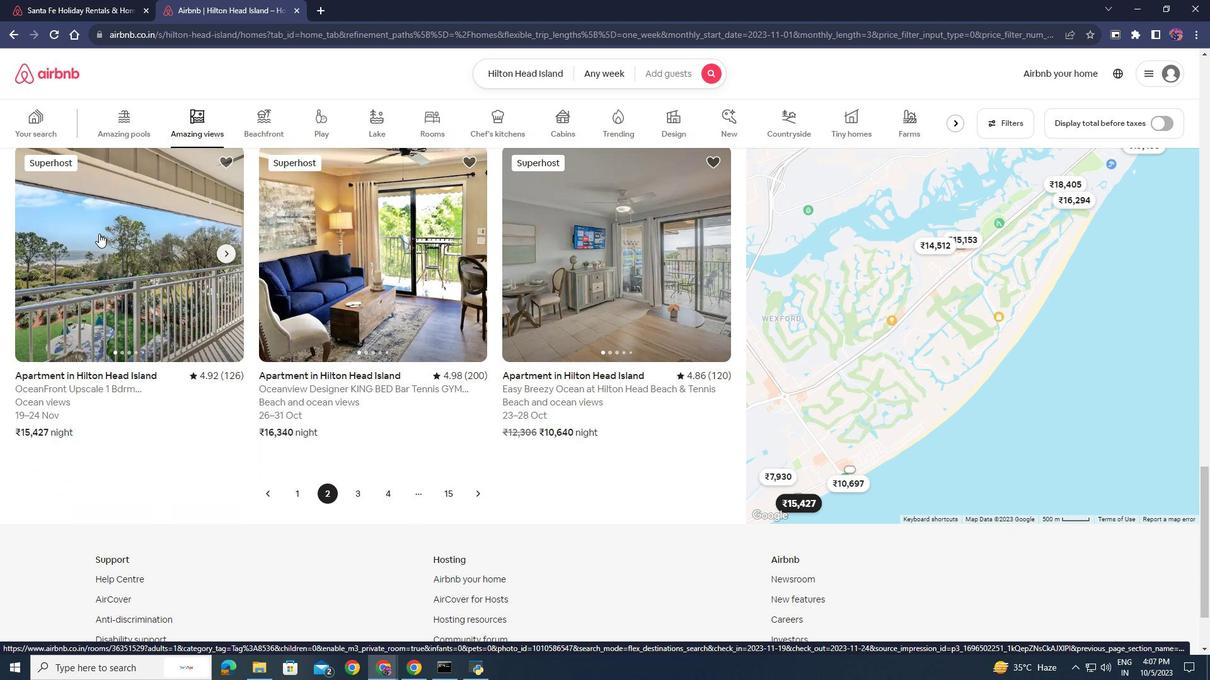 
Action: Mouse moved to (393, 388)
Screenshot: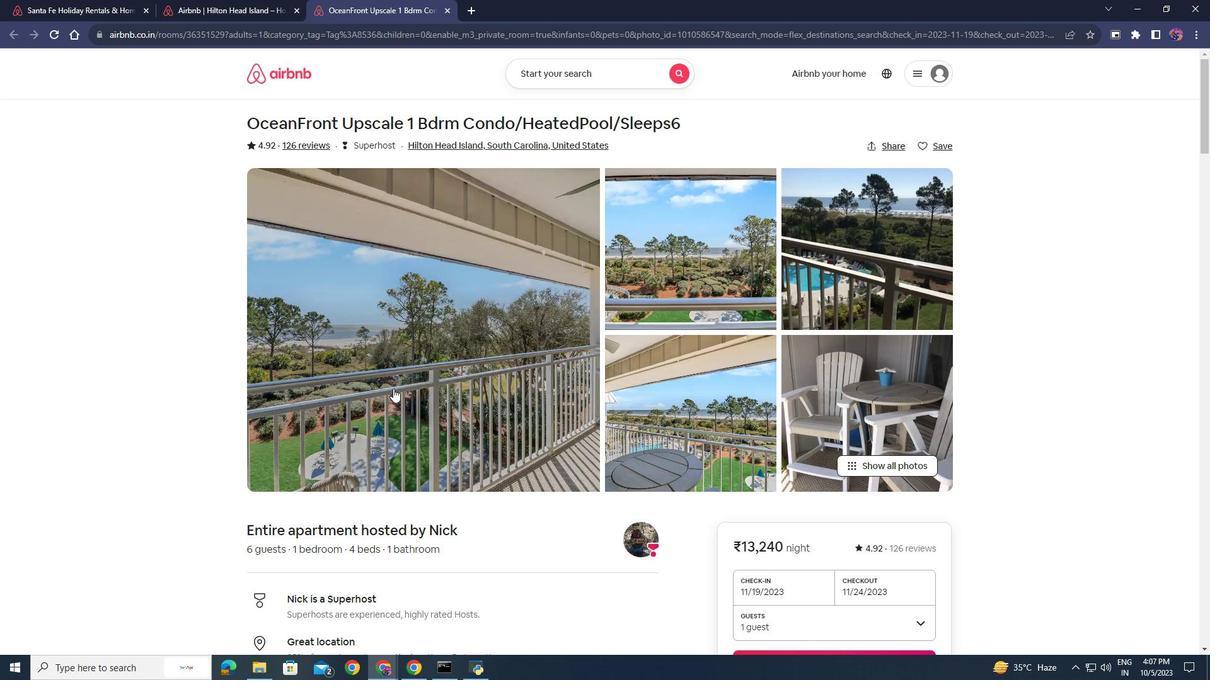 
Action: Mouse scrolled (393, 388) with delta (0, 0)
Screenshot: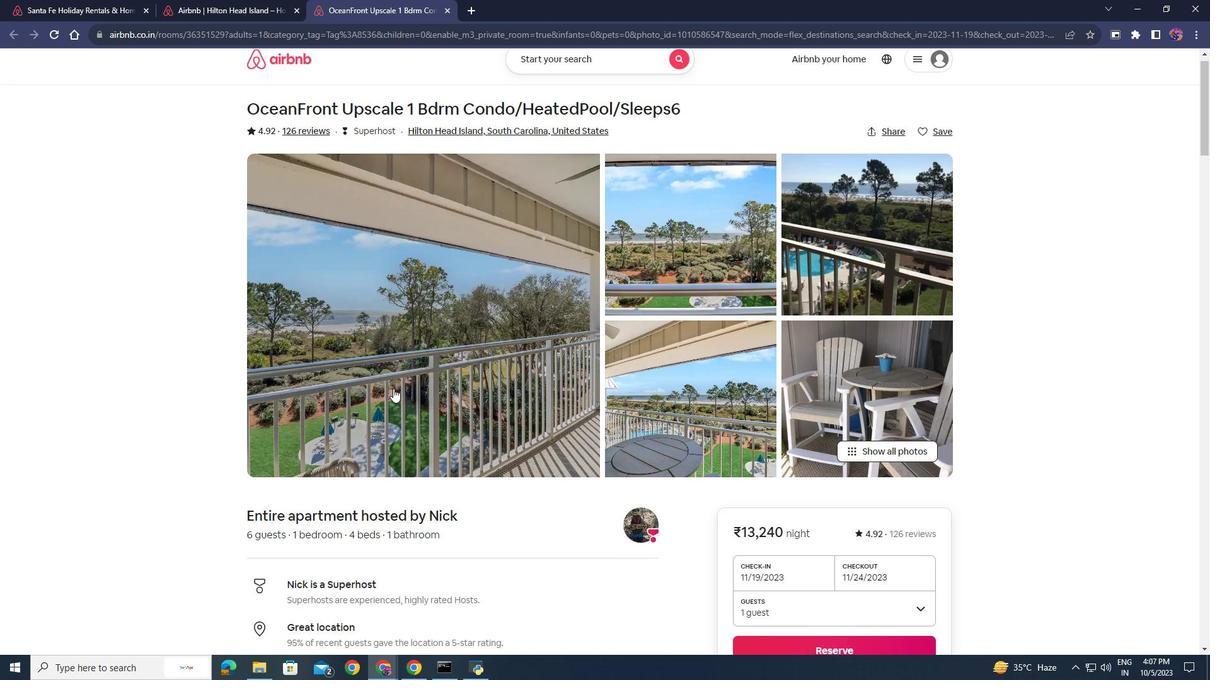 
Action: Mouse scrolled (393, 388) with delta (0, 0)
Screenshot: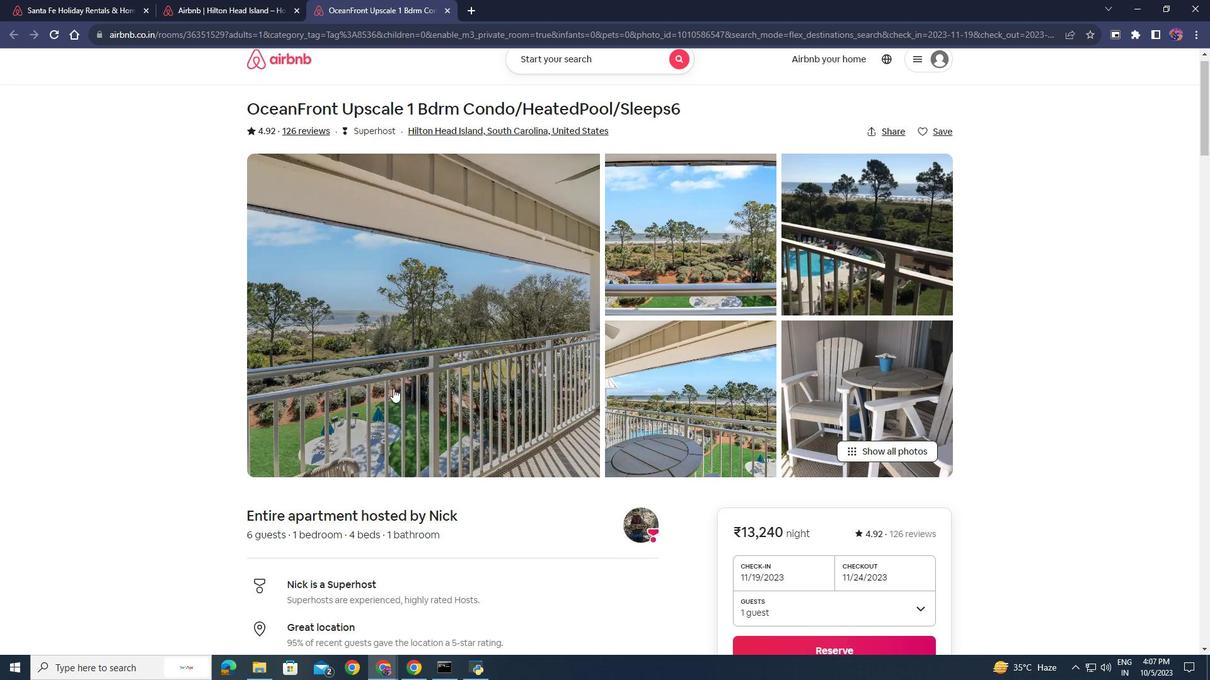 
Action: Mouse scrolled (393, 388) with delta (0, 0)
Screenshot: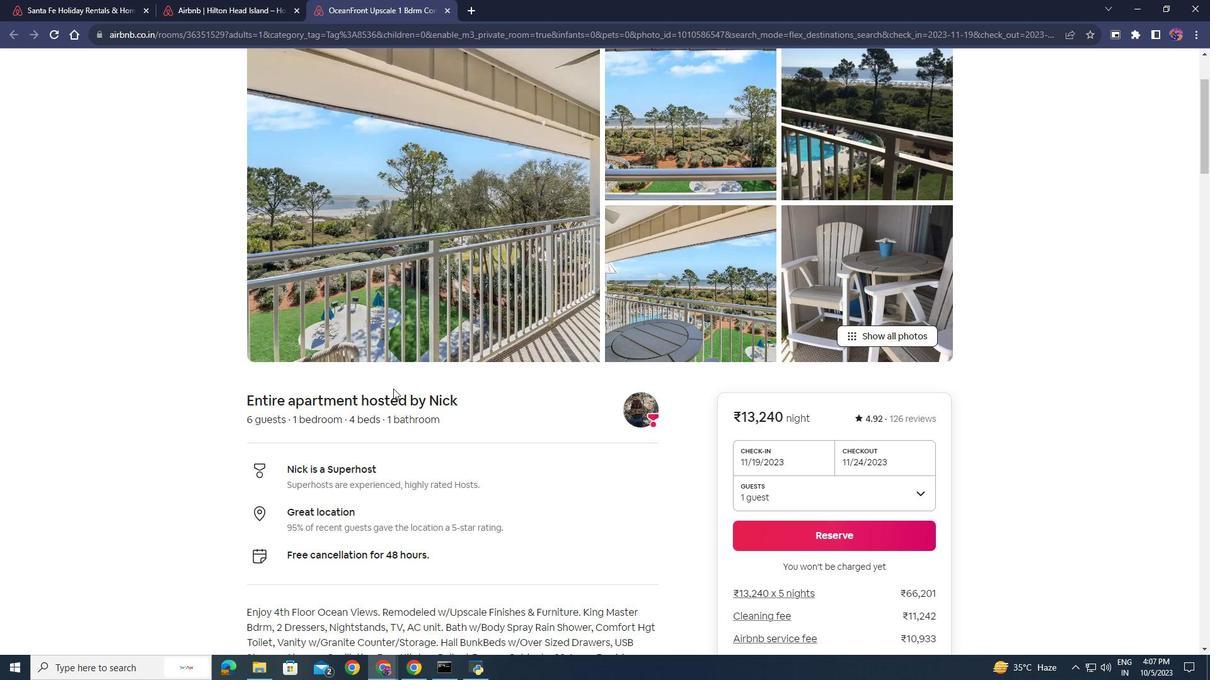 
Action: Mouse scrolled (393, 388) with delta (0, 0)
Screenshot: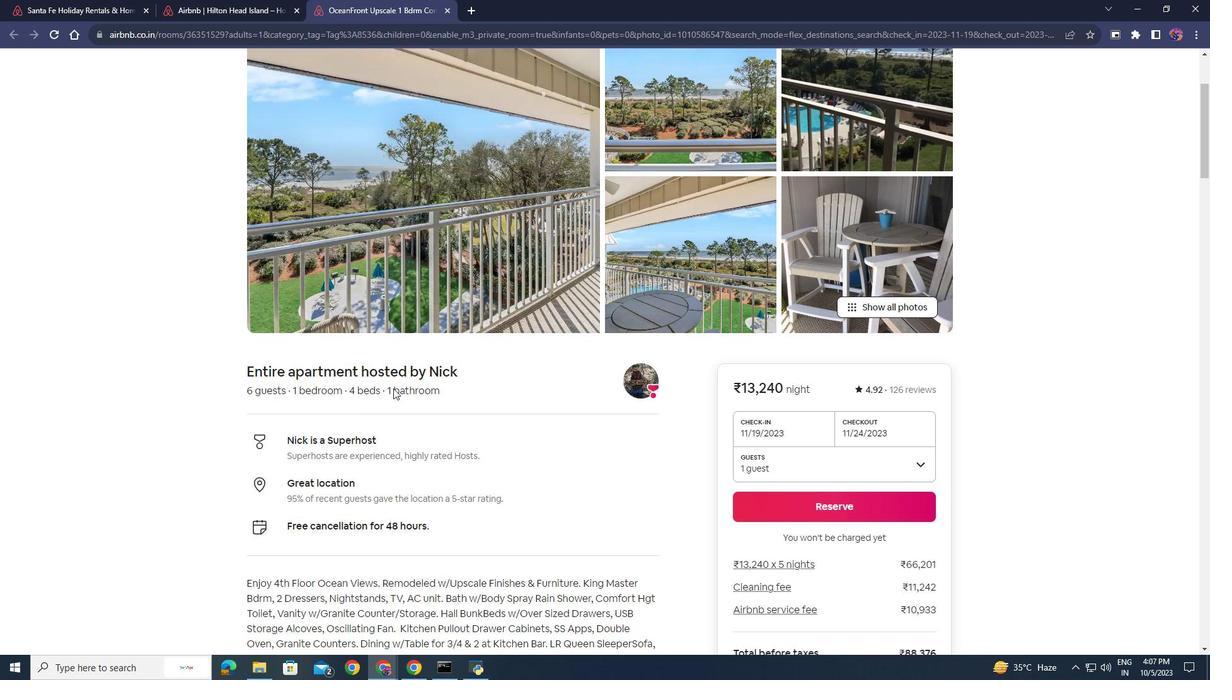 
Action: Mouse scrolled (393, 388) with delta (0, 0)
Screenshot: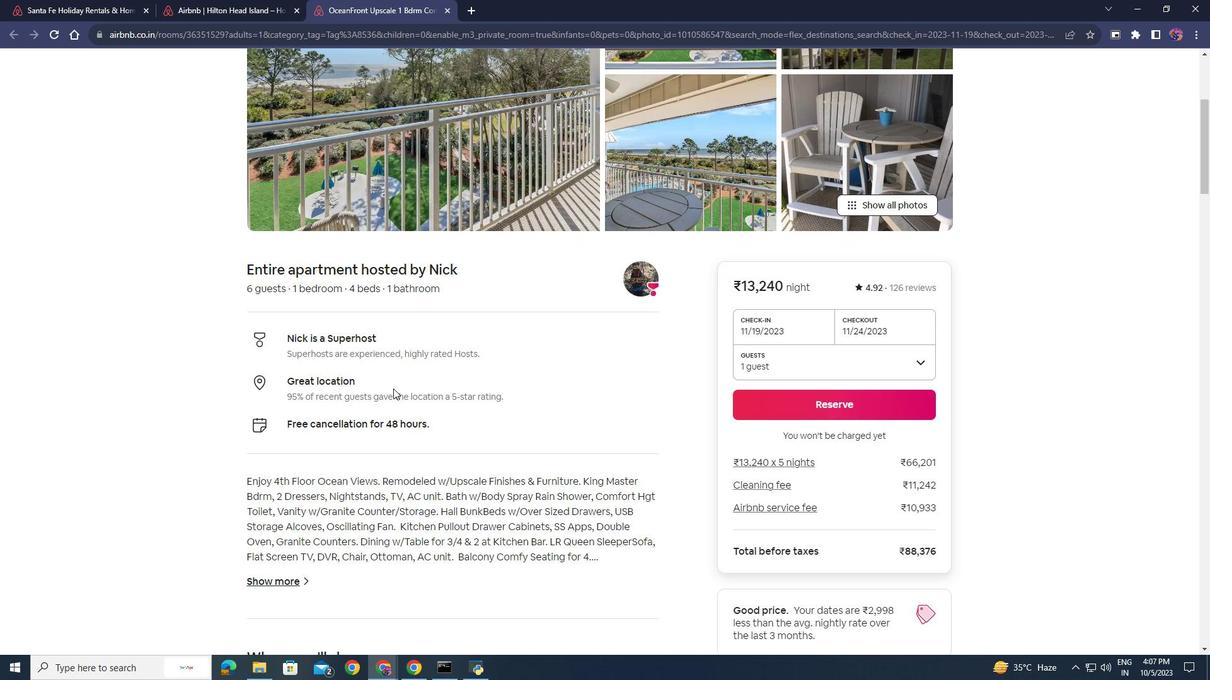 
Action: Mouse scrolled (393, 388) with delta (0, 0)
Screenshot: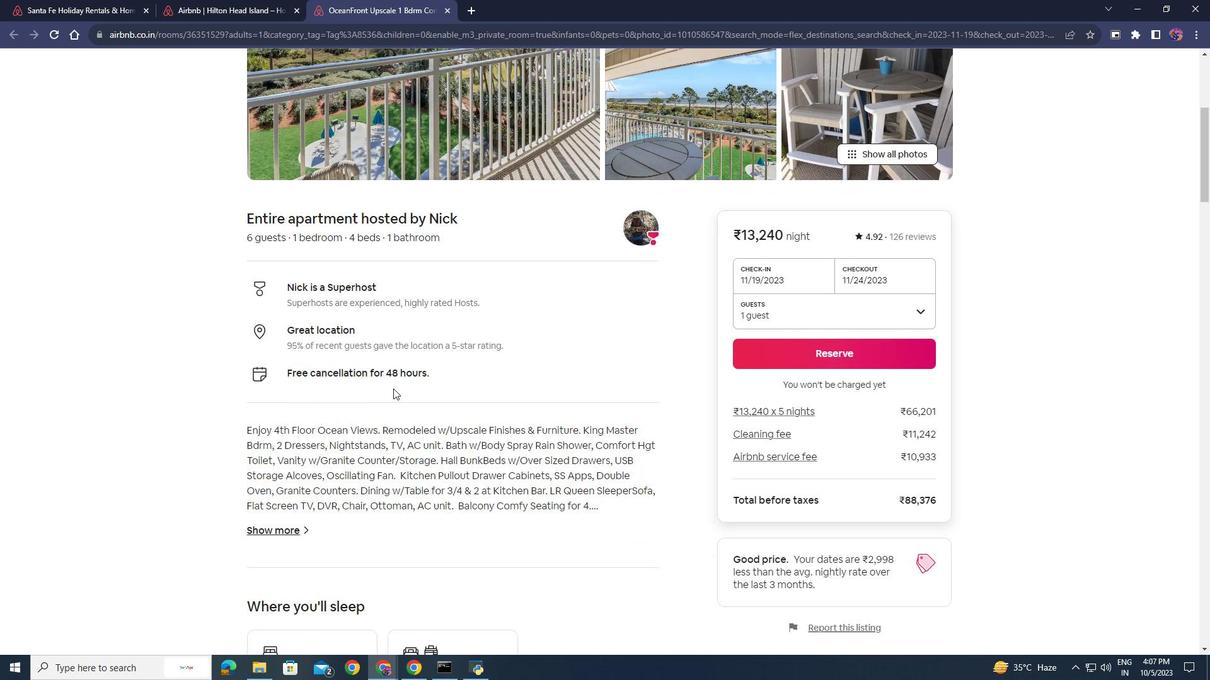 
Action: Mouse scrolled (393, 388) with delta (0, 0)
Screenshot: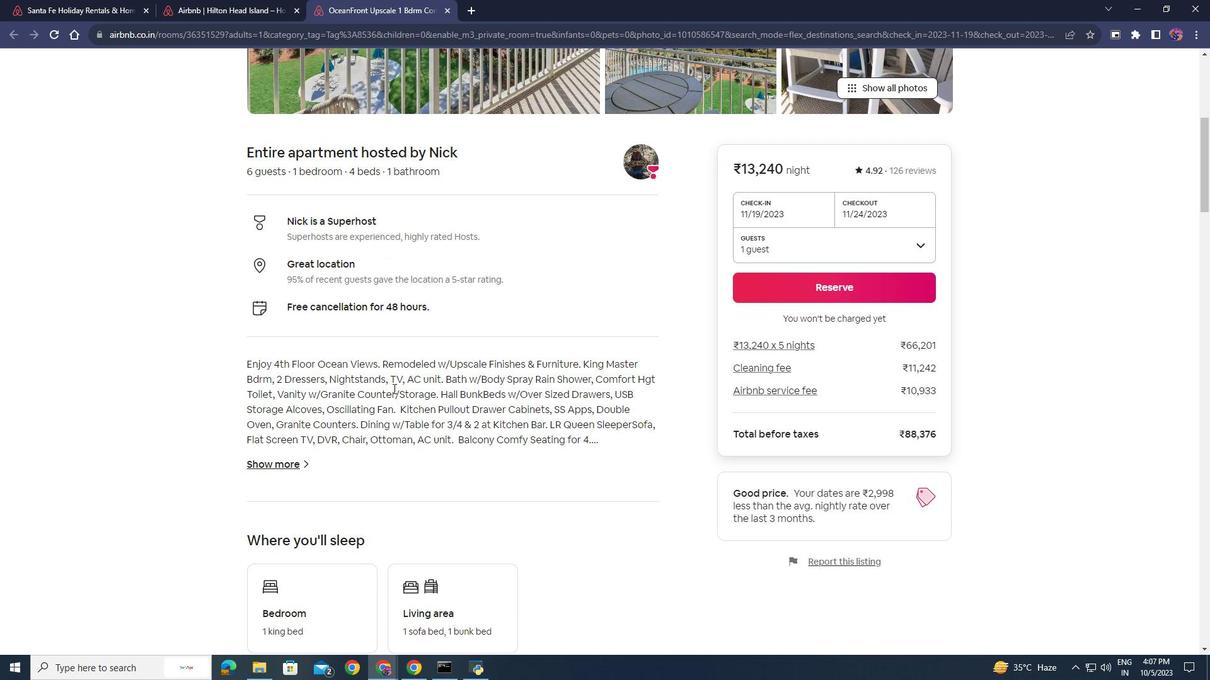 
Action: Mouse scrolled (393, 388) with delta (0, 0)
Screenshot: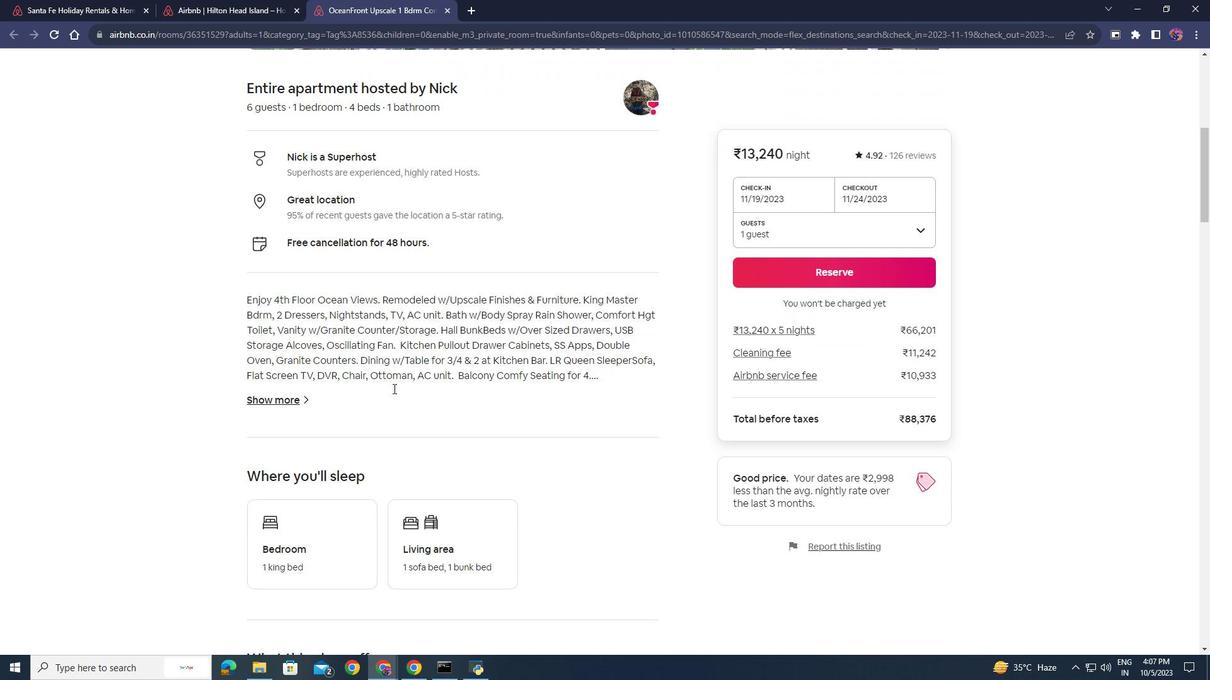 
Action: Mouse scrolled (393, 388) with delta (0, 0)
Screenshot: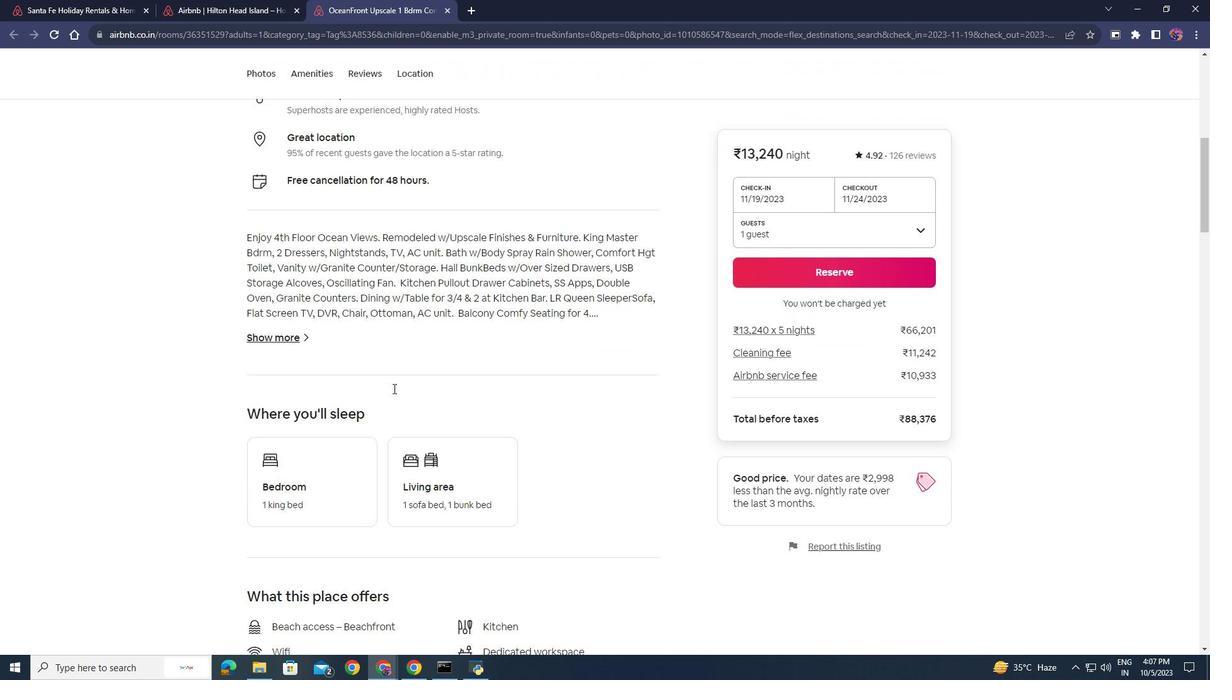 
Action: Mouse moved to (394, 385)
Screenshot: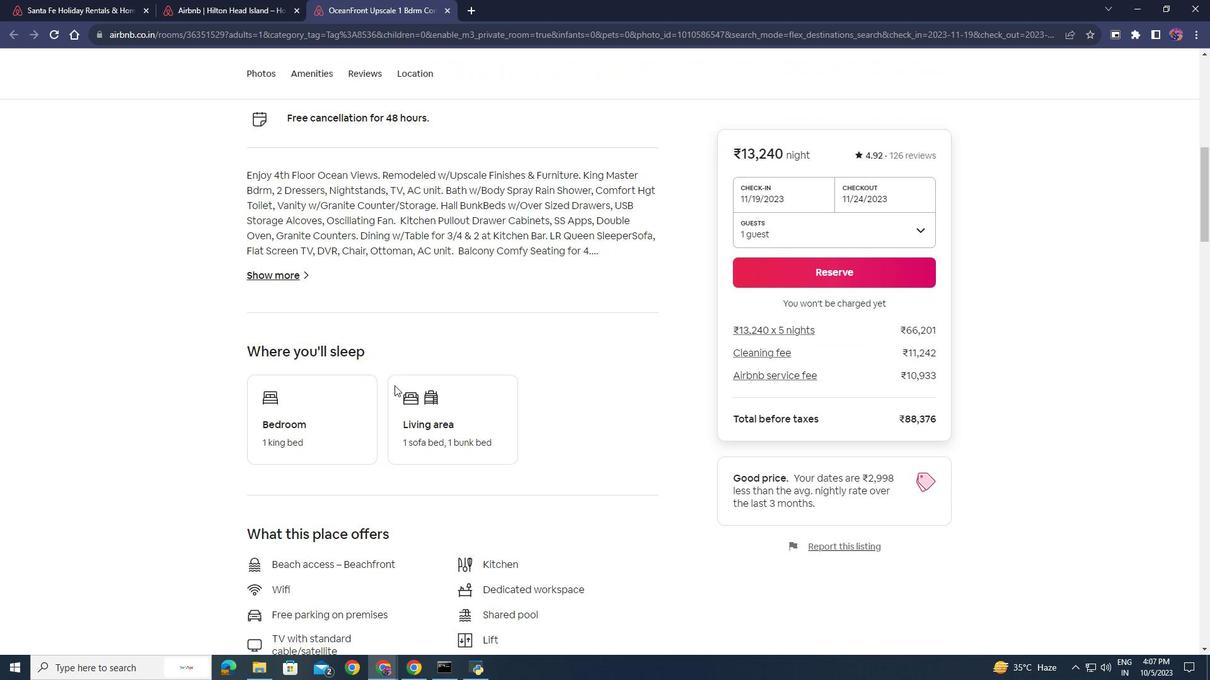 
Action: Mouse scrolled (394, 385) with delta (0, 0)
Screenshot: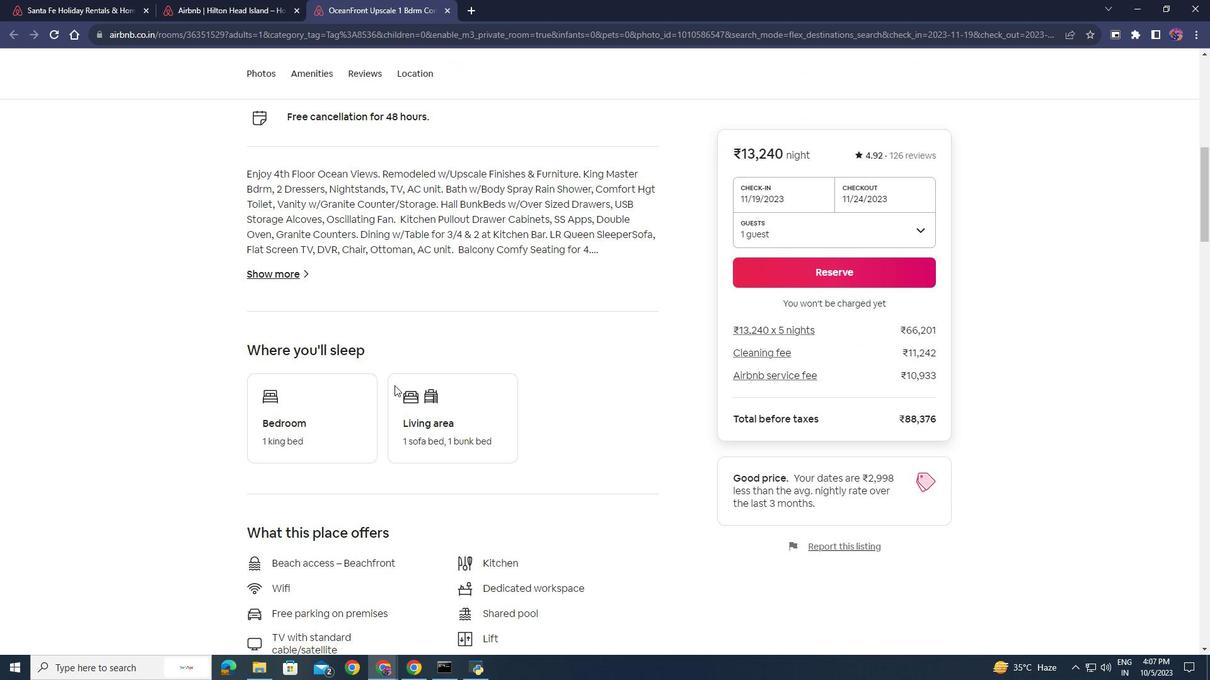 
Action: Mouse scrolled (394, 385) with delta (0, 0)
Screenshot: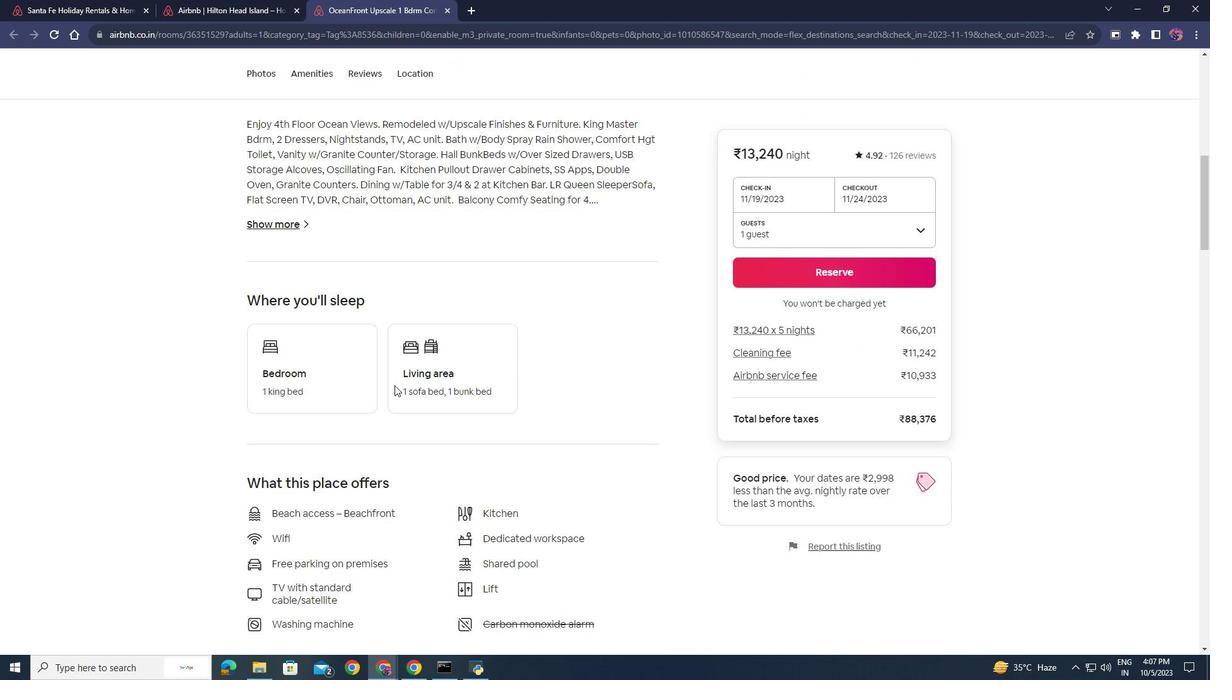 
Action: Mouse scrolled (394, 385) with delta (0, 0)
Screenshot: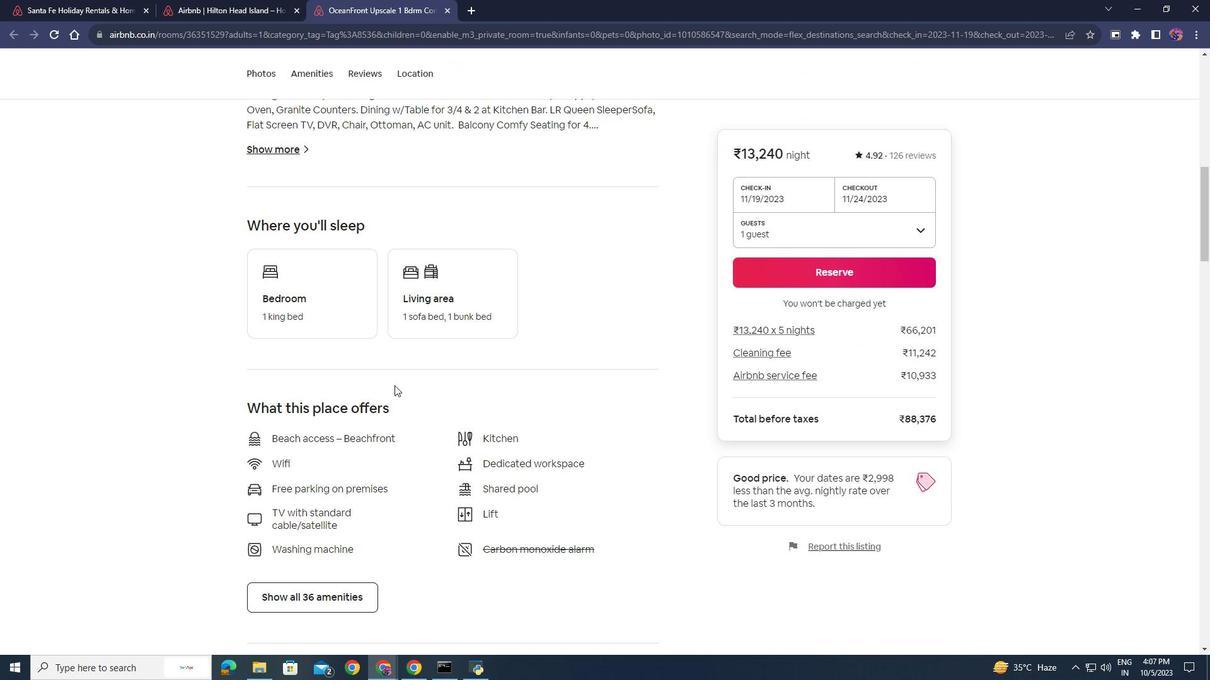 
Action: Mouse scrolled (394, 385) with delta (0, 0)
Screenshot: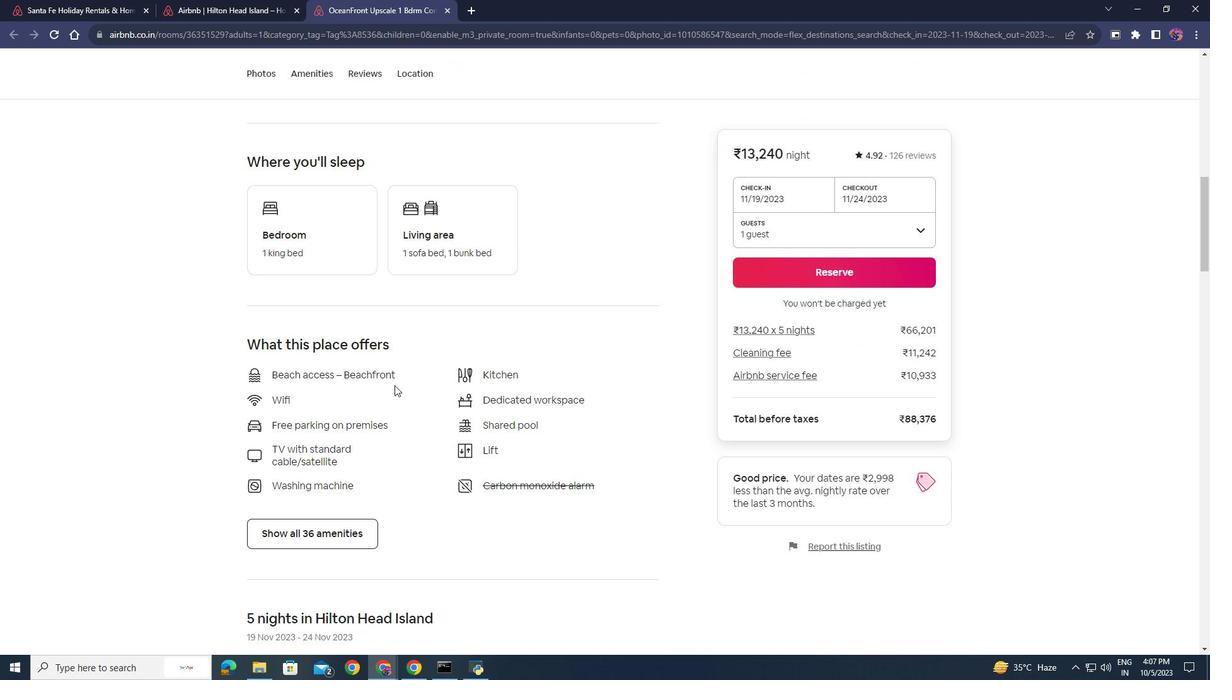 
Action: Mouse scrolled (394, 385) with delta (0, 0)
Screenshot: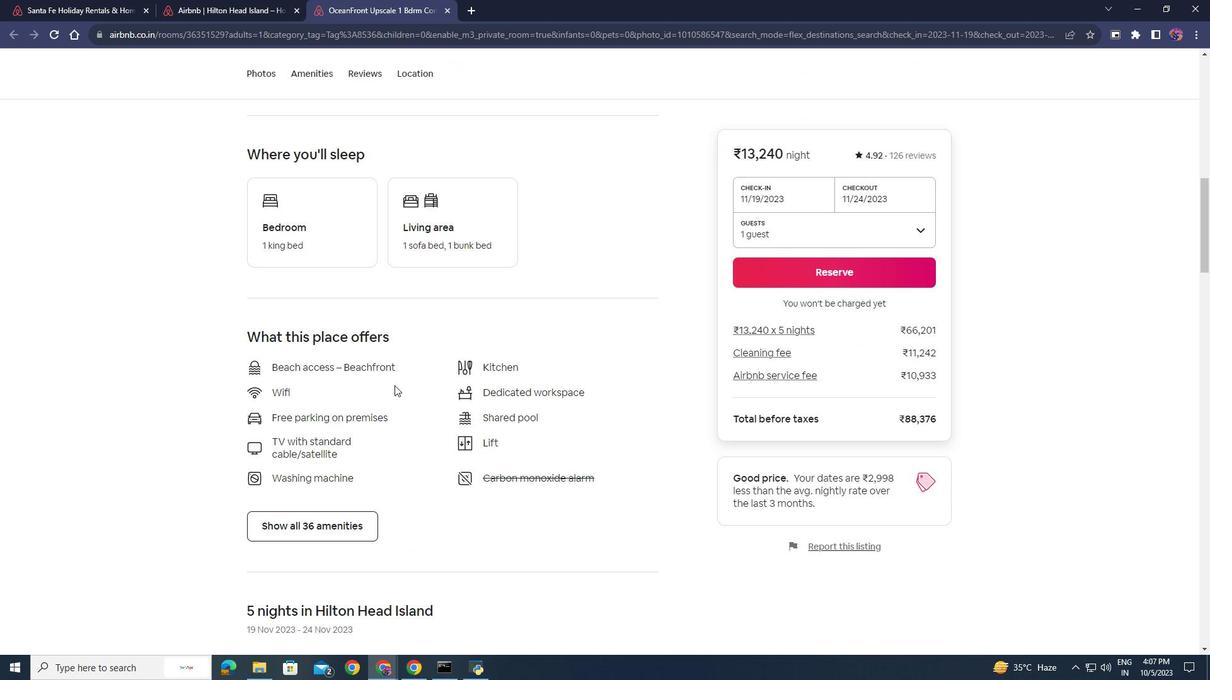 
Action: Mouse scrolled (394, 385) with delta (0, 0)
Screenshot: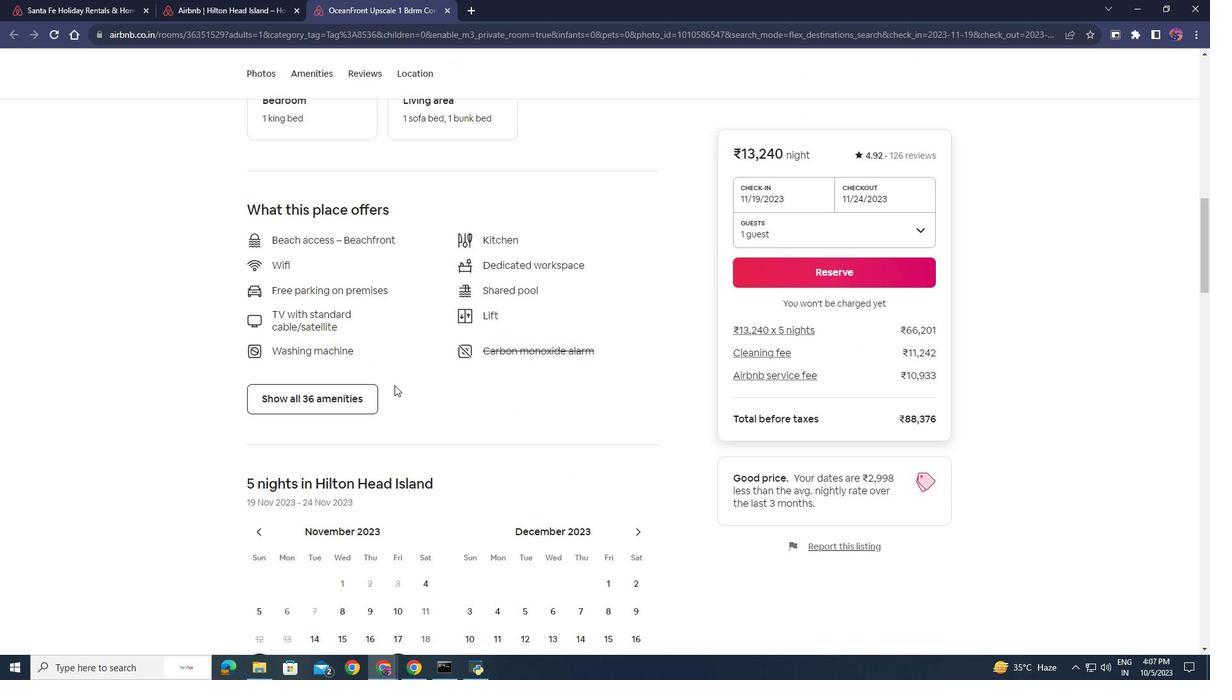 
Action: Mouse scrolled (394, 385) with delta (0, 0)
Screenshot: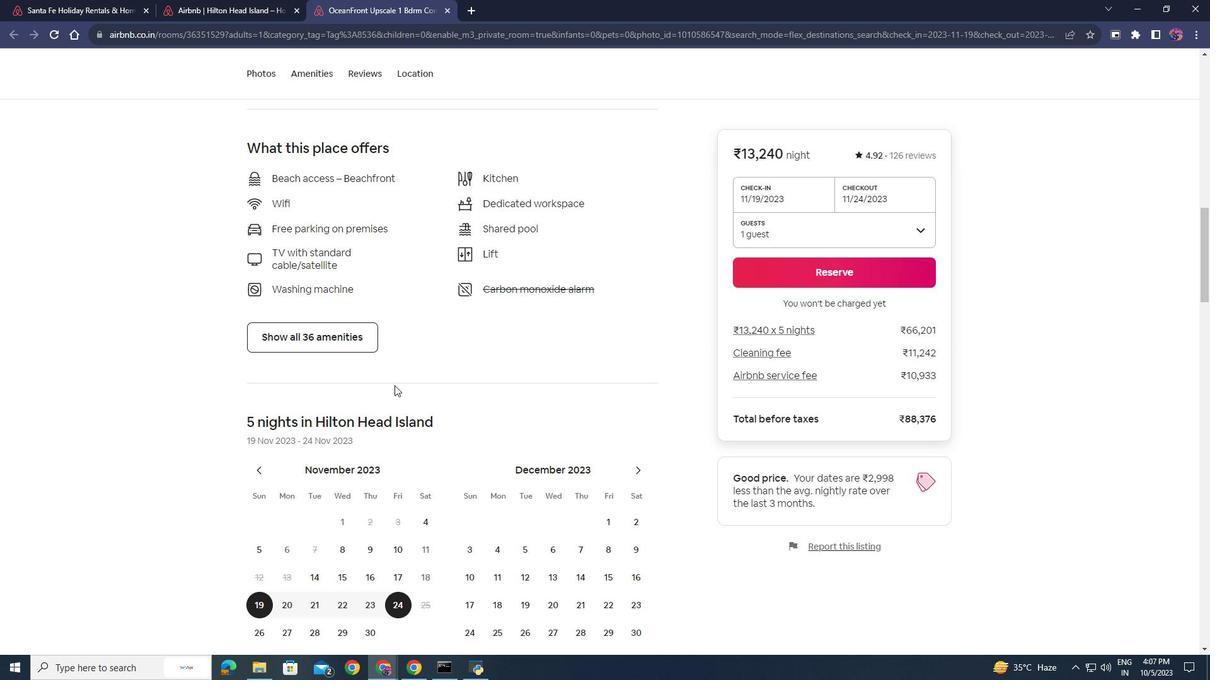 
Action: Mouse scrolled (394, 385) with delta (0, 0)
Screenshot: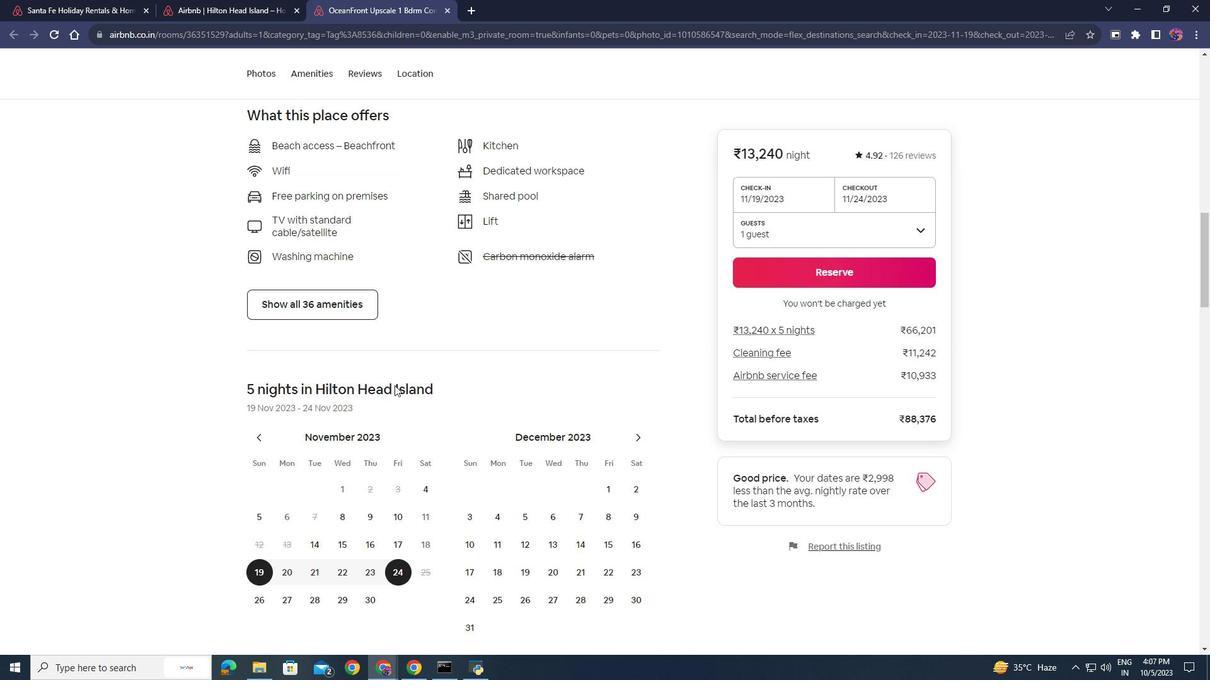 
Action: Mouse scrolled (394, 385) with delta (0, 0)
Screenshot: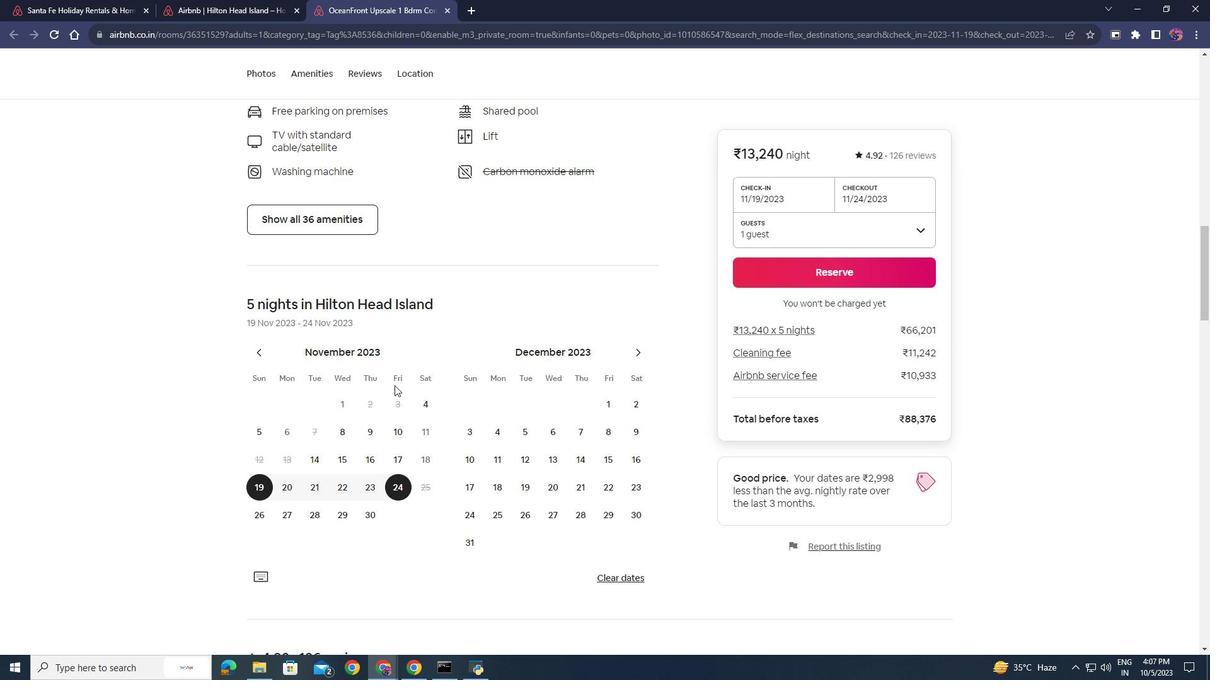 
Action: Mouse scrolled (394, 385) with delta (0, 0)
Screenshot: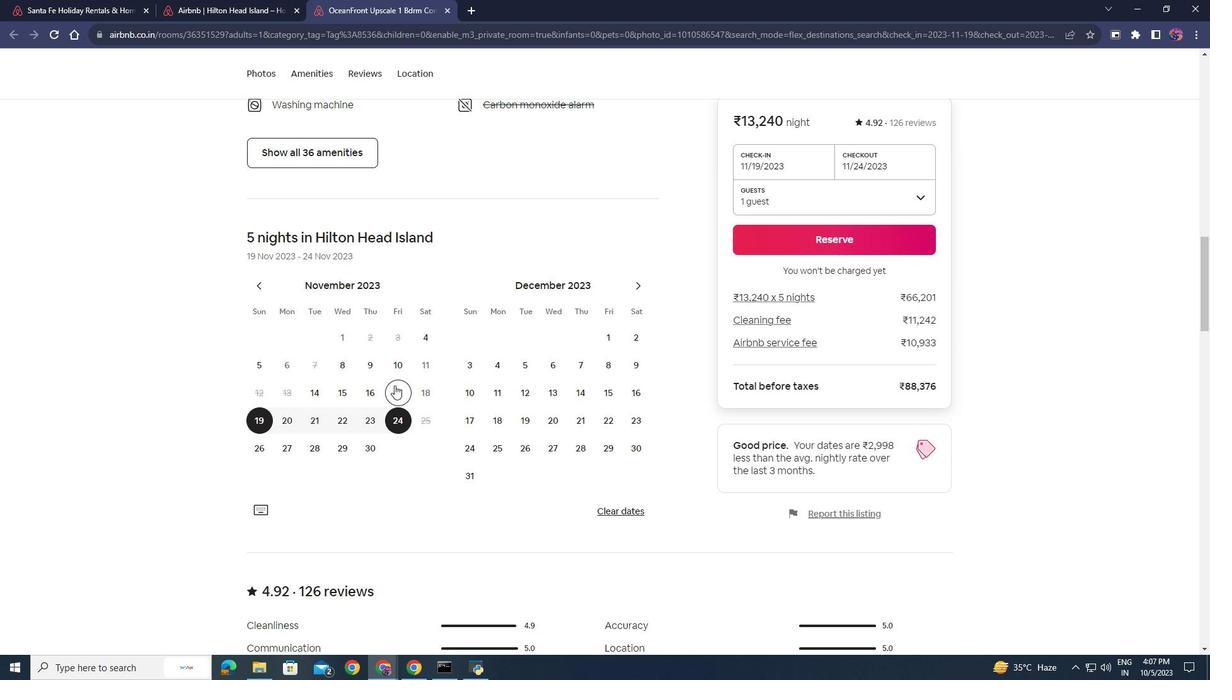 
Action: Mouse scrolled (394, 386) with delta (0, 0)
Screenshot: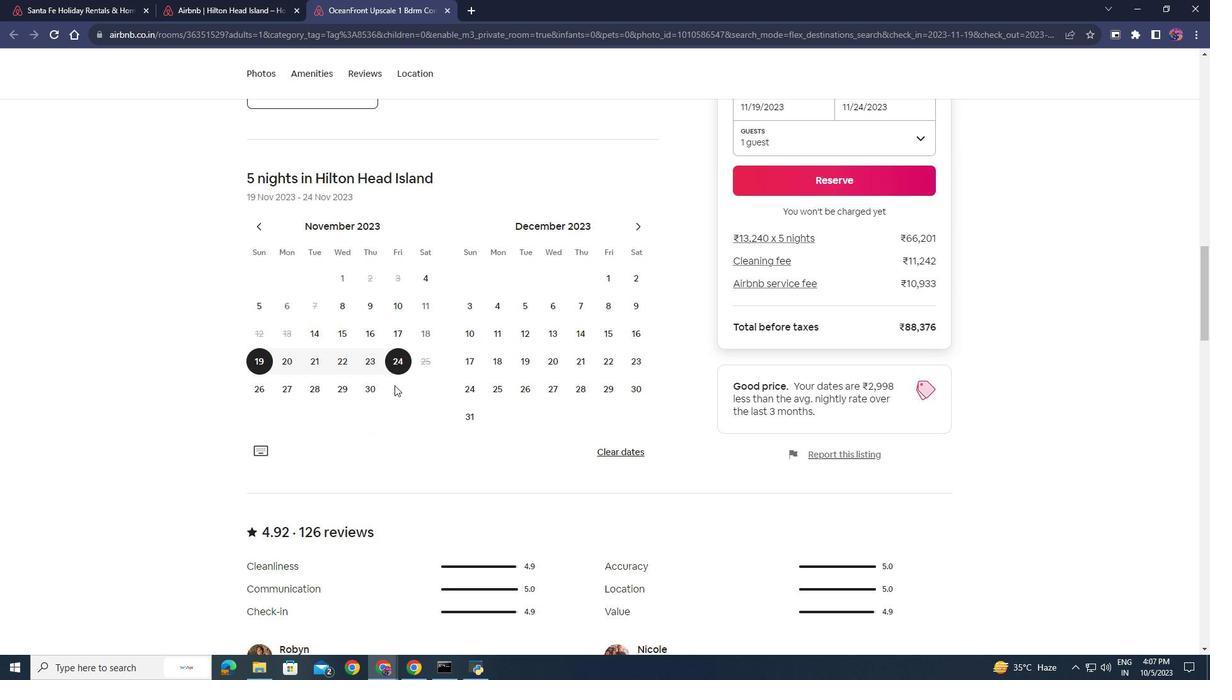 
Action: Mouse scrolled (394, 386) with delta (0, 0)
Screenshot: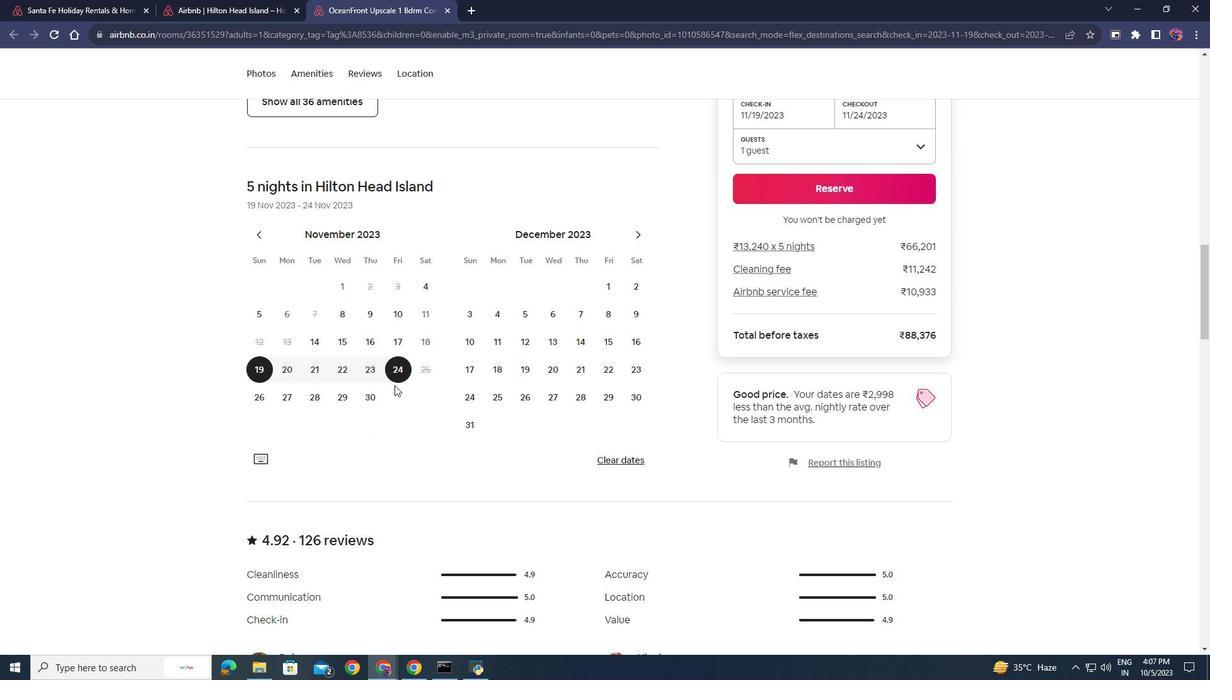 
Action: Mouse moved to (394, 385)
Screenshot: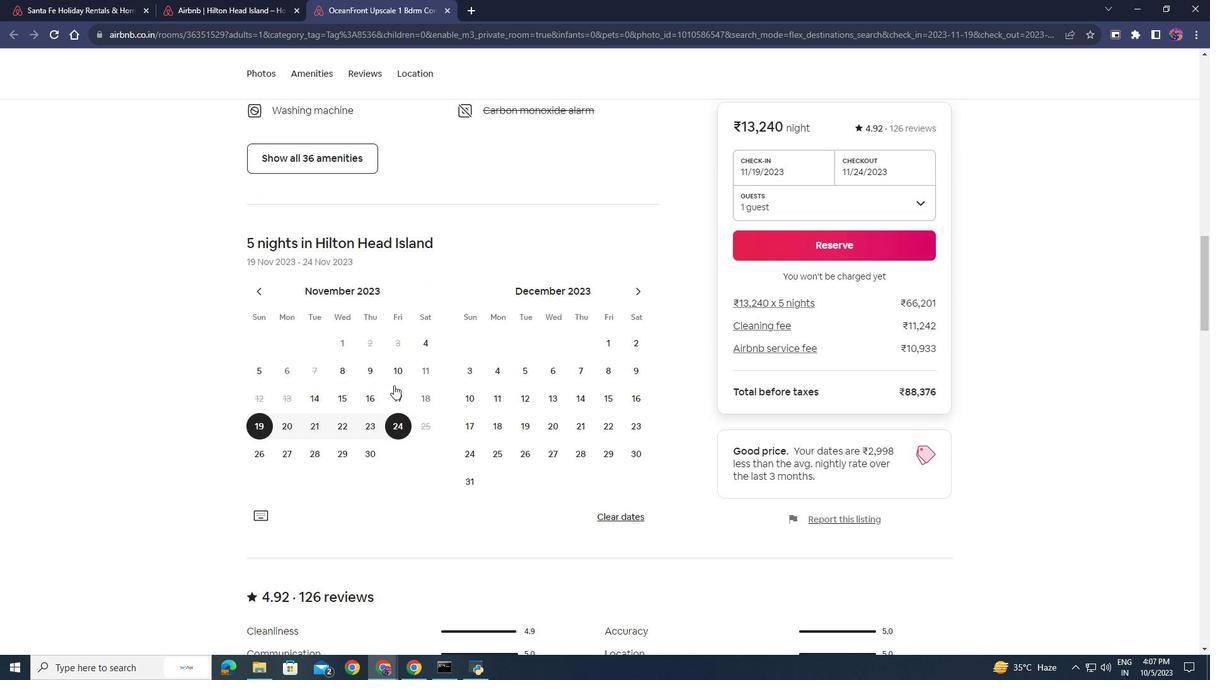 
Action: Mouse scrolled (394, 386) with delta (0, 0)
Screenshot: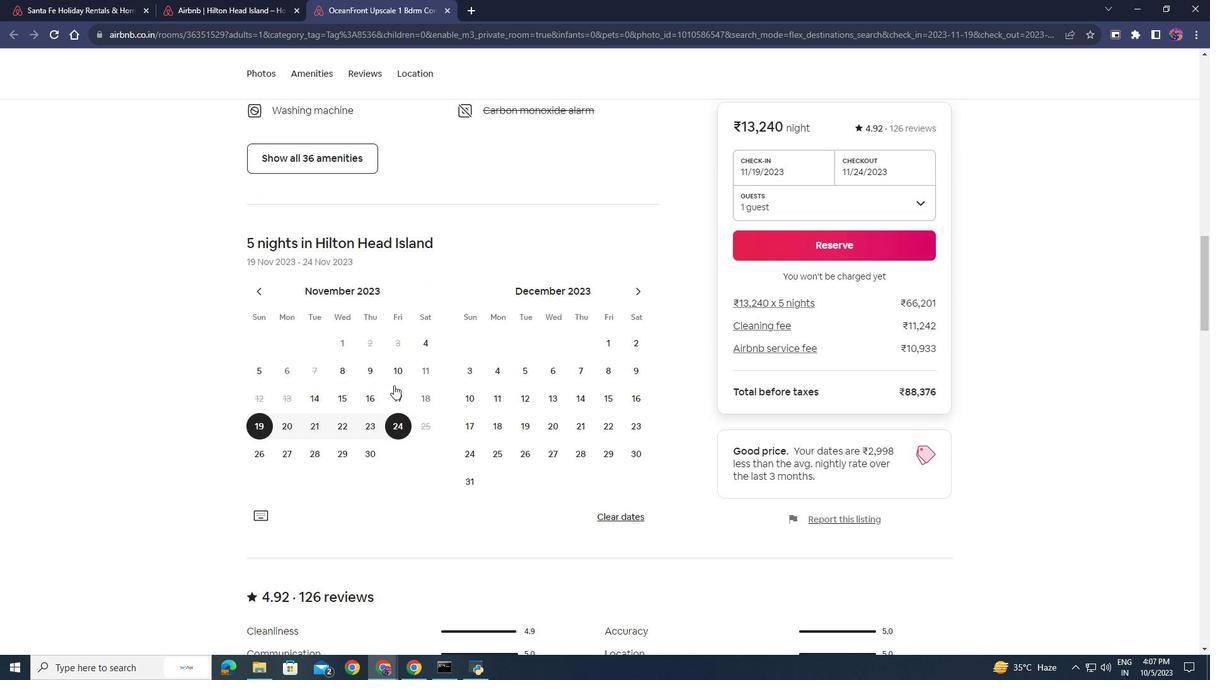 
Action: Mouse moved to (322, 281)
Screenshot: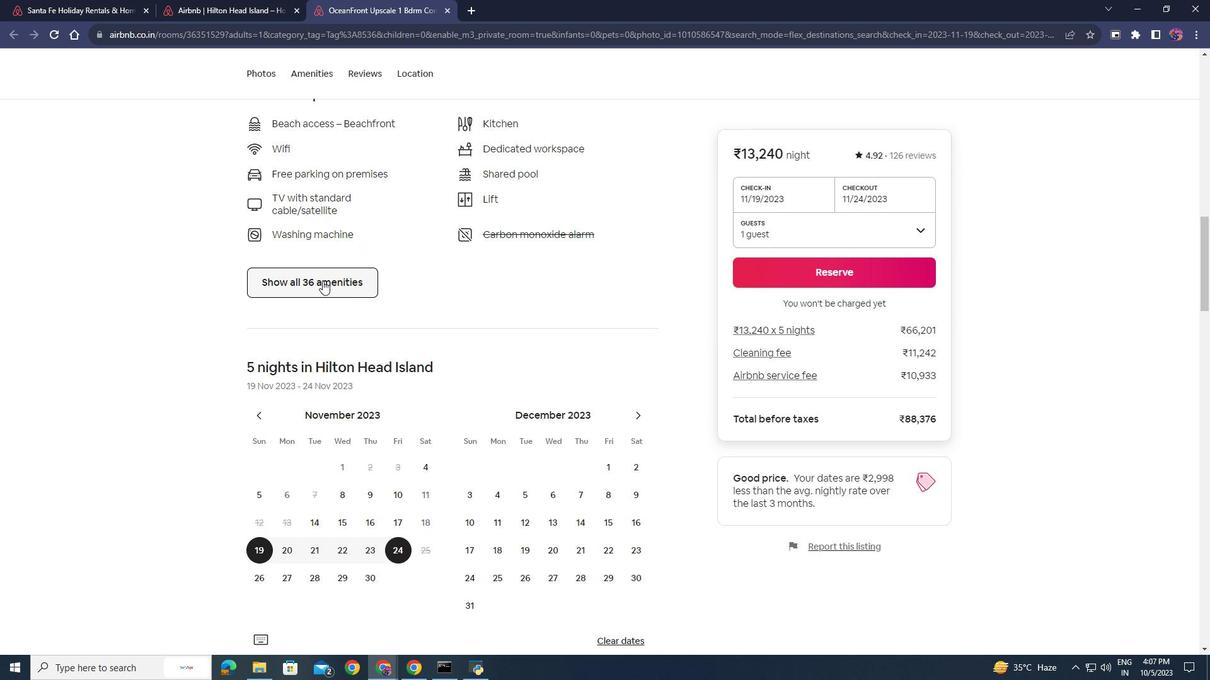 
Action: Mouse pressed left at (322, 281)
Screenshot: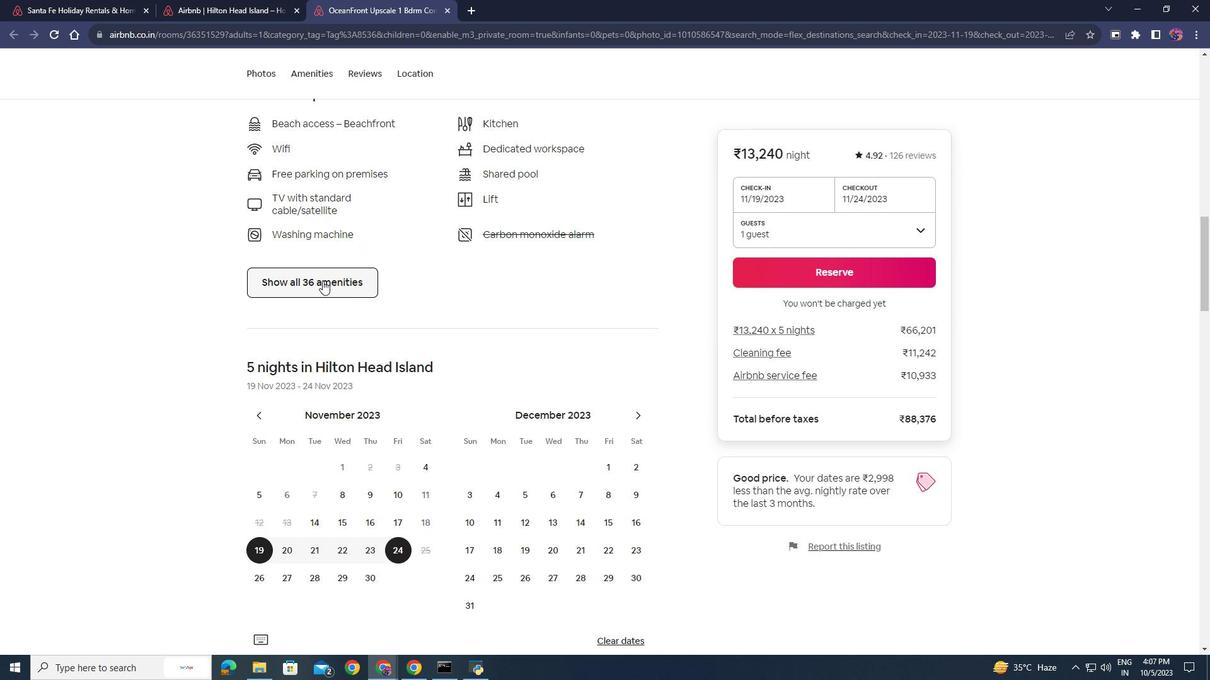
Action: Mouse moved to (513, 409)
Screenshot: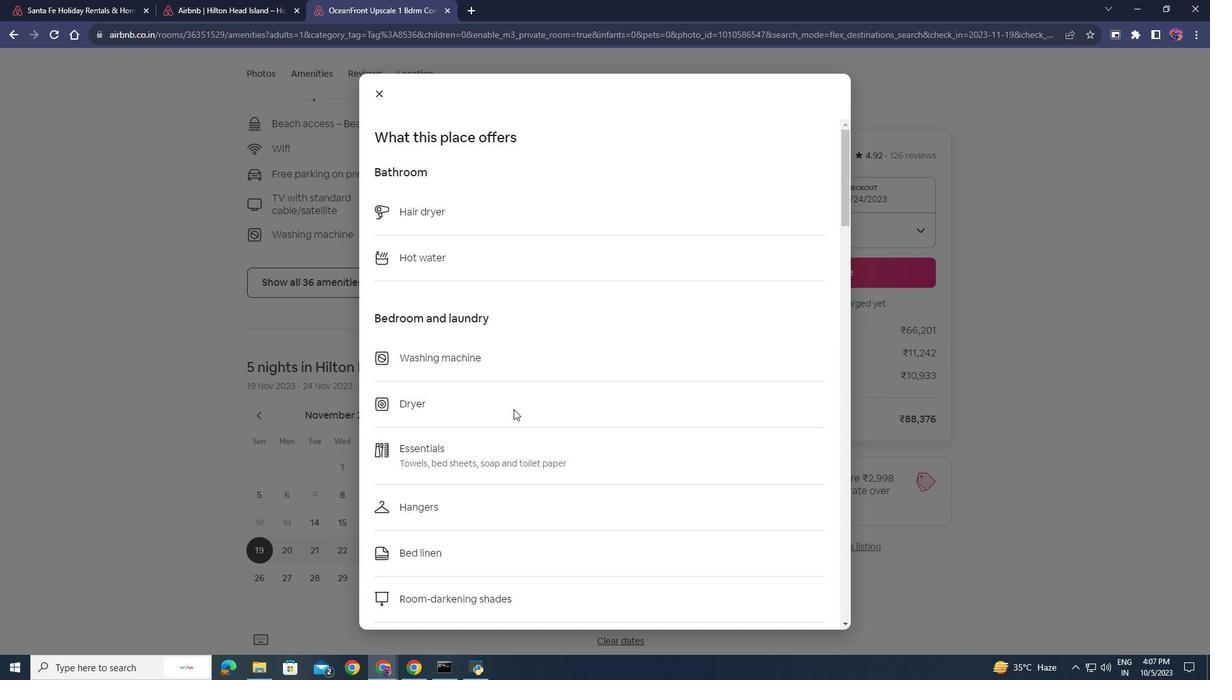 
Action: Mouse scrolled (513, 409) with delta (0, 0)
Screenshot: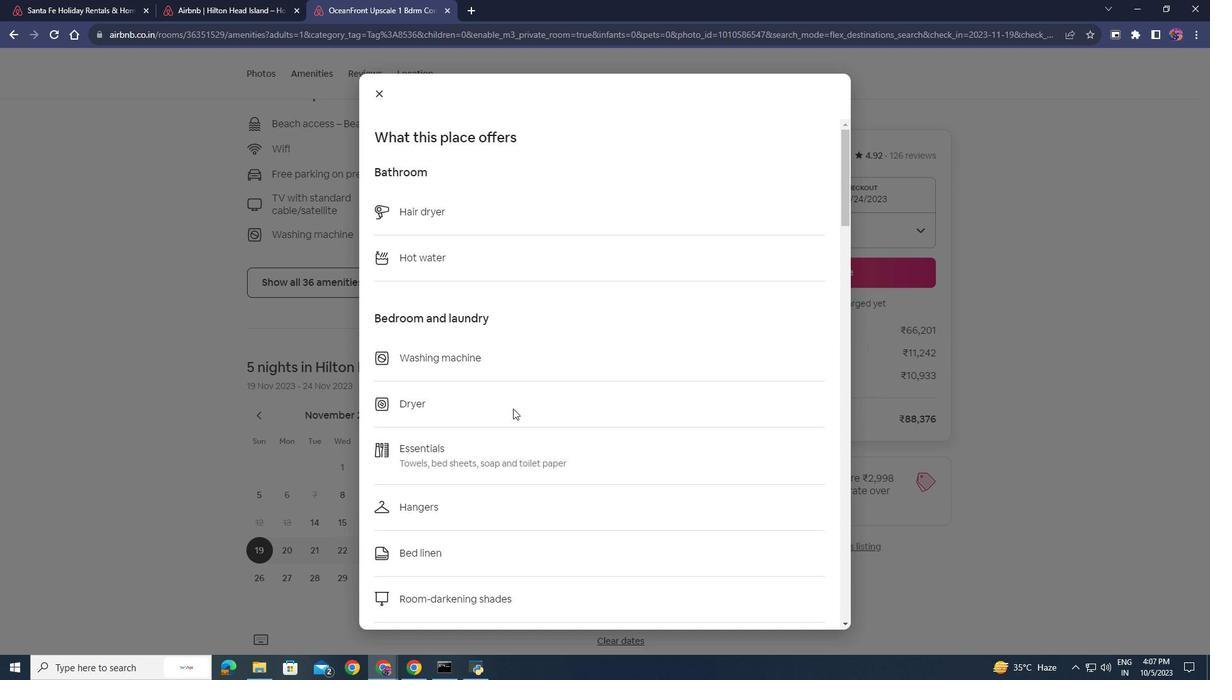 
Action: Mouse moved to (513, 409)
Screenshot: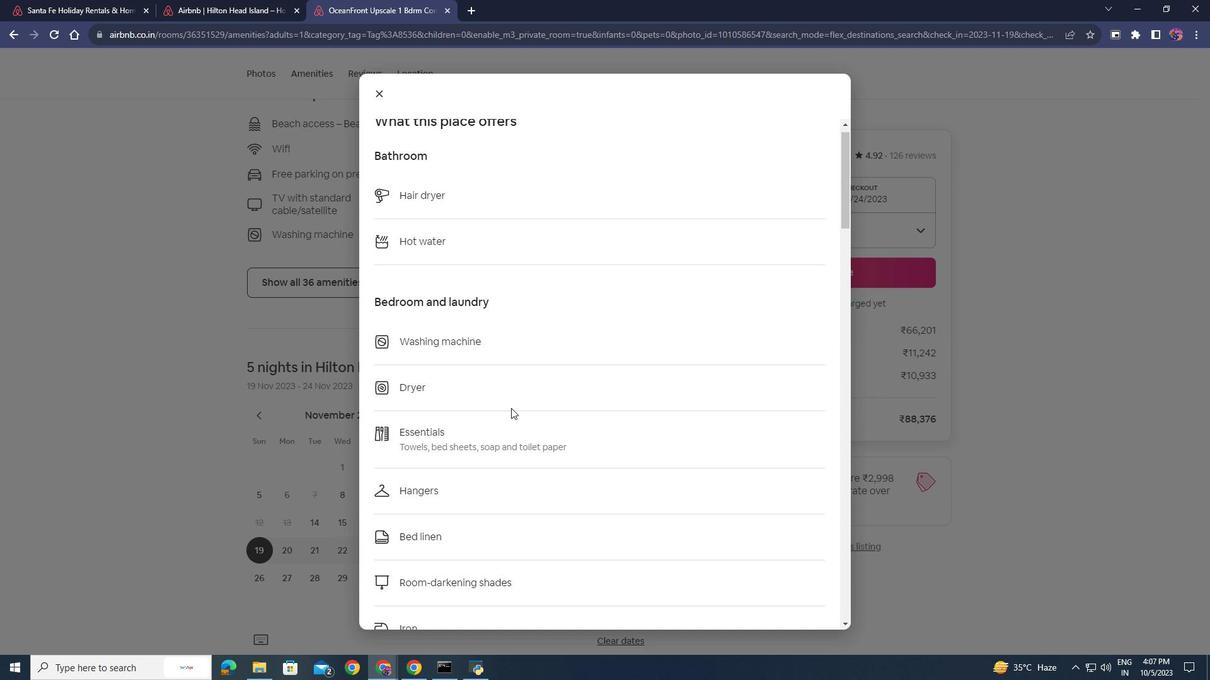 
Action: Mouse scrolled (513, 408) with delta (0, 0)
Screenshot: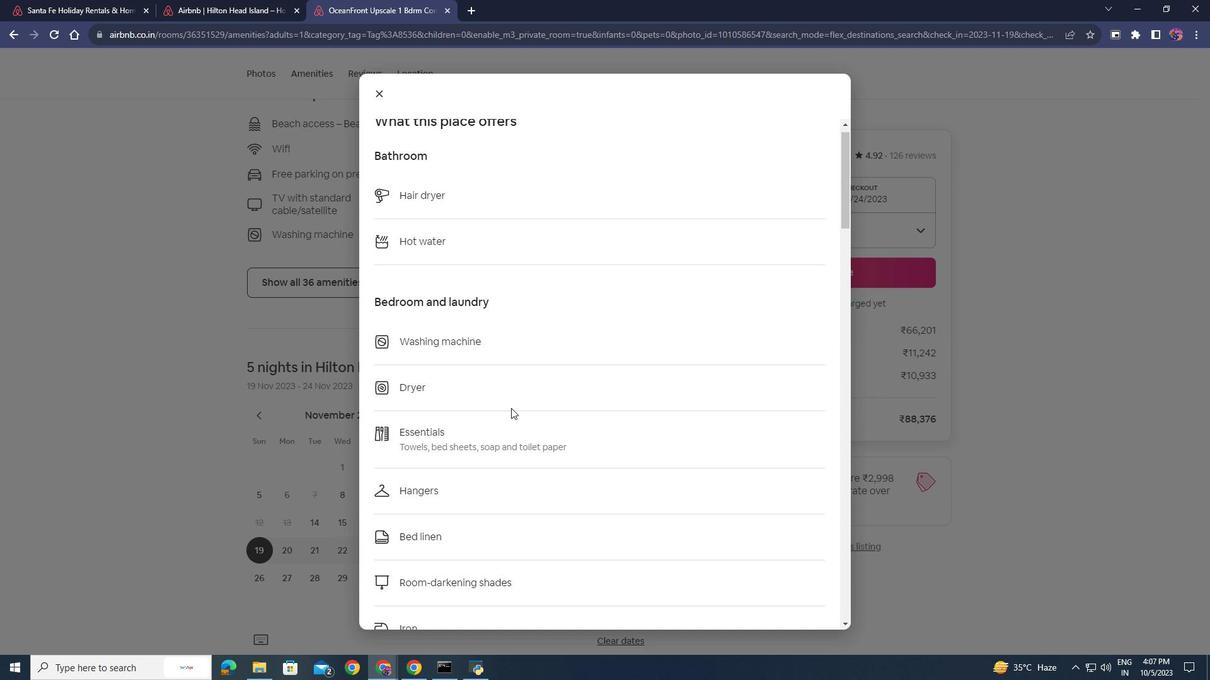 
Action: Mouse moved to (511, 408)
Screenshot: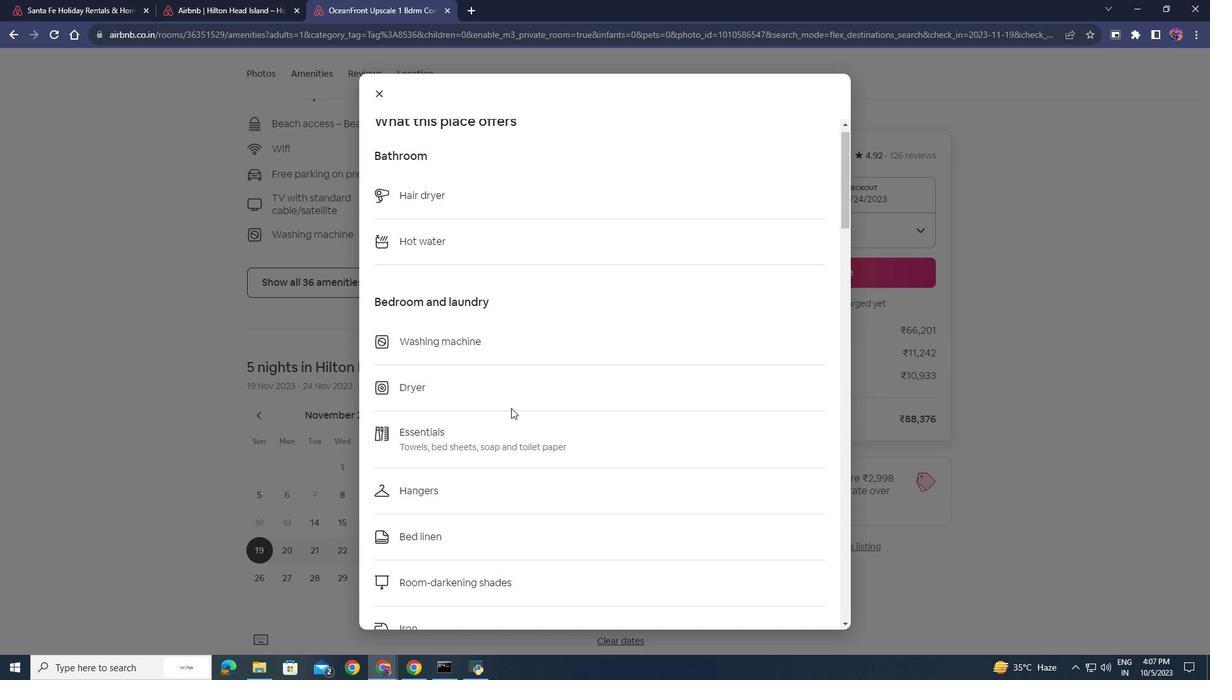 
Action: Mouse scrolled (511, 407) with delta (0, 0)
Screenshot: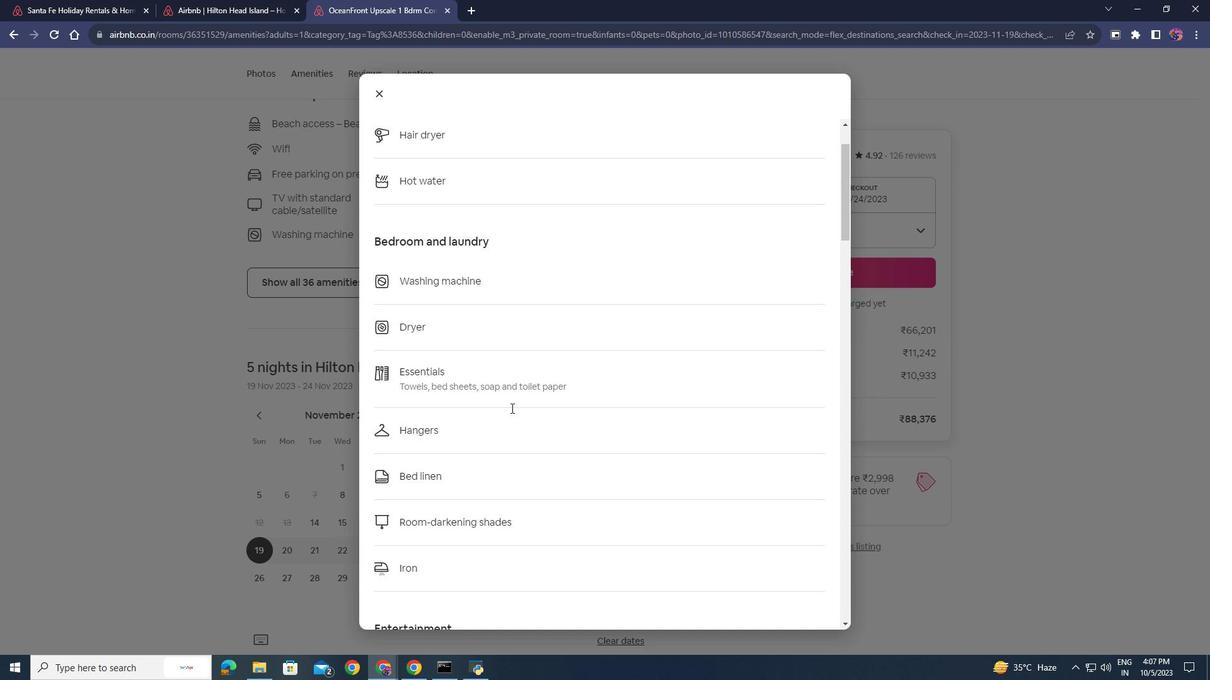 
Action: Mouse moved to (511, 408)
Screenshot: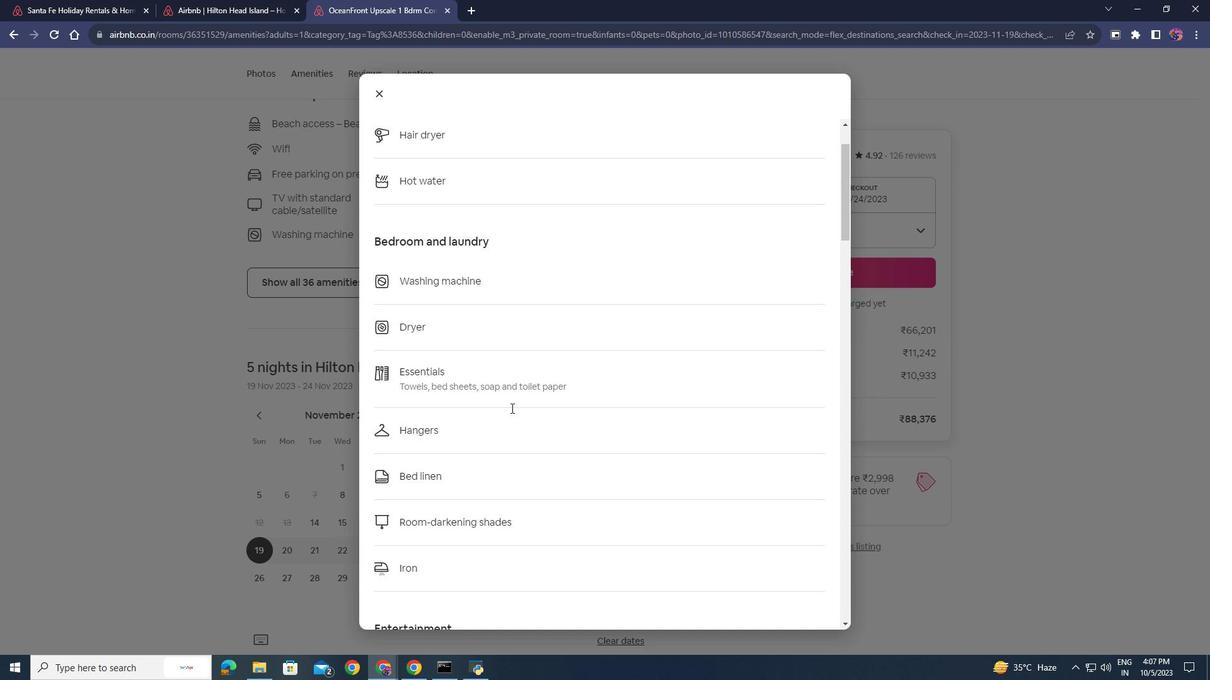 
Action: Mouse scrolled (511, 407) with delta (0, 0)
Screenshot: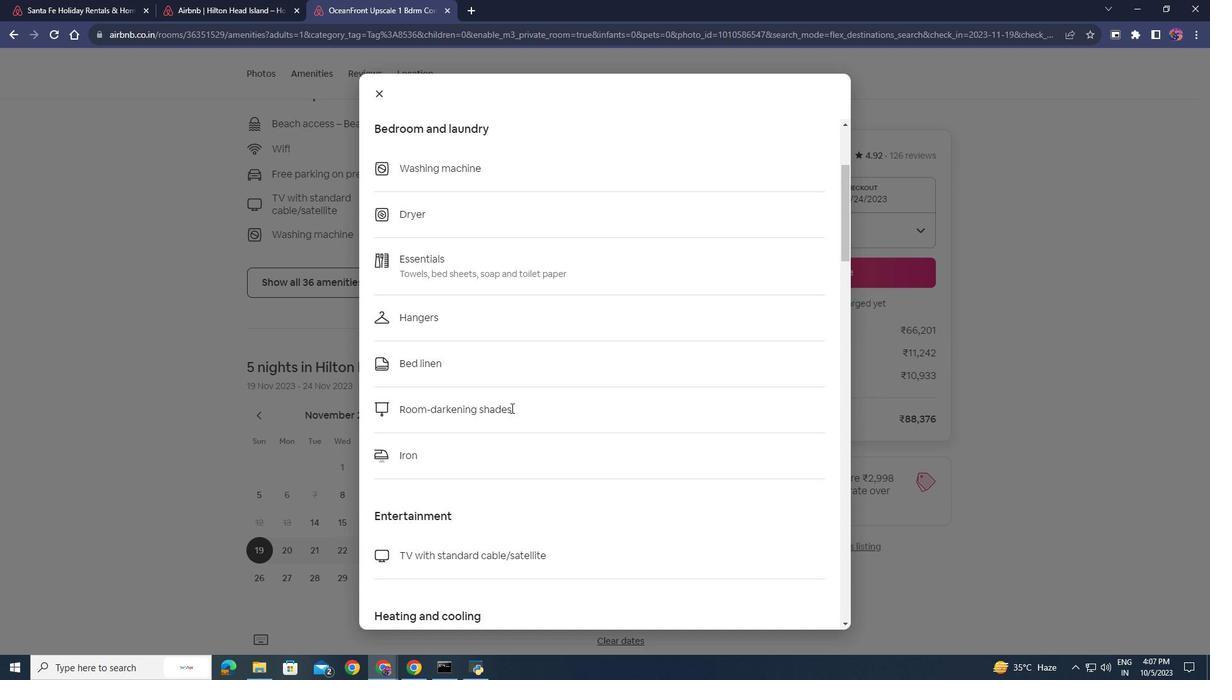 
Action: Mouse scrolled (511, 407) with delta (0, 0)
Screenshot: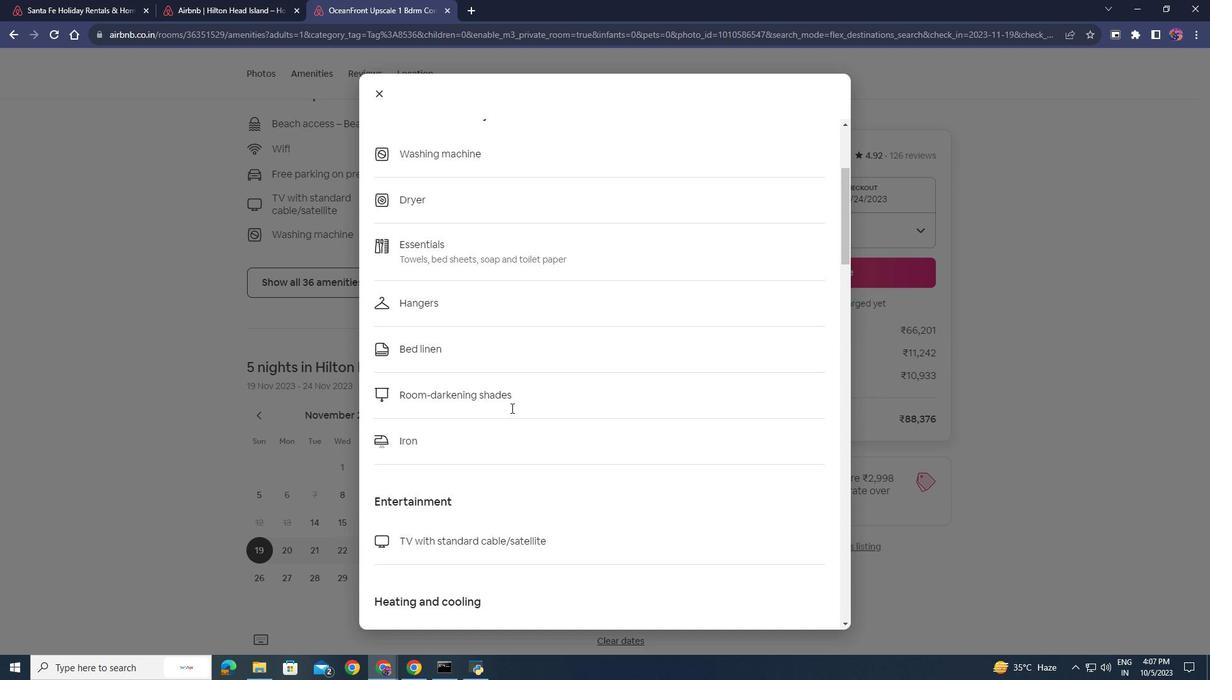 
Action: Mouse scrolled (511, 407) with delta (0, 0)
Screenshot: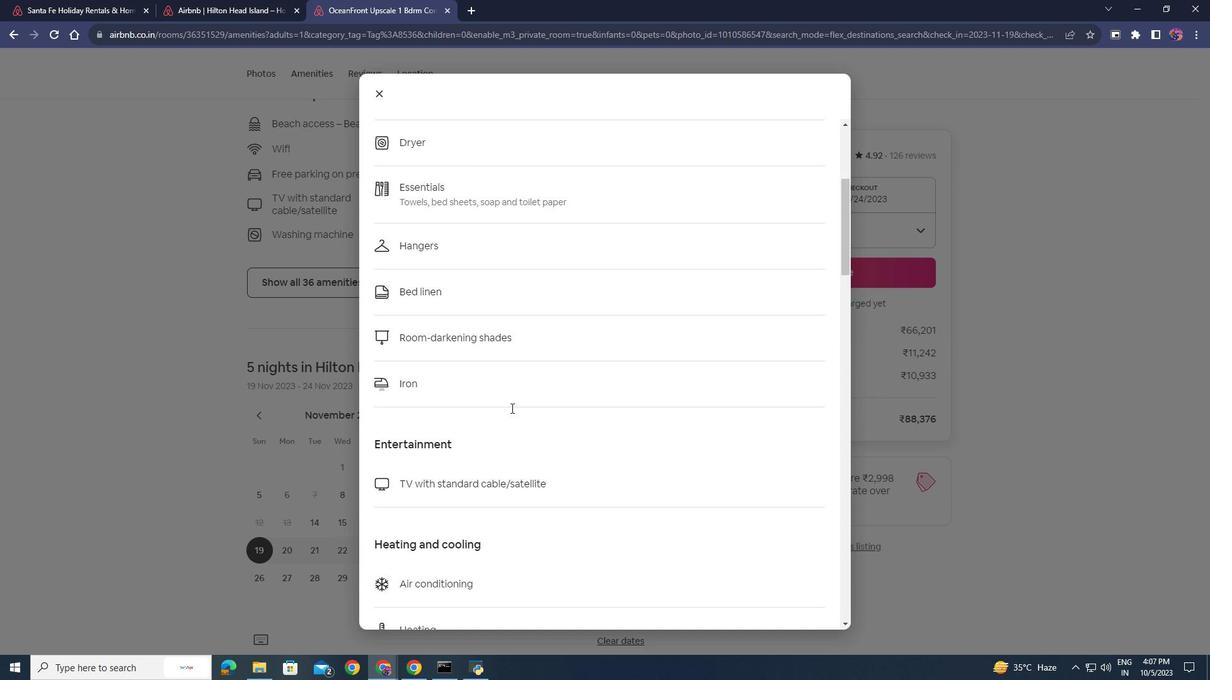 
Action: Mouse scrolled (511, 407) with delta (0, 0)
Screenshot: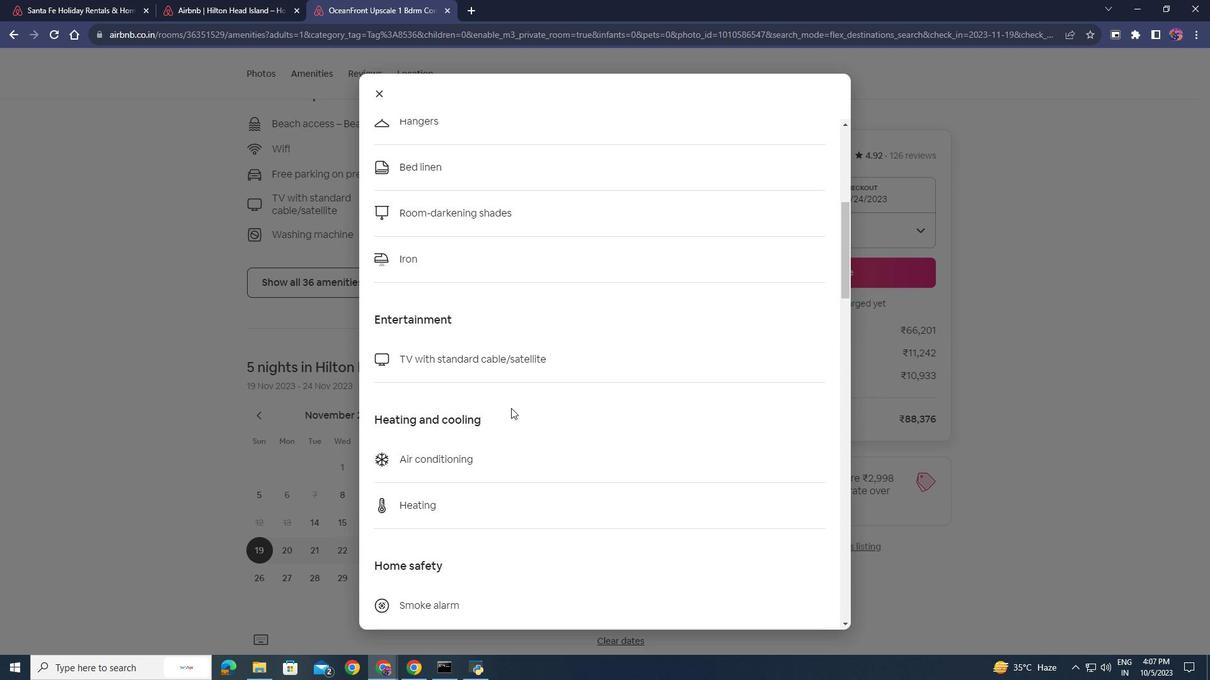 
Action: Mouse scrolled (511, 407) with delta (0, 0)
Screenshot: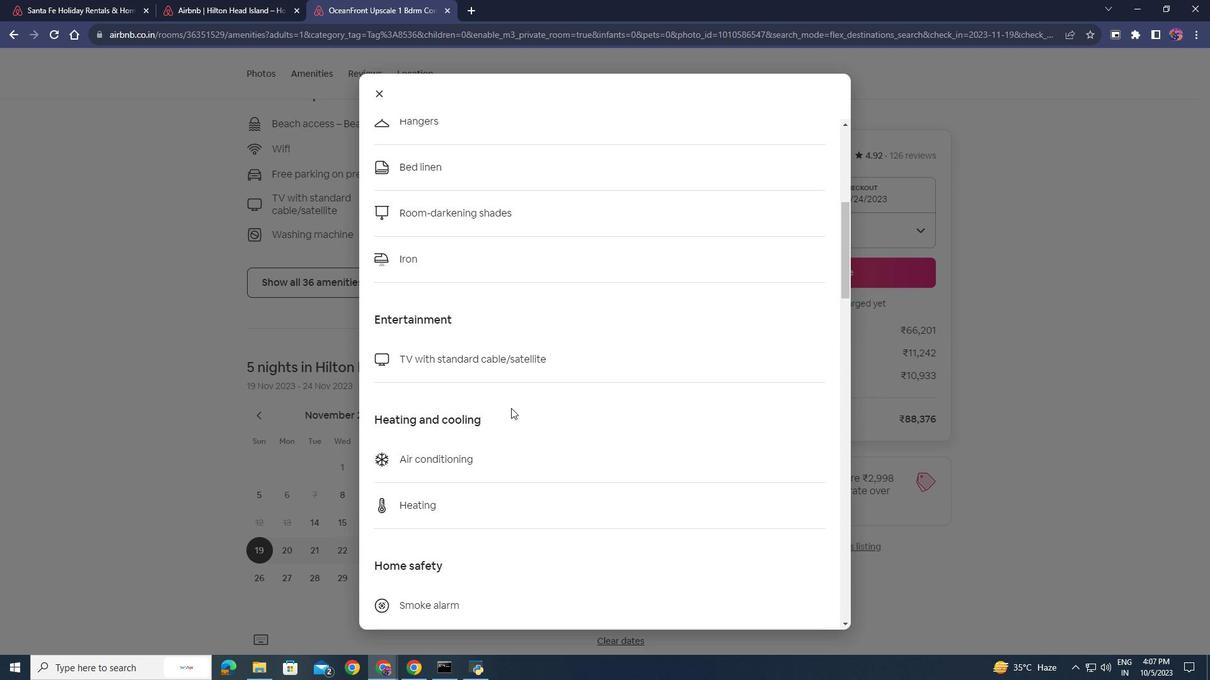 
Action: Mouse scrolled (511, 407) with delta (0, 0)
Screenshot: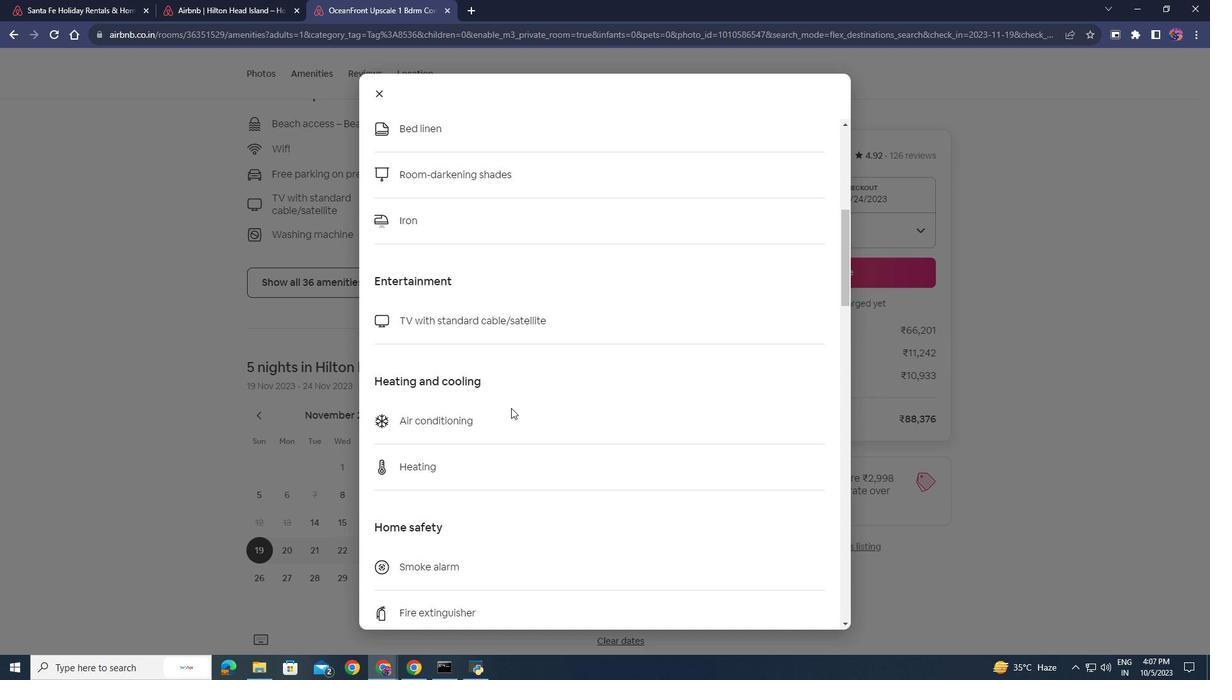 
Action: Mouse scrolled (511, 407) with delta (0, 0)
Screenshot: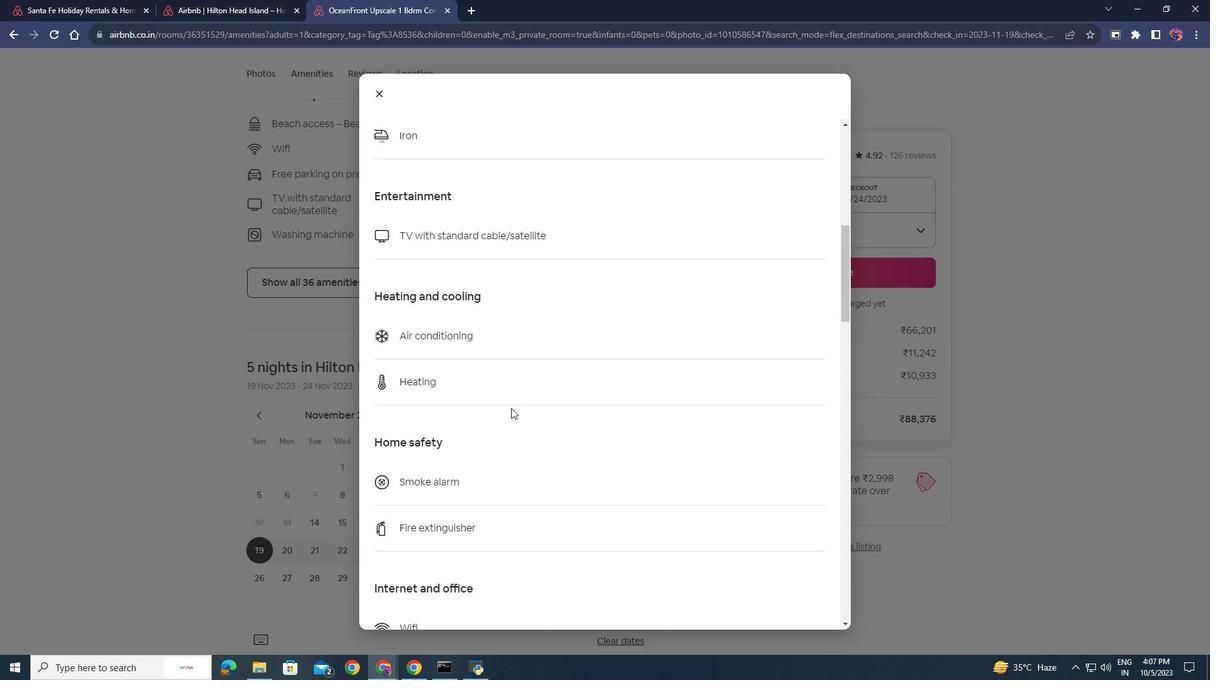 
Action: Mouse scrolled (511, 407) with delta (0, 0)
Screenshot: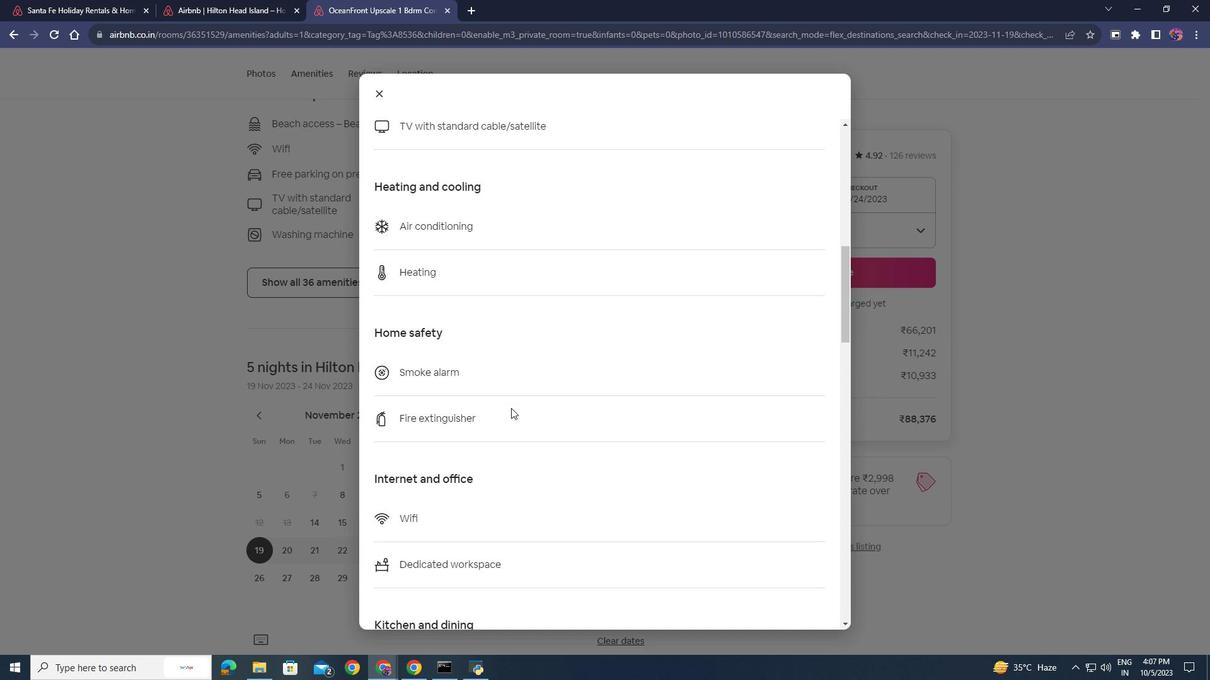 
Action: Mouse moved to (844, 311)
Screenshot: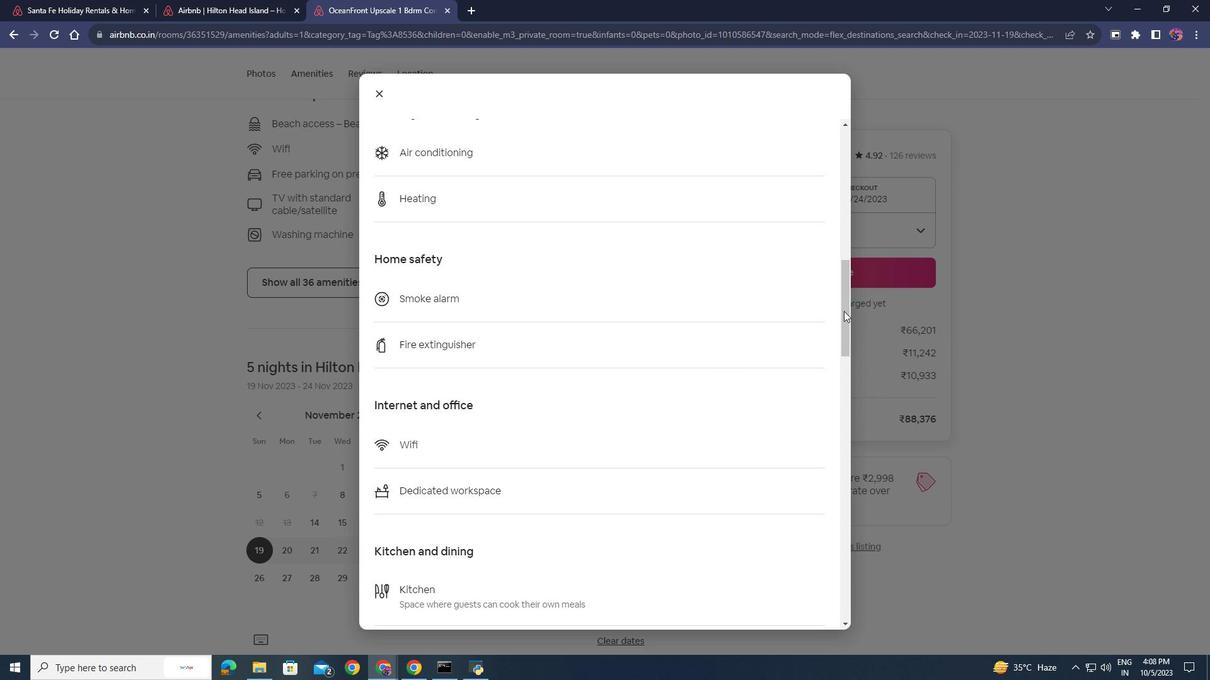 
Action: Mouse pressed left at (844, 311)
Screenshot: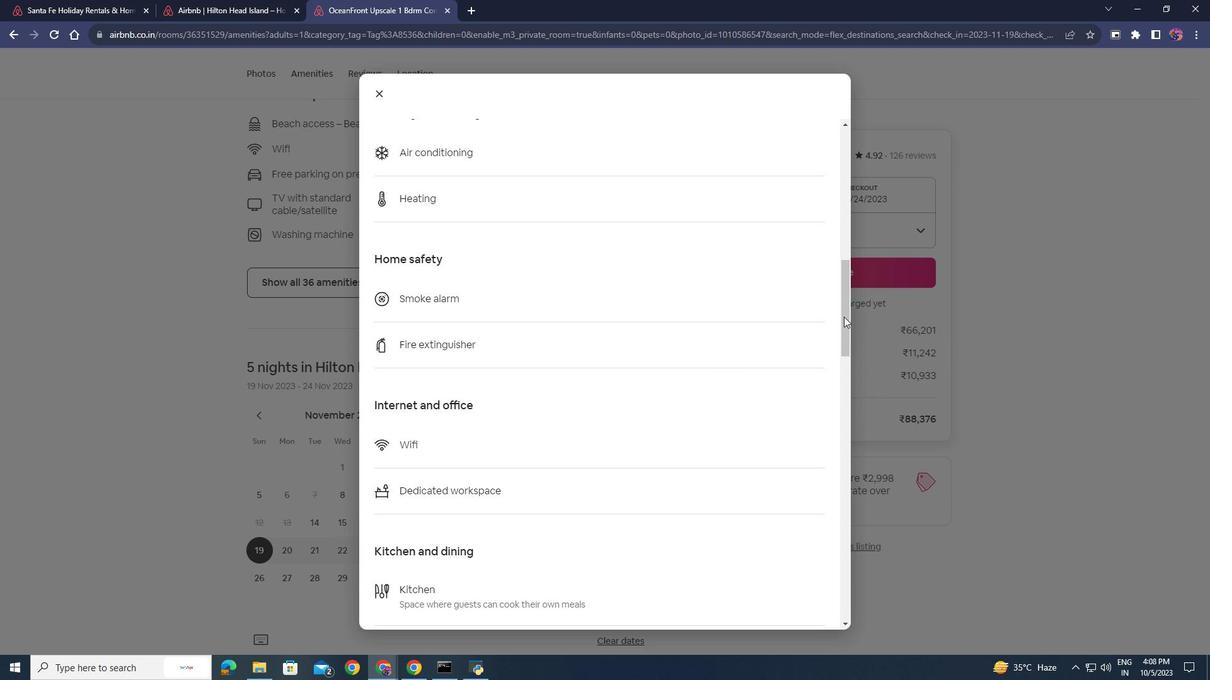 
Action: Mouse moved to (383, 92)
Screenshot: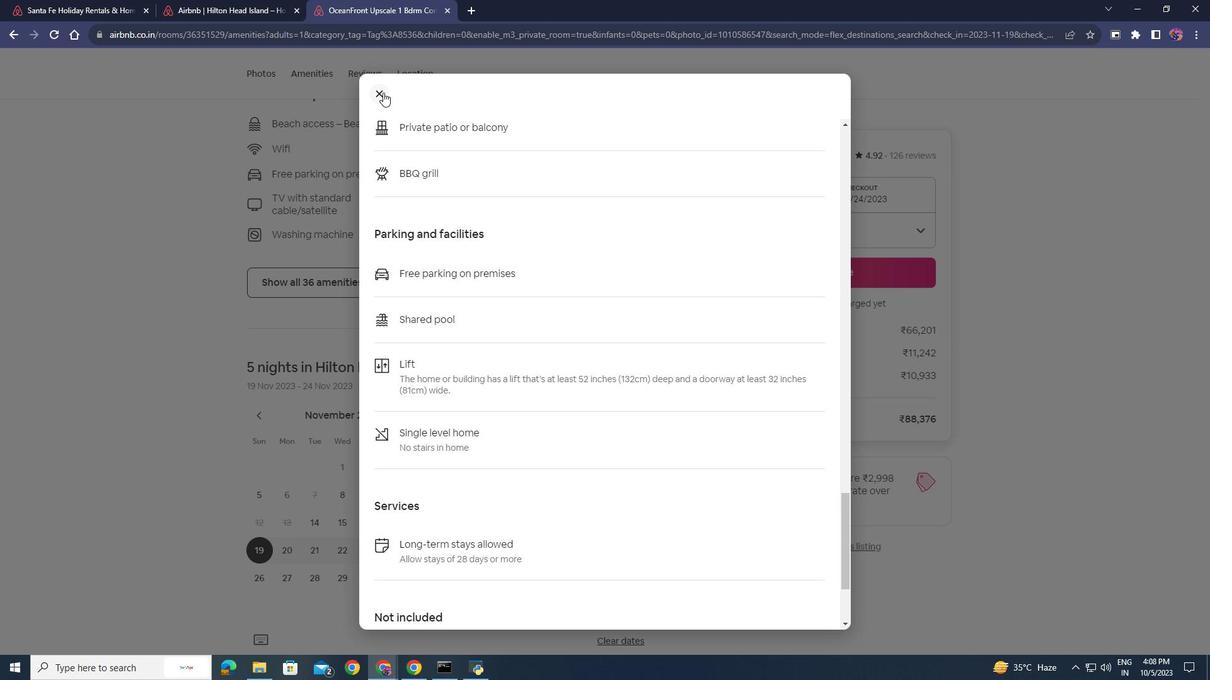 
Action: Mouse pressed left at (383, 92)
Screenshot: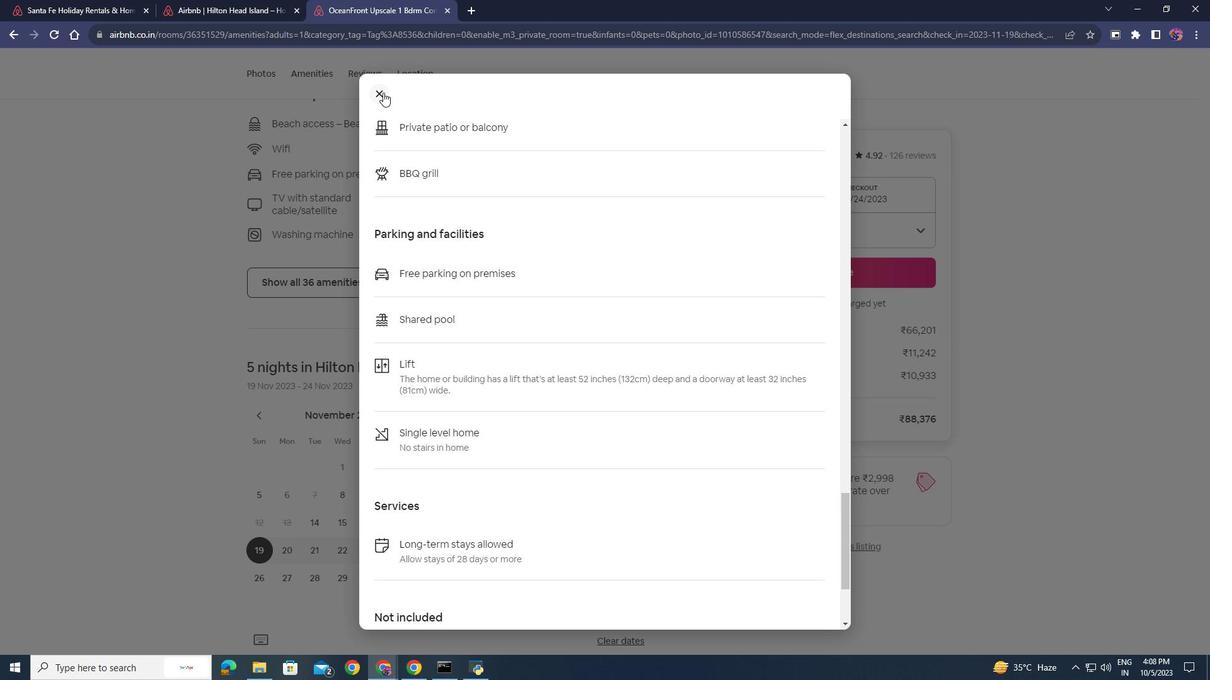 
Action: Mouse moved to (425, 446)
Screenshot: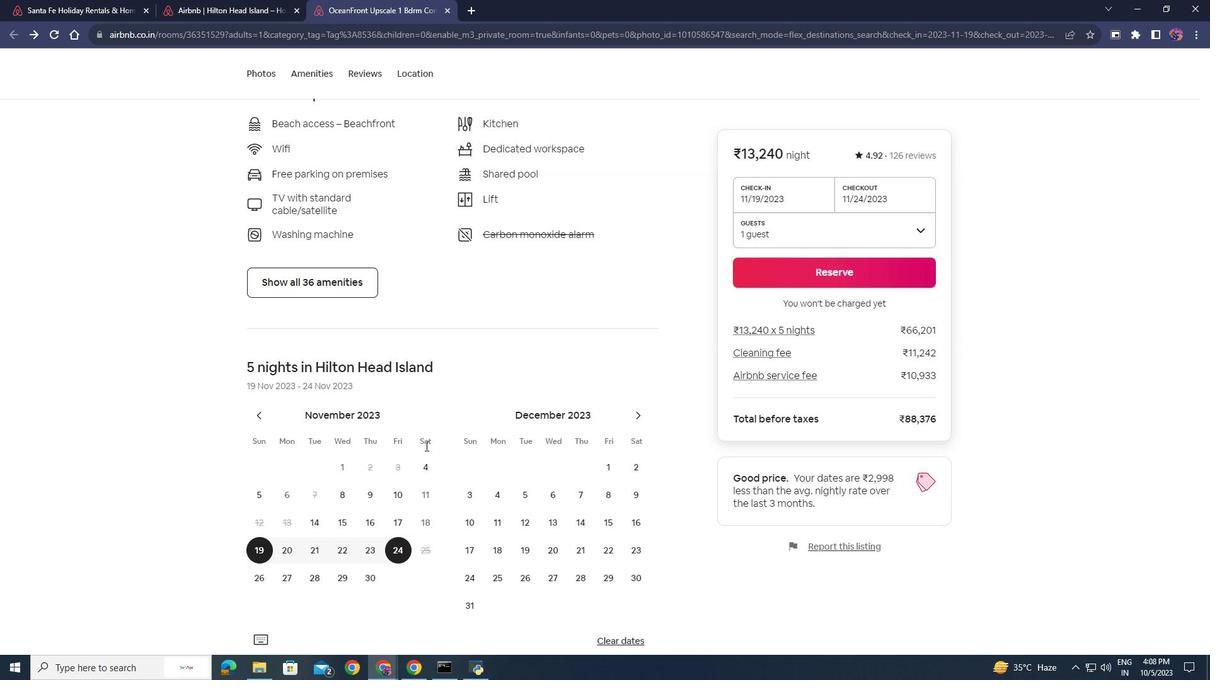 
Action: Mouse scrolled (425, 445) with delta (0, 0)
Screenshot: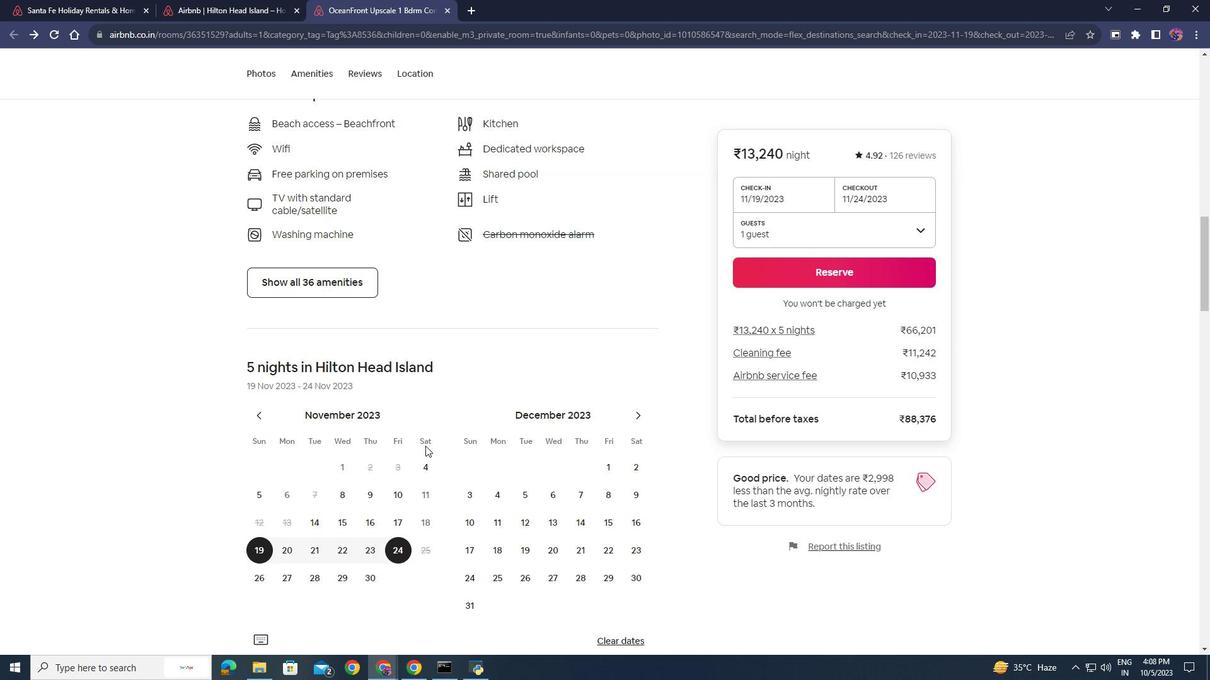 
Action: Mouse scrolled (425, 445) with delta (0, 0)
Screenshot: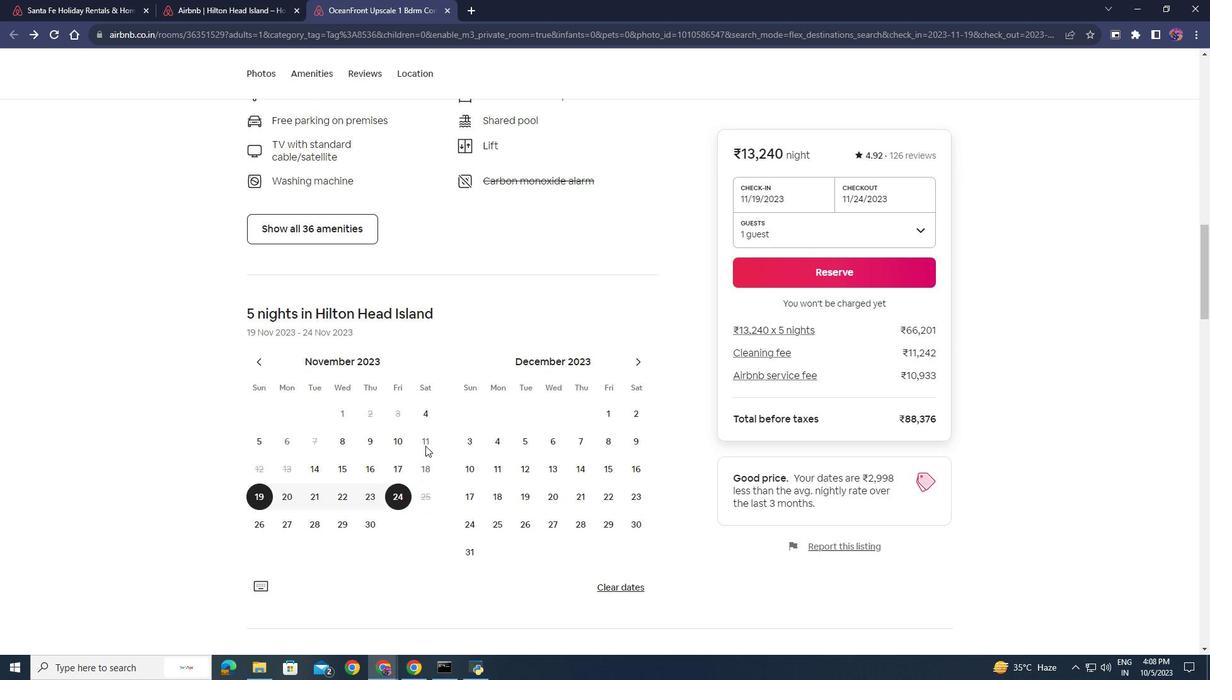 
Action: Mouse scrolled (425, 445) with delta (0, 0)
Screenshot: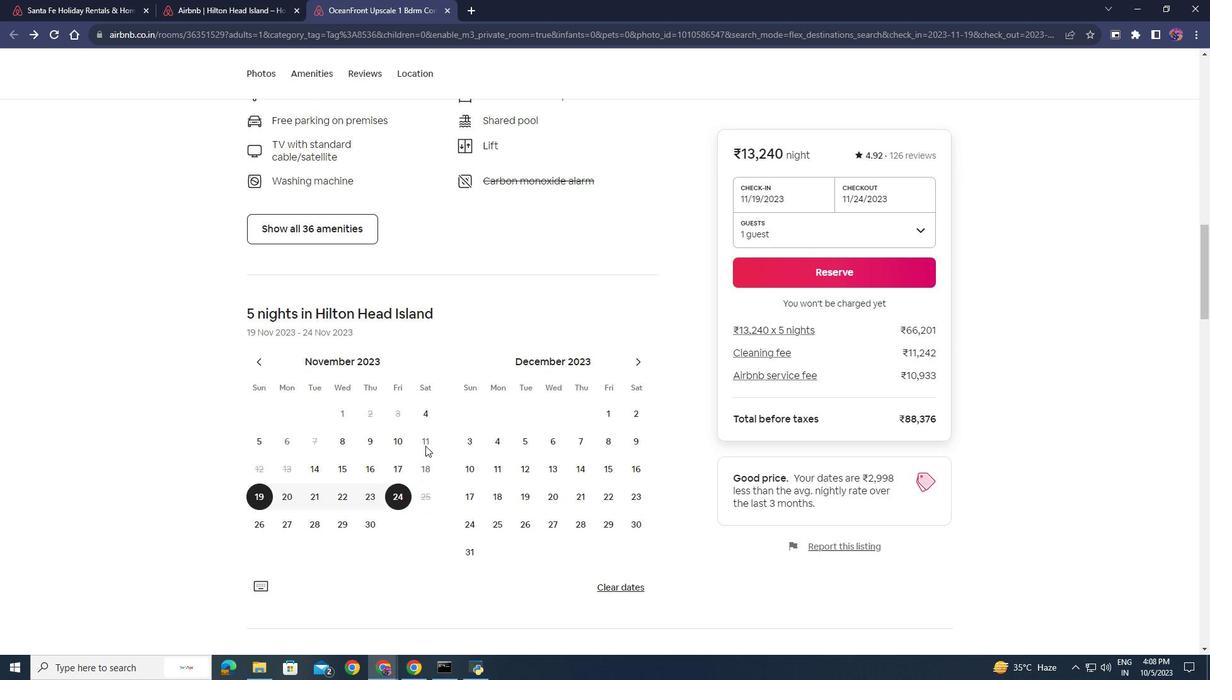 
Action: Mouse scrolled (425, 445) with delta (0, 0)
Screenshot: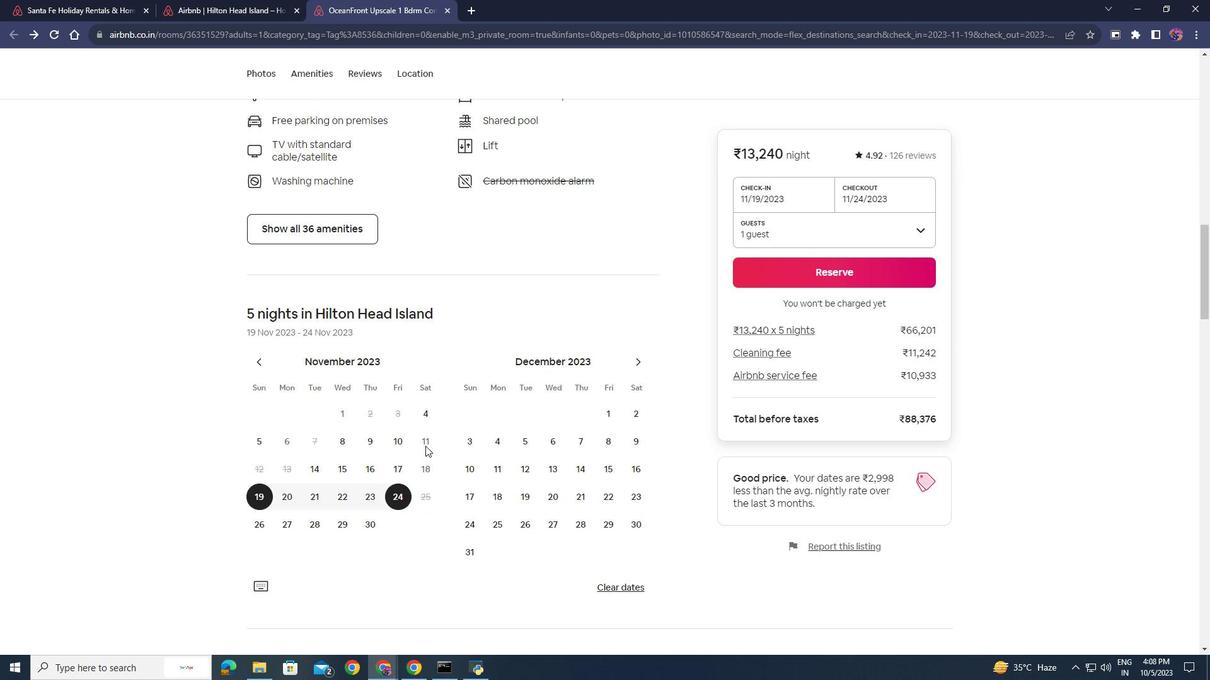 
Action: Mouse scrolled (425, 445) with delta (0, 0)
Screenshot: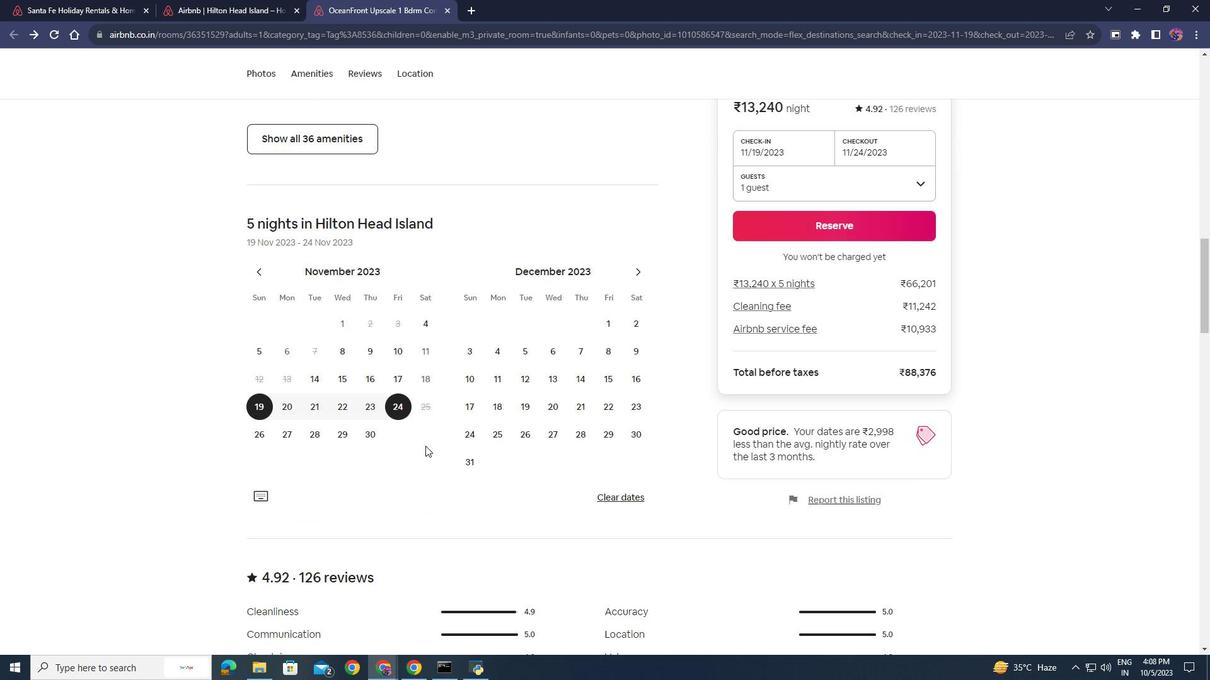 
Action: Mouse moved to (359, 79)
Screenshot: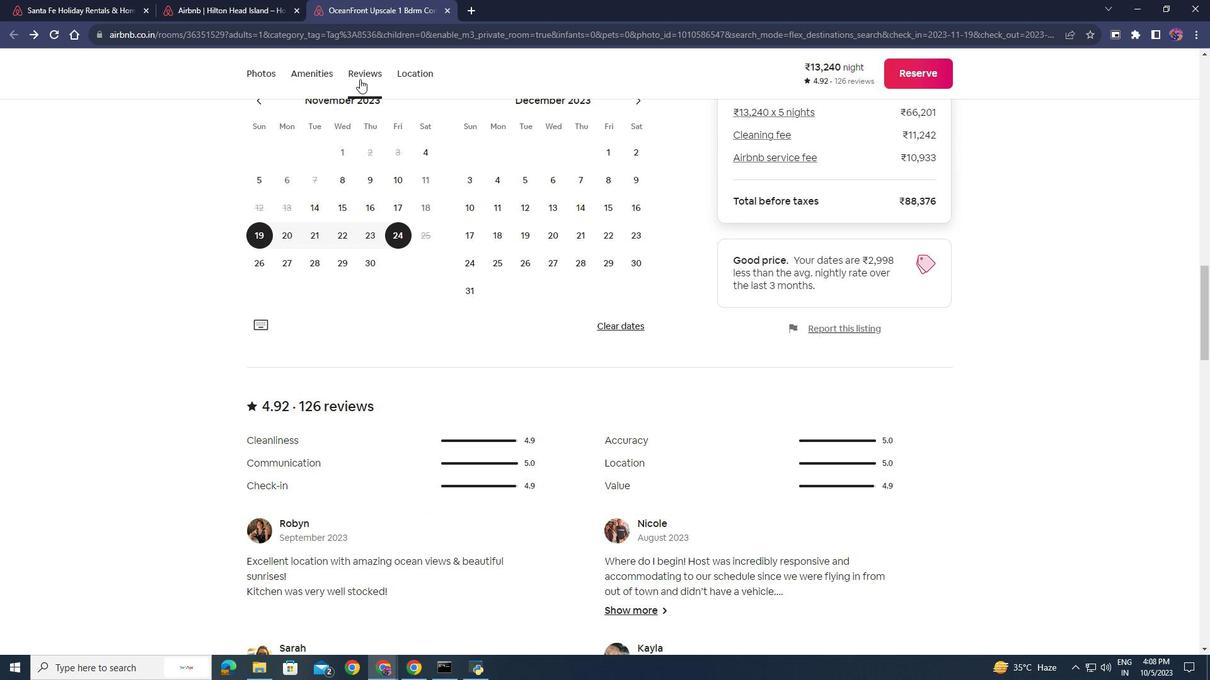 
Action: Mouse pressed left at (359, 79)
Screenshot: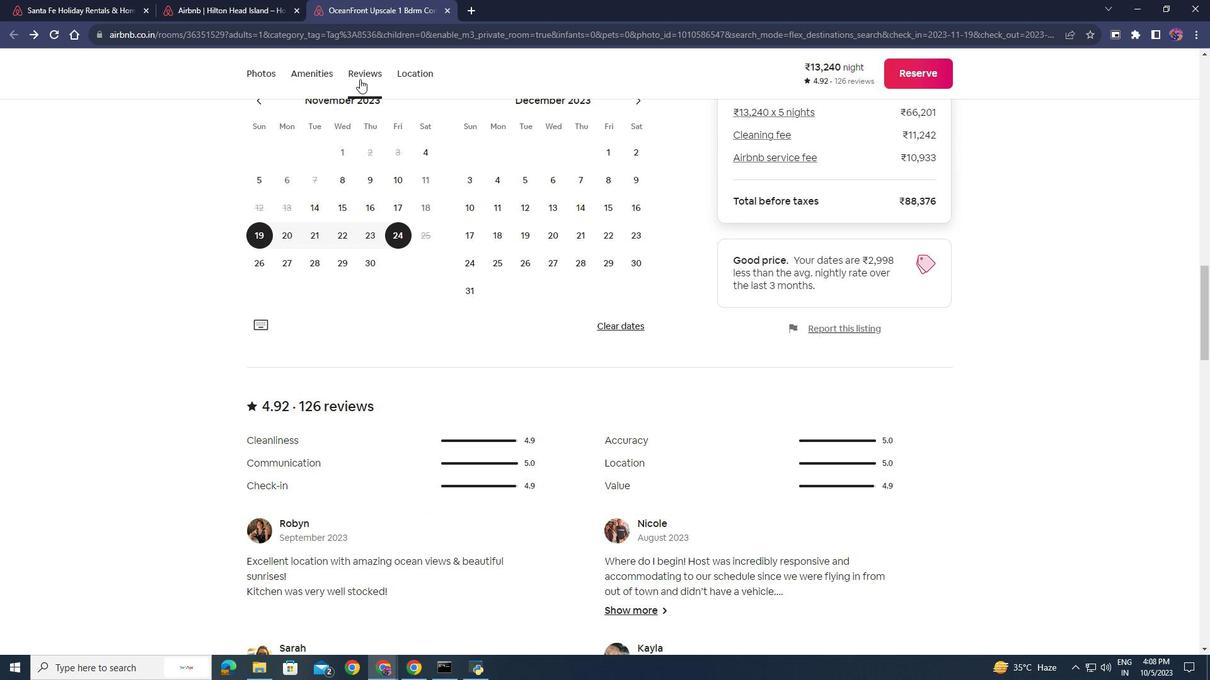 
Action: Mouse moved to (511, 480)
Screenshot: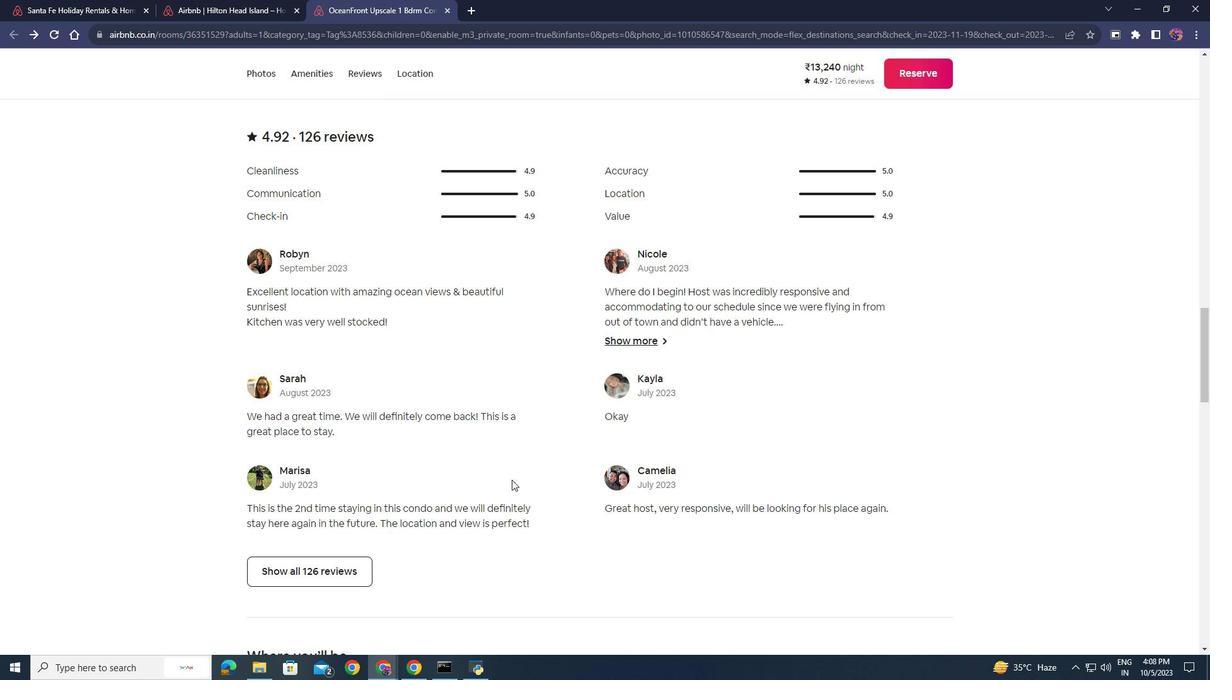 
Action: Mouse scrolled (511, 479) with delta (0, 0)
Screenshot: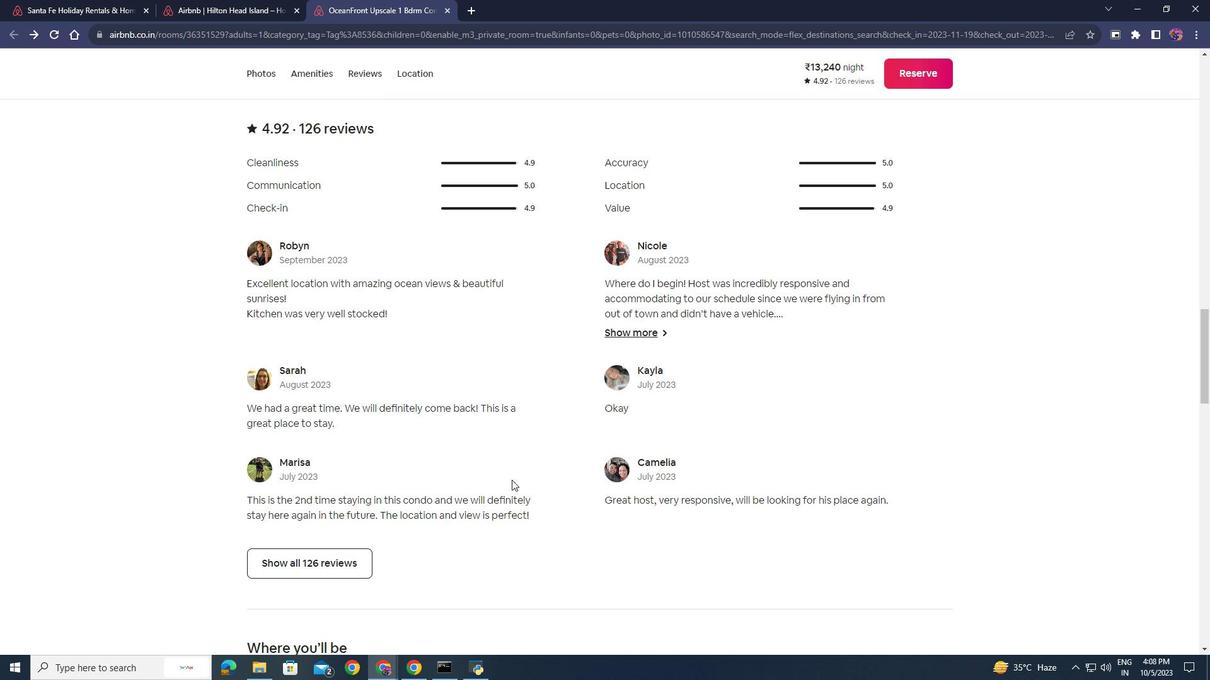 
Action: Mouse scrolled (511, 479) with delta (0, 0)
Screenshot: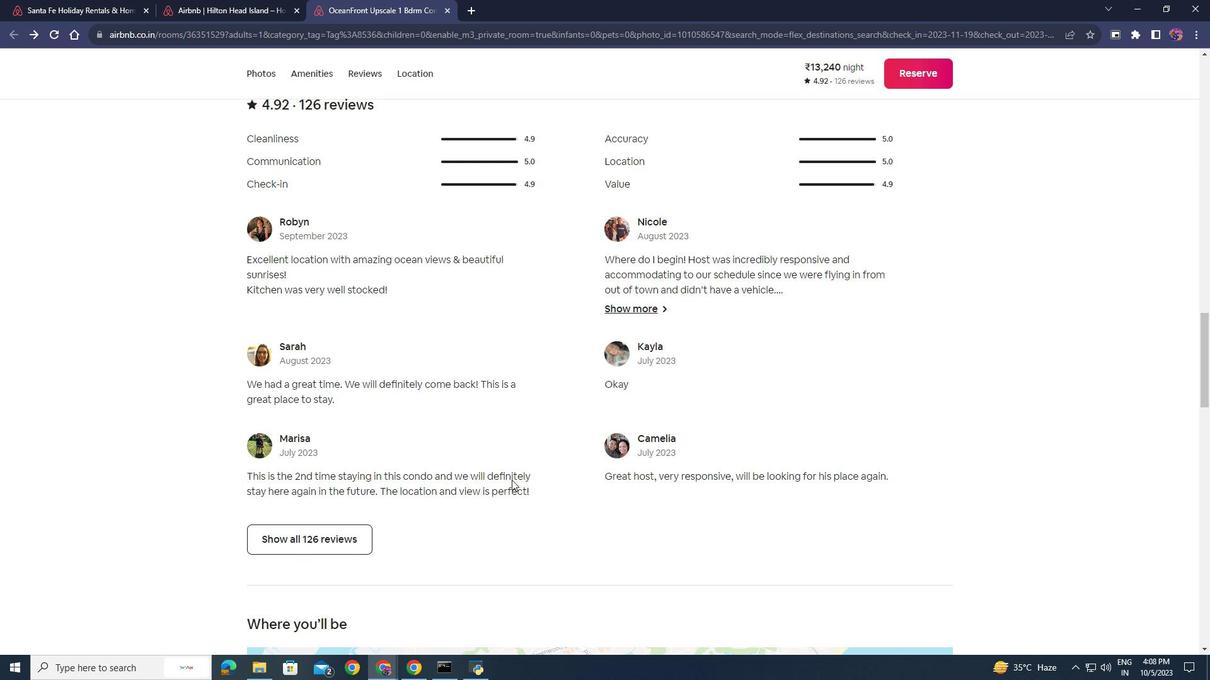 
Action: Mouse moved to (290, 440)
Screenshot: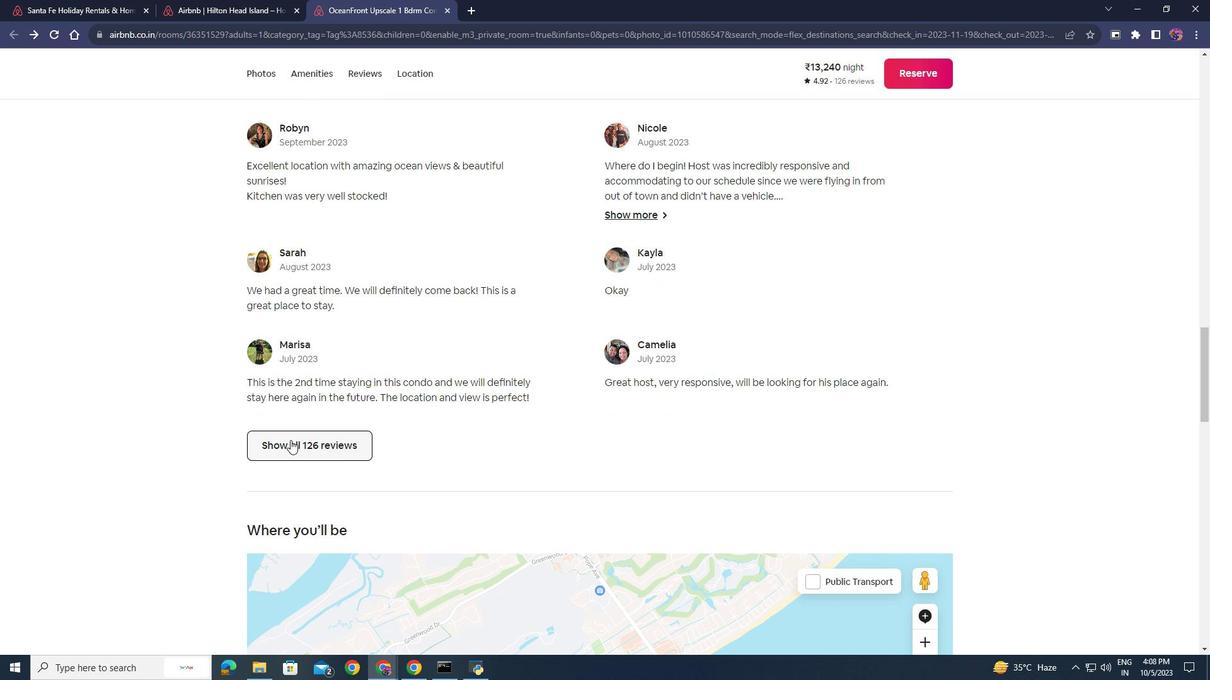 
Action: Mouse pressed left at (290, 440)
Screenshot: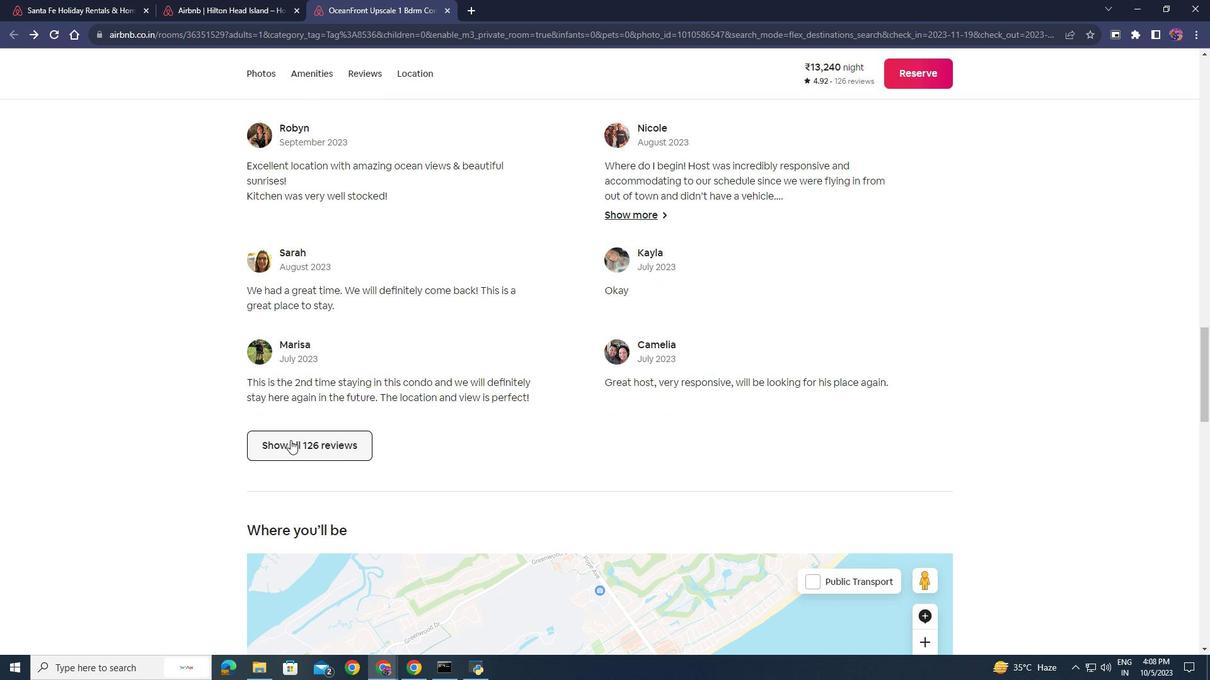 
Action: Mouse moved to (671, 470)
Screenshot: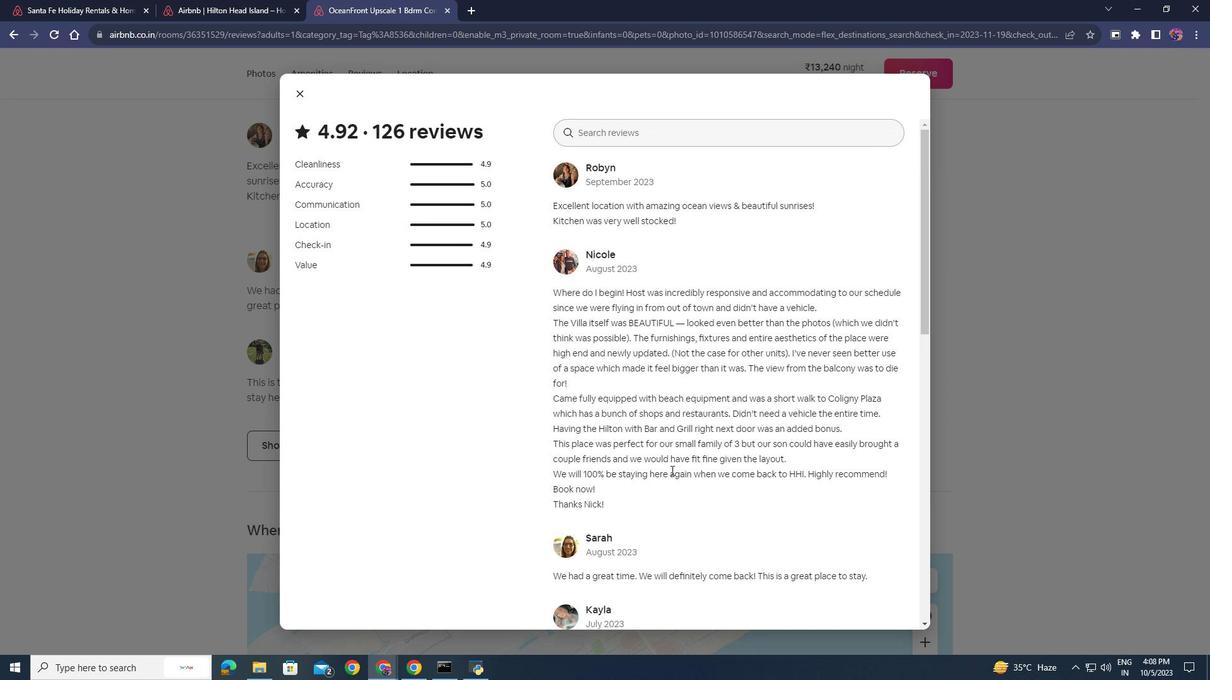 
Action: Mouse scrolled (671, 470) with delta (0, 0)
Screenshot: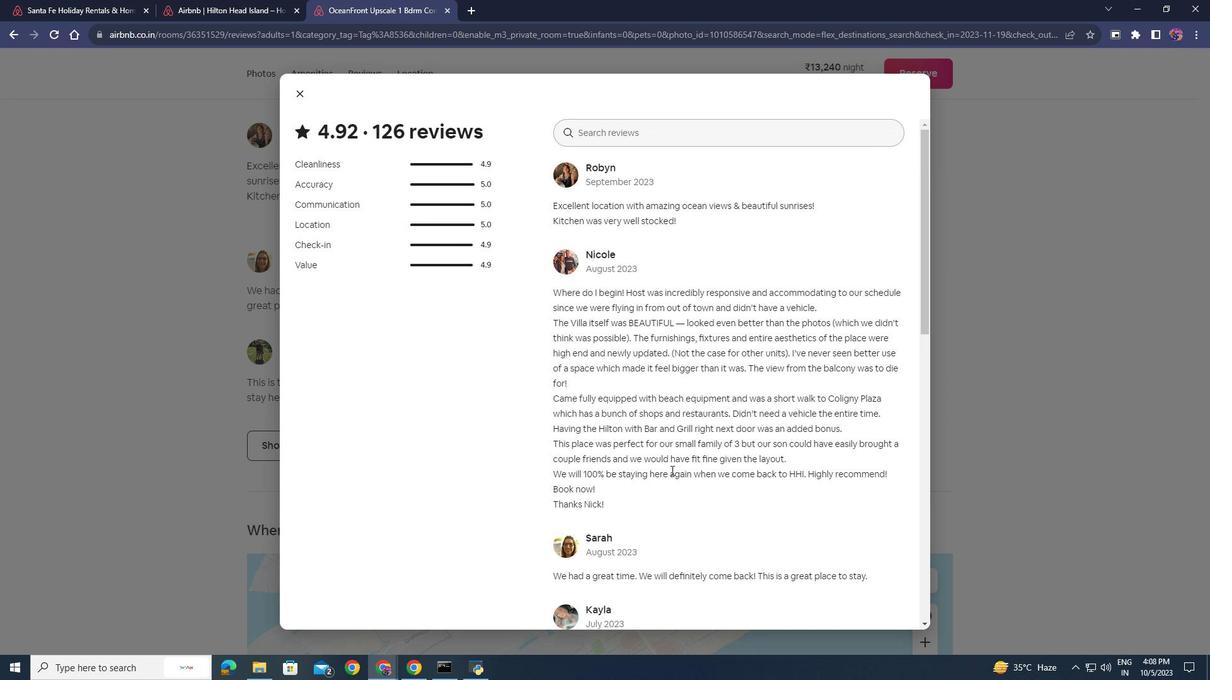 
Action: Mouse scrolled (671, 470) with delta (0, 0)
Screenshot: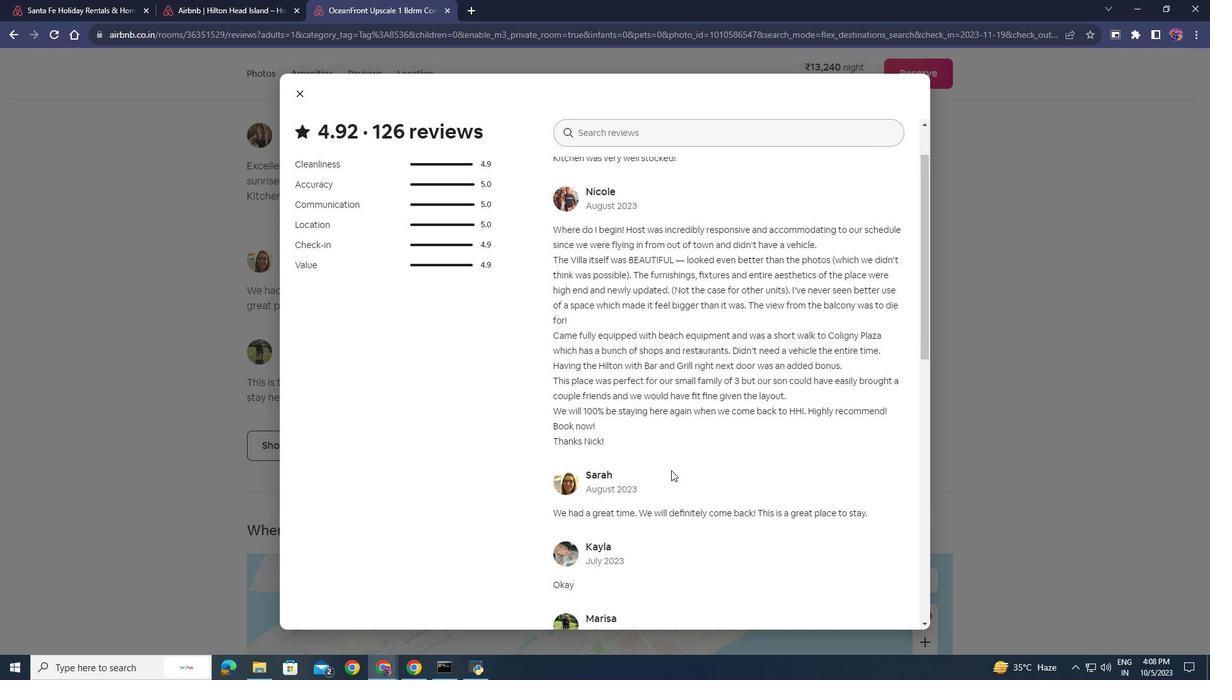 
Action: Mouse scrolled (671, 471) with delta (0, 0)
Screenshot: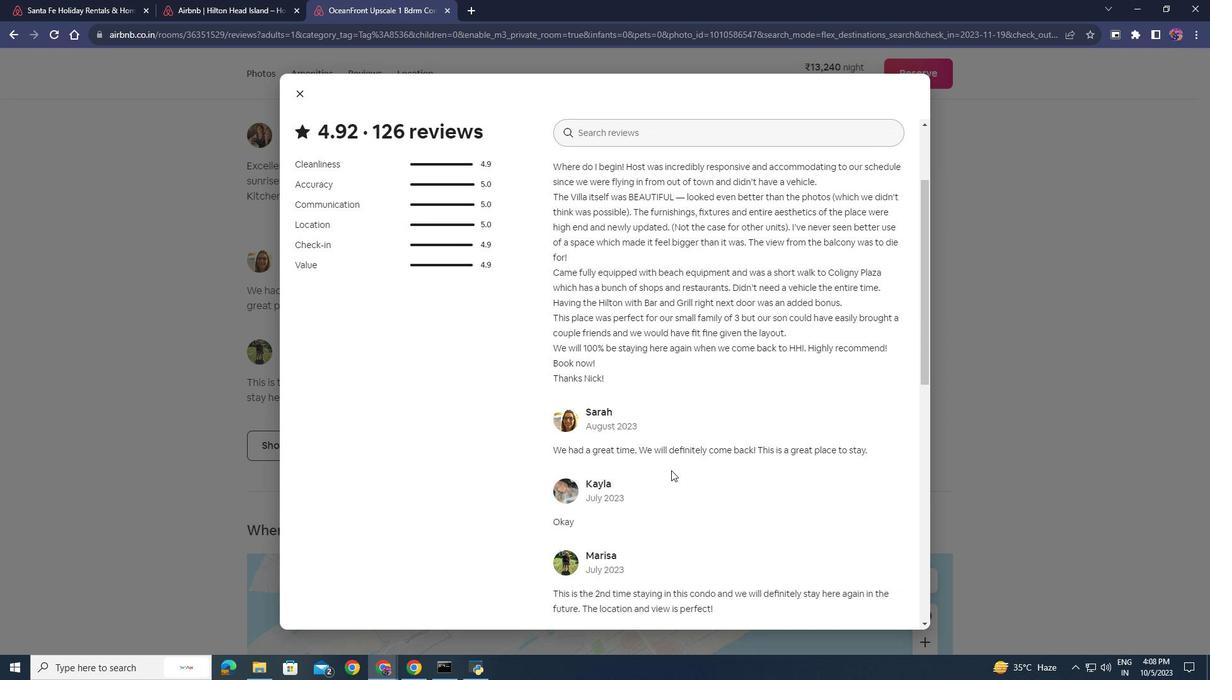 
Action: Mouse scrolled (671, 470) with delta (0, 0)
Screenshot: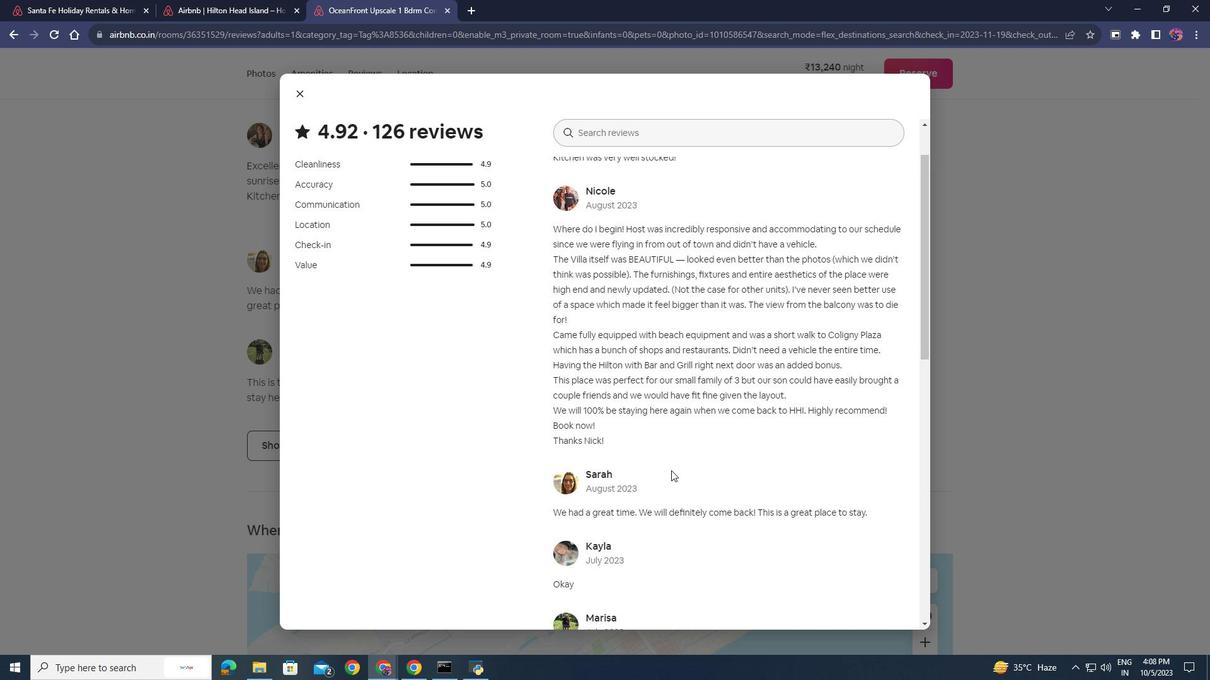 
Action: Mouse scrolled (671, 470) with delta (0, 0)
Screenshot: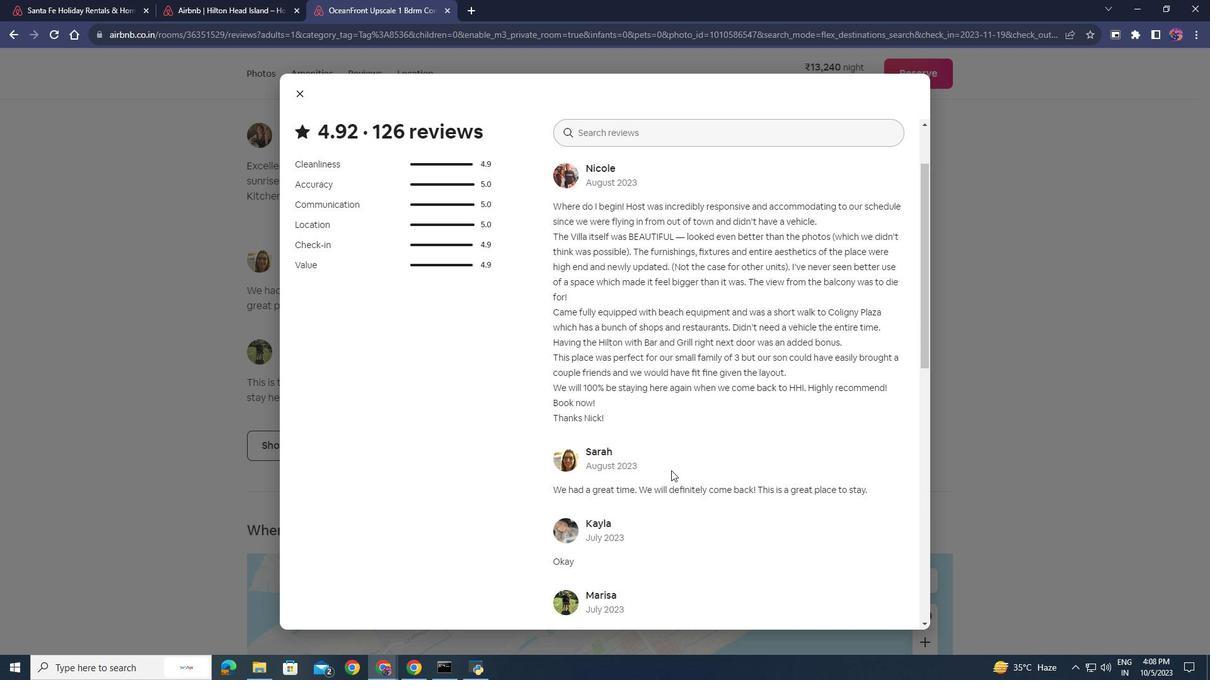 
Action: Mouse scrolled (671, 470) with delta (0, 0)
Screenshot: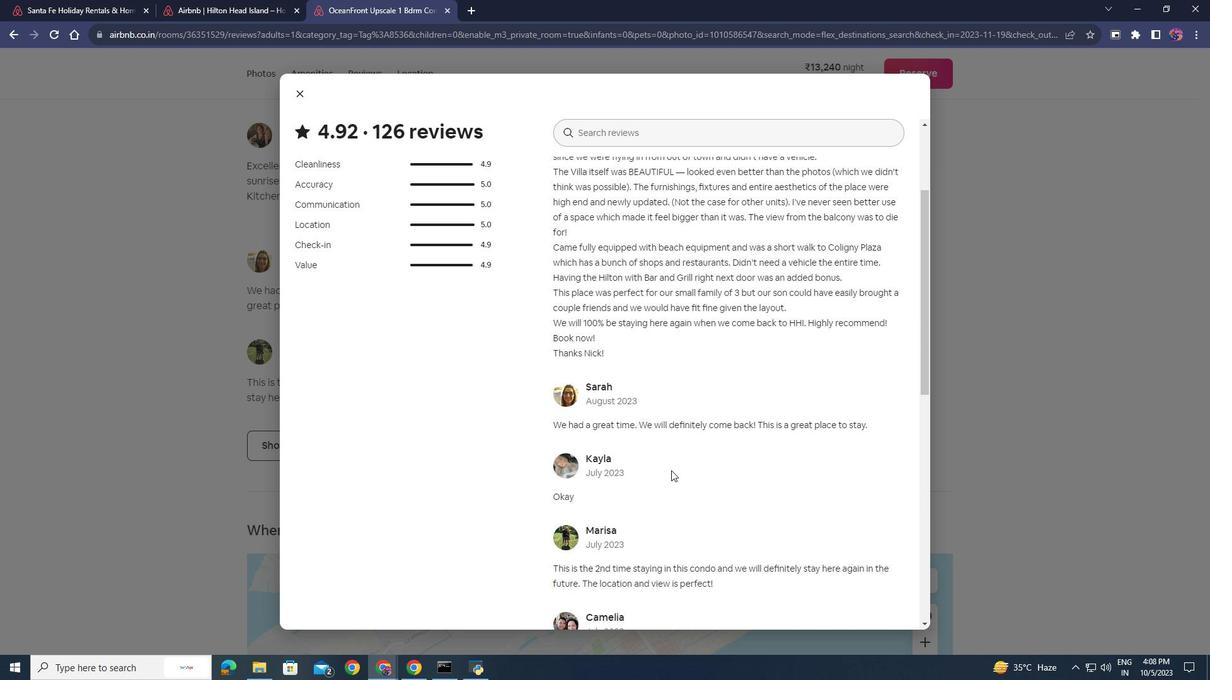 
Action: Mouse scrolled (671, 470) with delta (0, 0)
Screenshot: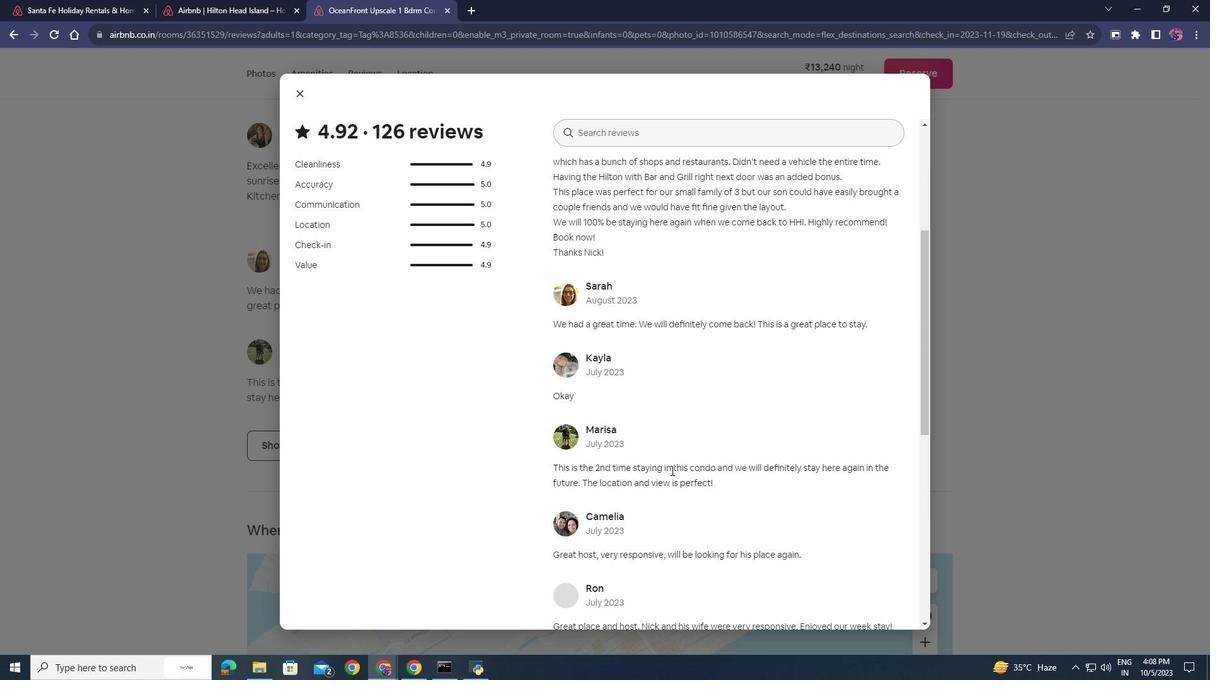 
Action: Mouse scrolled (671, 470) with delta (0, 0)
Screenshot: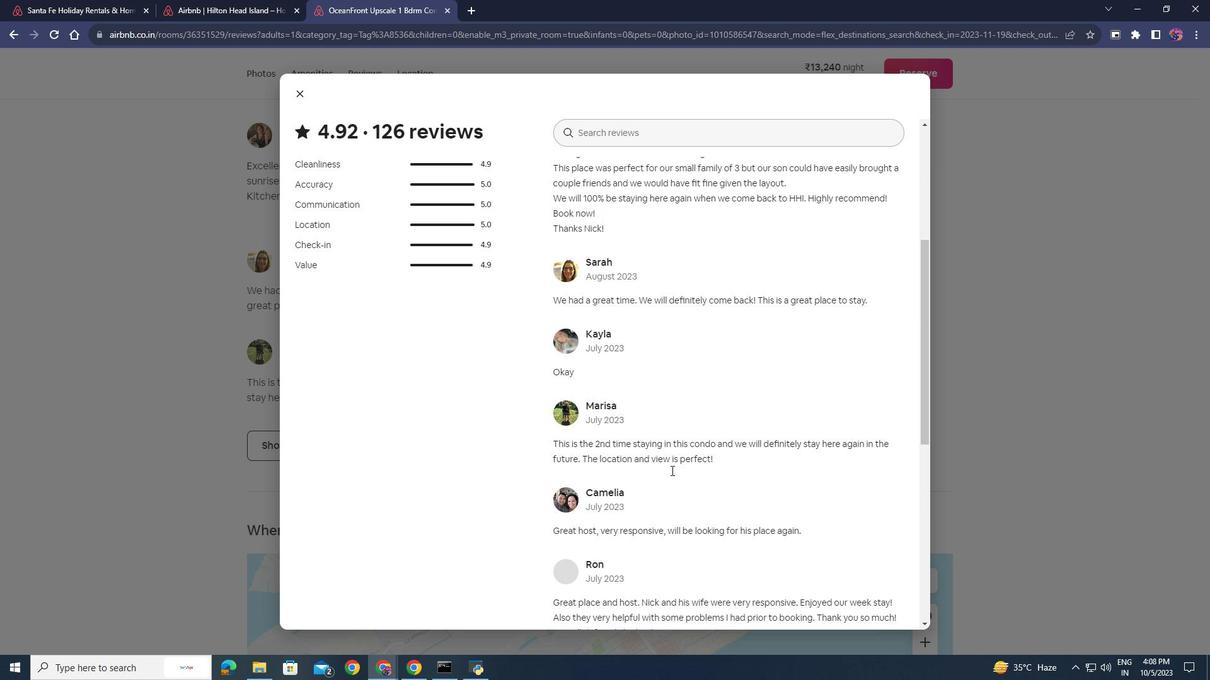 
Action: Mouse scrolled (671, 470) with delta (0, 0)
Screenshot: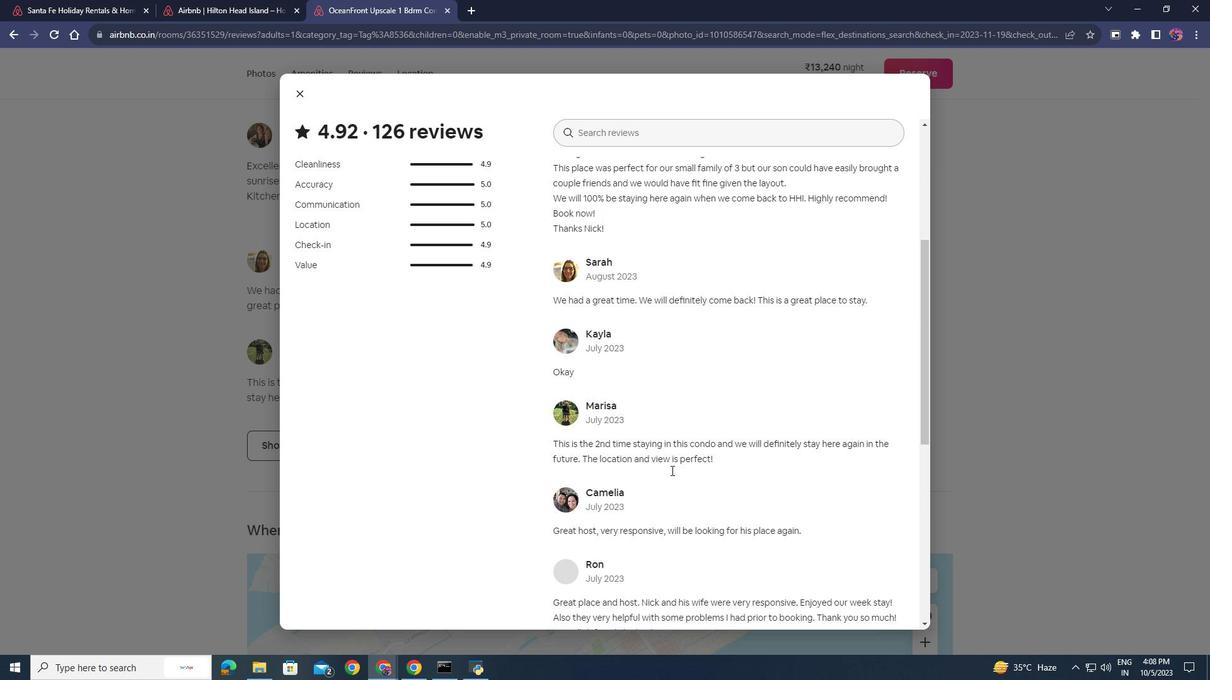 
Action: Mouse scrolled (671, 470) with delta (0, 0)
Screenshot: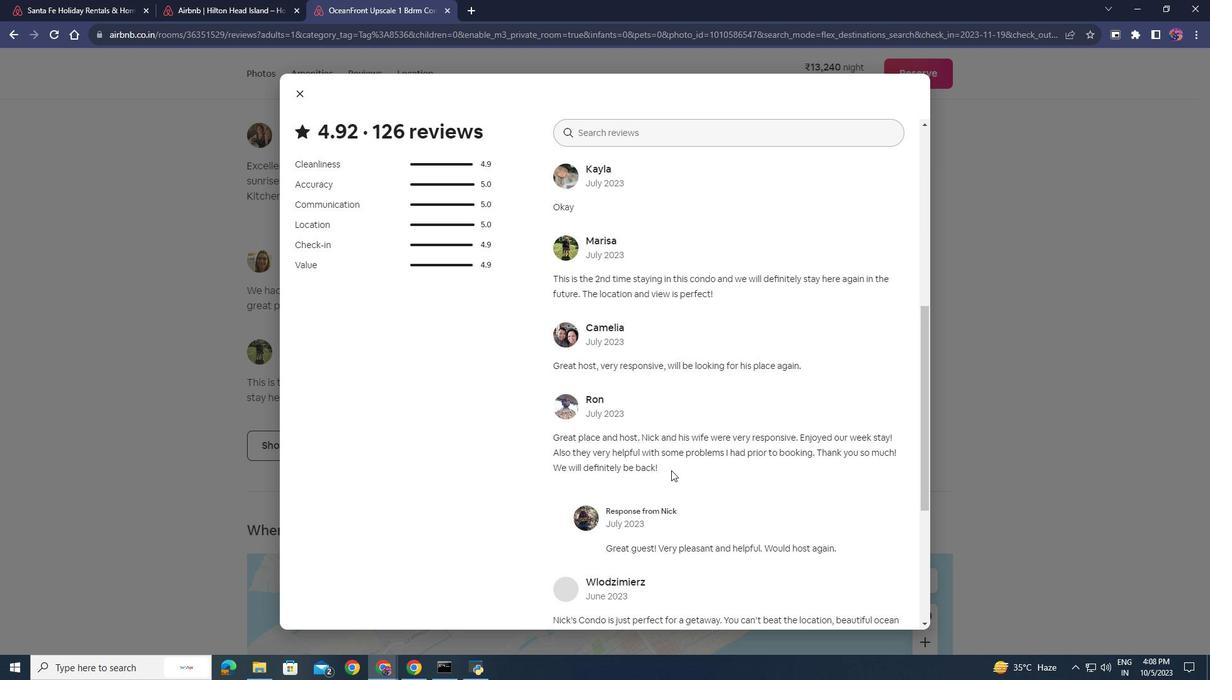 
Action: Mouse scrolled (671, 470) with delta (0, 0)
Screenshot: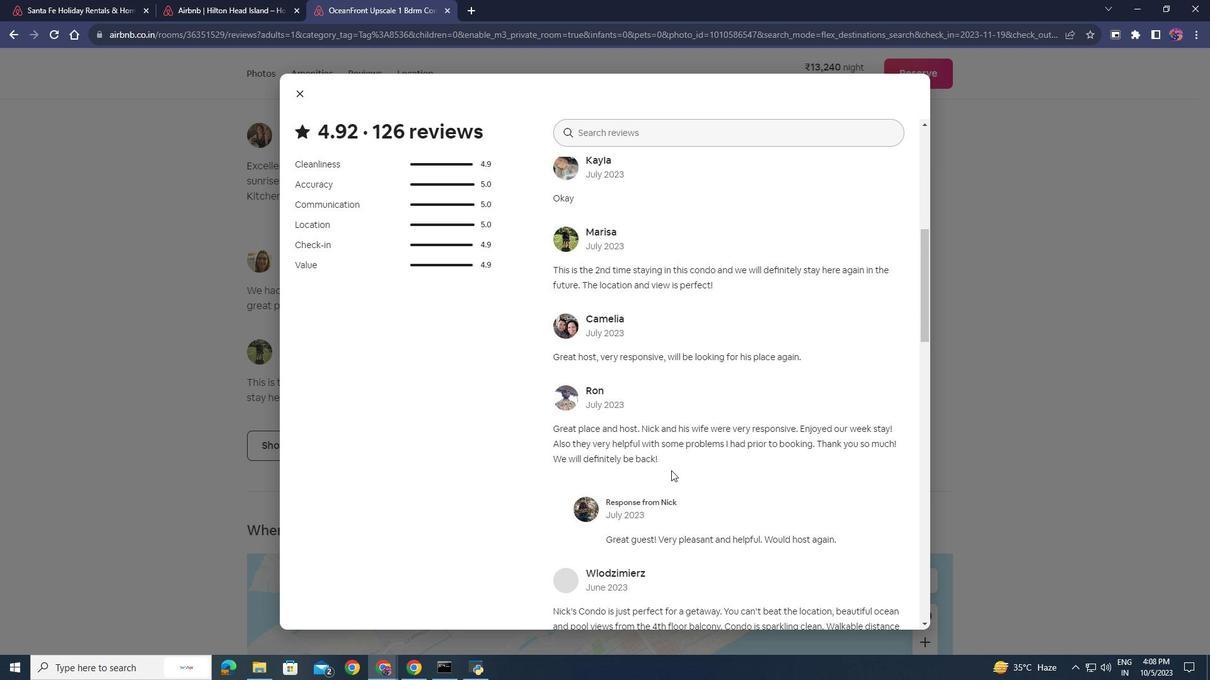 
Action: Mouse scrolled (671, 470) with delta (0, 0)
Screenshot: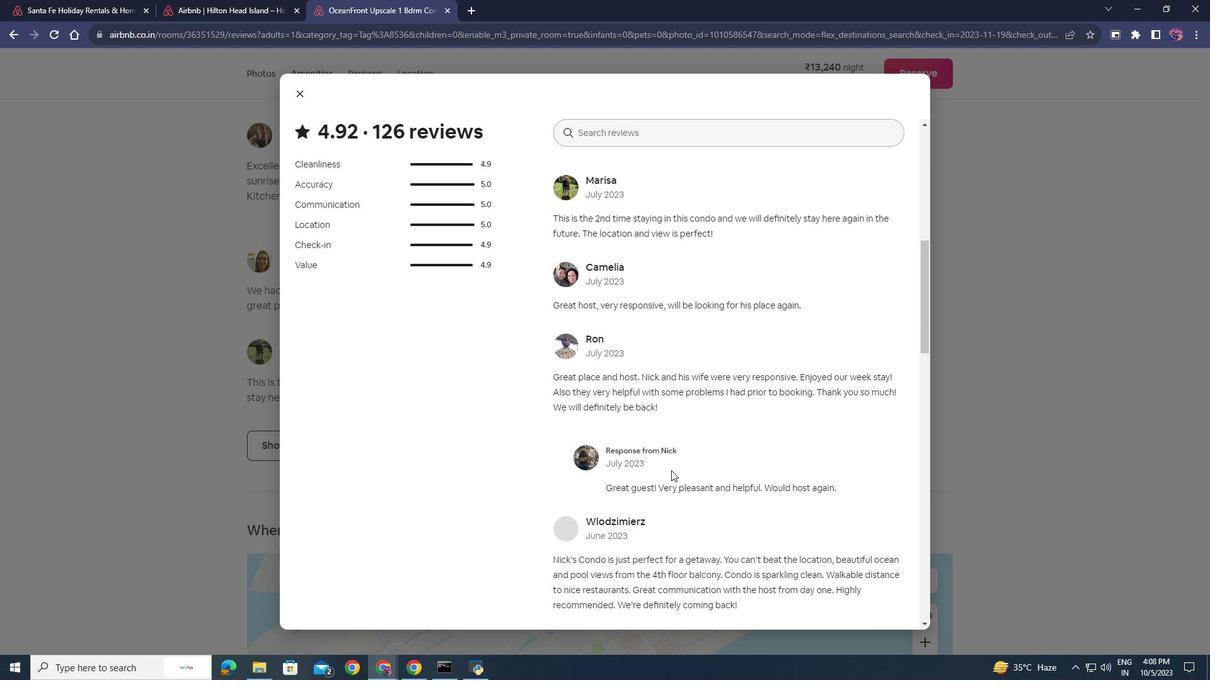 
Action: Mouse scrolled (671, 470) with delta (0, 0)
Screenshot: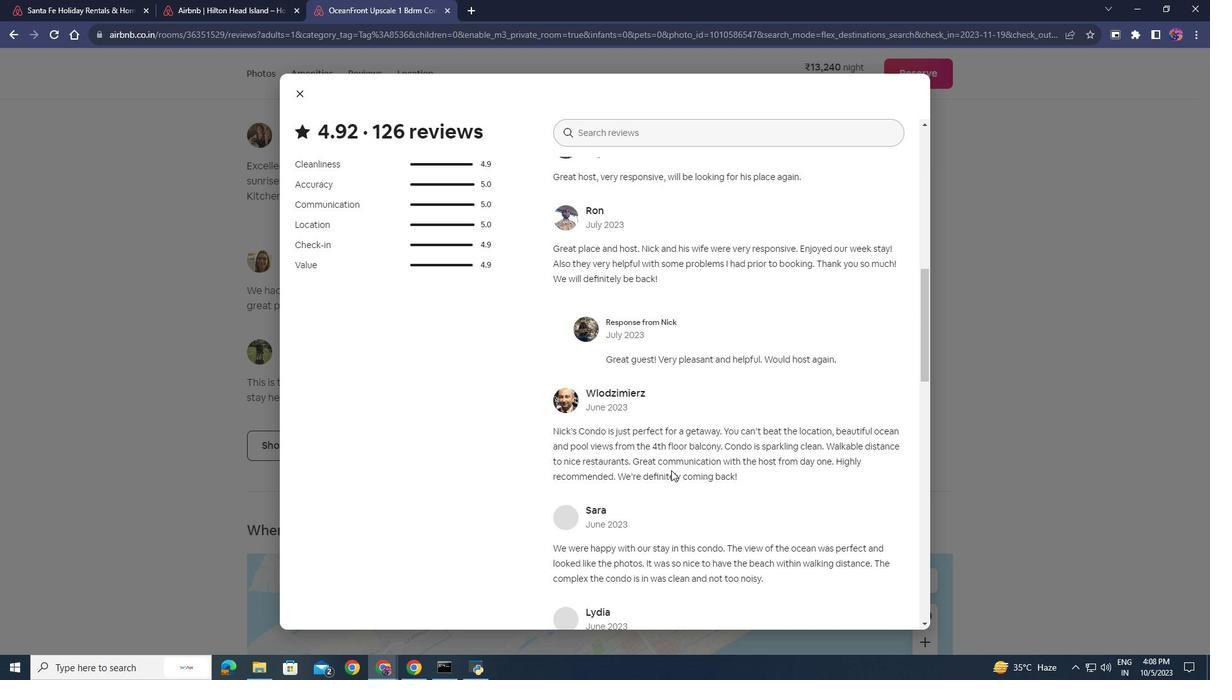 
Action: Mouse scrolled (671, 470) with delta (0, 0)
Screenshot: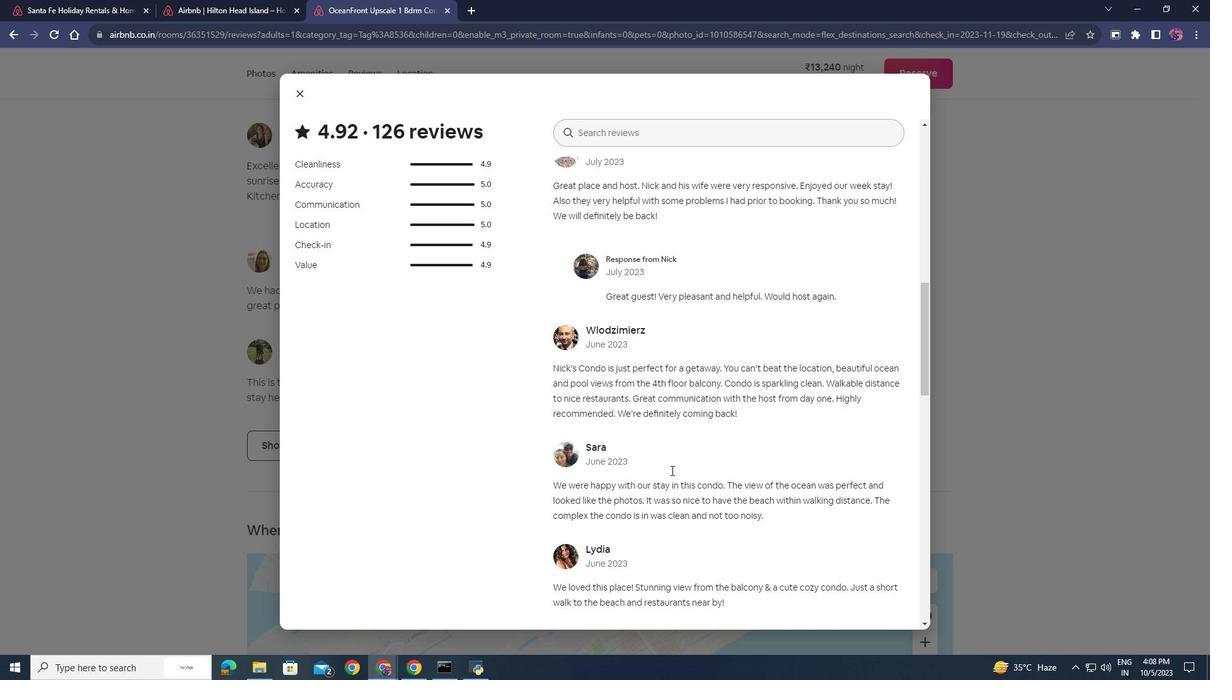 
Action: Mouse scrolled (671, 470) with delta (0, 0)
Screenshot: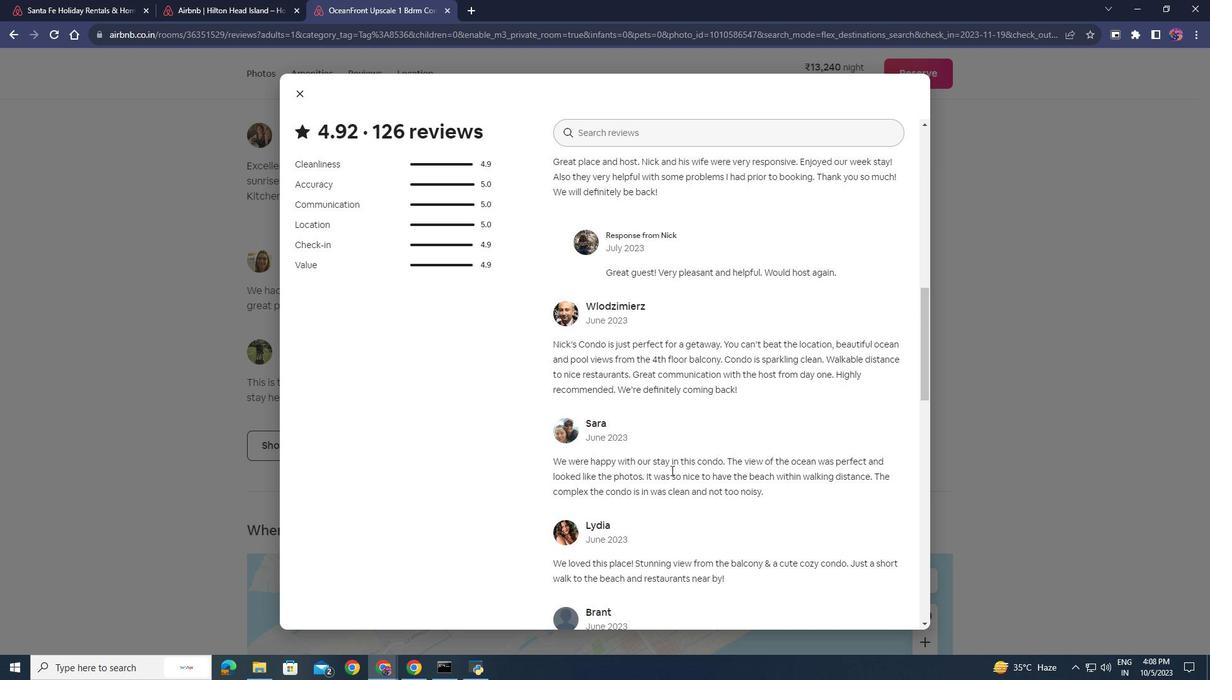 
Action: Mouse scrolled (671, 470) with delta (0, 0)
Screenshot: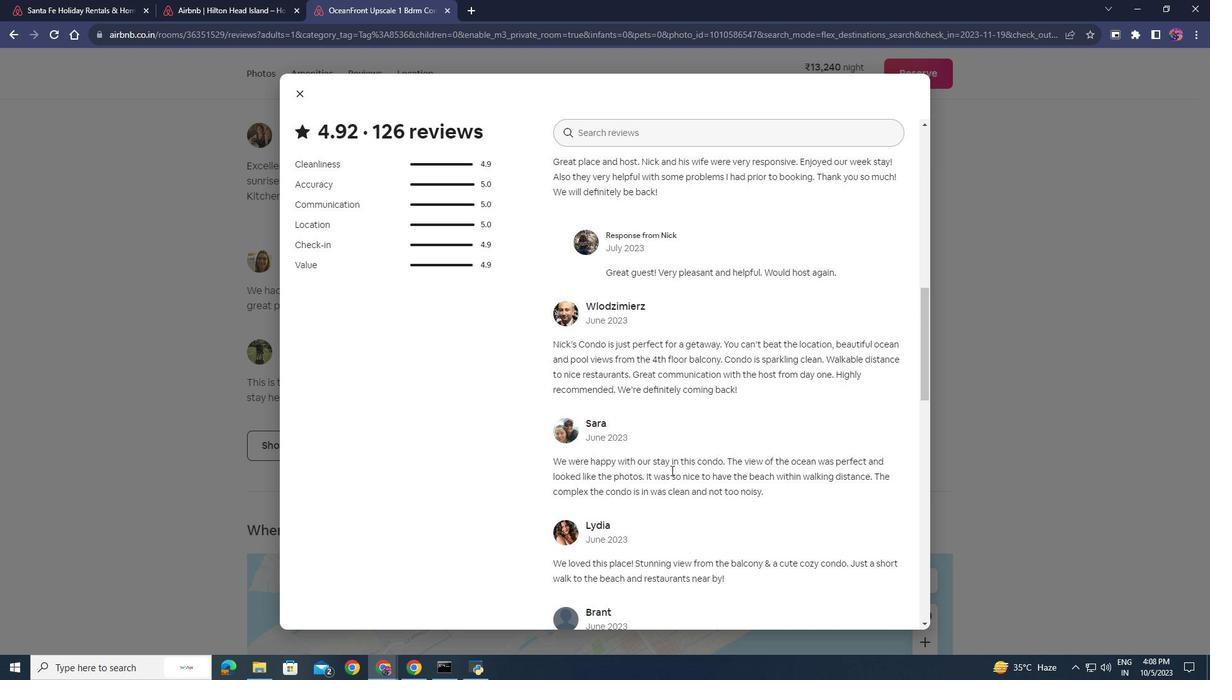 
Action: Mouse scrolled (671, 470) with delta (0, 0)
Screenshot: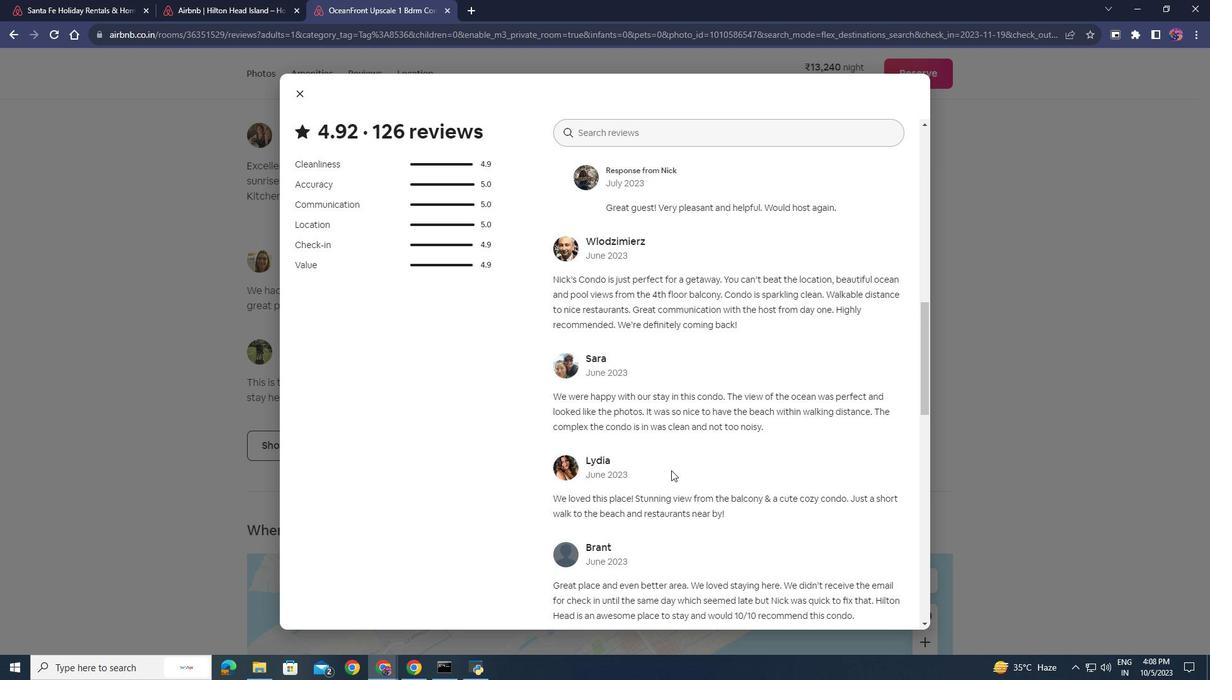 
Action: Mouse scrolled (671, 470) with delta (0, 0)
Screenshot: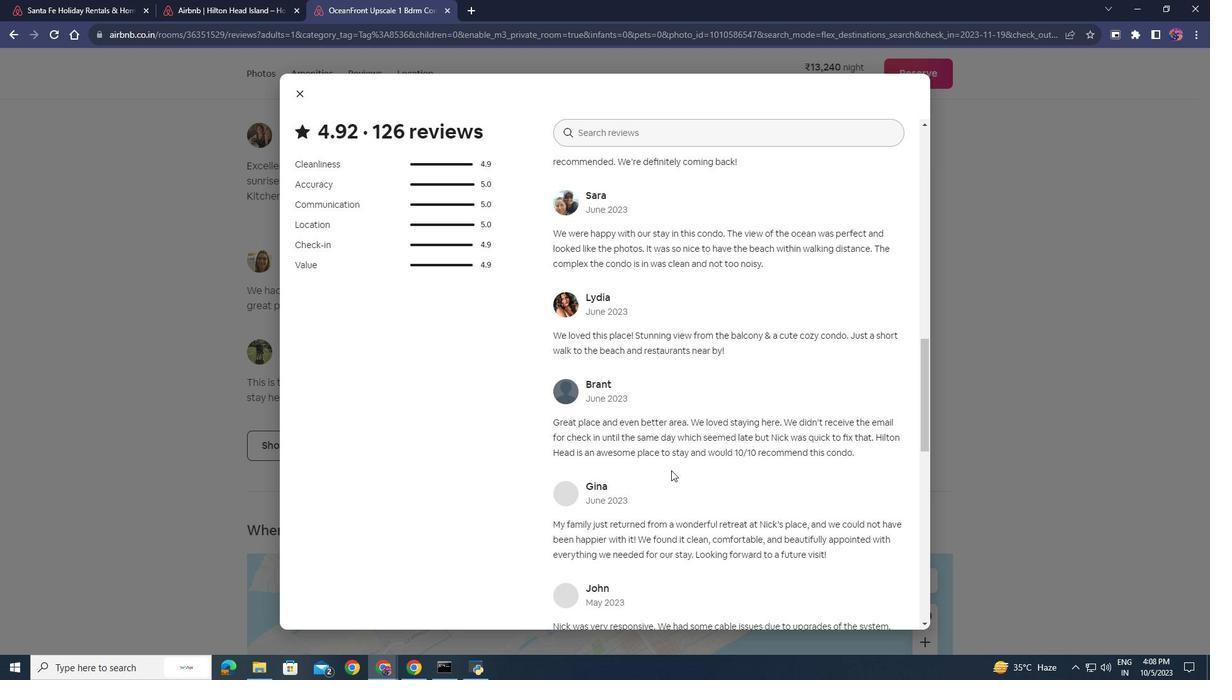 
Action: Mouse moved to (296, 94)
